 Task: Select traffic view around selected location Goliad State Park, Texas, United States and identify the nearest hotel to the peak traffic point
Action: Key pressed <Key.shift>Goliad<Key.space>state<Key.space>park,texas<Key.space>,<Key.space>unite<Key.space>d<Key.backspace><Key.backspace>d<Key.space>state
Screenshot: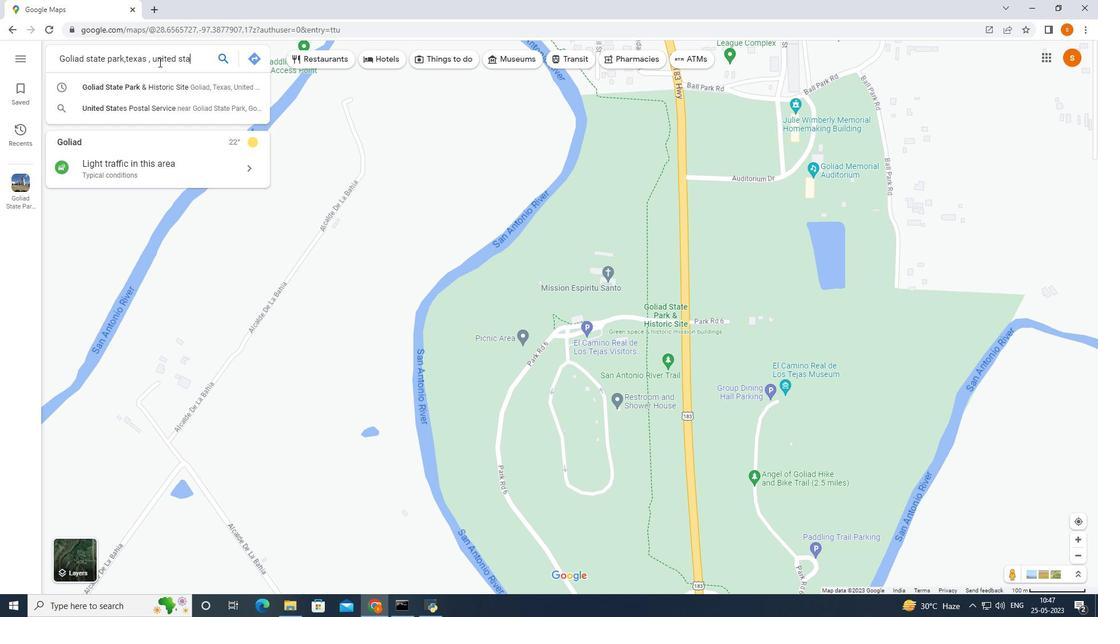 
Action: Mouse moved to (154, 67)
Screenshot: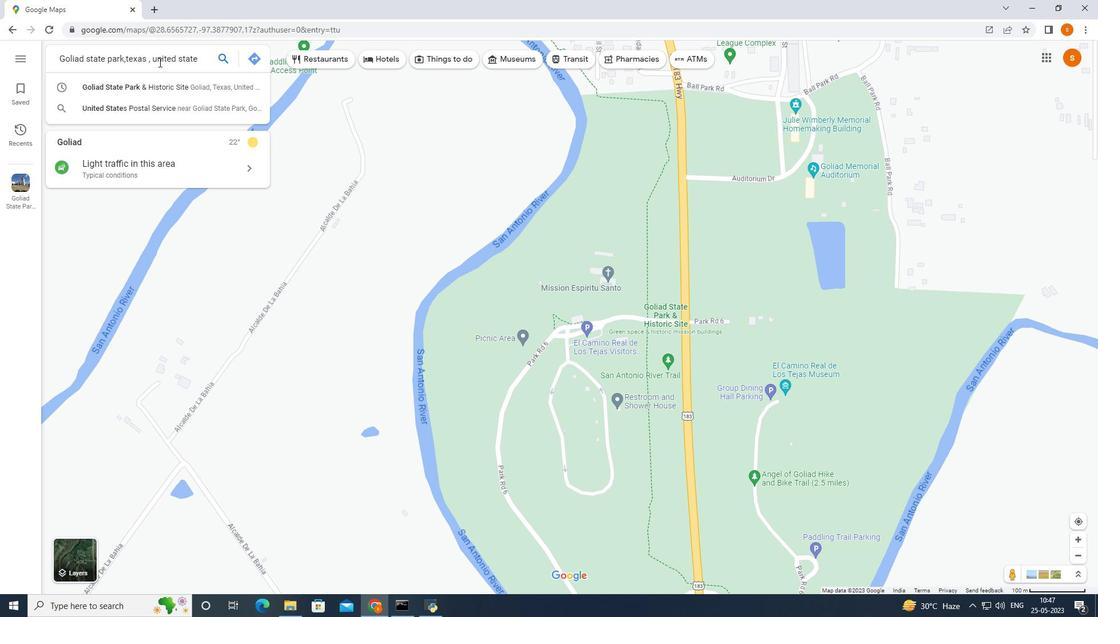 
Action: Key pressed <Key.enter>
Screenshot: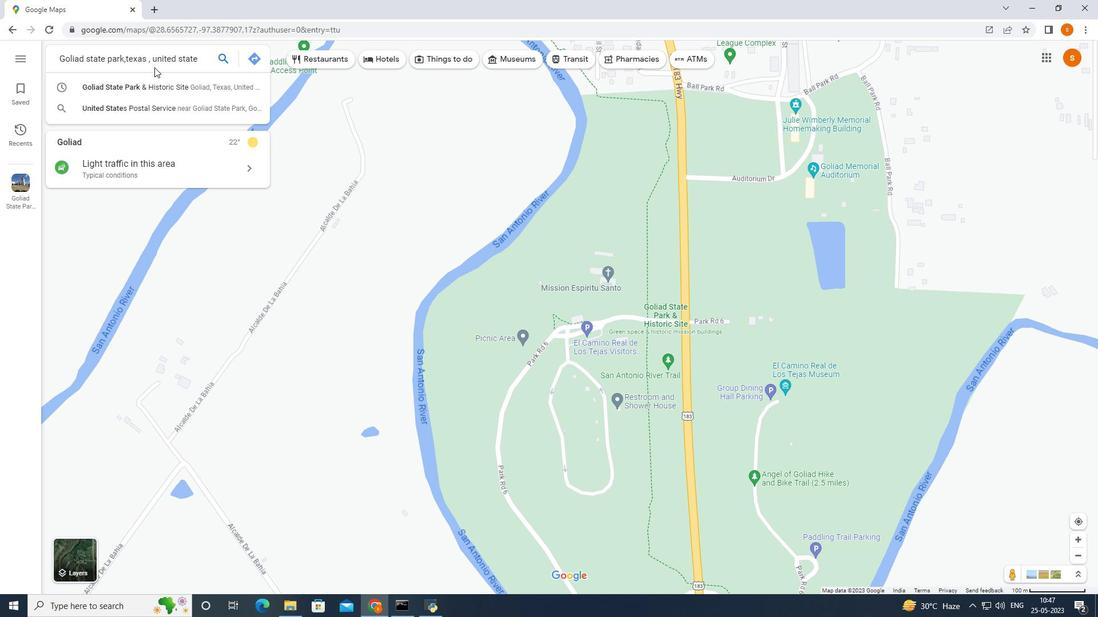 
Action: Mouse moved to (793, 358)
Screenshot: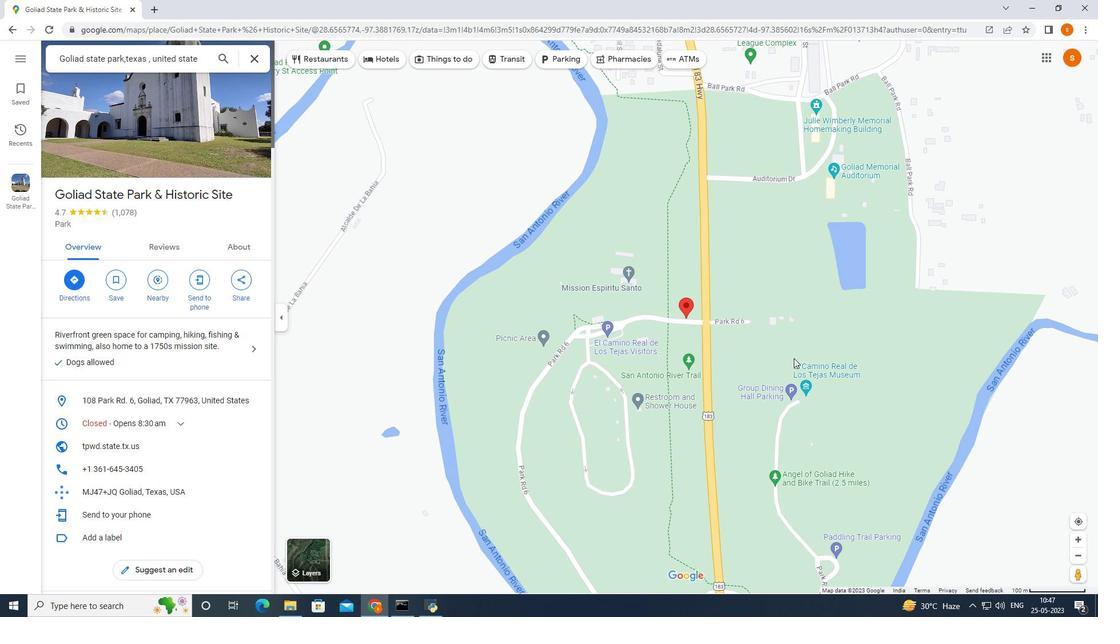 
Action: Mouse pressed left at (793, 358)
Screenshot: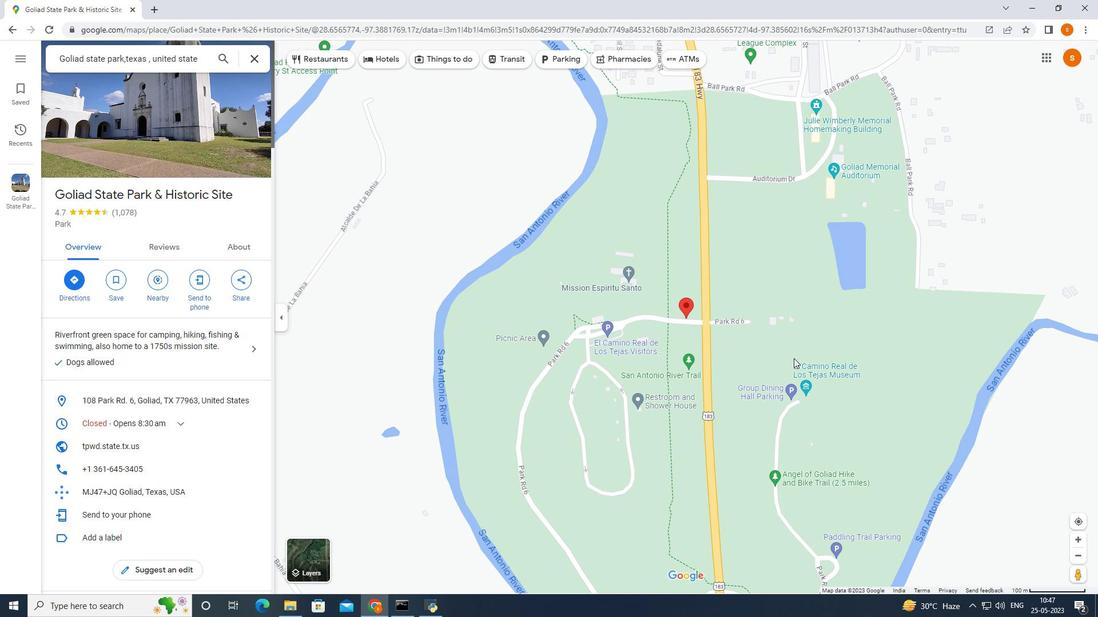 
Action: Mouse moved to (394, 570)
Screenshot: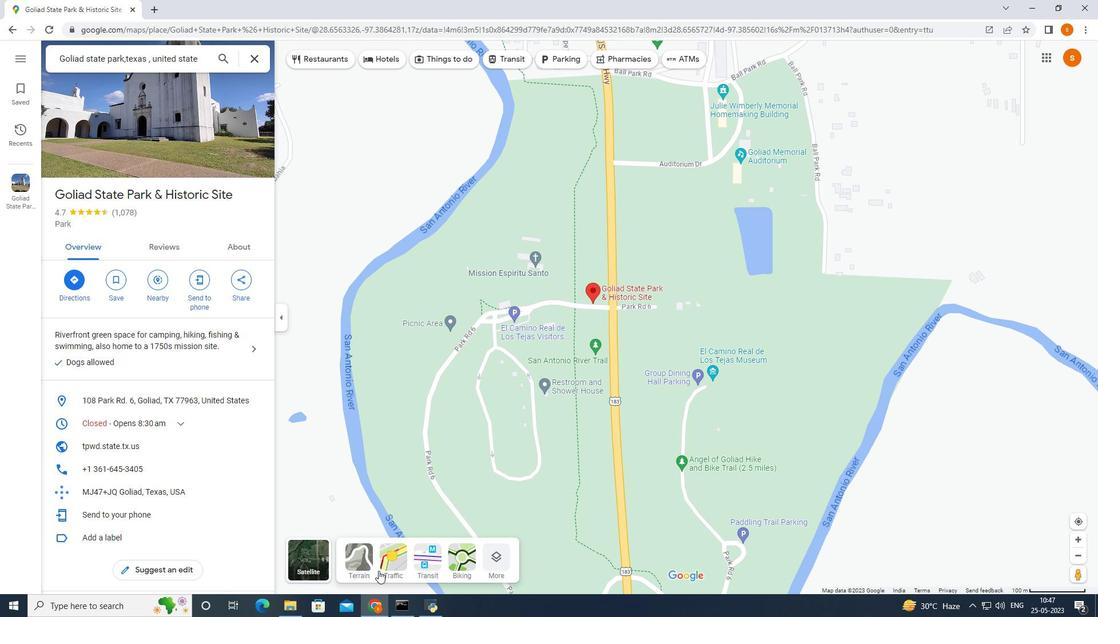 
Action: Mouse pressed left at (394, 570)
Screenshot: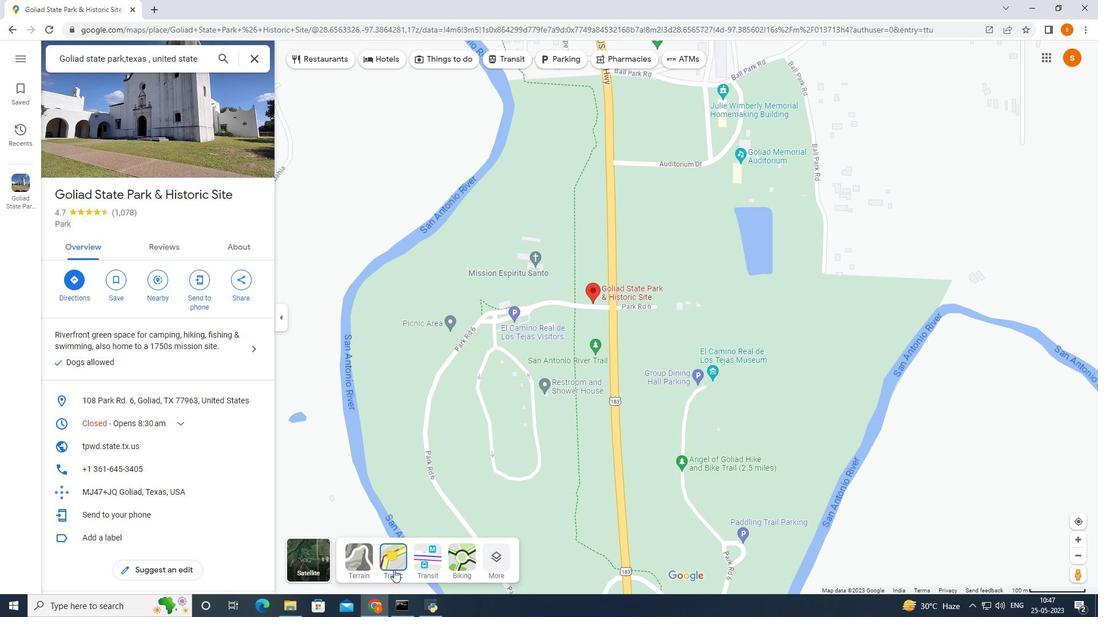 
Action: Mouse moved to (393, 569)
Screenshot: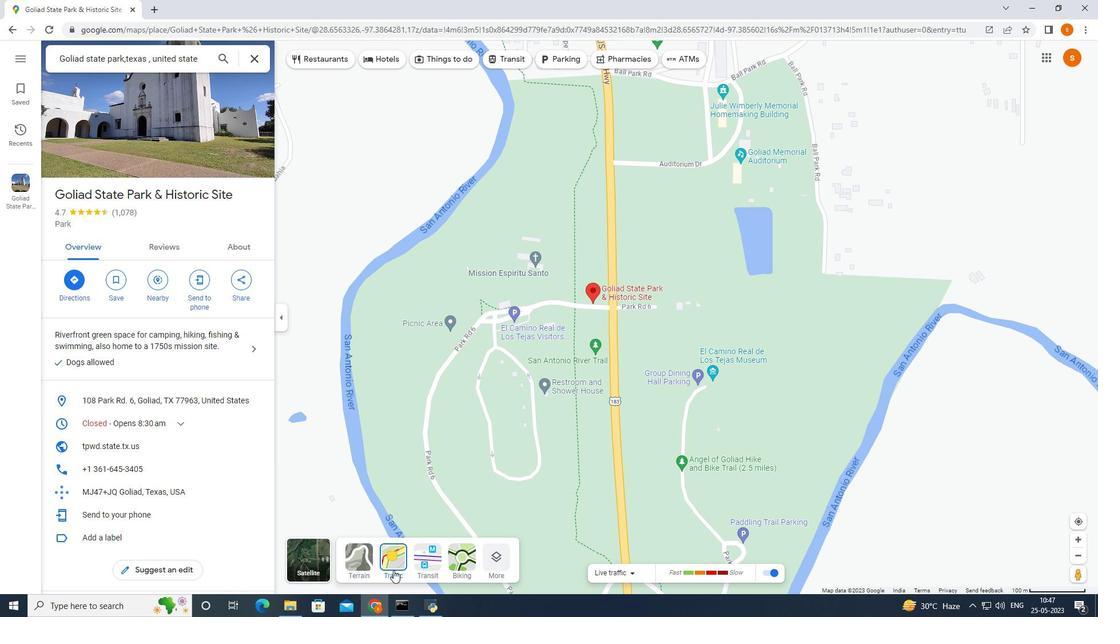 
Action: Mouse pressed left at (393, 569)
Screenshot: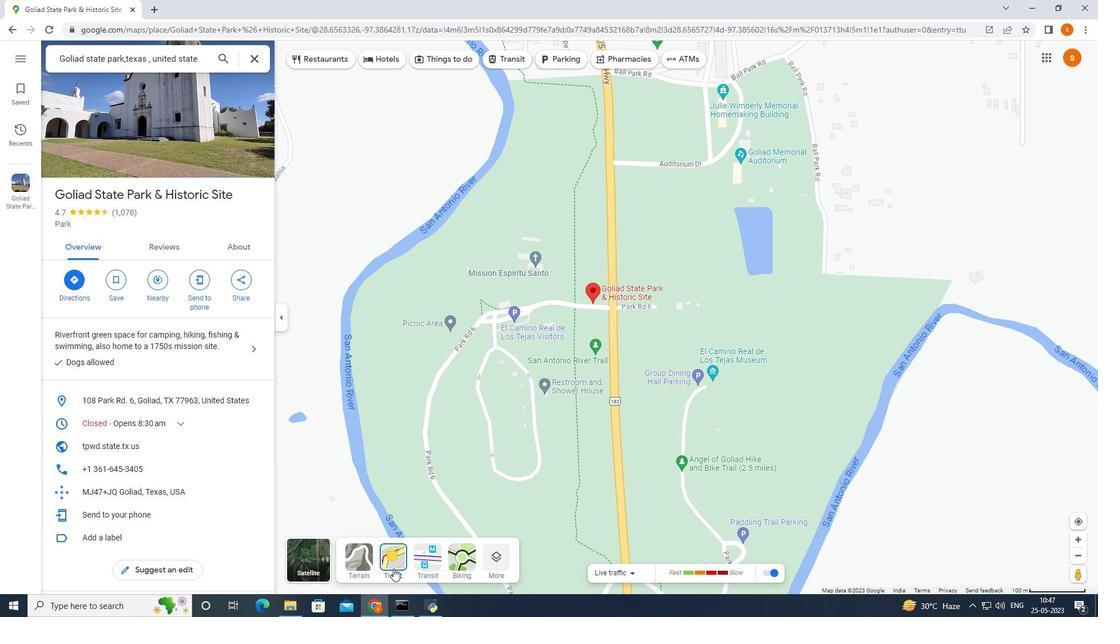 
Action: Mouse moved to (455, 428)
Screenshot: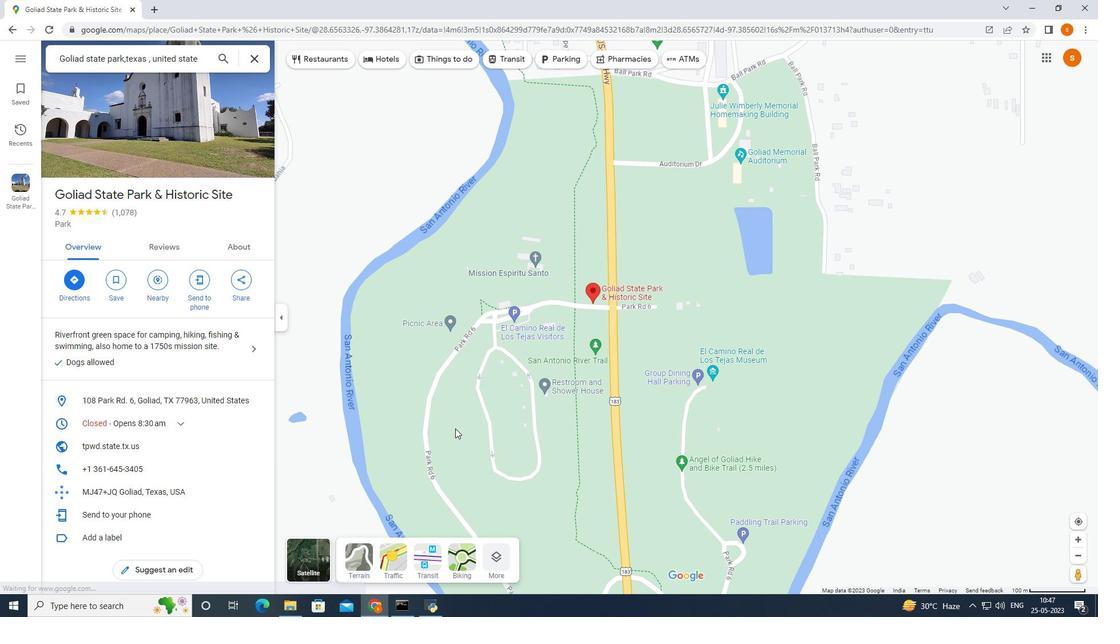 
Action: Mouse scrolled (455, 428) with delta (0, 0)
Screenshot: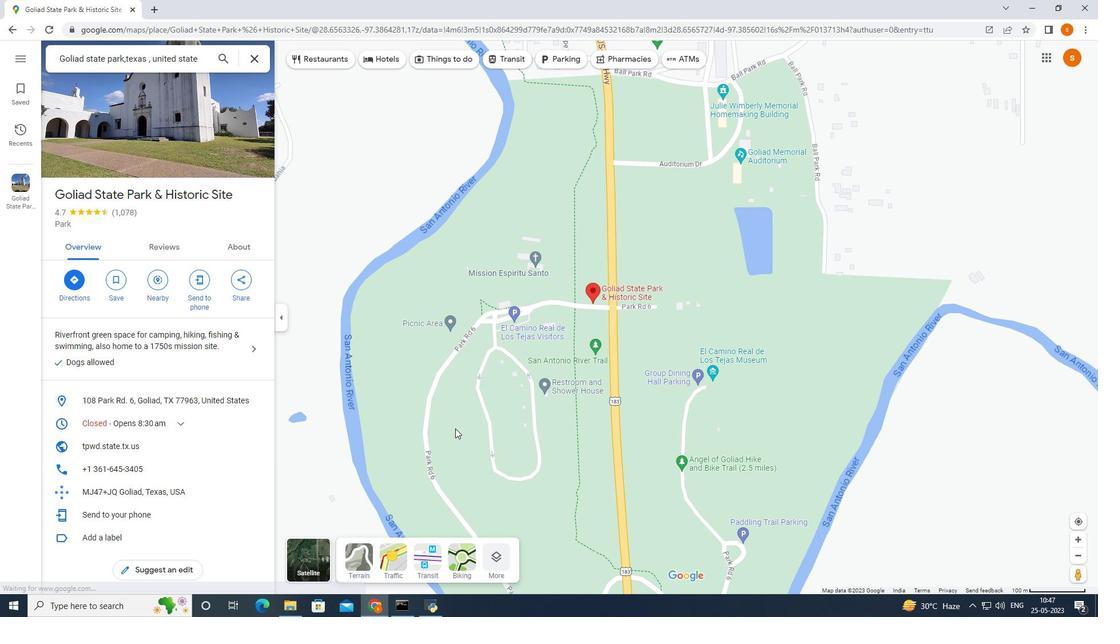 
Action: Mouse moved to (453, 431)
Screenshot: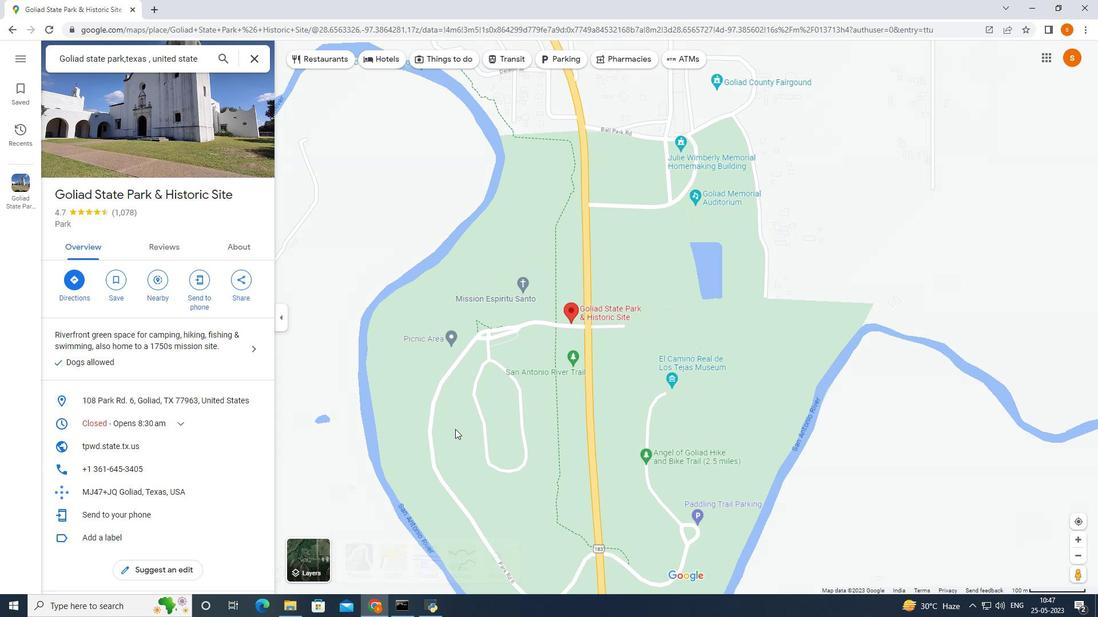 
Action: Mouse scrolled (454, 430) with delta (0, 0)
Screenshot: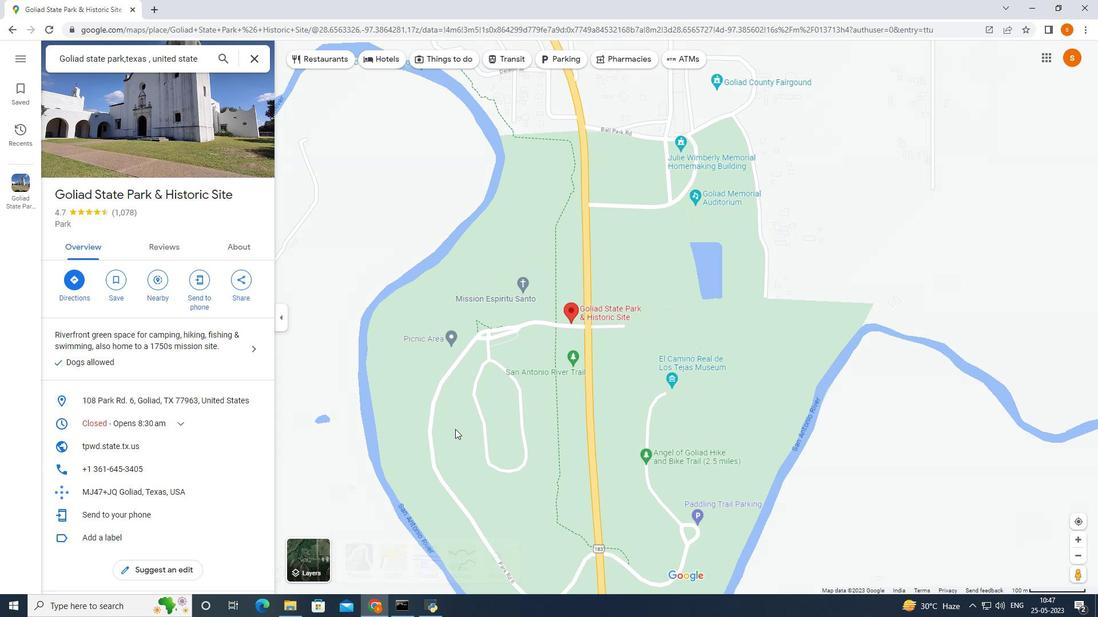 
Action: Mouse moved to (397, 567)
Screenshot: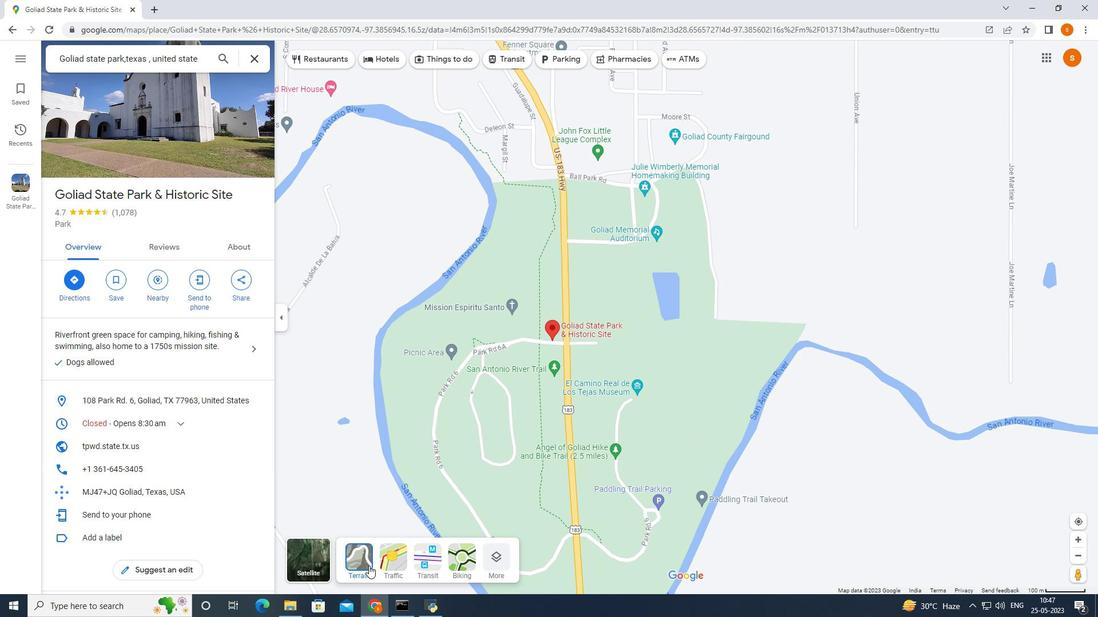
Action: Mouse pressed left at (397, 567)
Screenshot: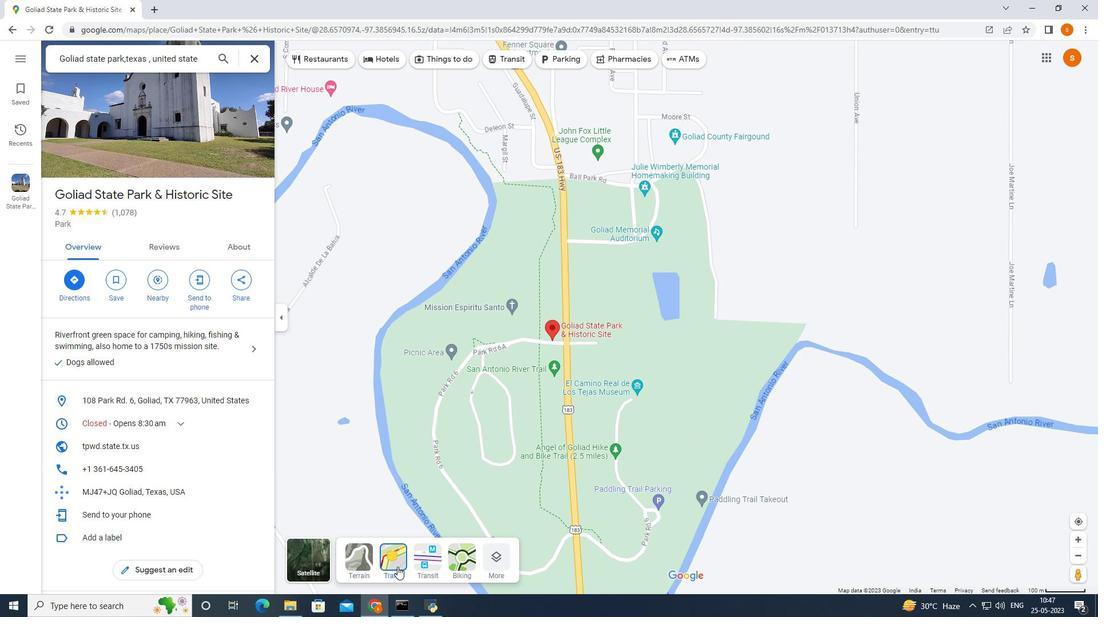 
Action: Mouse moved to (542, 464)
Screenshot: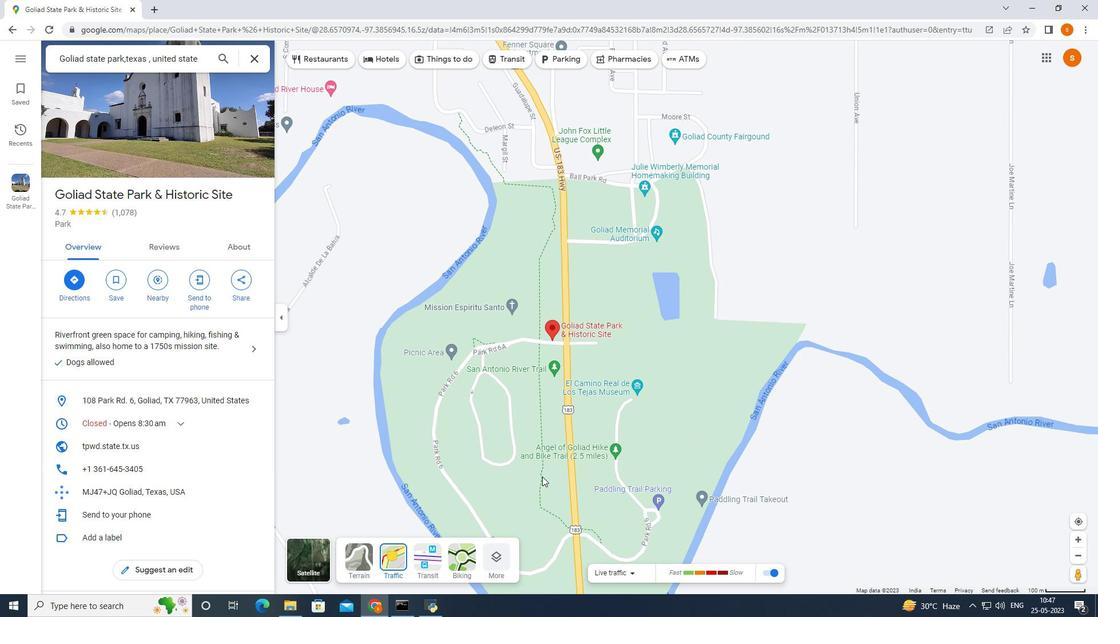 
Action: Mouse scrolled (542, 464) with delta (0, 0)
Screenshot: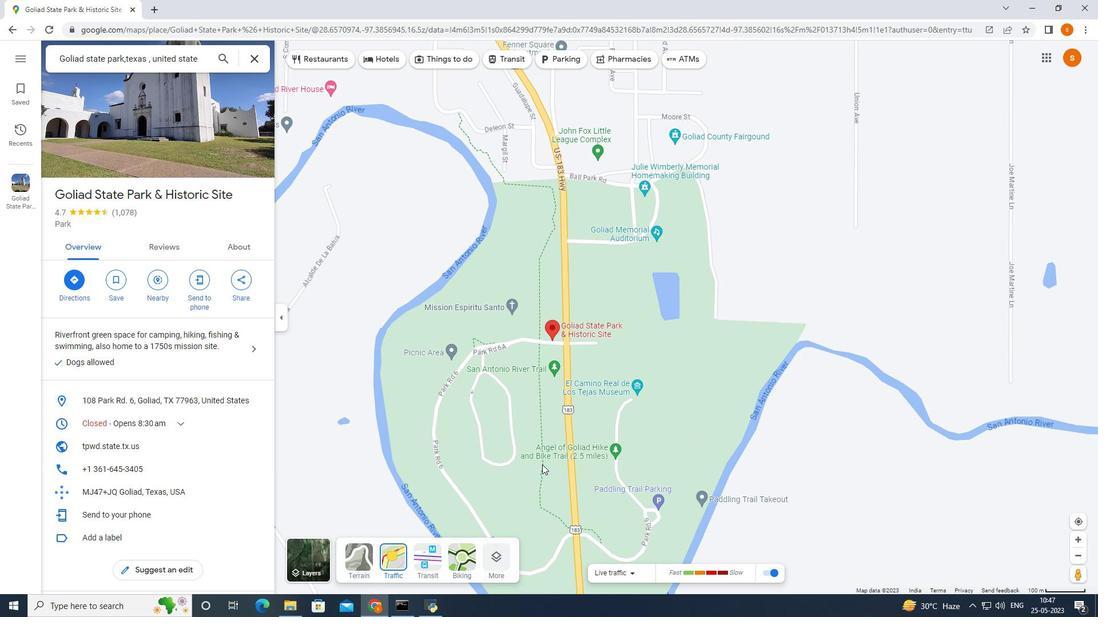 
Action: Mouse moved to (542, 464)
Screenshot: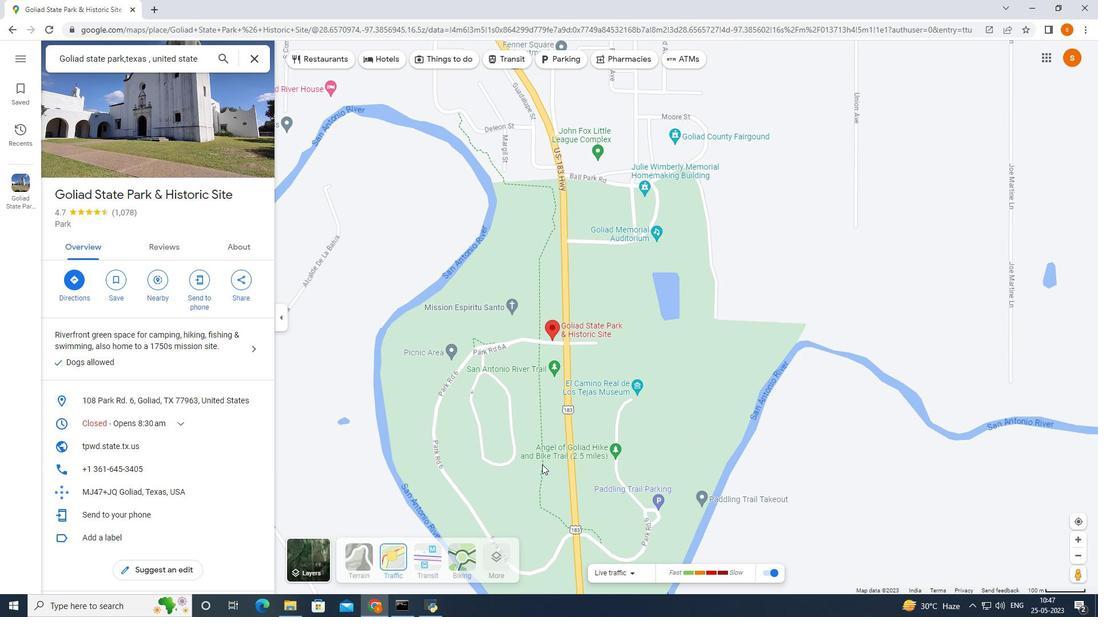 
Action: Mouse scrolled (542, 464) with delta (0, 0)
Screenshot: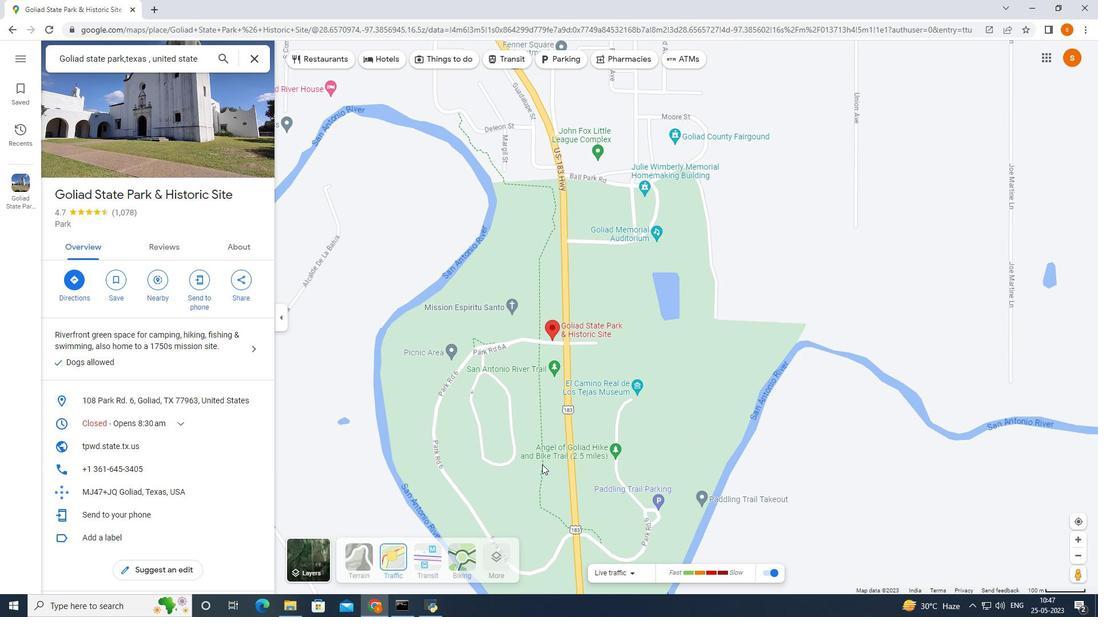 
Action: Mouse moved to (542, 465)
Screenshot: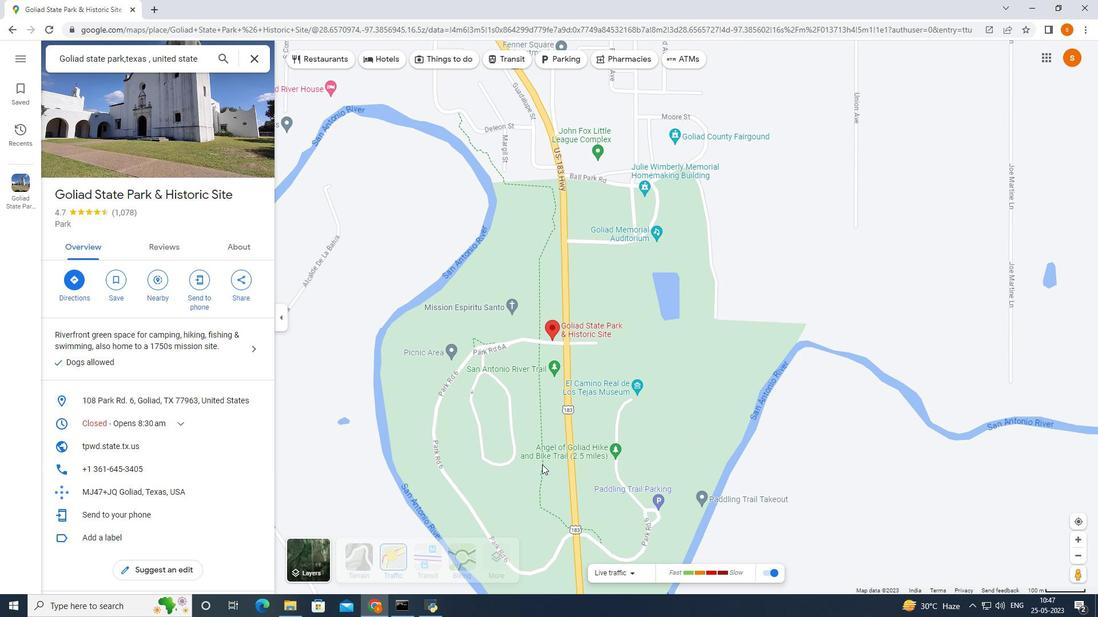 
Action: Mouse scrolled (542, 464) with delta (0, 0)
Screenshot: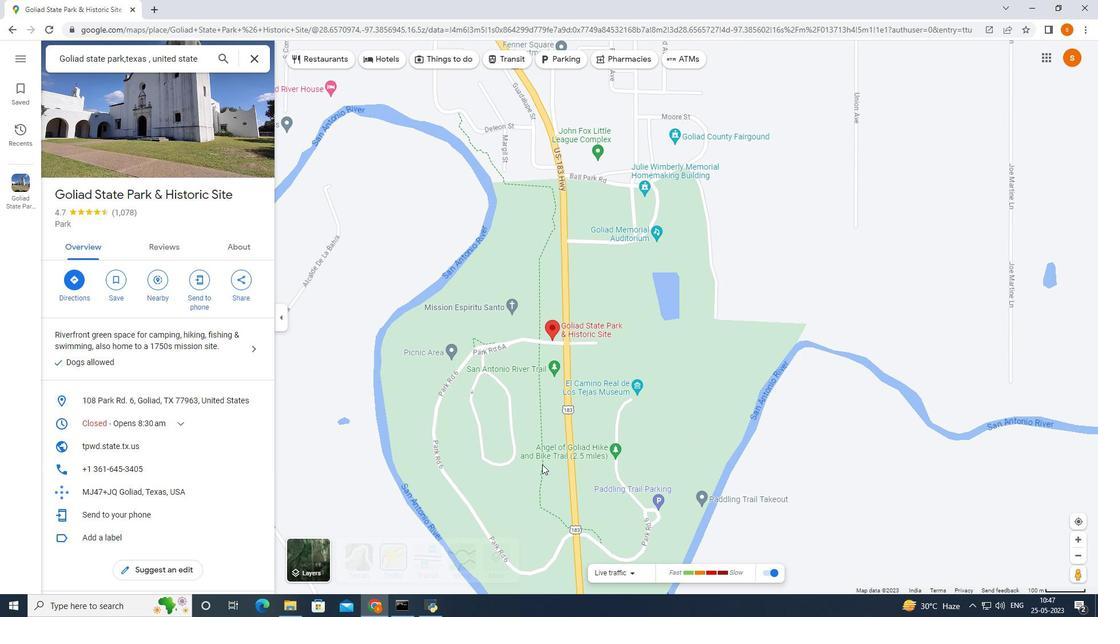 
Action: Mouse scrolled (542, 464) with delta (0, 0)
Screenshot: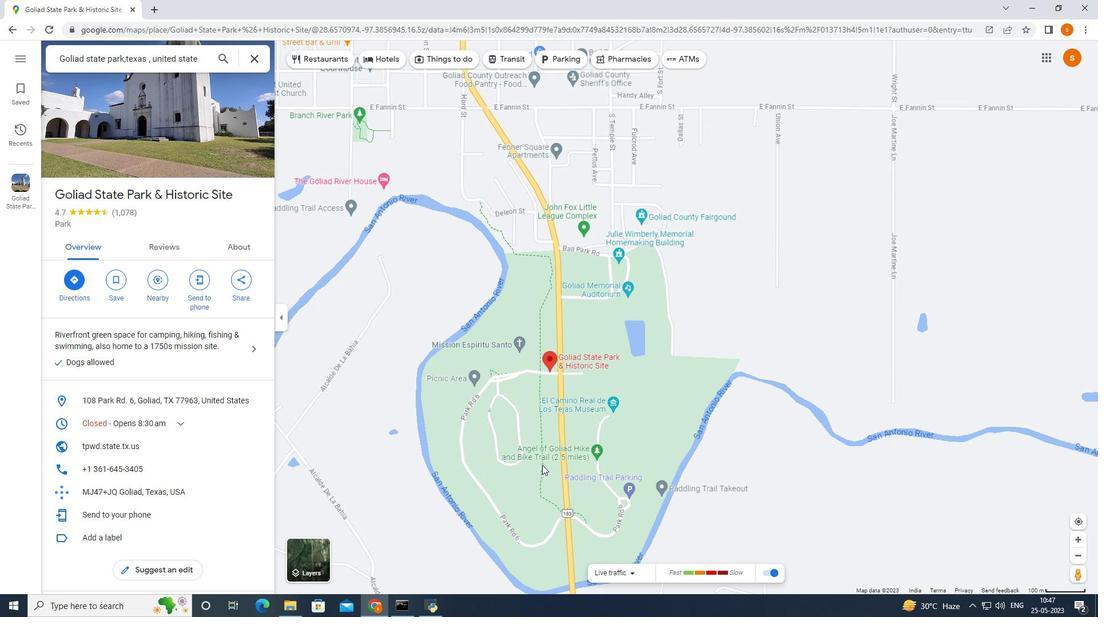 
Action: Mouse moved to (539, 469)
Screenshot: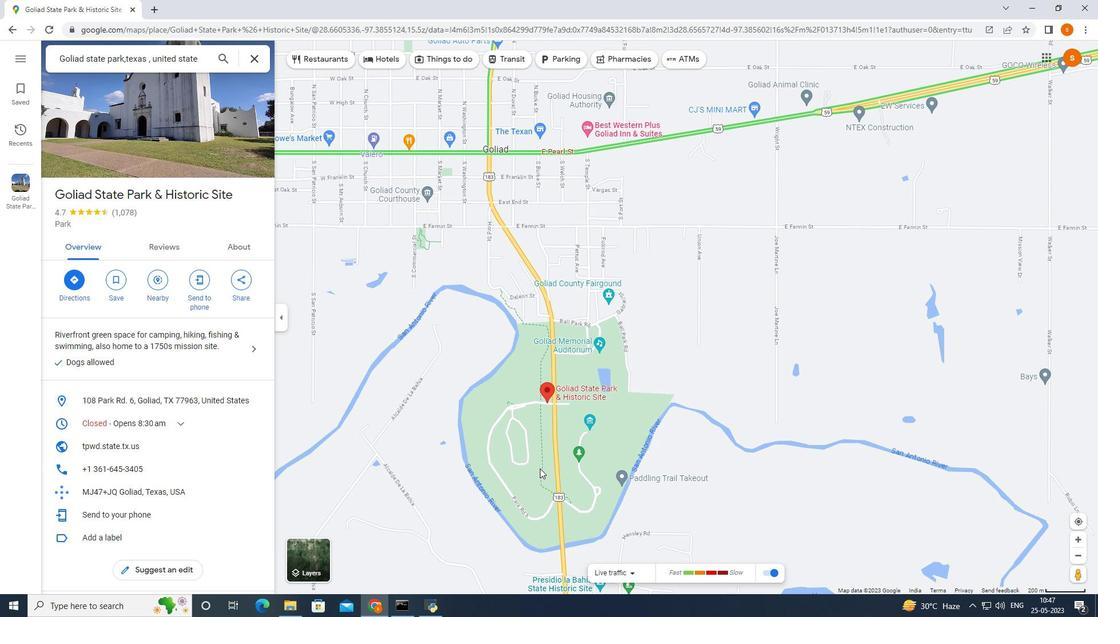 
Action: Mouse scrolled (539, 468) with delta (0, 0)
Screenshot: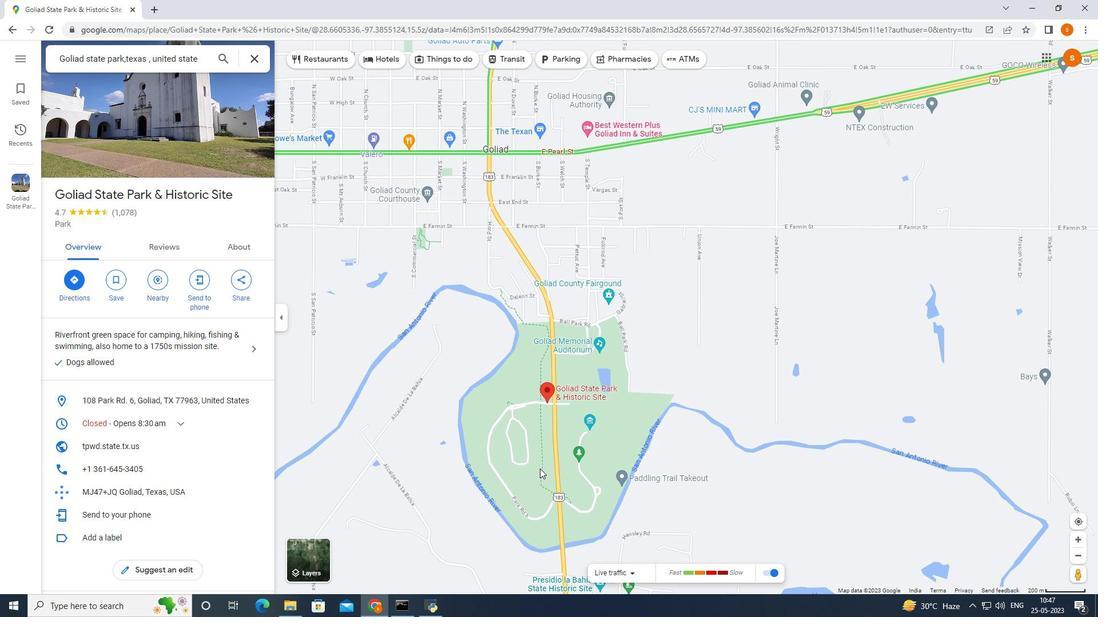 
Action: Mouse moved to (491, 497)
Screenshot: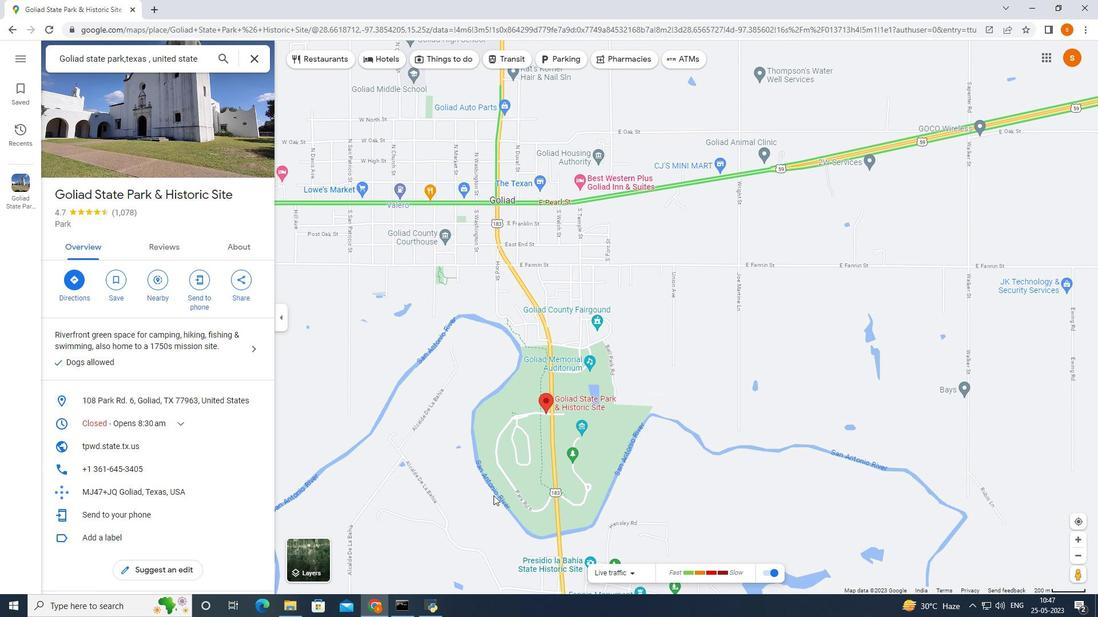 
Action: Mouse pressed left at (491, 497)
Screenshot: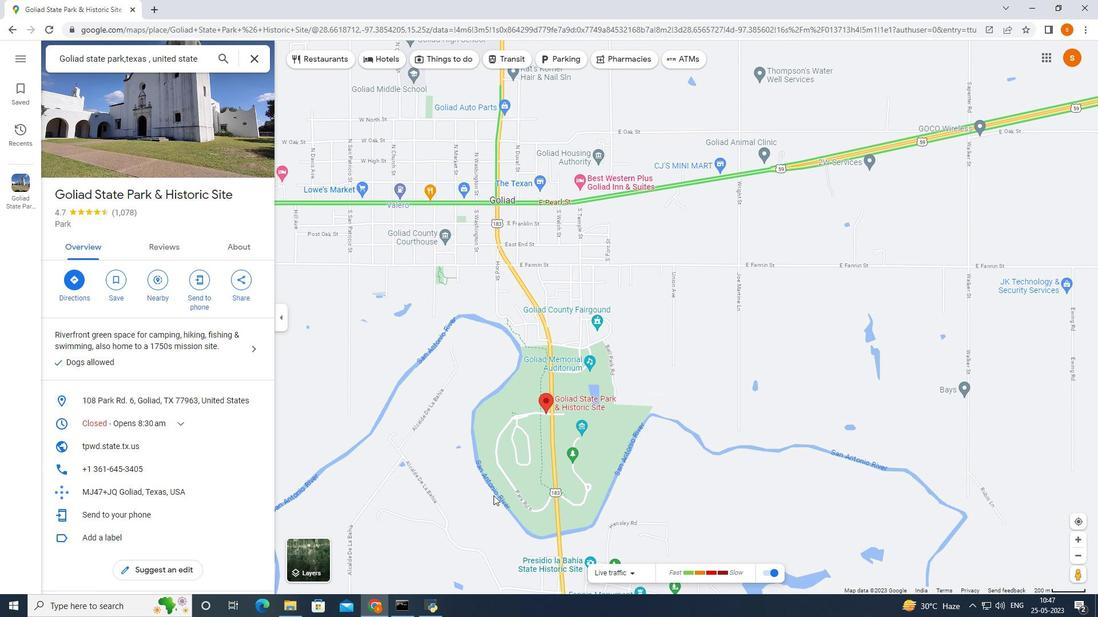 
Action: Mouse moved to (578, 436)
Screenshot: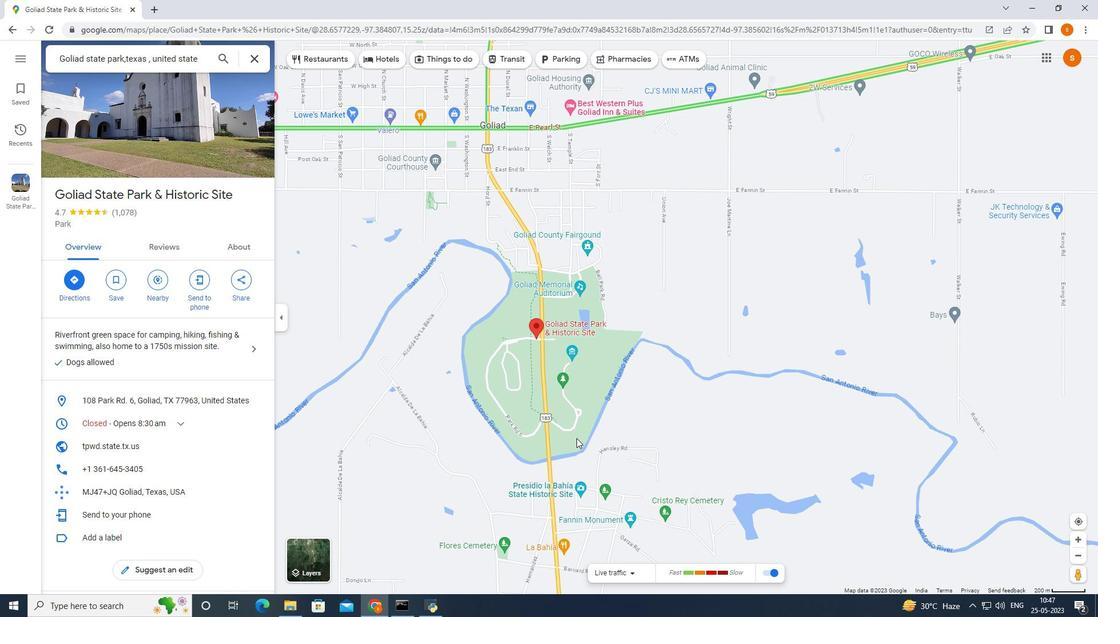 
Action: Mouse scrolled (578, 436) with delta (0, 0)
Screenshot: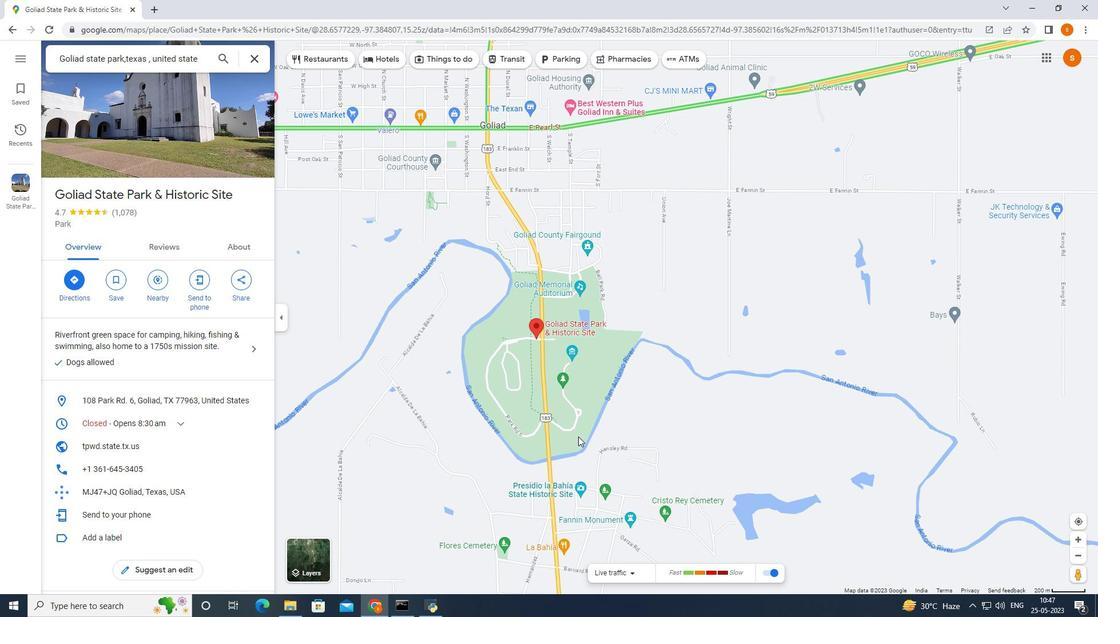 
Action: Mouse moved to (578, 437)
Screenshot: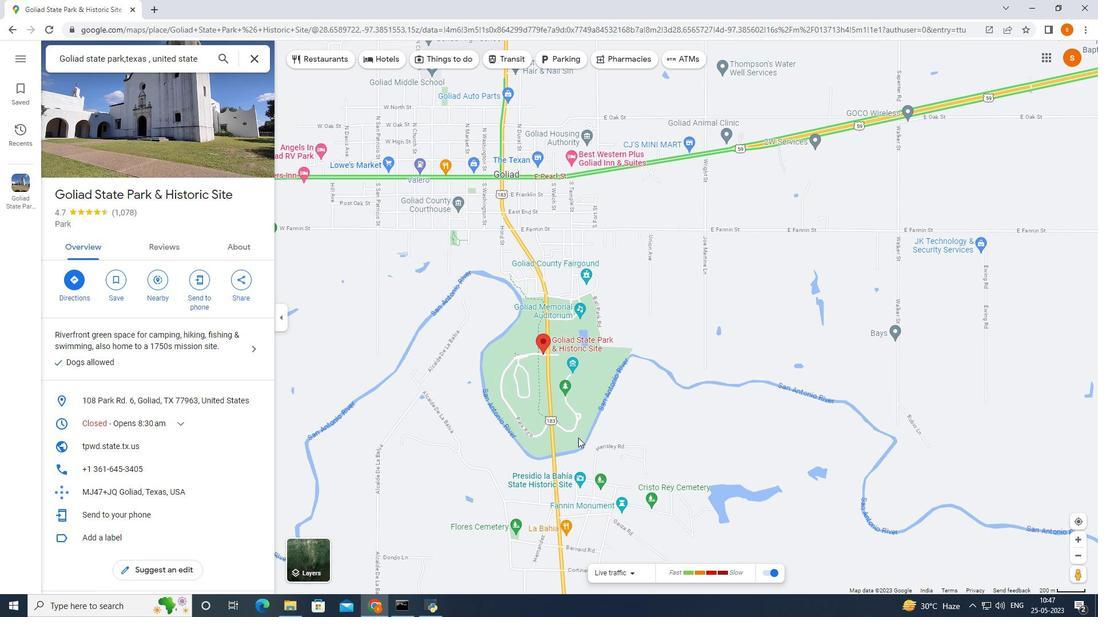
Action: Mouse scrolled (578, 438) with delta (0, 0)
Screenshot: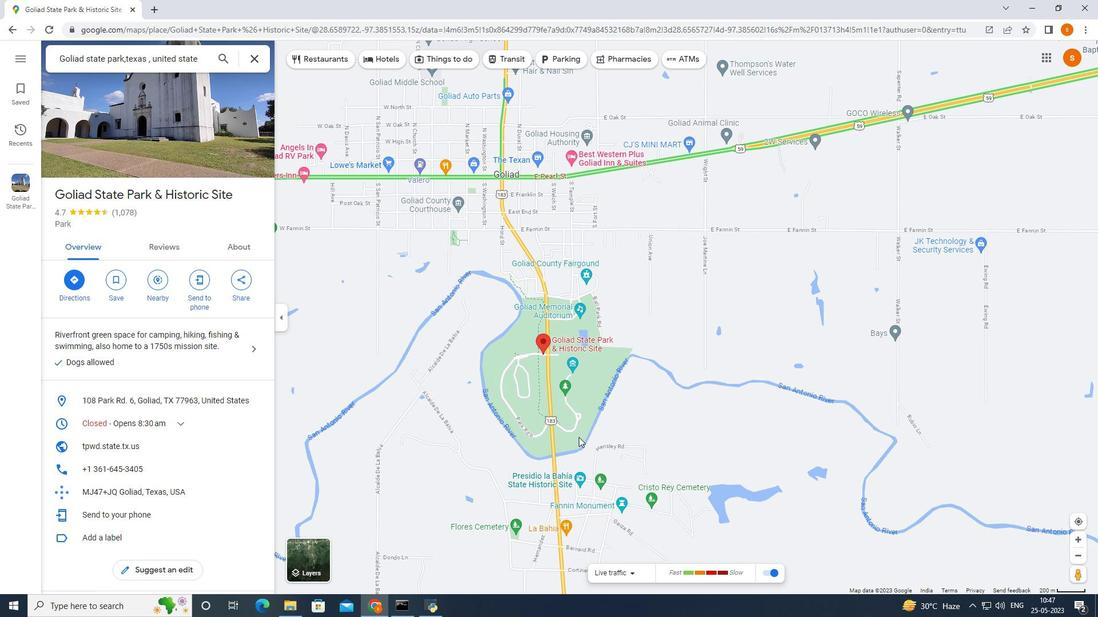 
Action: Mouse moved to (578, 437)
Screenshot: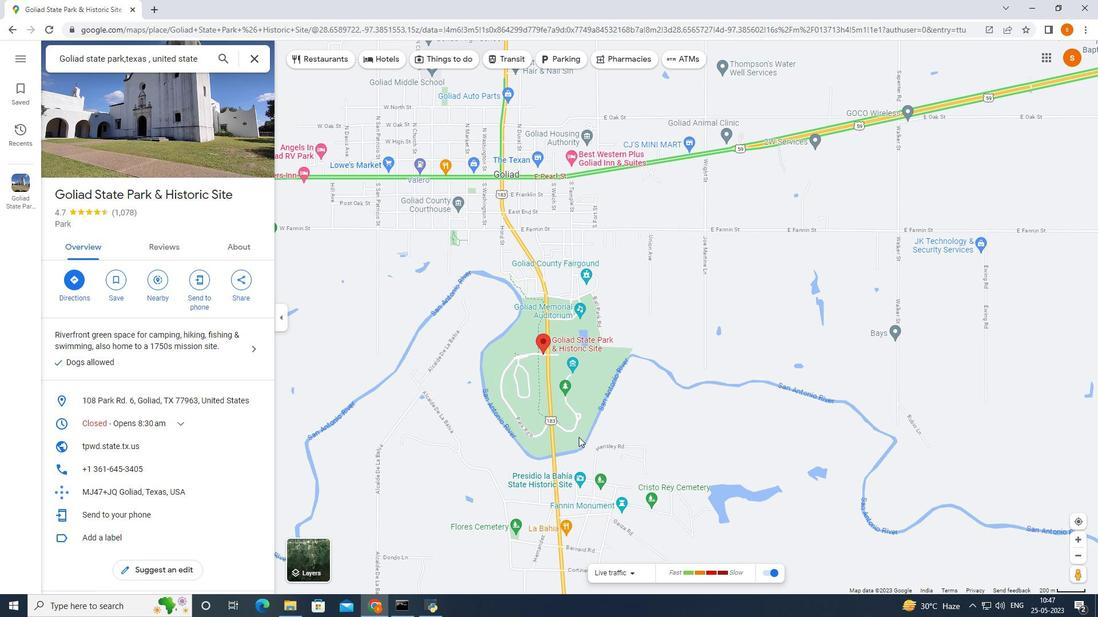 
Action: Mouse scrolled (578, 436) with delta (0, 0)
Screenshot: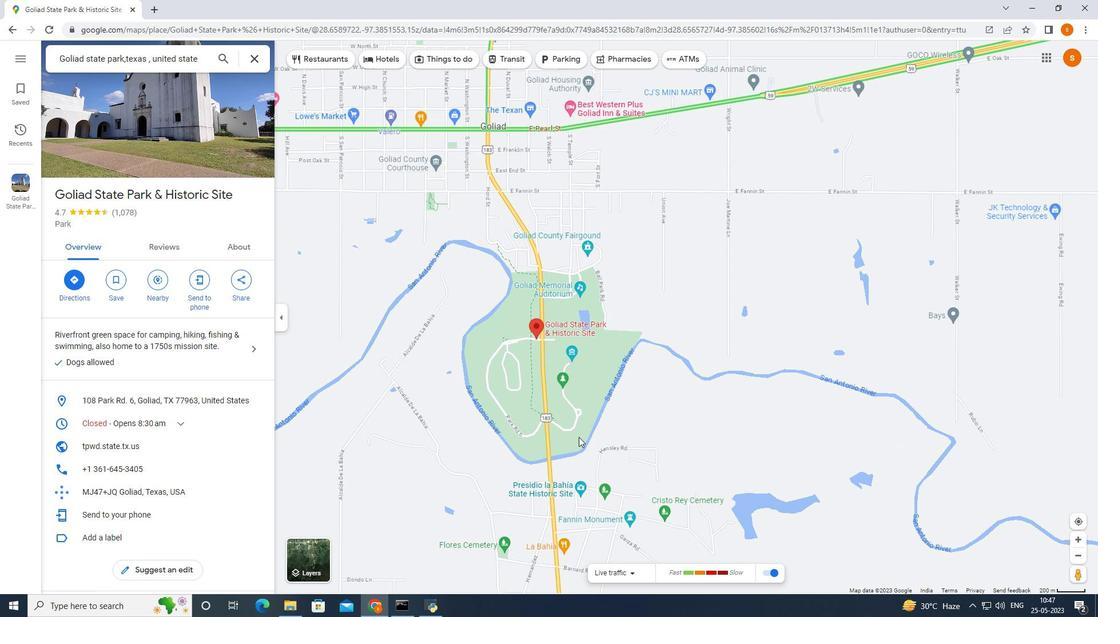 
Action: Mouse moved to (579, 436)
Screenshot: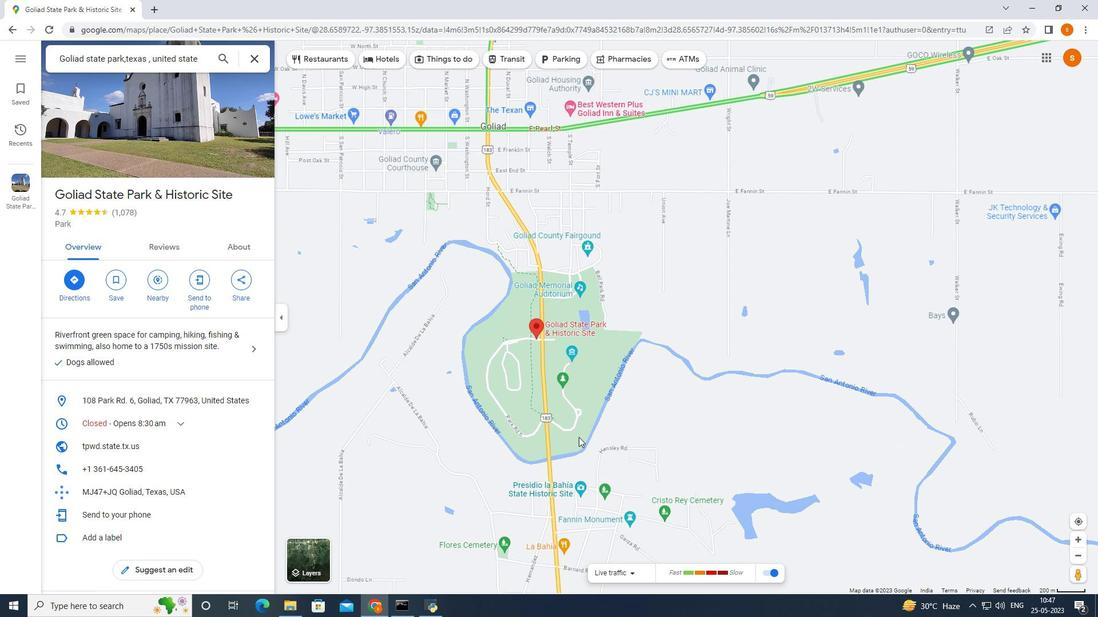 
Action: Mouse scrolled (579, 436) with delta (0, 0)
Screenshot: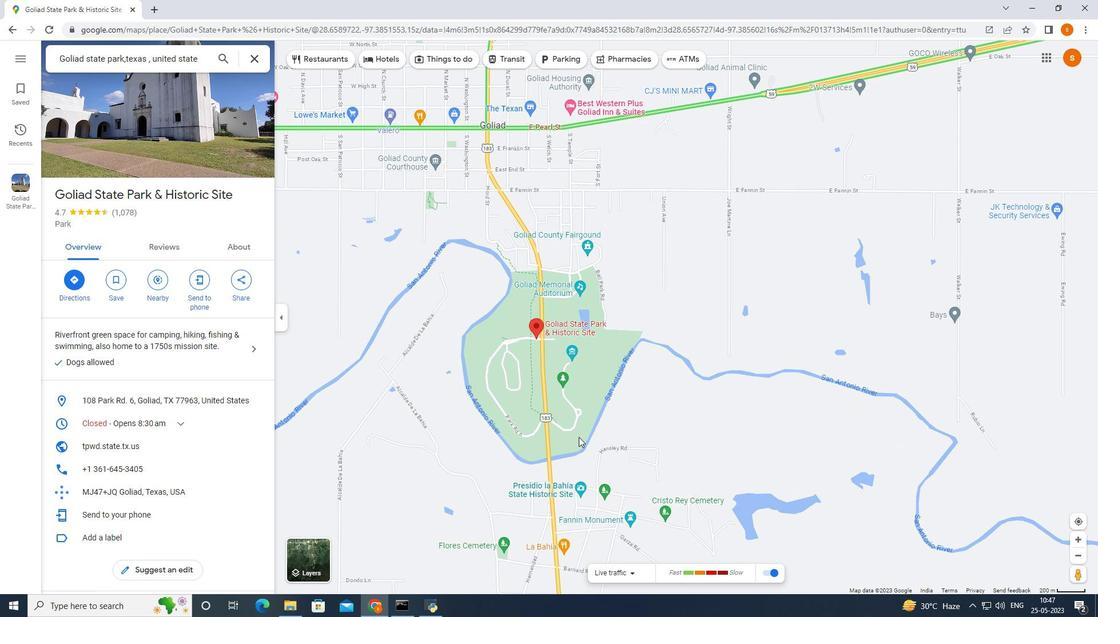 
Action: Mouse moved to (577, 439)
Screenshot: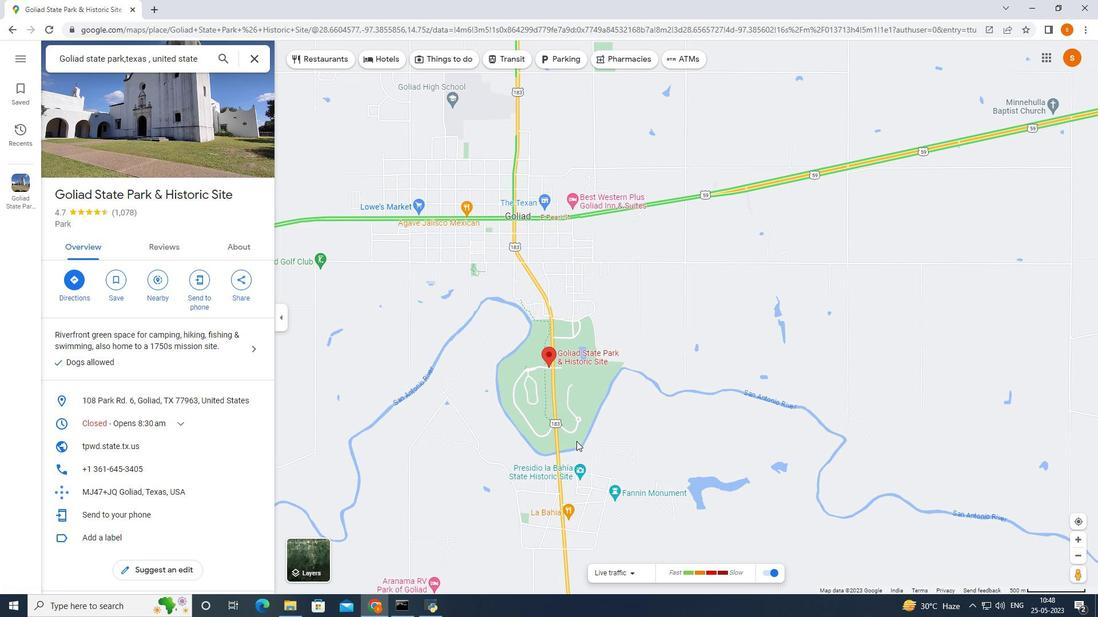 
Action: Mouse scrolled (577, 440) with delta (0, 0)
Screenshot: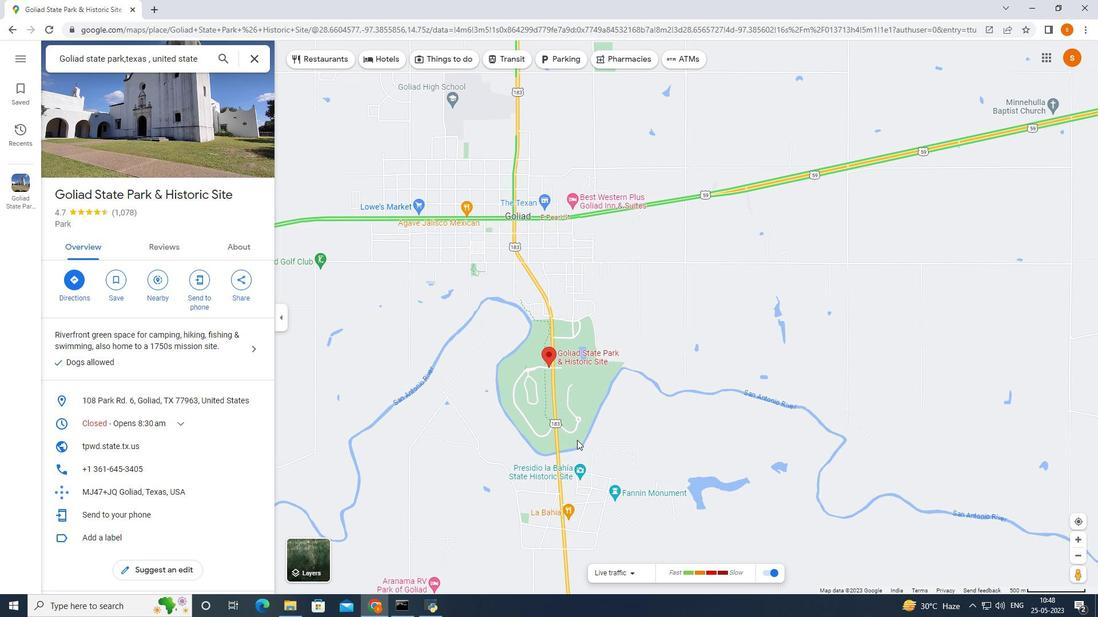 
Action: Mouse moved to (577, 438)
Screenshot: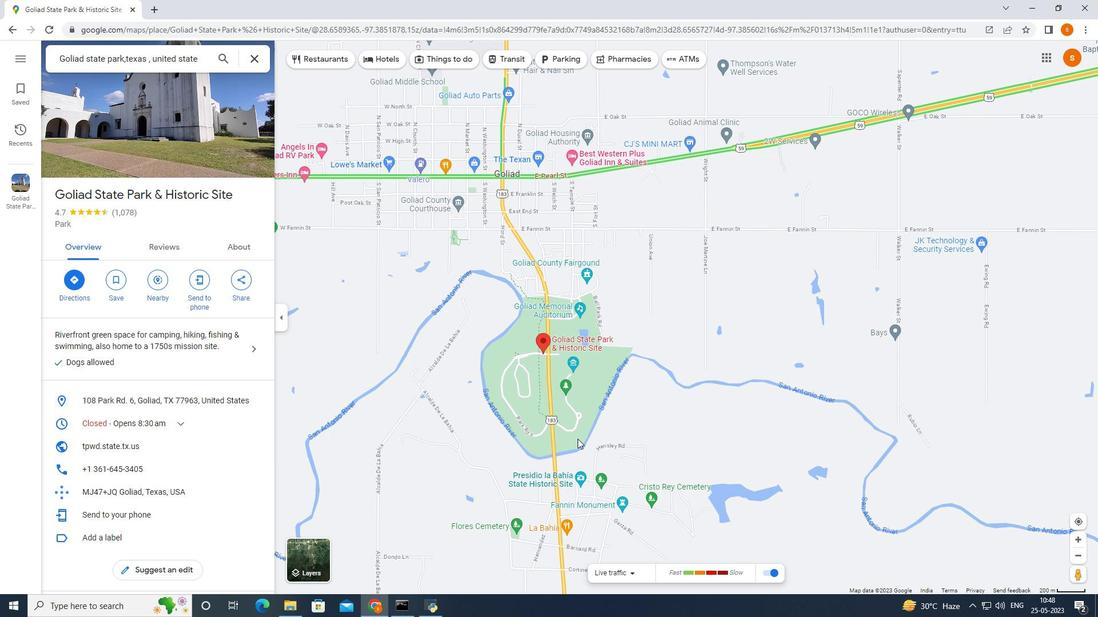 
Action: Mouse scrolled (577, 438) with delta (0, 0)
Screenshot: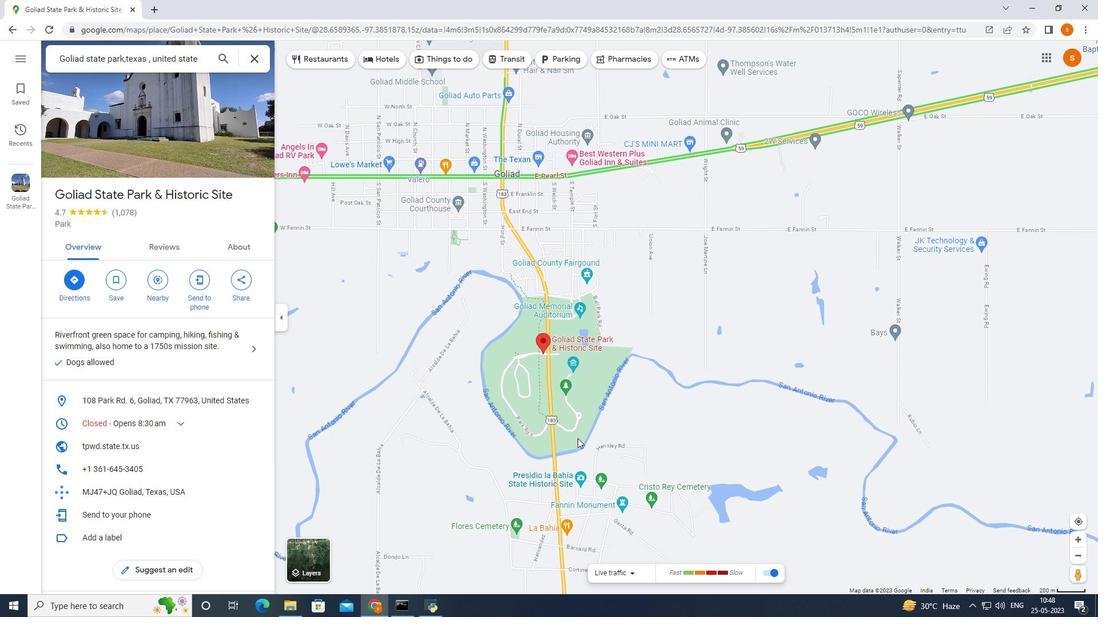 
Action: Mouse moved to (539, 462)
Screenshot: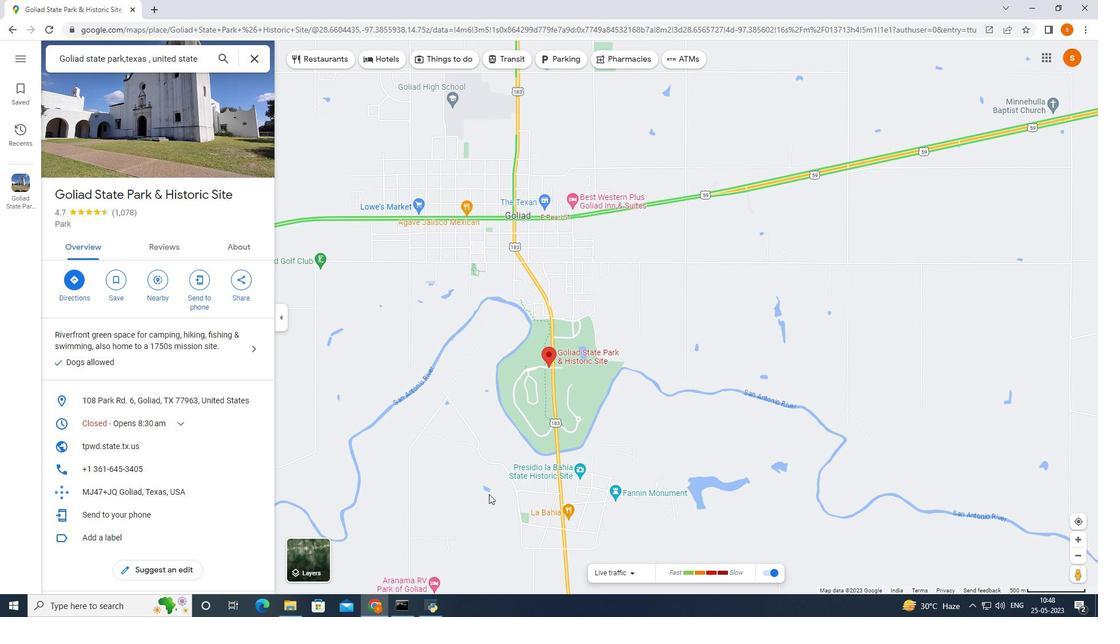 
Action: Mouse scrolled (539, 461) with delta (0, 0)
Screenshot: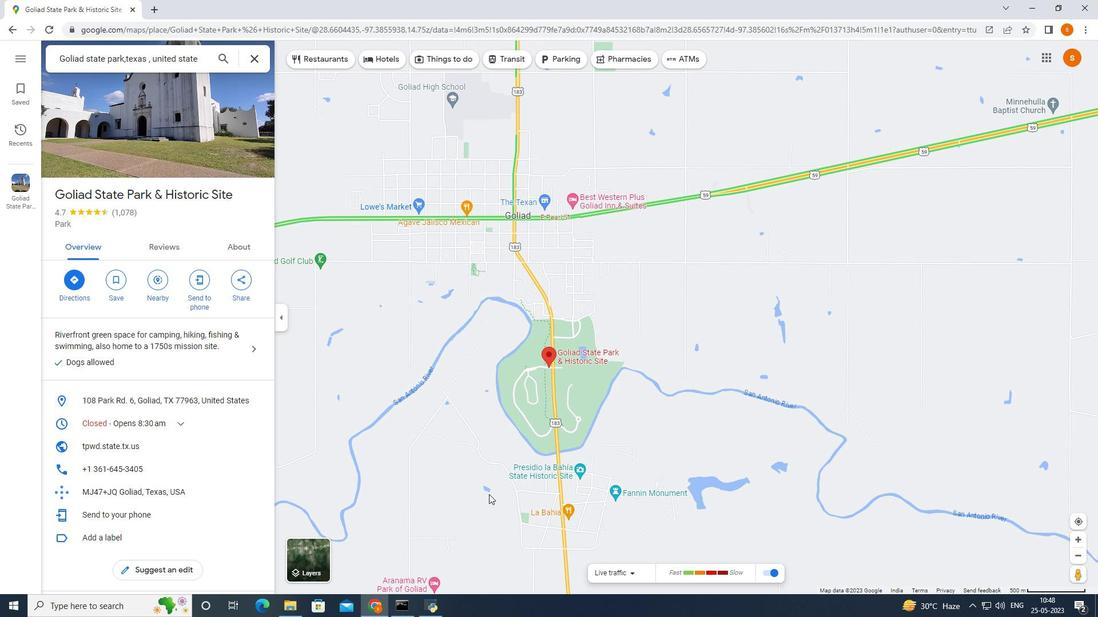 
Action: Mouse moved to (555, 458)
Screenshot: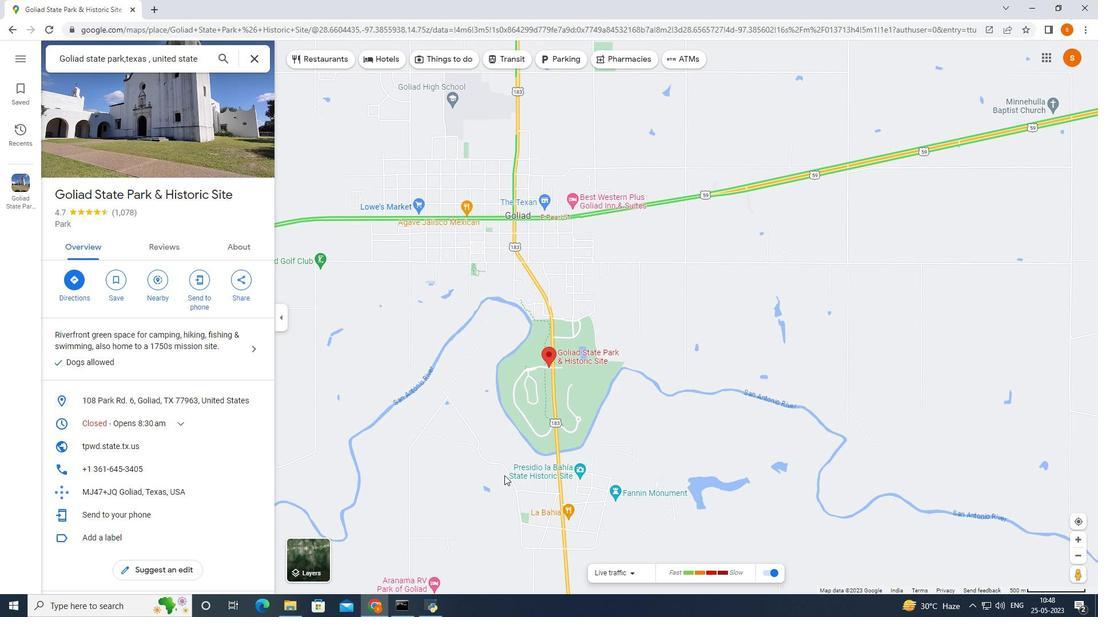 
Action: Mouse scrolled (555, 458) with delta (0, 0)
Screenshot: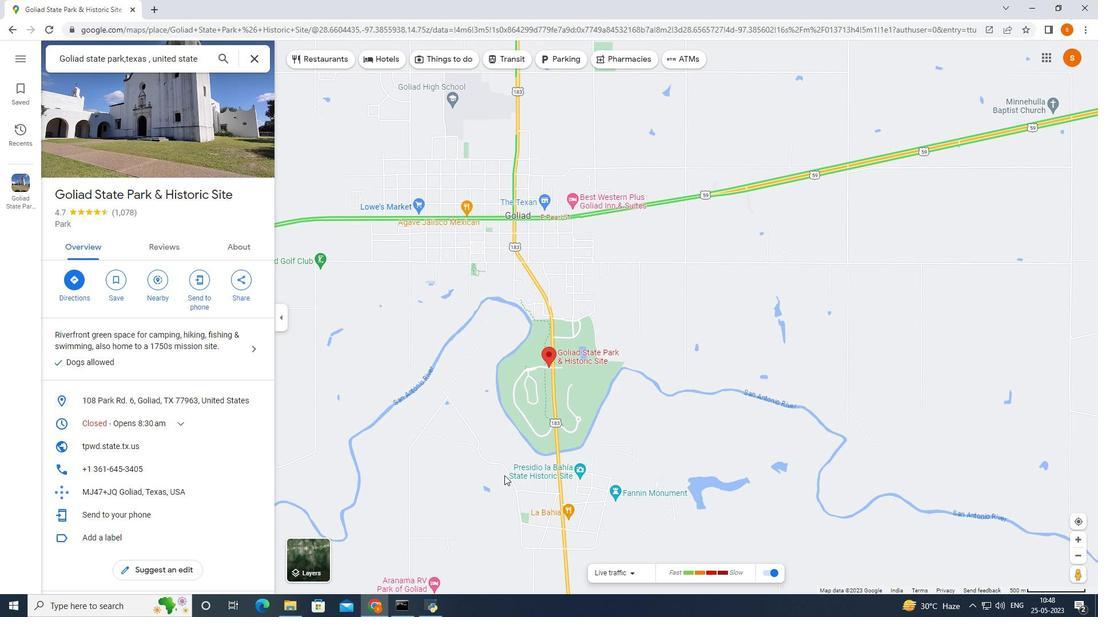 
Action: Mouse moved to (597, 418)
Screenshot: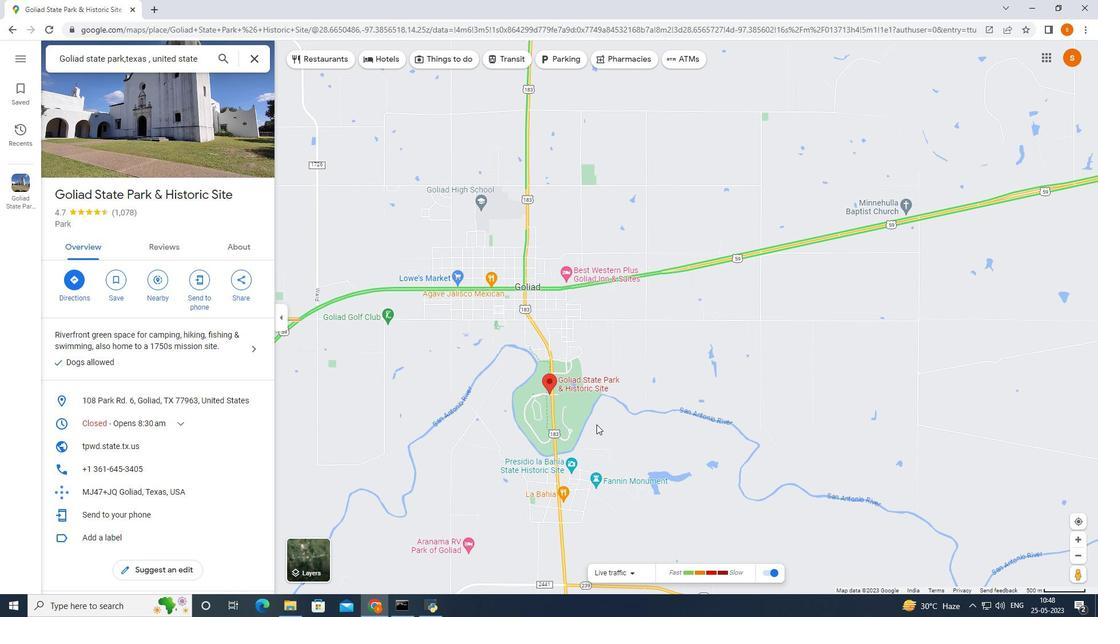 
Action: Mouse scrolled (597, 417) with delta (0, 0)
Screenshot: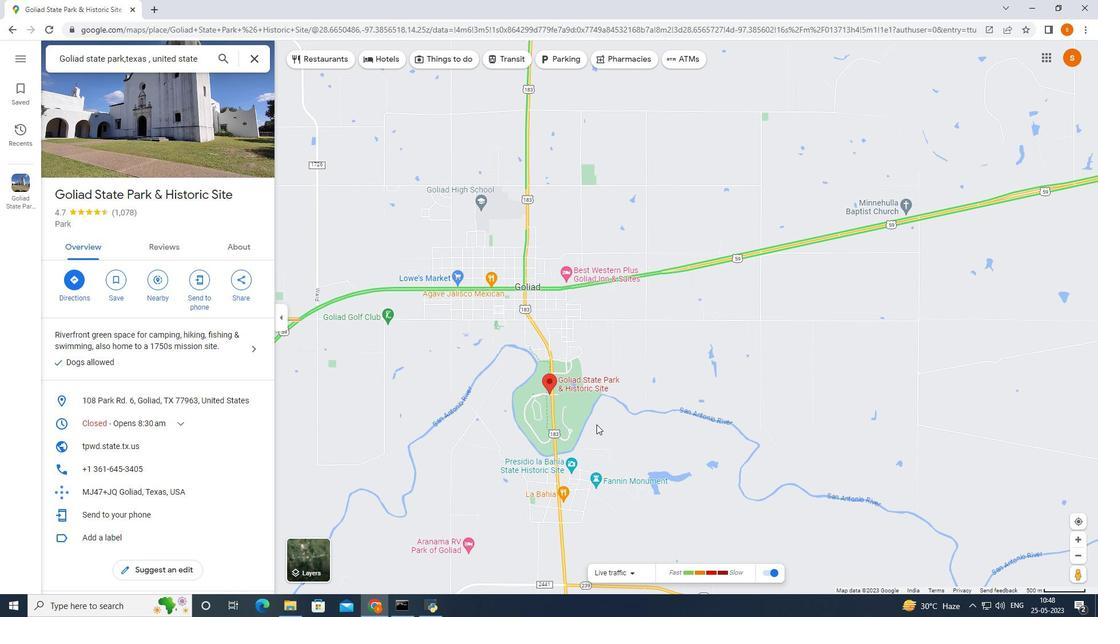 
Action: Mouse moved to (573, 295)
Screenshot: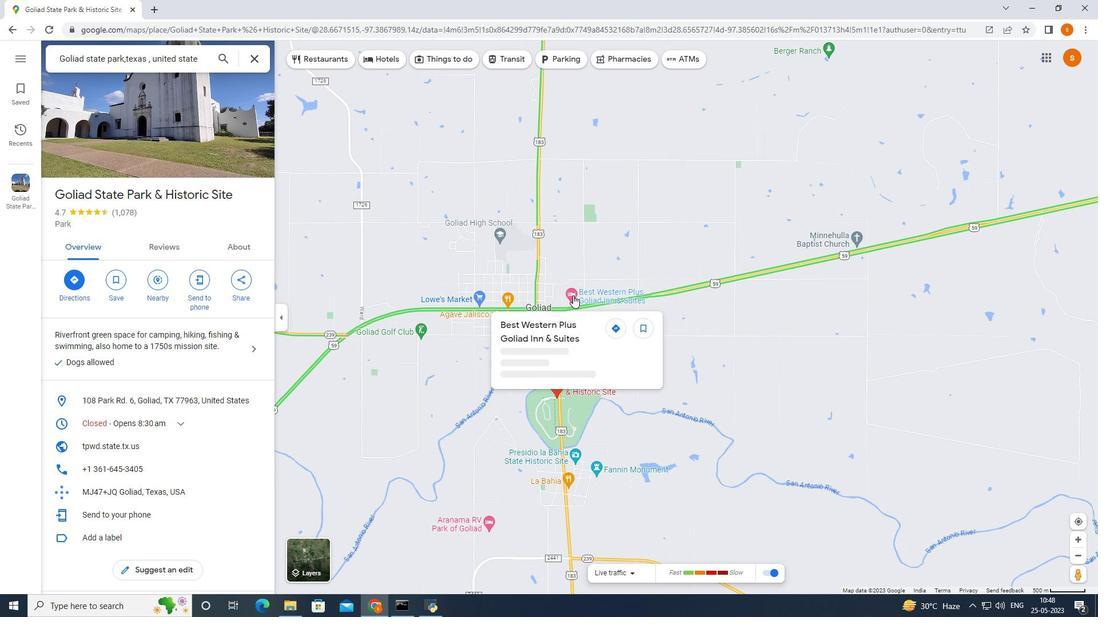 
Action: Mouse pressed left at (573, 295)
Screenshot: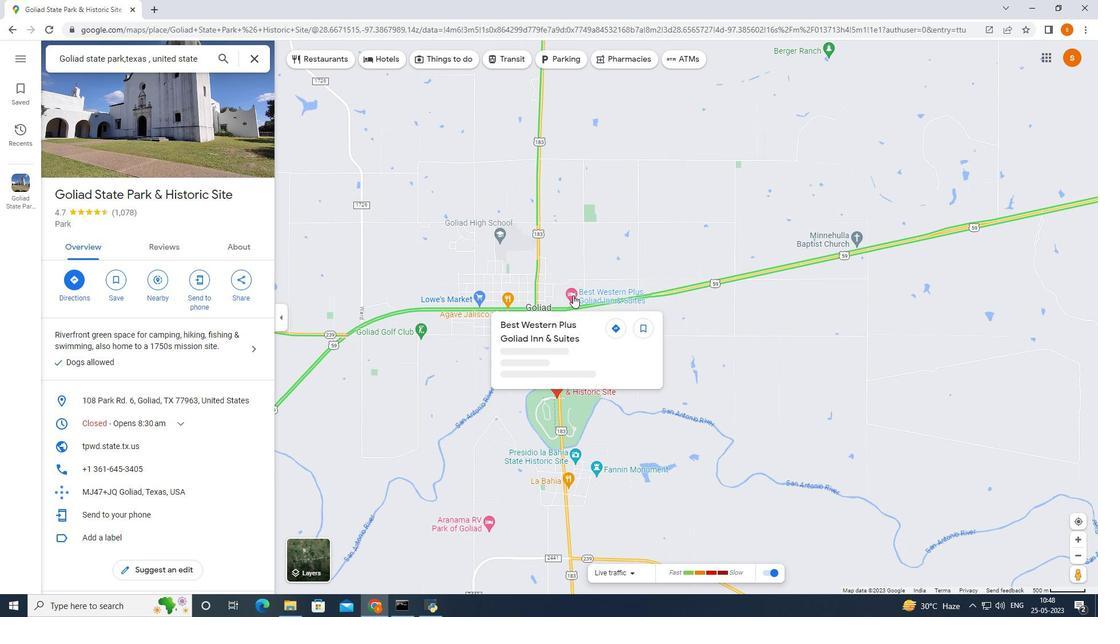 
Action: Mouse moved to (193, 430)
Screenshot: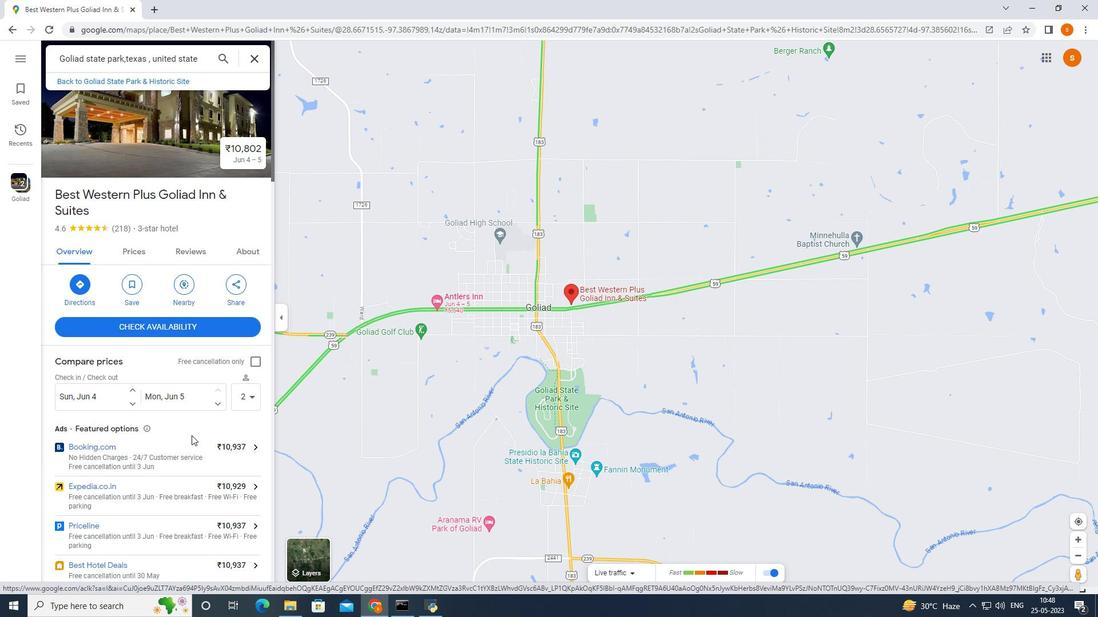 
Action: Mouse scrolled (193, 430) with delta (0, 0)
Screenshot: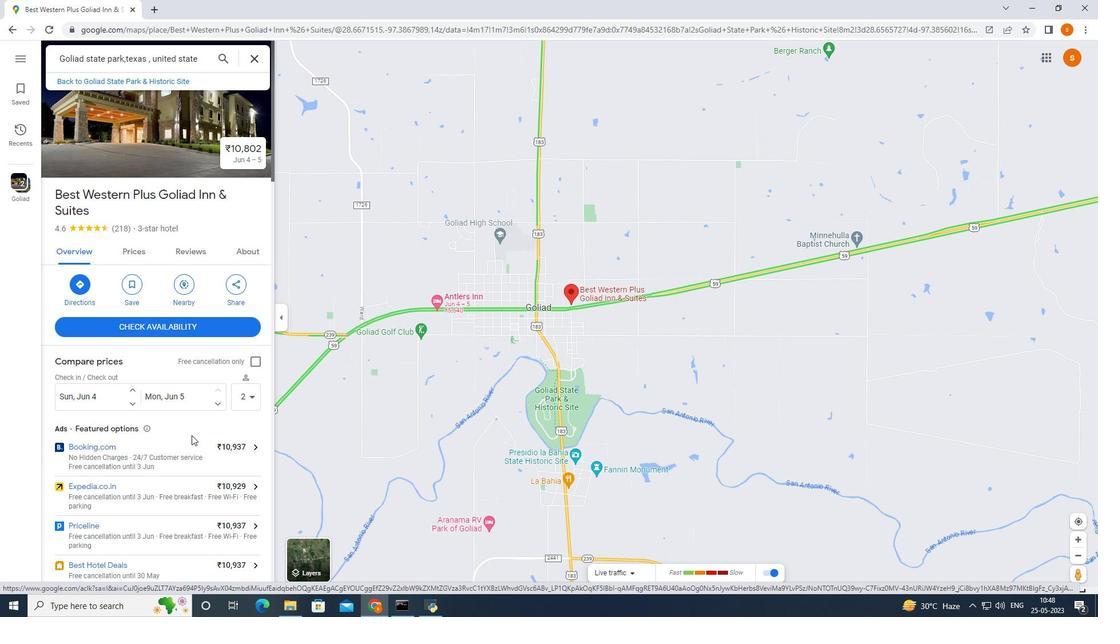 
Action: Mouse scrolled (193, 430) with delta (0, 0)
Screenshot: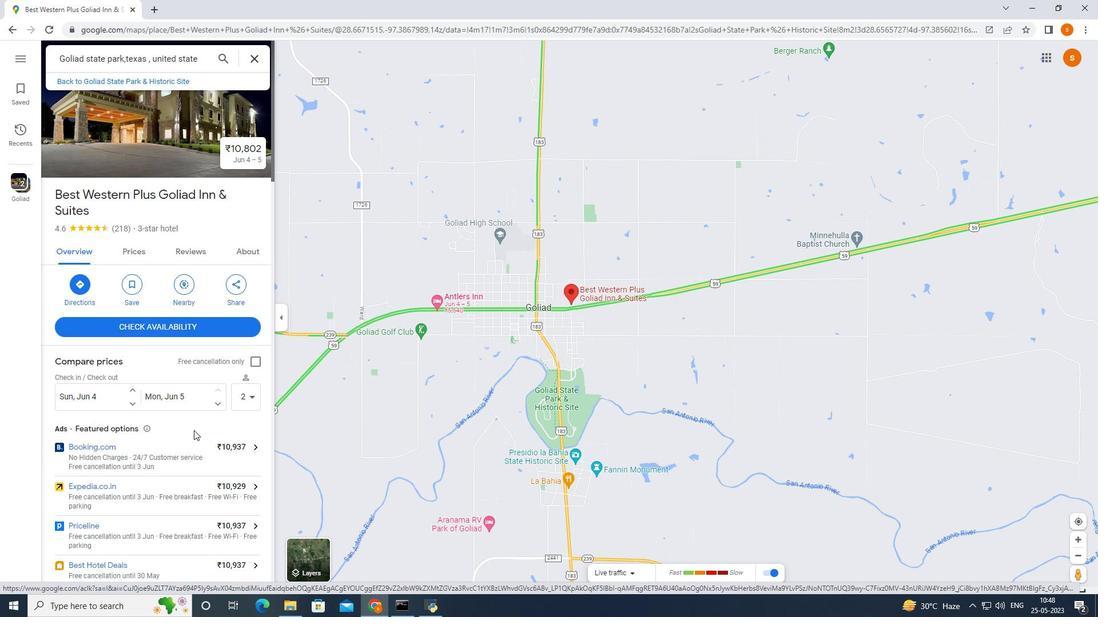 
Action: Mouse moved to (193, 430)
Screenshot: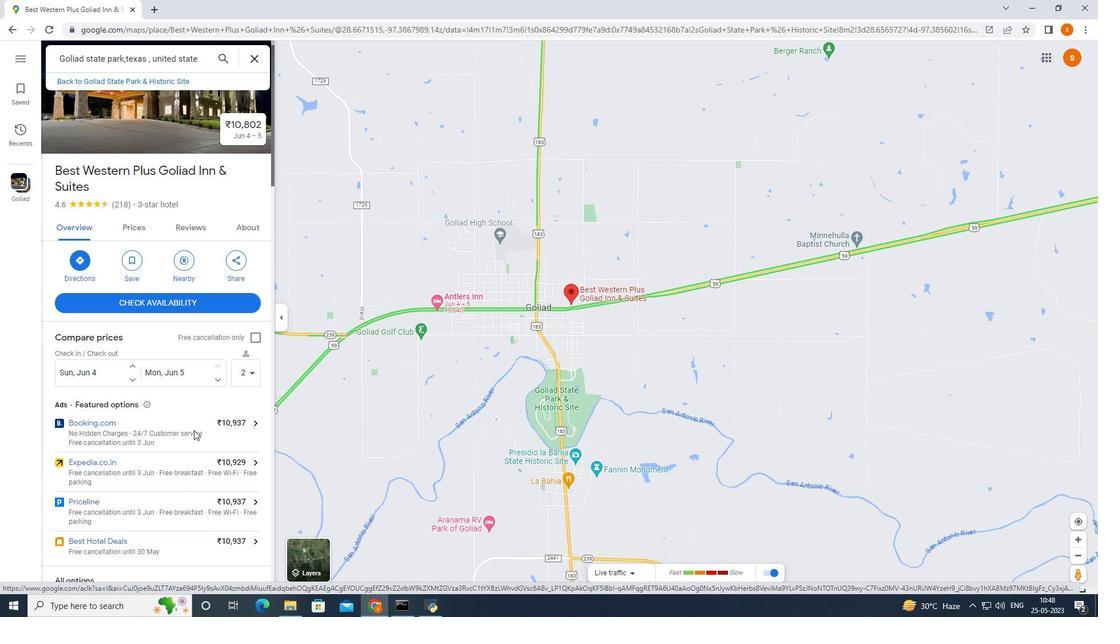 
Action: Mouse scrolled (193, 430) with delta (0, 0)
Screenshot: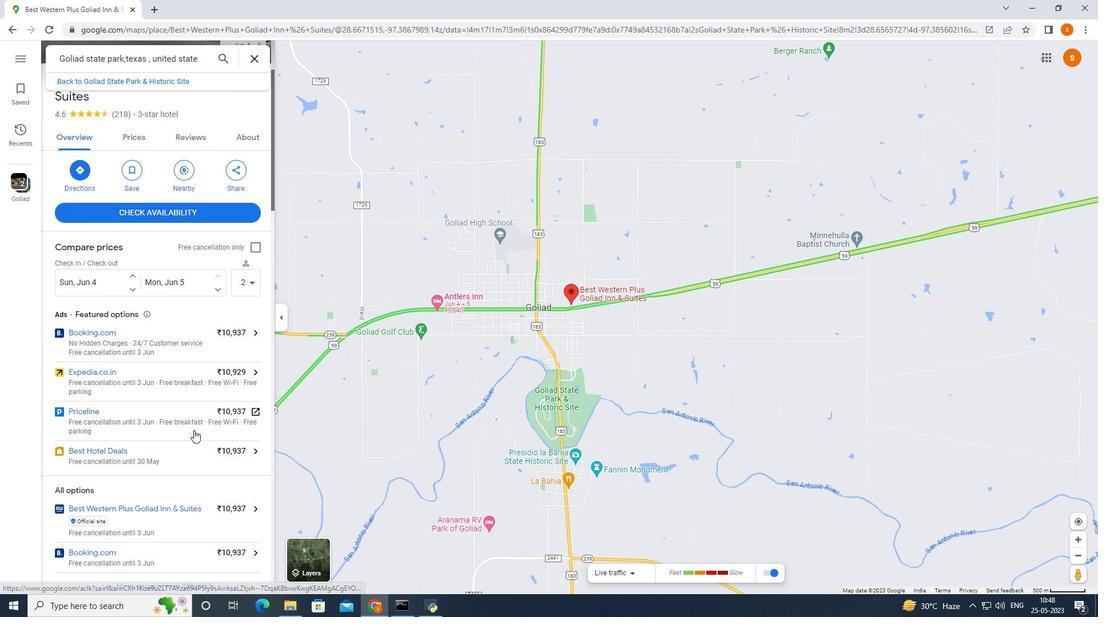 
Action: Mouse moved to (193, 430)
Screenshot: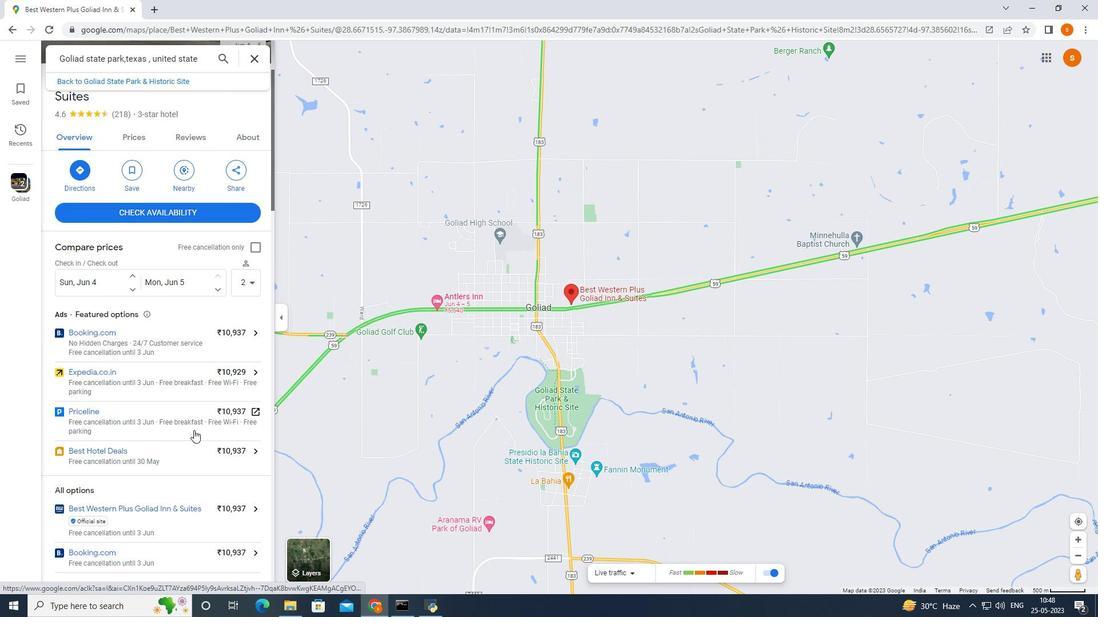 
Action: Mouse scrolled (193, 431) with delta (0, 0)
Screenshot: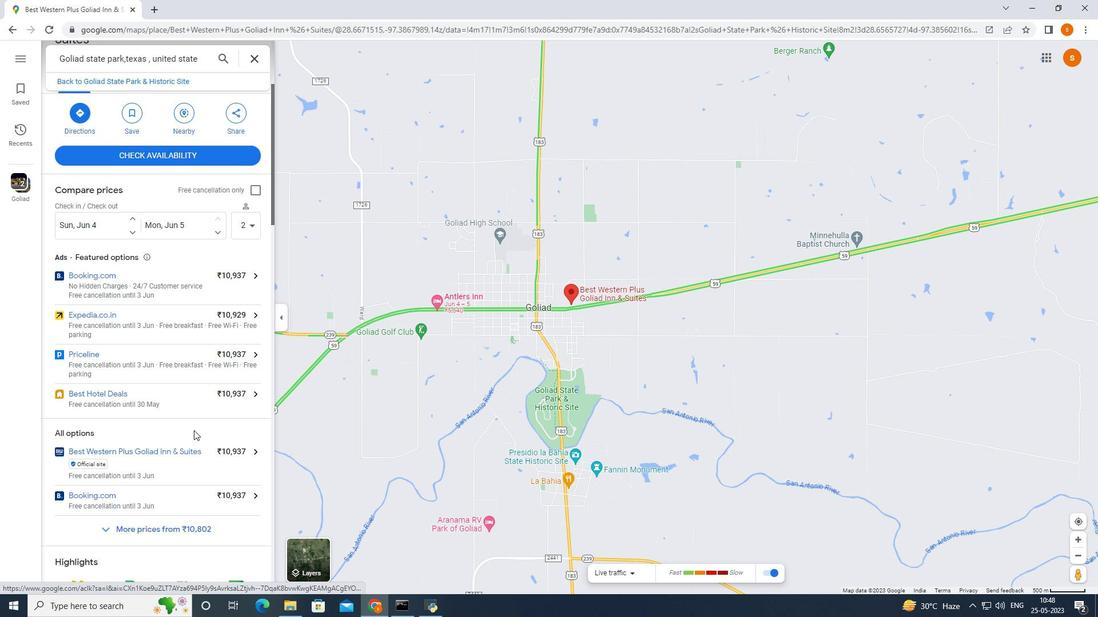 
Action: Mouse moved to (193, 430)
Screenshot: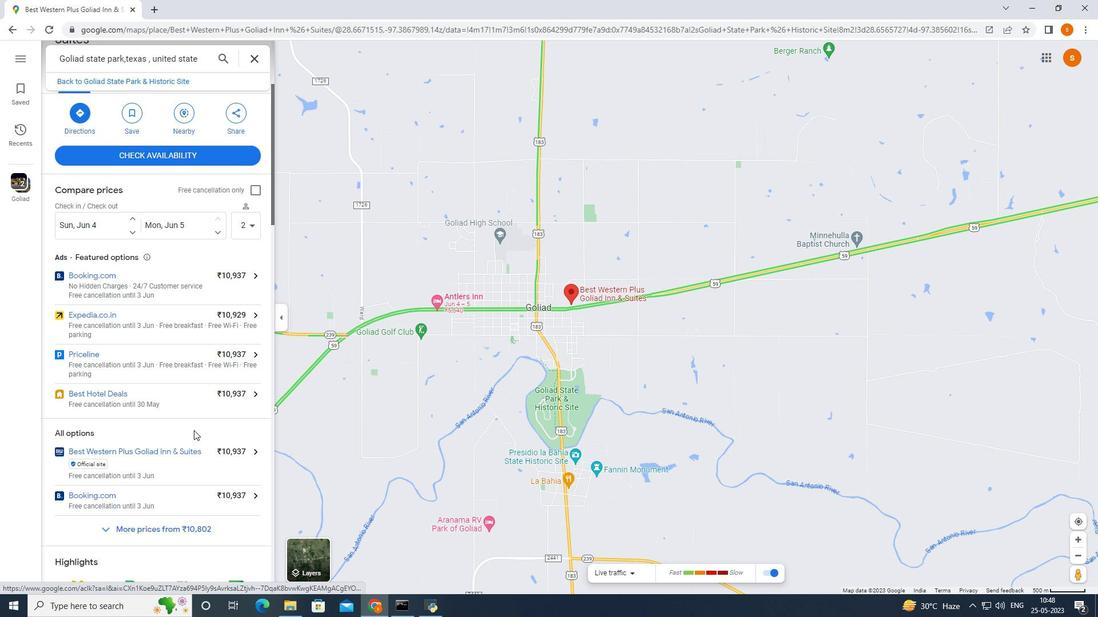
Action: Mouse scrolled (193, 431) with delta (0, 0)
Screenshot: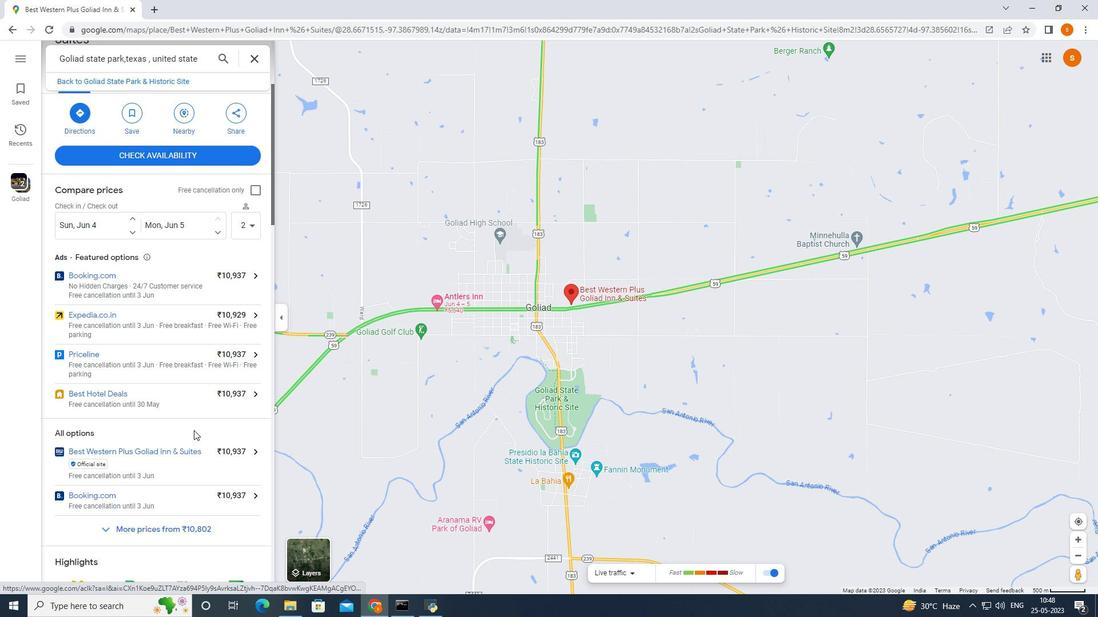 
Action: Mouse moved to (193, 430)
Screenshot: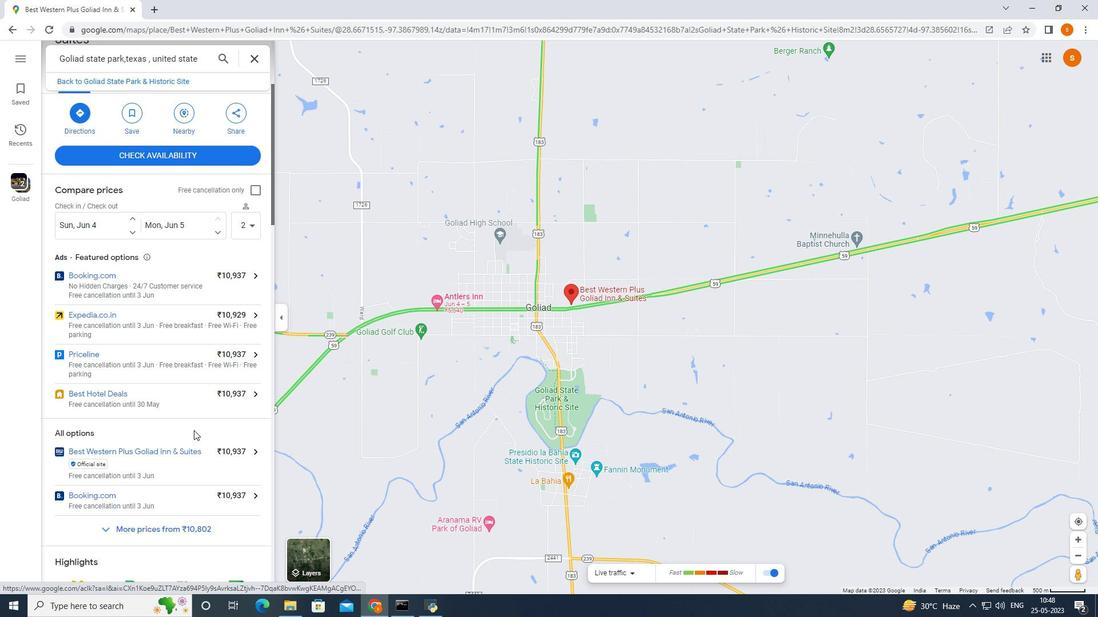 
Action: Mouse scrolled (193, 431) with delta (0, 0)
Screenshot: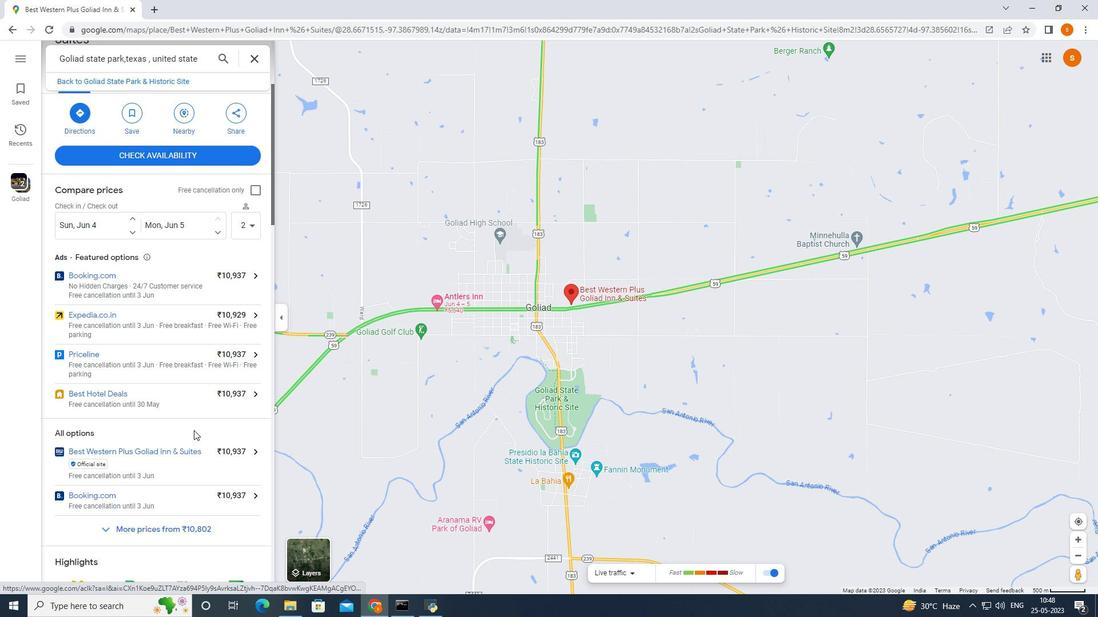 
Action: Mouse moved to (192, 423)
Screenshot: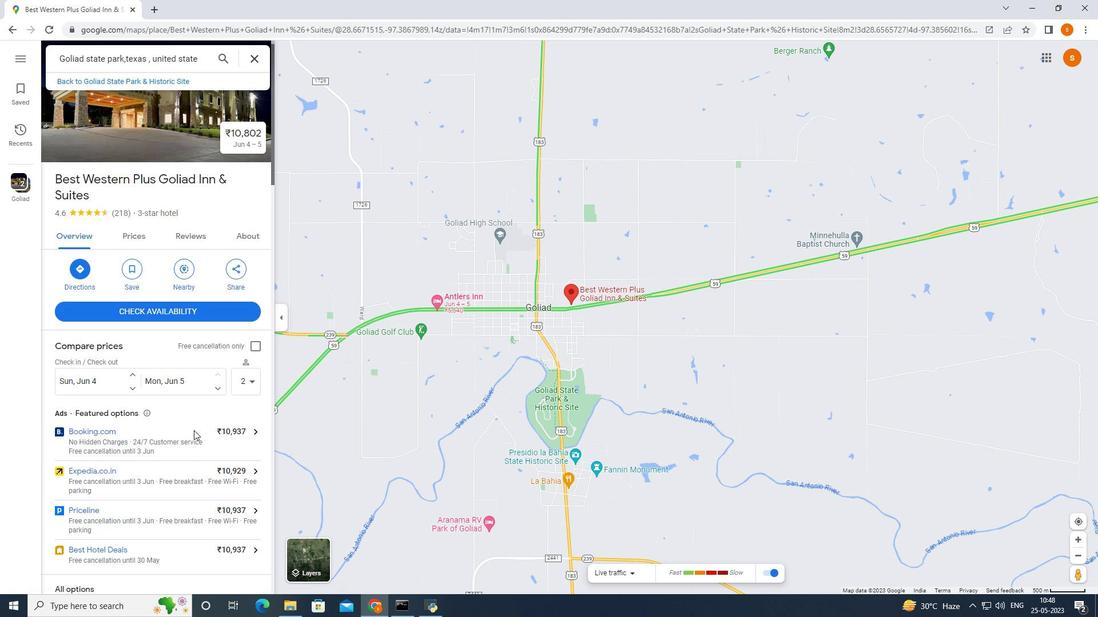 
Action: Mouse scrolled (192, 424) with delta (0, 0)
Screenshot: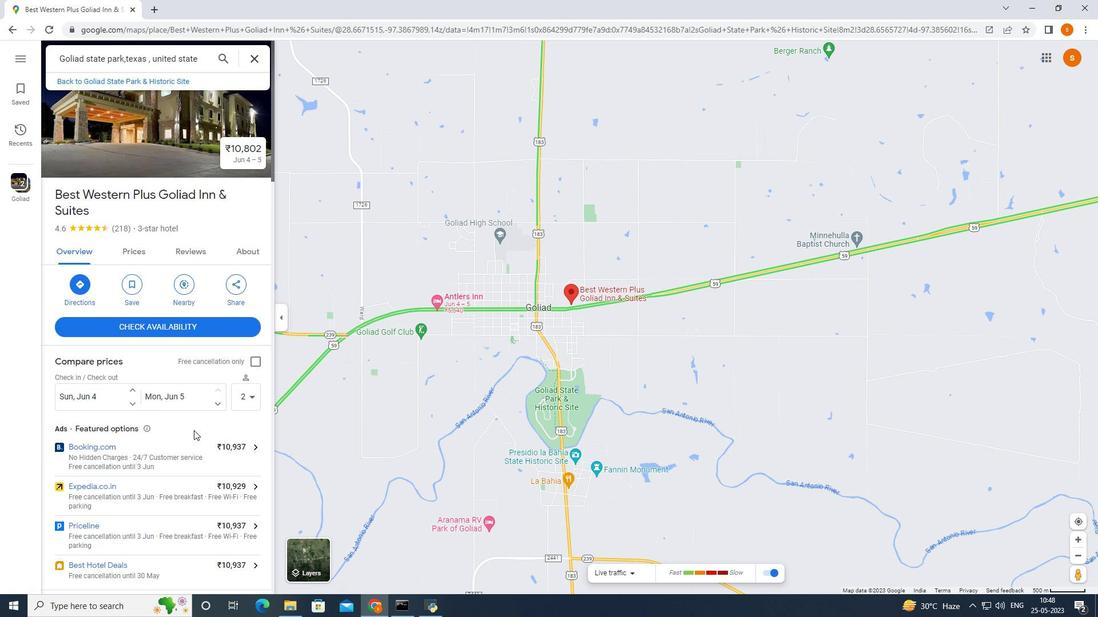 
Action: Mouse moved to (192, 422)
Screenshot: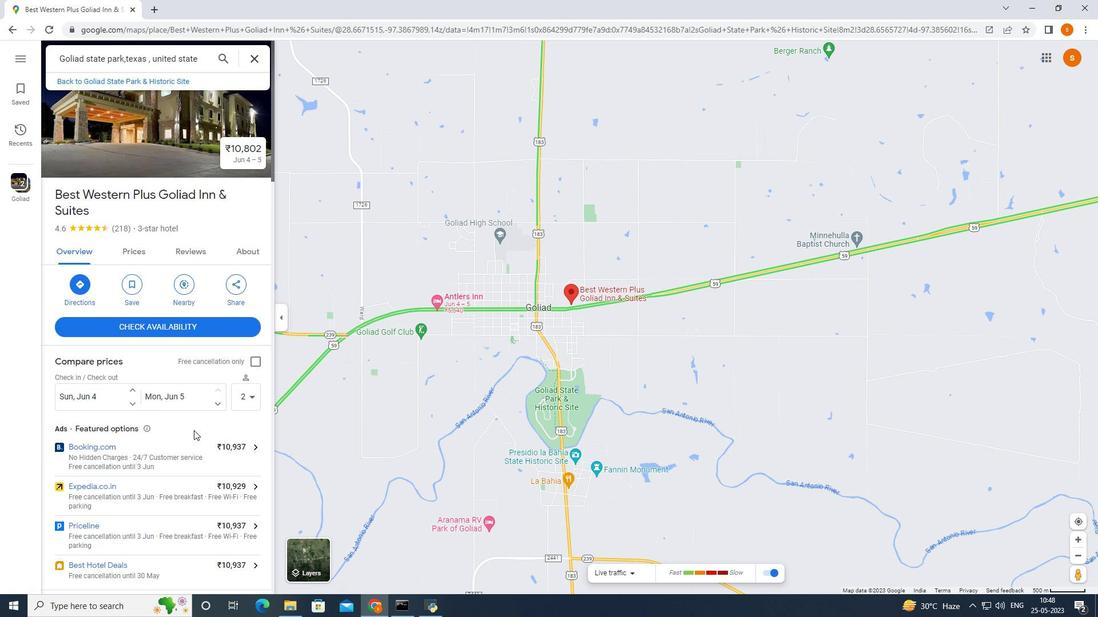 
Action: Mouse scrolled (192, 423) with delta (0, 0)
Screenshot: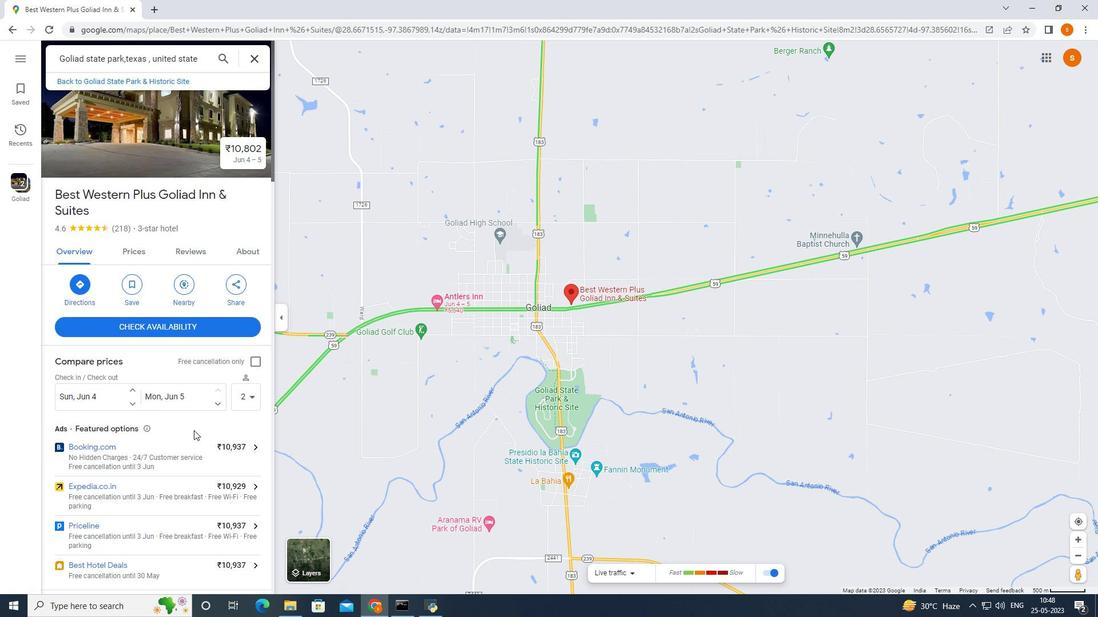 
Action: Mouse moved to (191, 420)
Screenshot: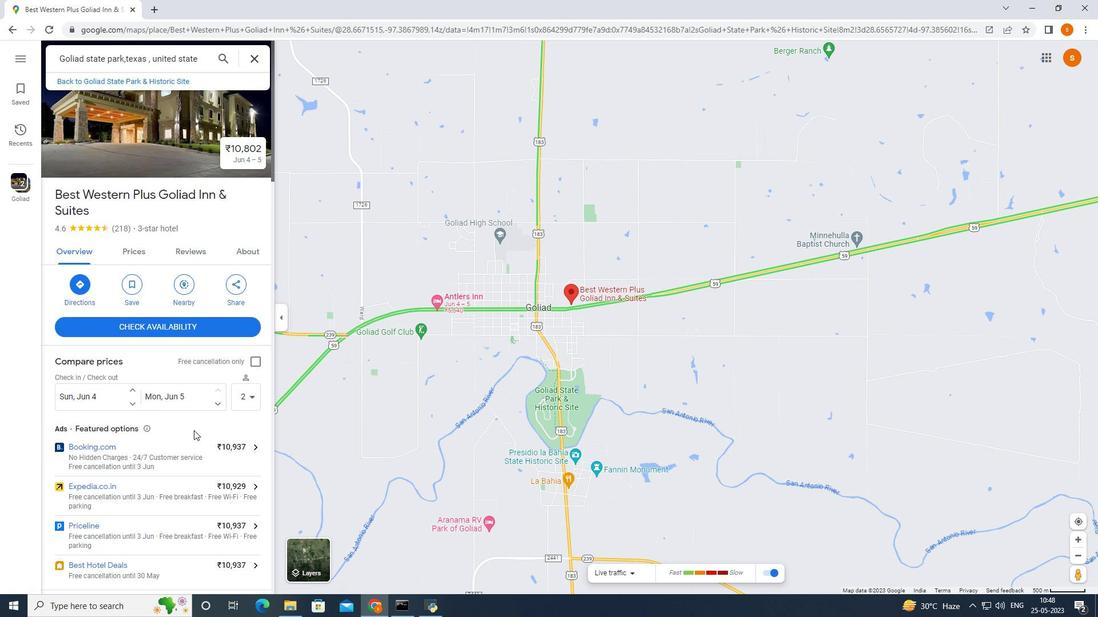 
Action: Mouse scrolled (191, 421) with delta (0, 0)
Screenshot: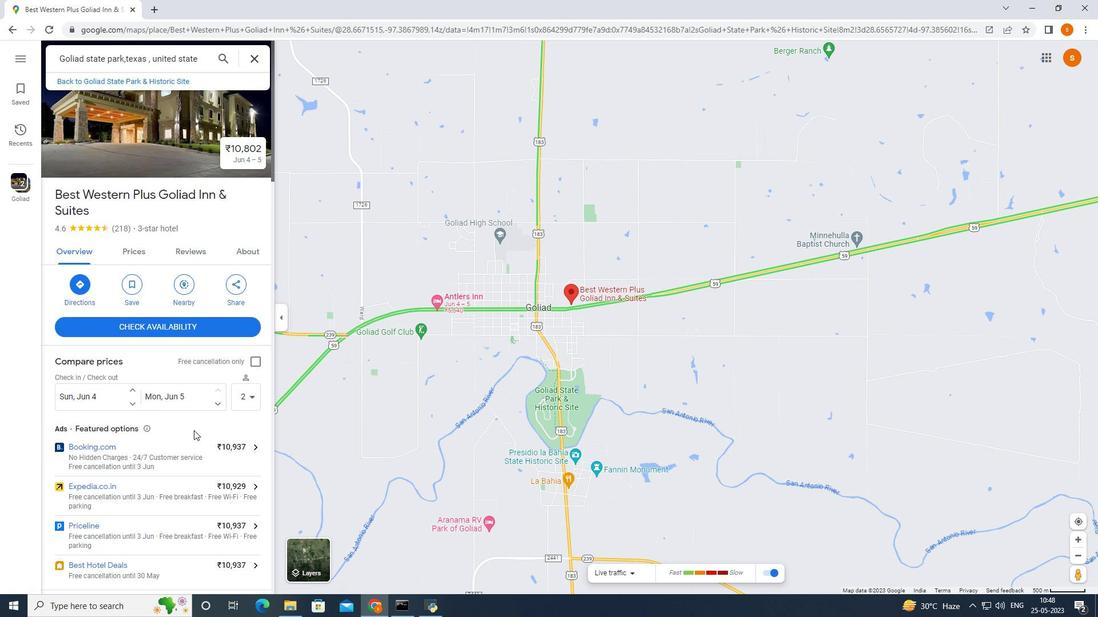 
Action: Mouse moved to (561, 362)
Screenshot: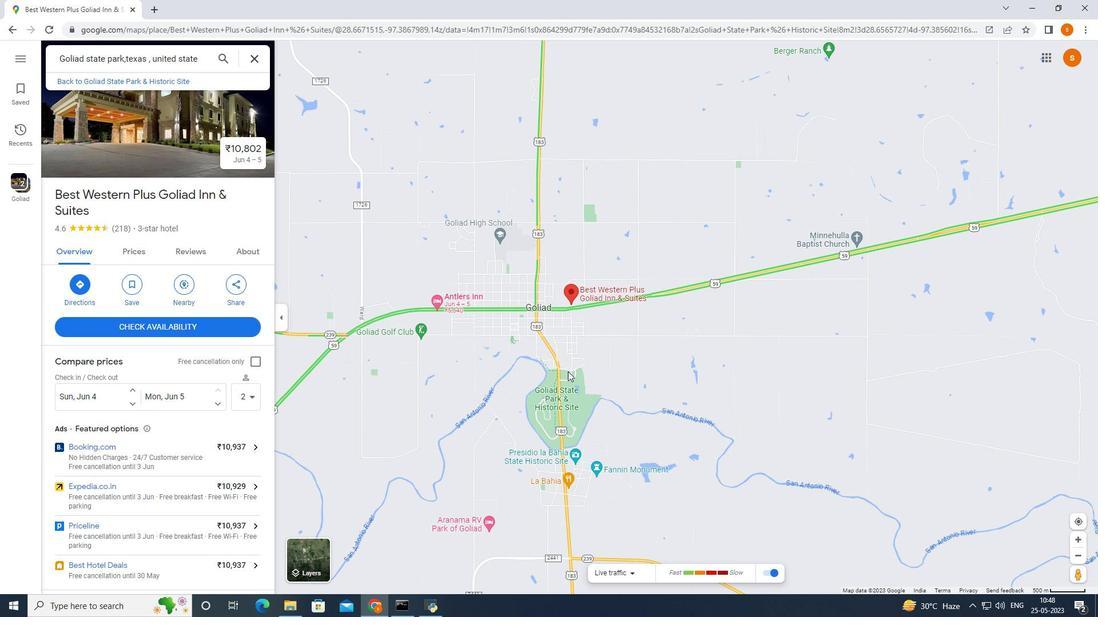 
Action: Mouse scrolled (561, 362) with delta (0, 0)
Screenshot: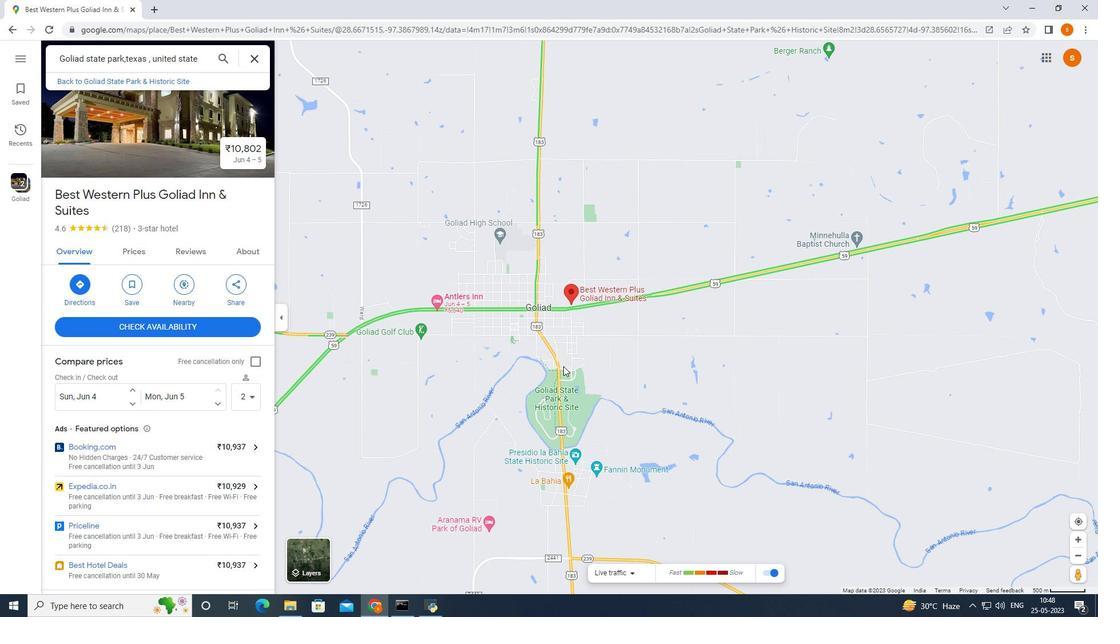 
Action: Mouse moved to (561, 361)
Screenshot: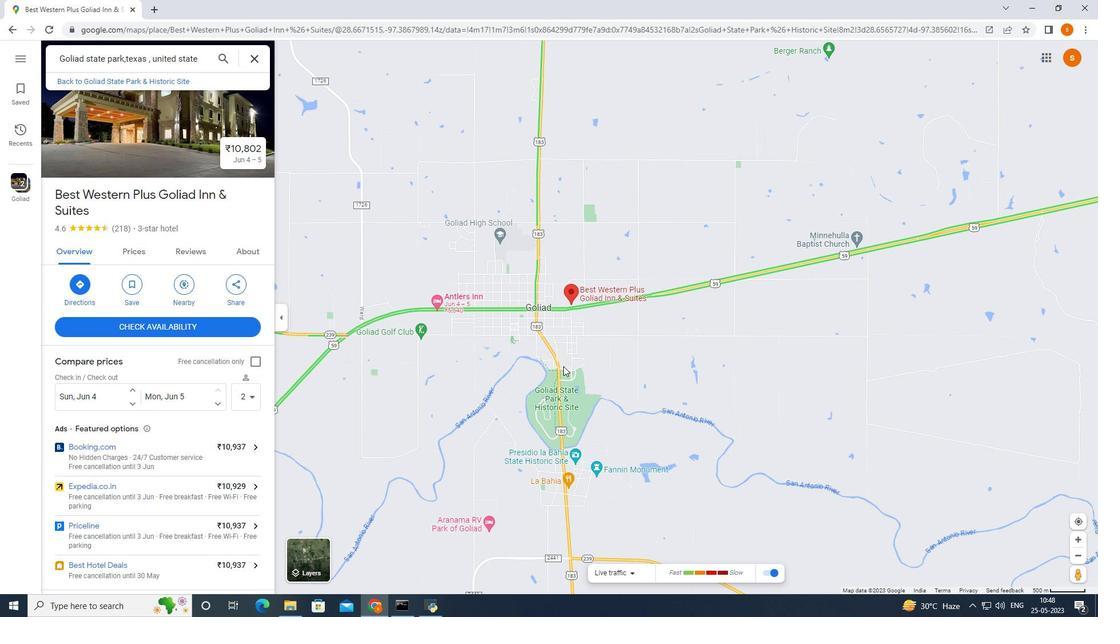 
Action: Mouse scrolled (561, 362) with delta (0, 0)
Screenshot: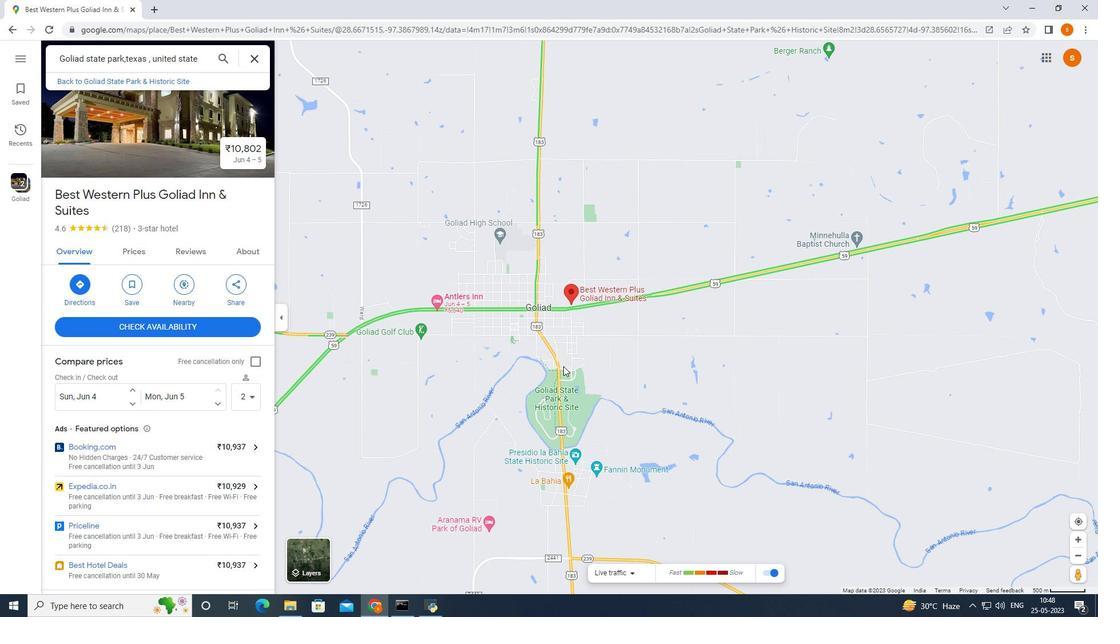
Action: Mouse scrolled (561, 362) with delta (0, 0)
Screenshot: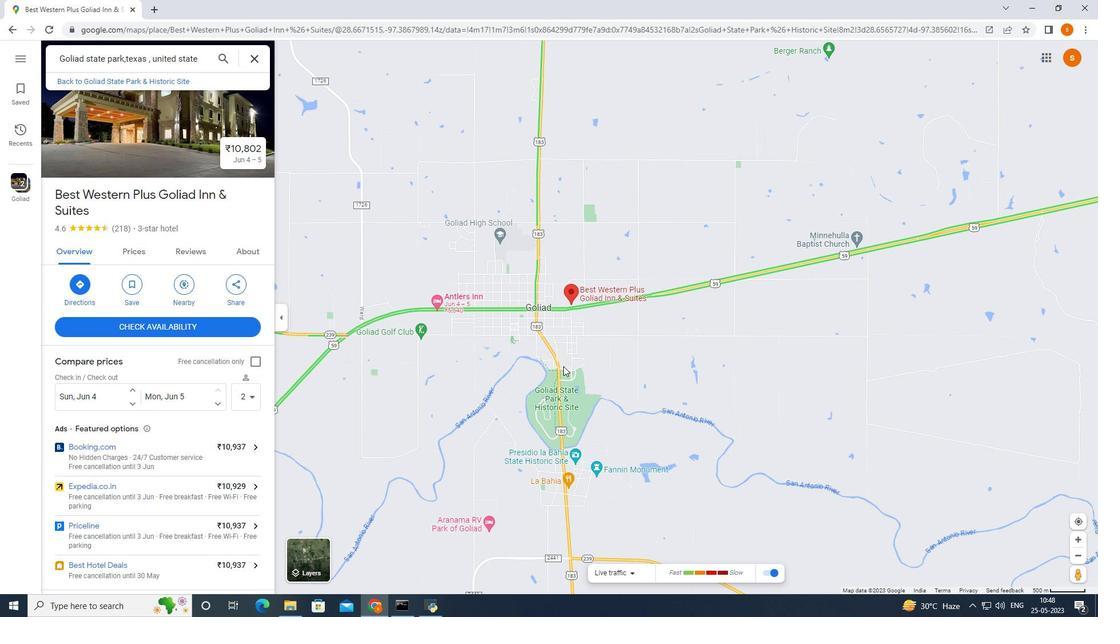 
Action: Mouse moved to (561, 360)
Screenshot: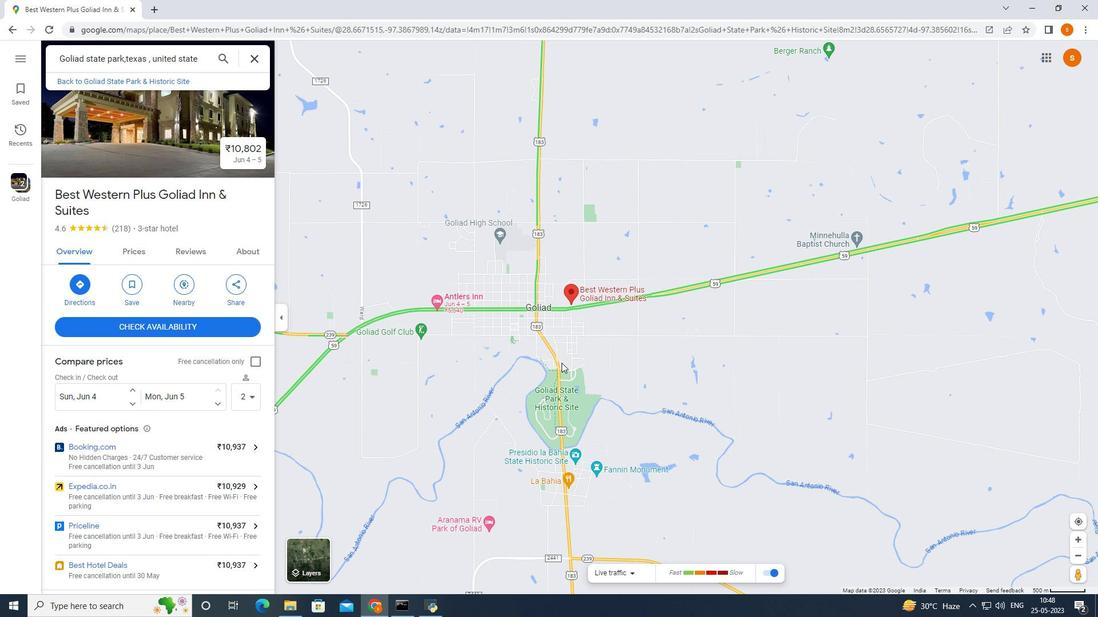 
Action: Mouse scrolled (561, 360) with delta (0, 0)
Screenshot: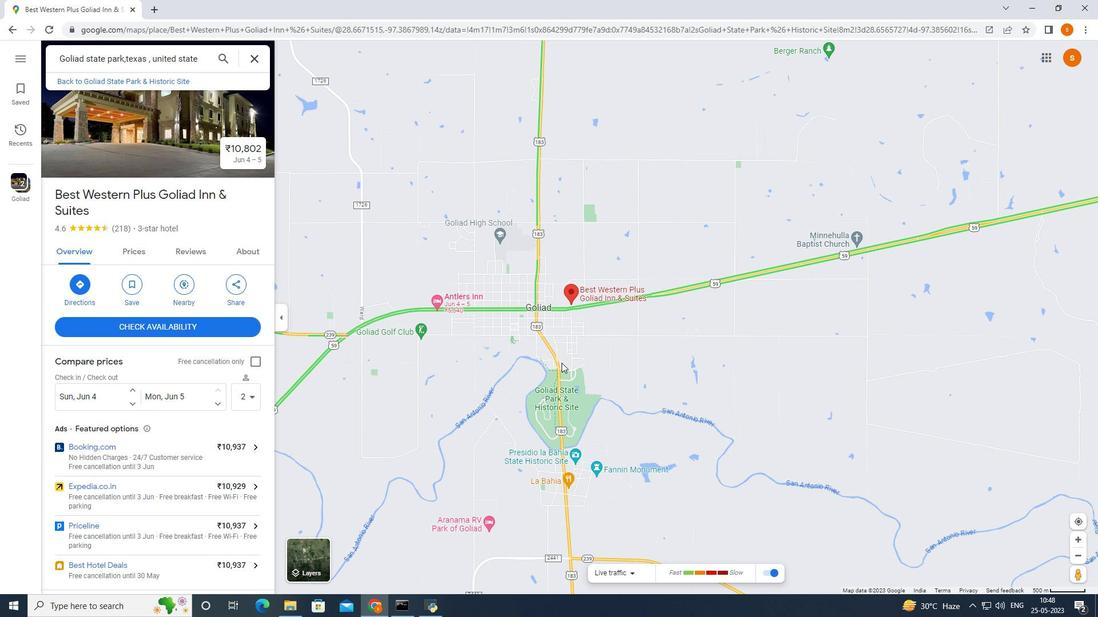 
Action: Mouse moved to (561, 354)
Screenshot: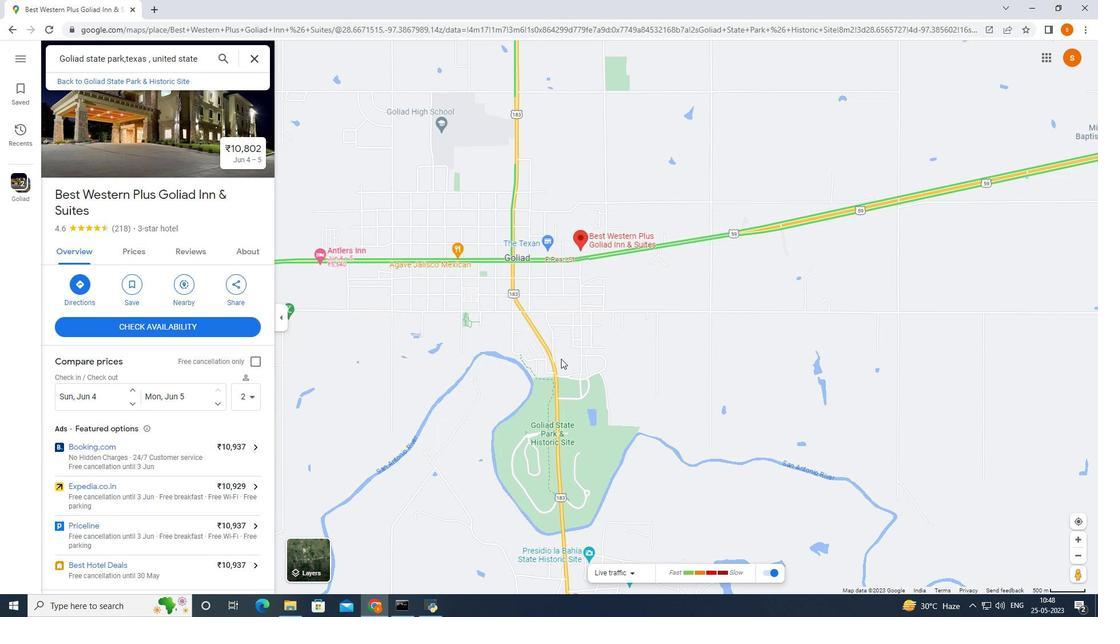 
Action: Mouse scrolled (561, 354) with delta (0, 0)
Screenshot: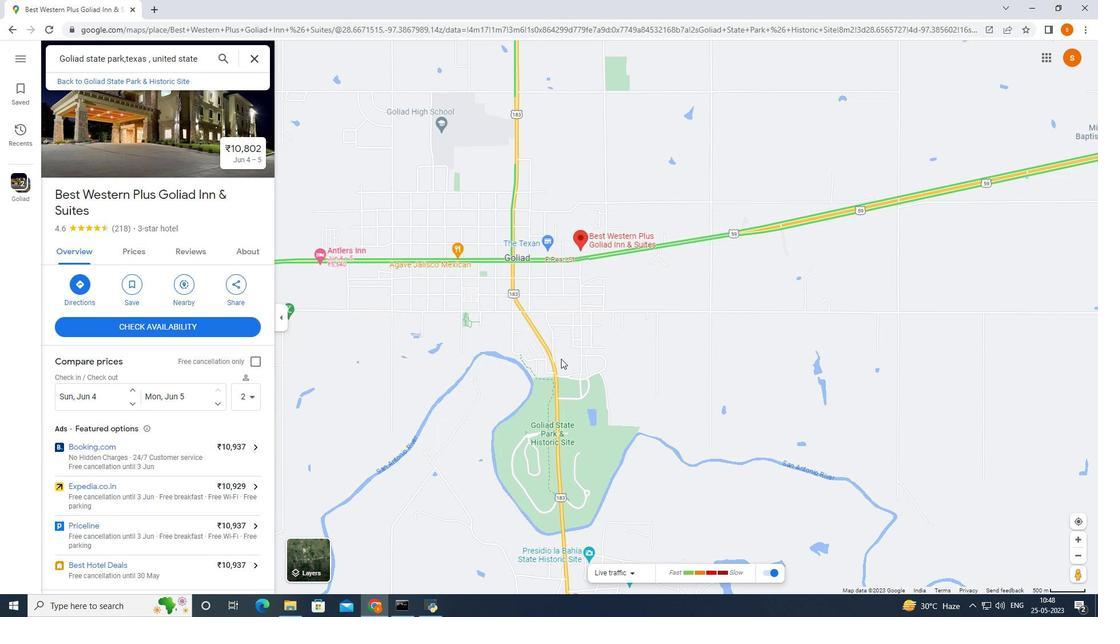 
Action: Mouse moved to (561, 354)
Screenshot: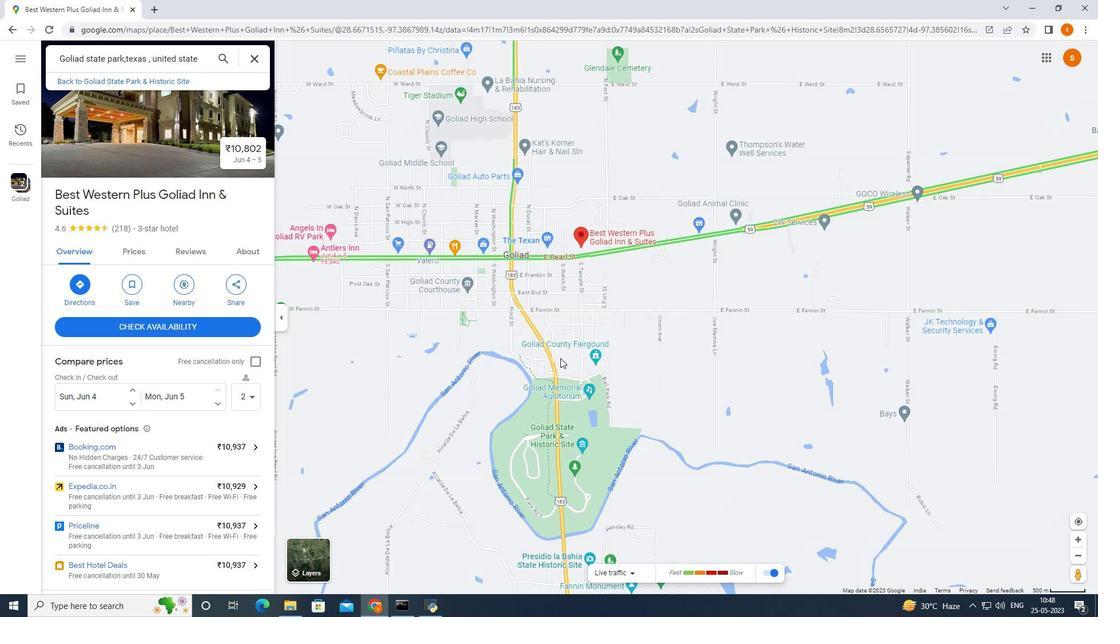 
Action: Mouse scrolled (561, 354) with delta (0, 0)
Screenshot: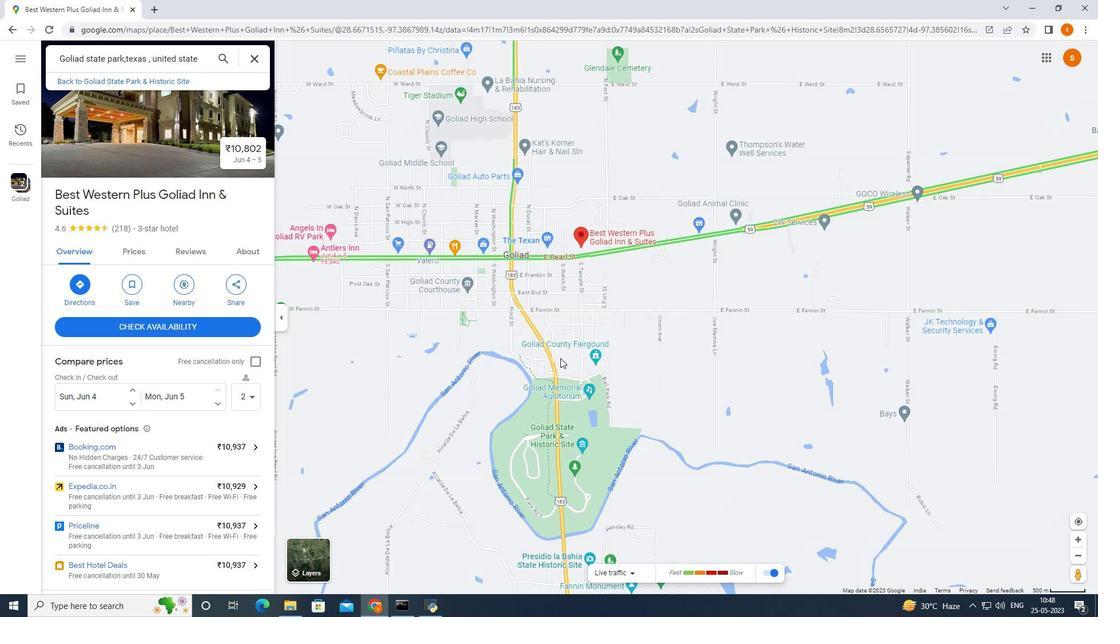 
Action: Mouse moved to (561, 353)
Screenshot: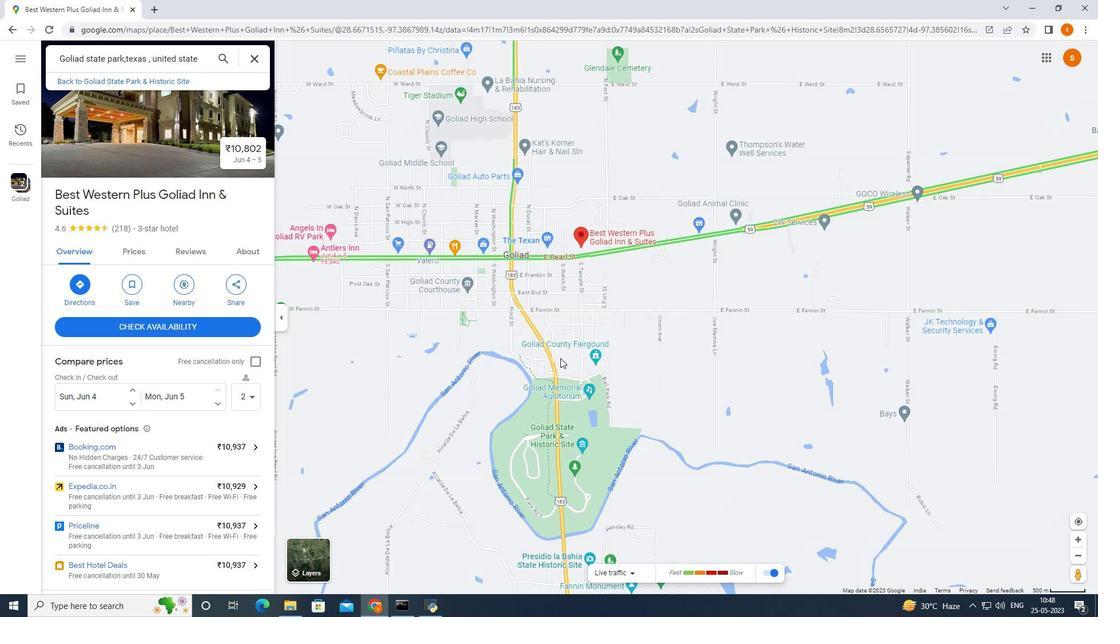 
Action: Mouse scrolled (561, 354) with delta (0, 0)
Screenshot: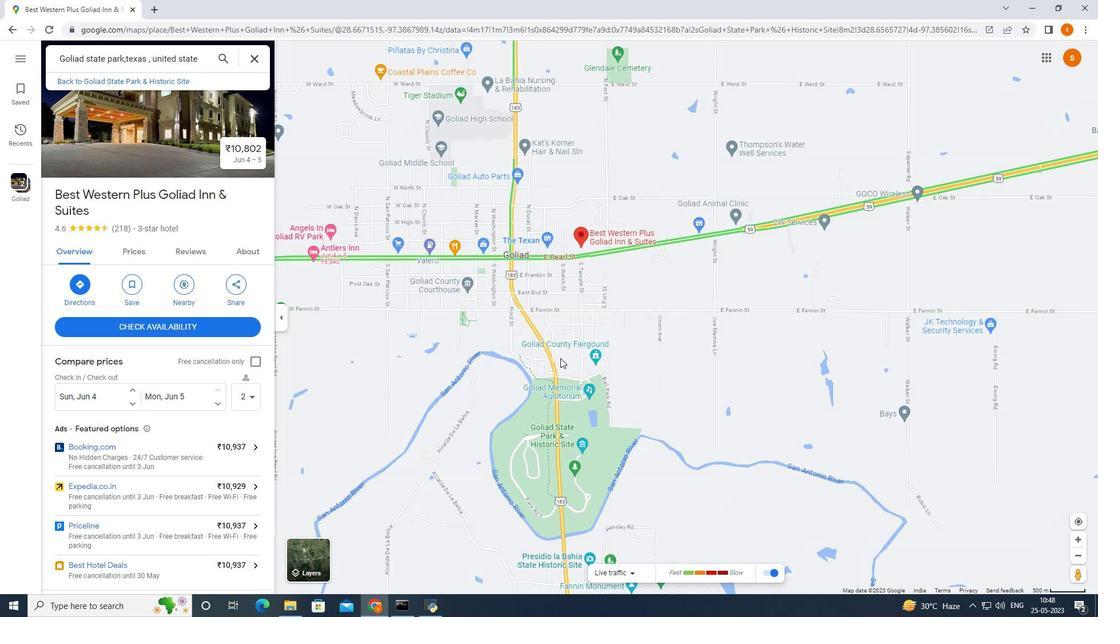 
Action: Mouse moved to (561, 351)
Screenshot: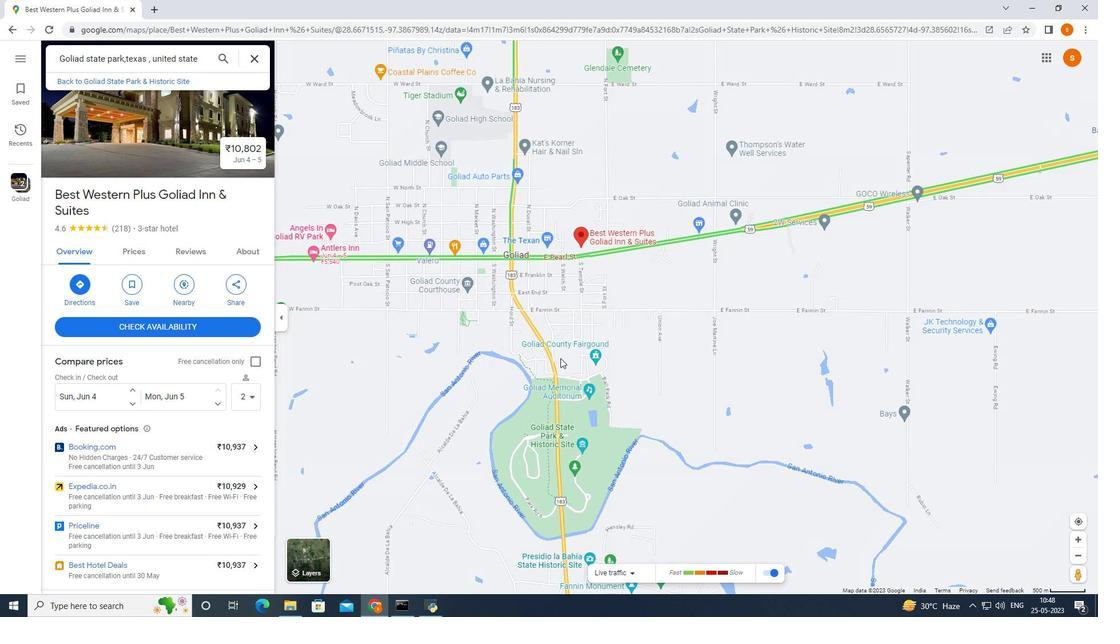 
Action: Mouse scrolled (561, 352) with delta (0, 0)
Screenshot: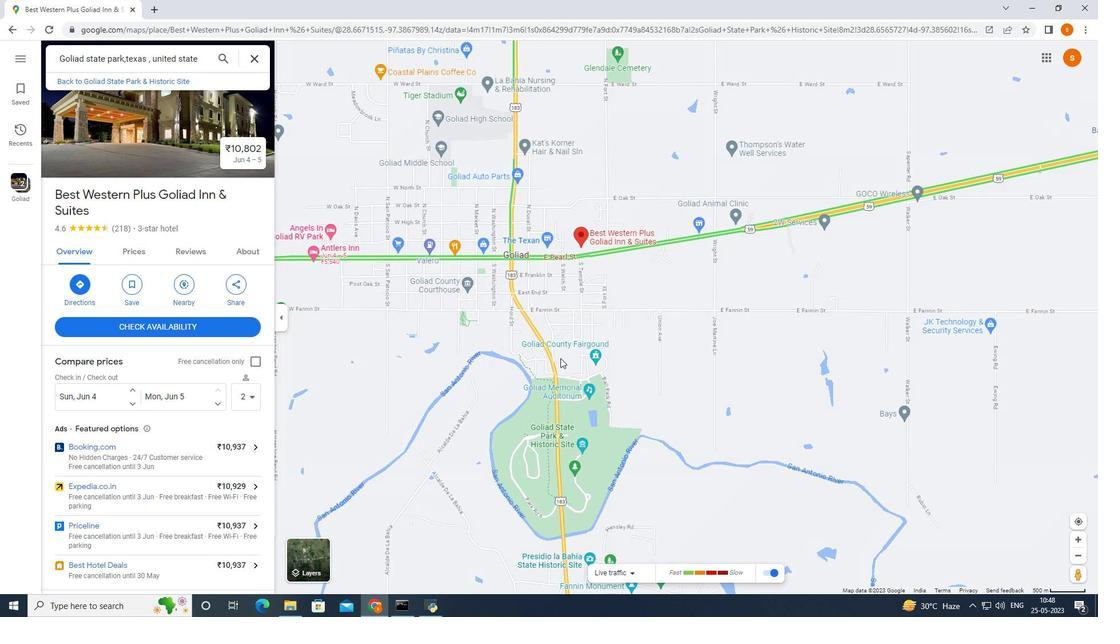 
Action: Mouse moved to (561, 348)
Screenshot: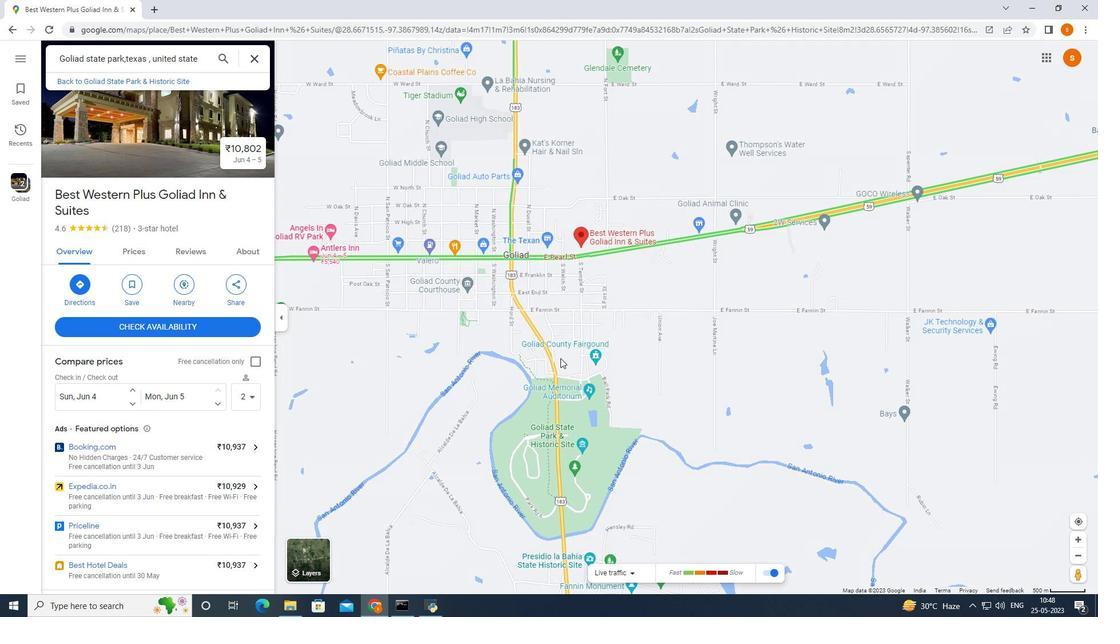 
Action: Mouse scrolled (561, 350) with delta (0, 0)
Screenshot: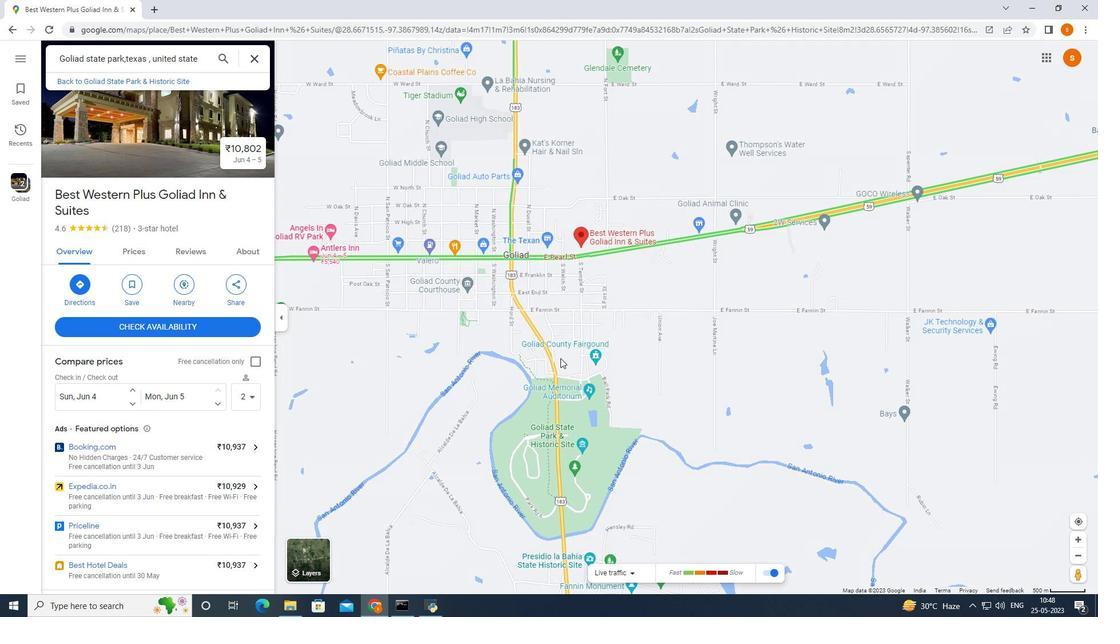 
Action: Mouse moved to (632, 575)
Screenshot: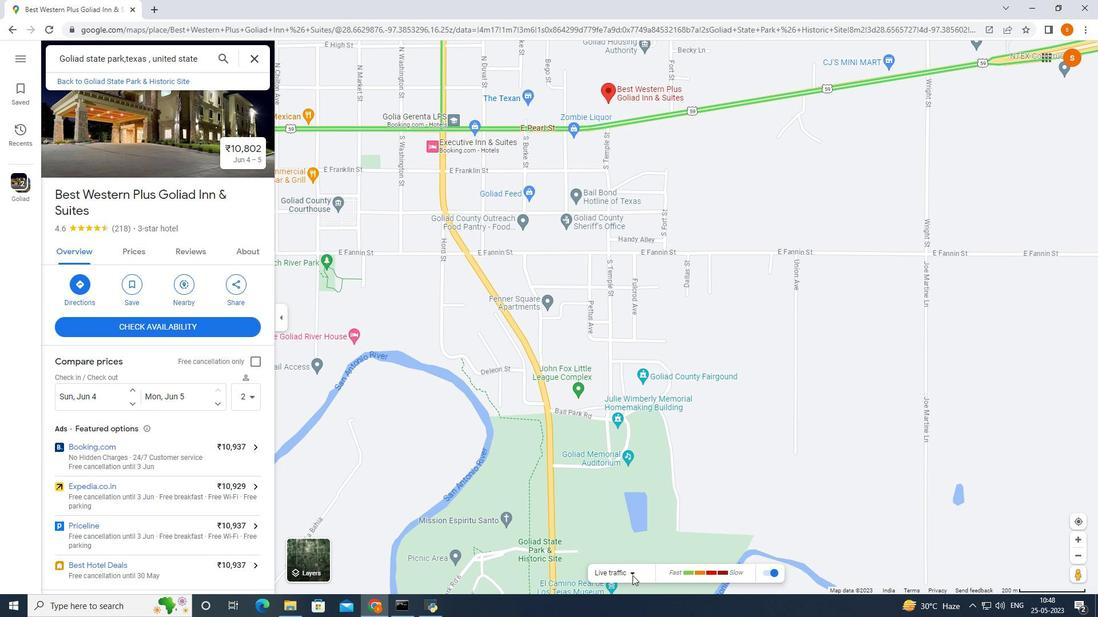 
Action: Mouse pressed left at (632, 575)
Screenshot: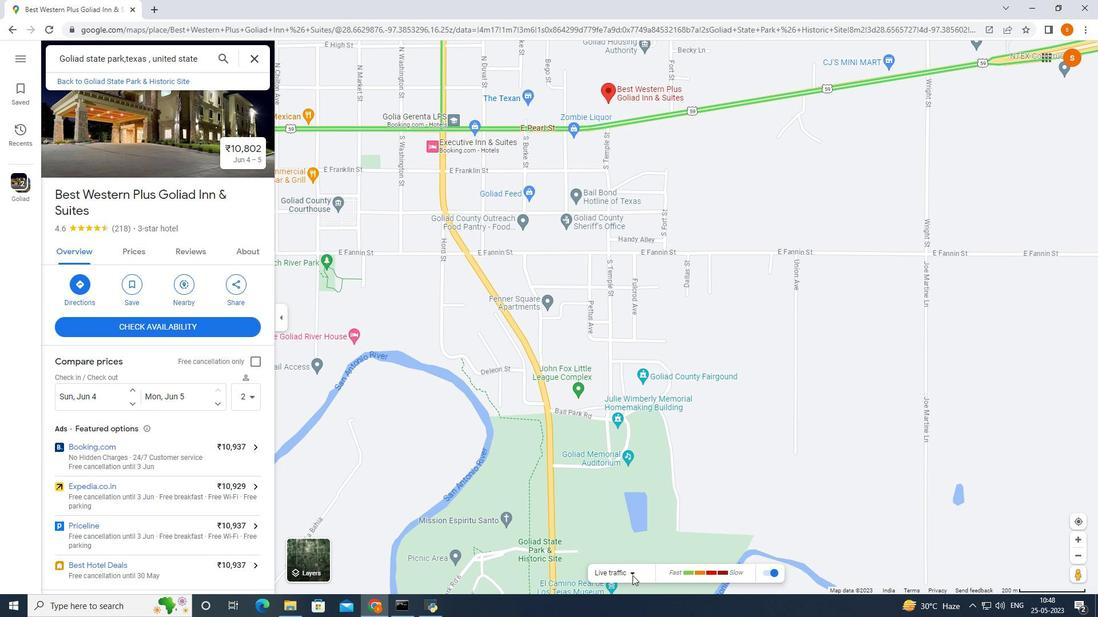 
Action: Mouse moved to (605, 122)
Screenshot: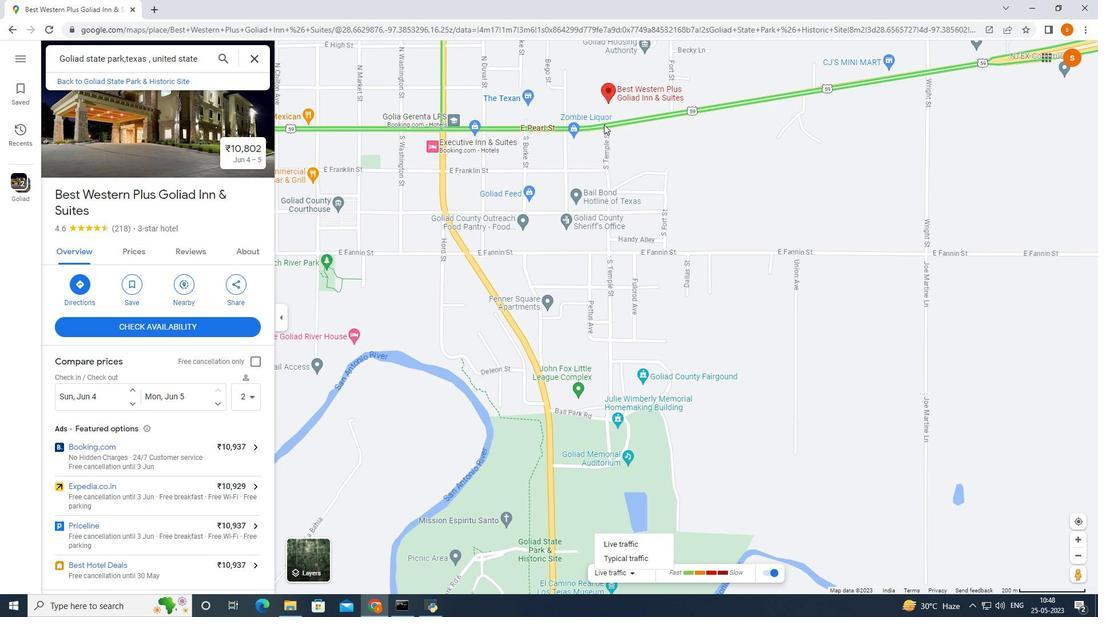 
Action: Mouse pressed left at (605, 122)
Screenshot: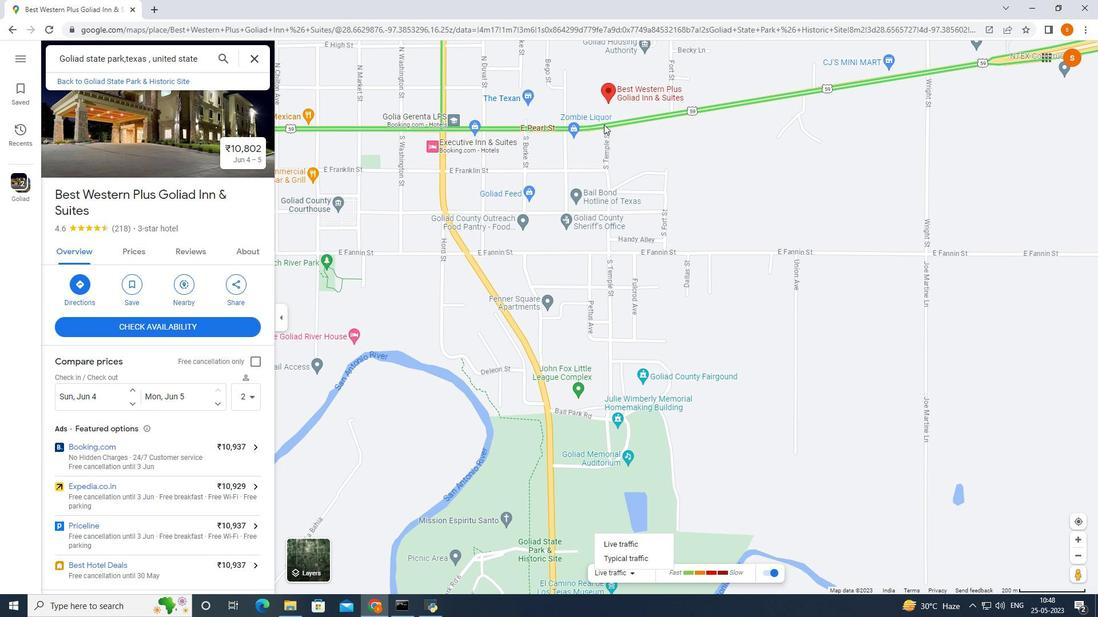 
Action: Mouse moved to (481, 320)
Screenshot: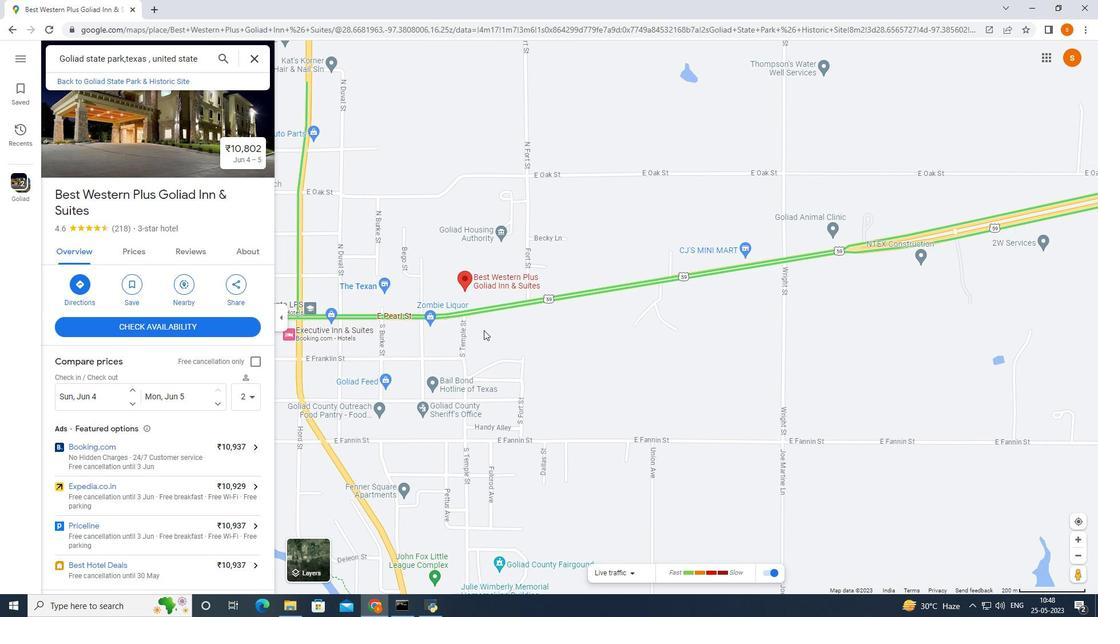 
Action: Mouse scrolled (481, 321) with delta (0, 0)
Screenshot: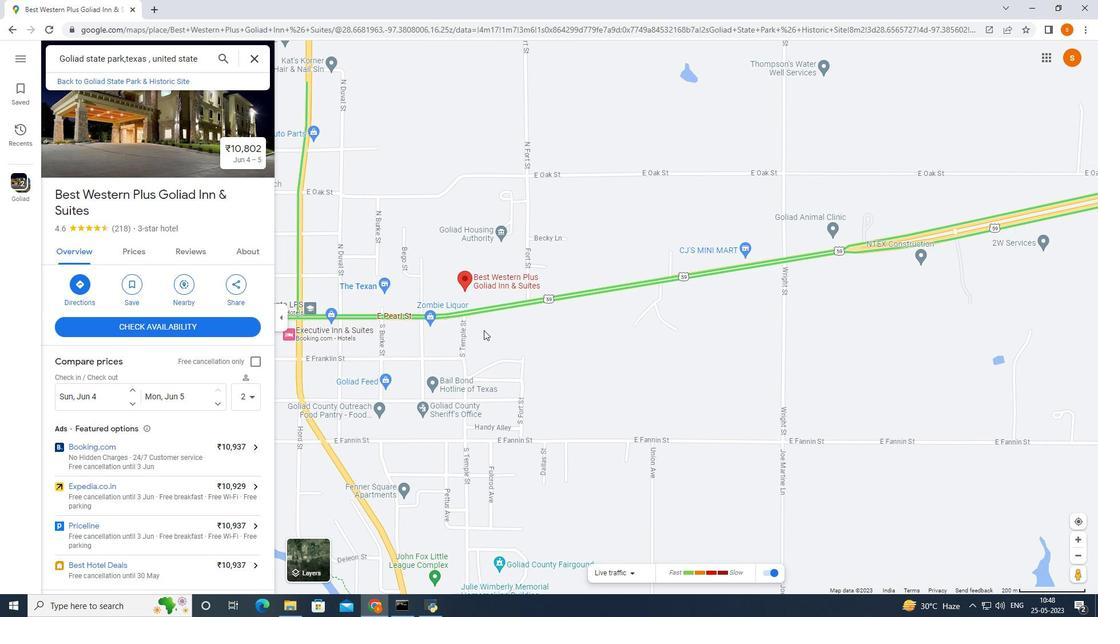 
Action: Mouse moved to (480, 317)
Screenshot: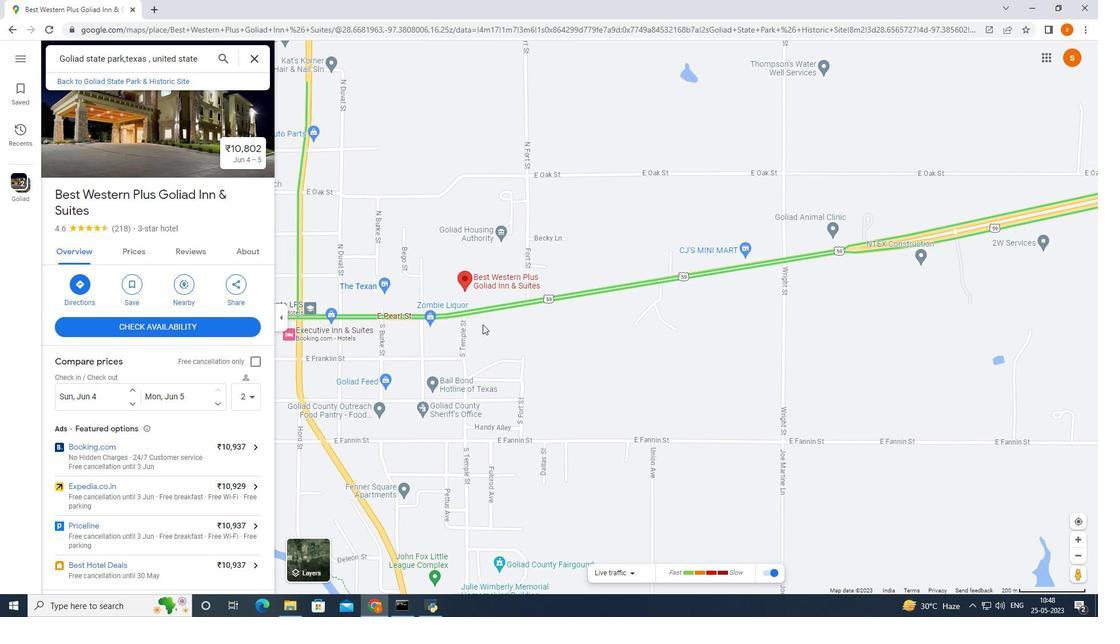 
Action: Mouse scrolled (480, 317) with delta (0, 0)
Screenshot: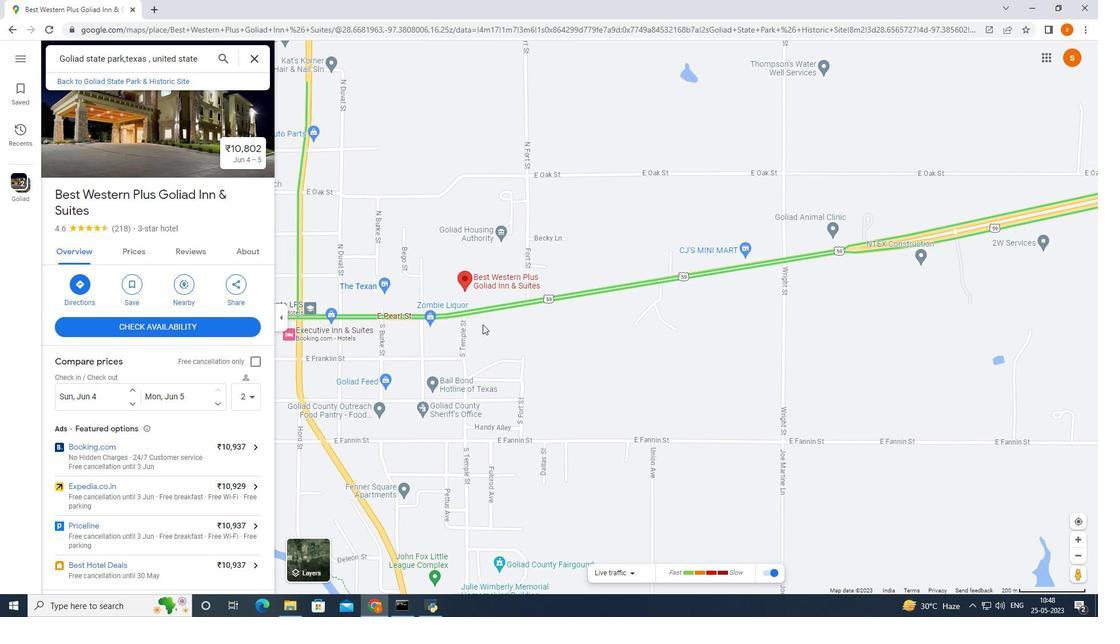 
Action: Mouse moved to (480, 315)
Screenshot: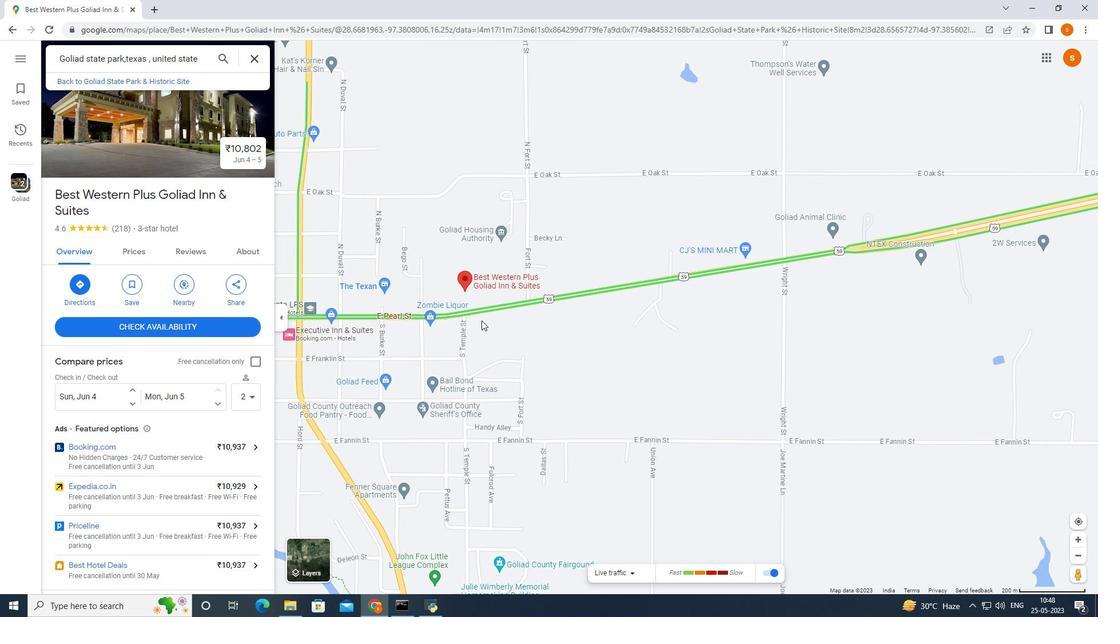 
Action: Mouse scrolled (480, 316) with delta (0, 0)
Screenshot: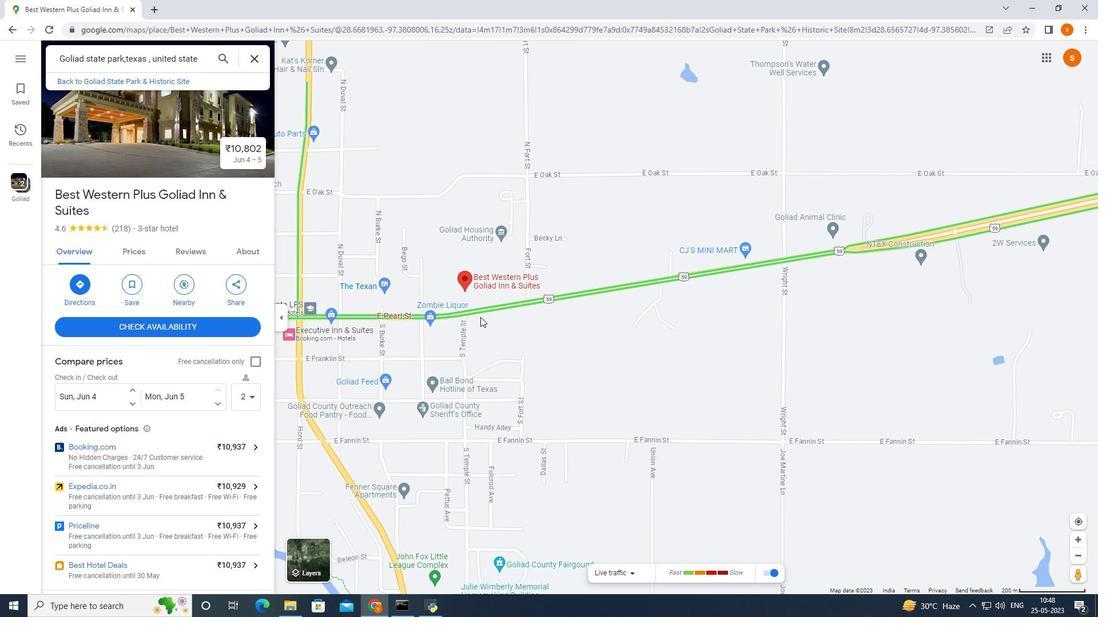 
Action: Mouse scrolled (480, 316) with delta (0, 0)
Screenshot: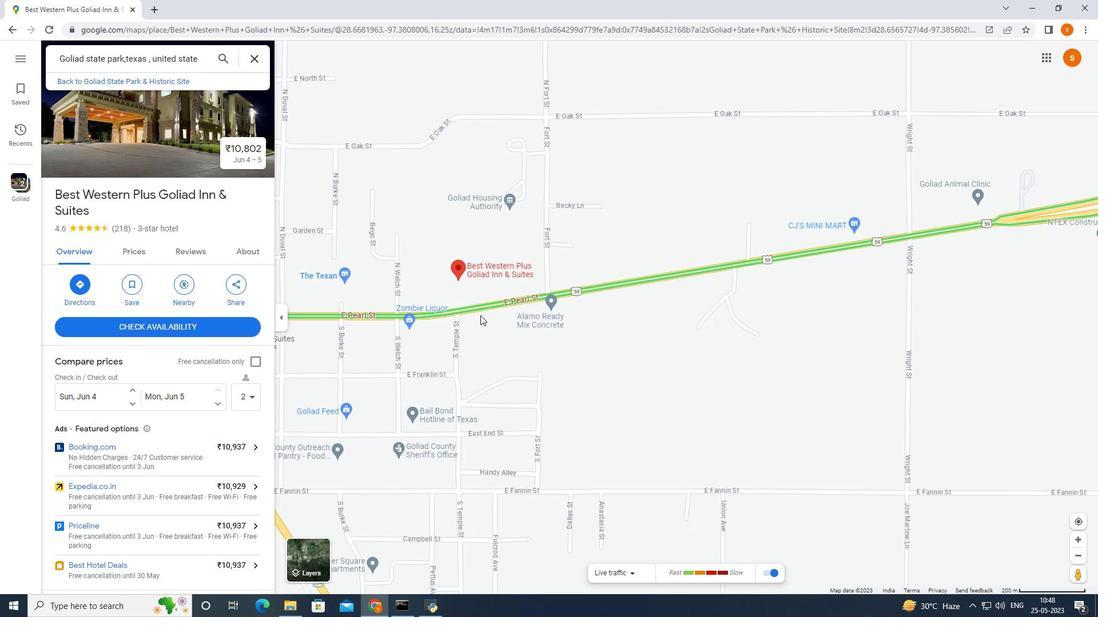 
Action: Mouse moved to (190, 456)
Screenshot: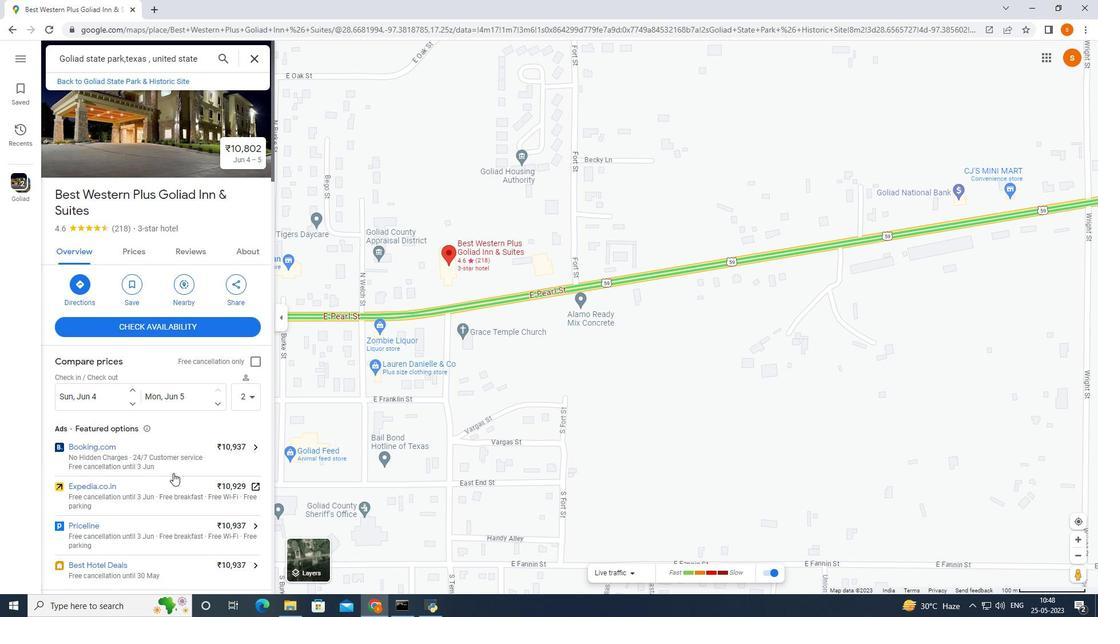 
Action: Mouse scrolled (190, 456) with delta (0, 0)
Screenshot: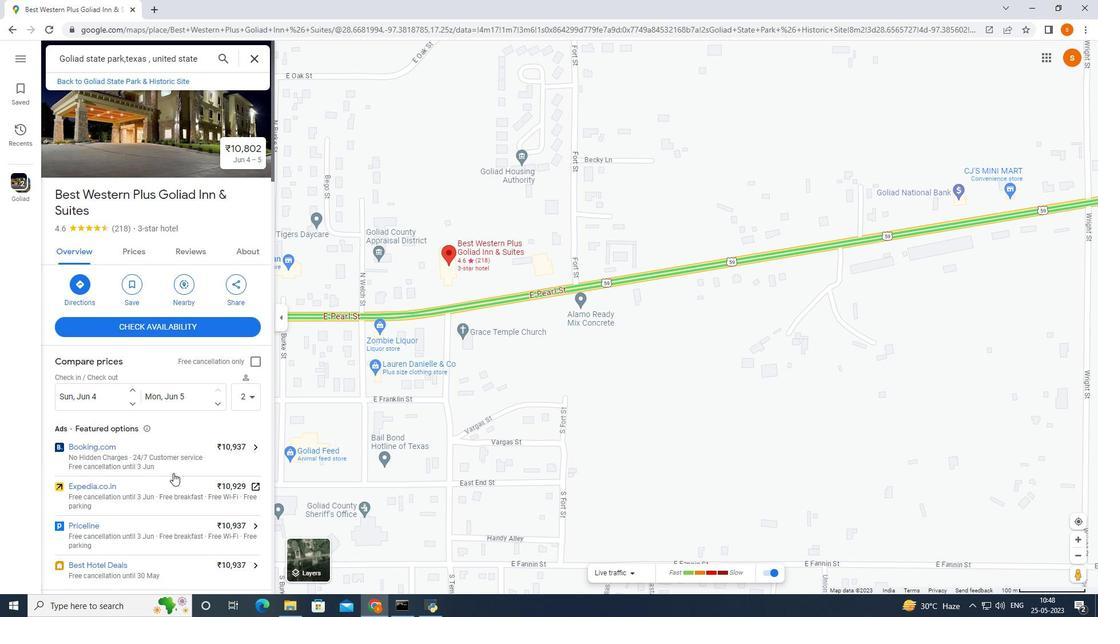
Action: Mouse moved to (191, 455)
Screenshot: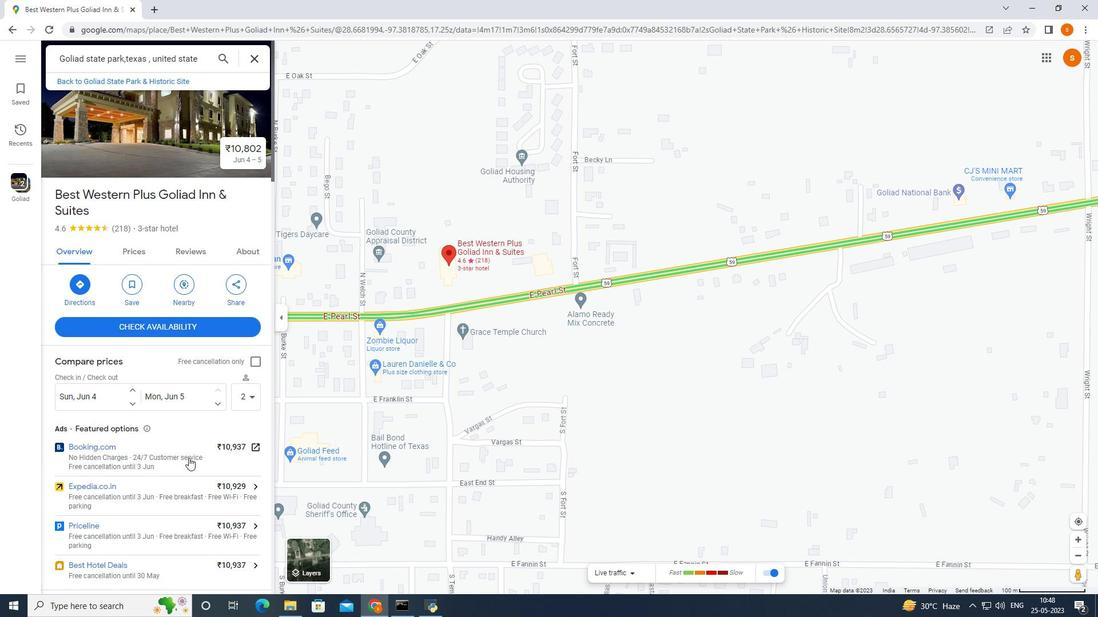 
Action: Mouse scrolled (191, 454) with delta (0, 0)
Screenshot: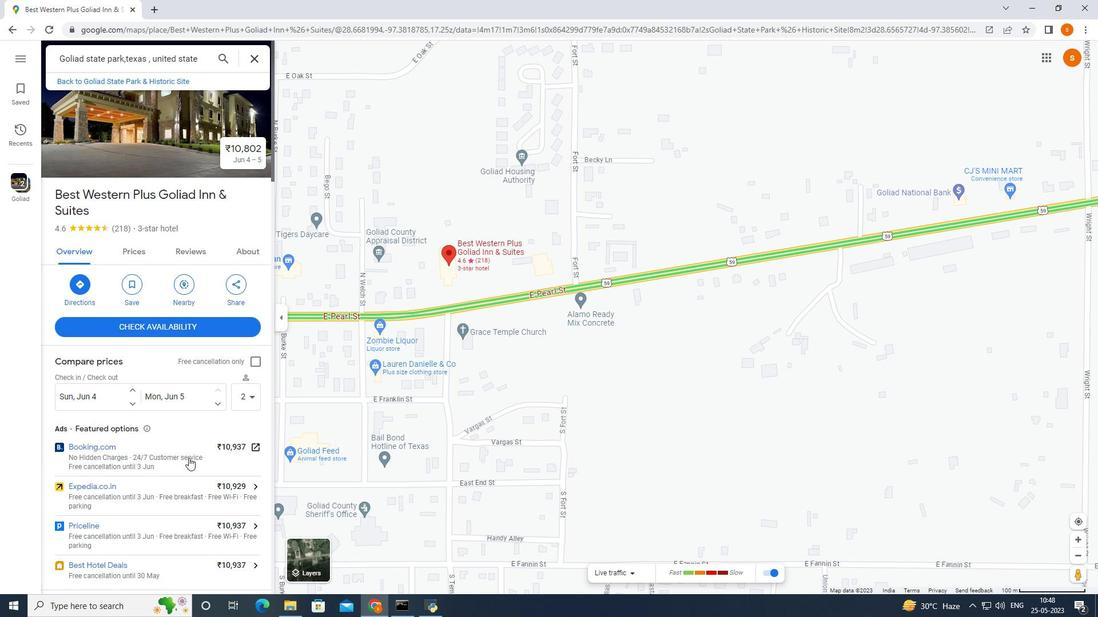 
Action: Mouse moved to (192, 455)
Screenshot: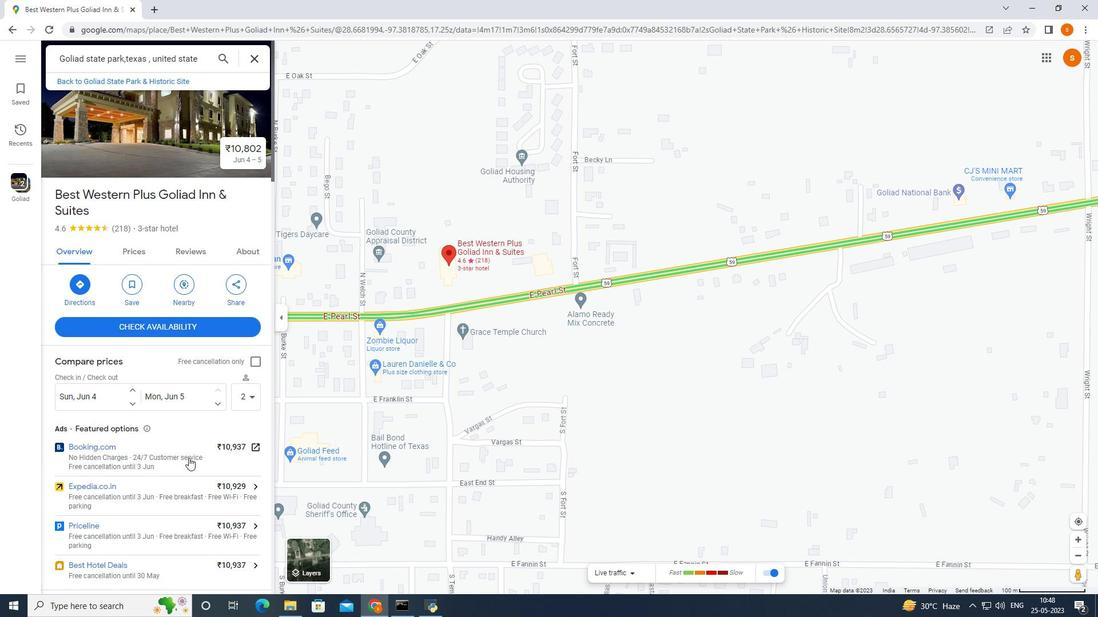 
Action: Mouse scrolled (192, 454) with delta (0, 0)
Screenshot: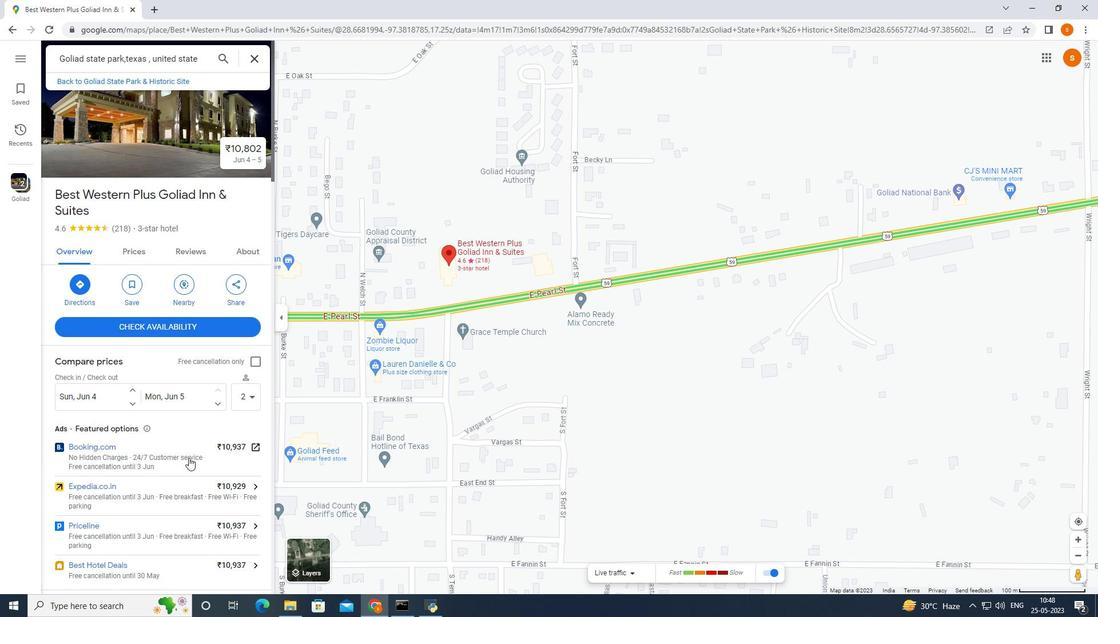 
Action: Mouse moved to (192, 455)
Screenshot: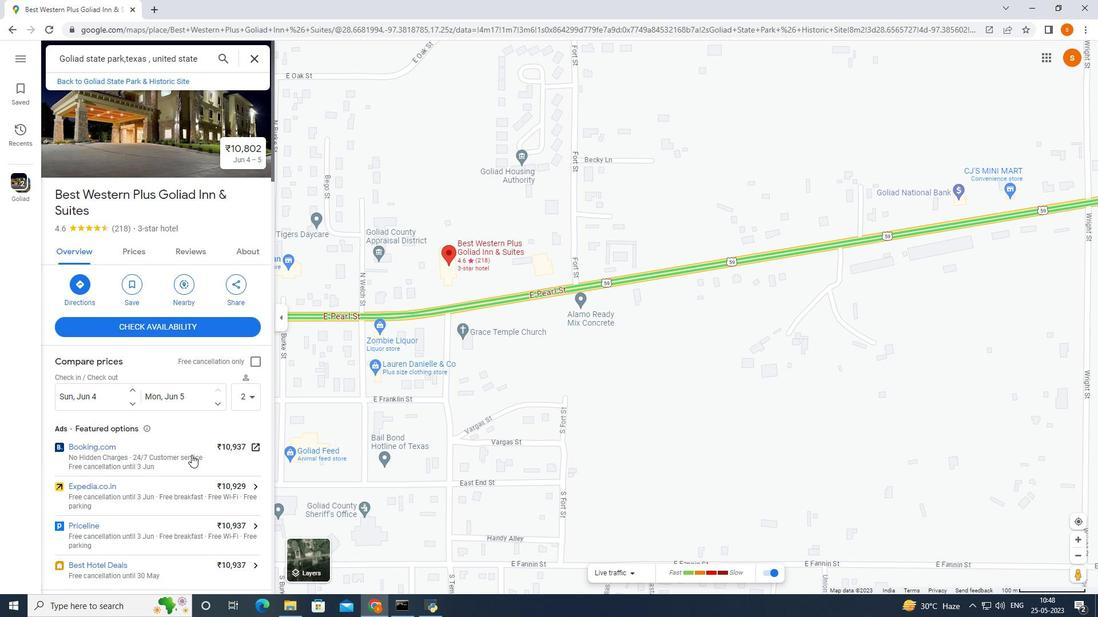 
Action: Mouse scrolled (192, 454) with delta (0, 0)
Screenshot: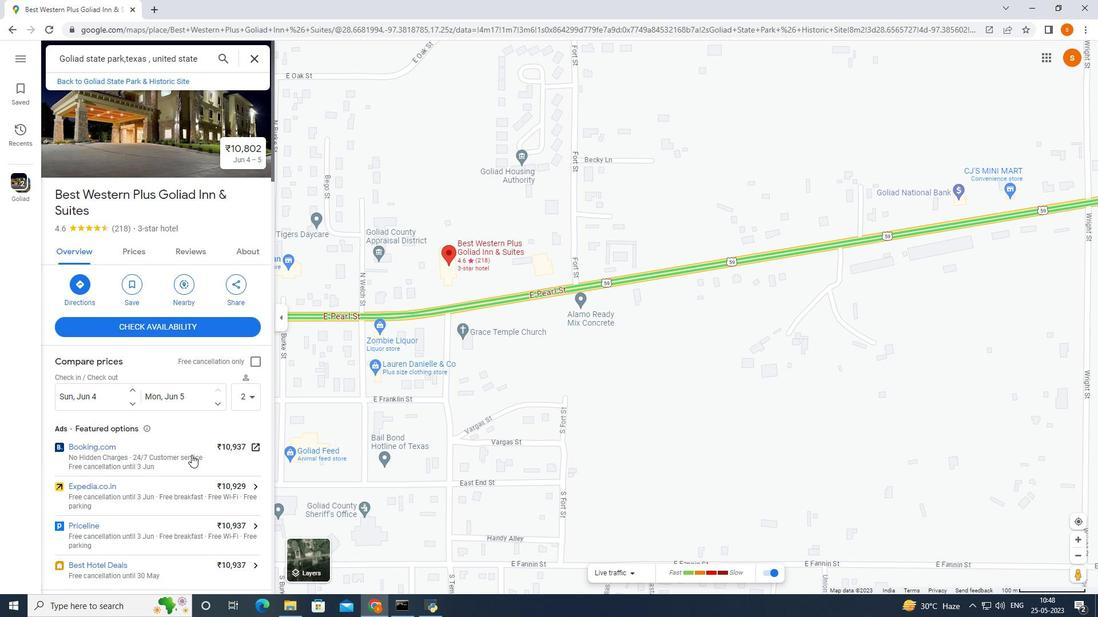 
Action: Mouse moved to (133, 470)
Screenshot: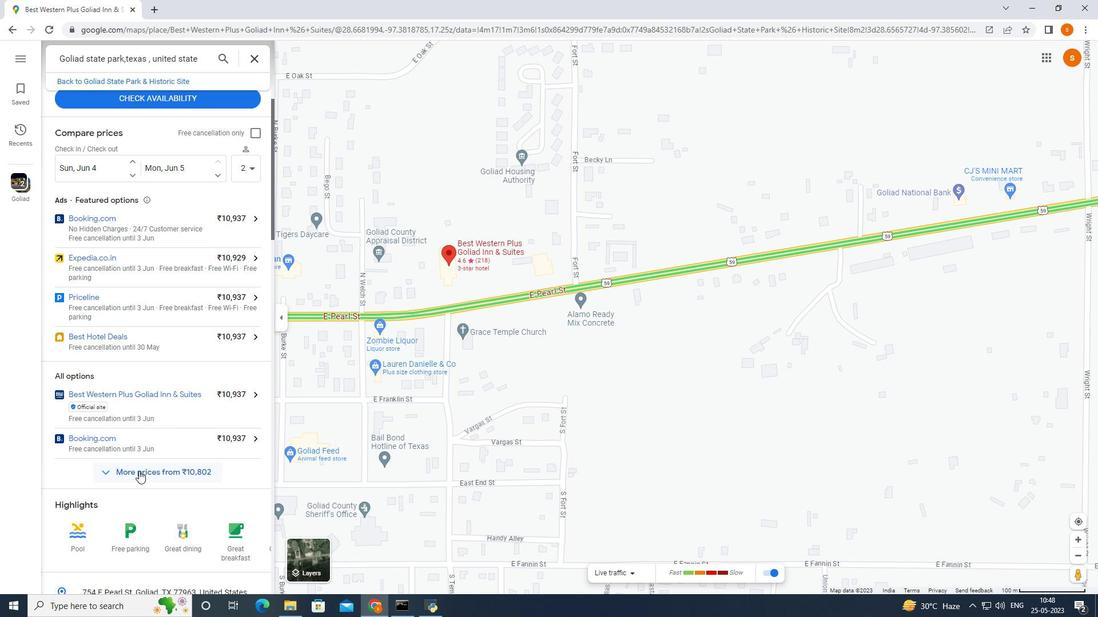 
Action: Mouse pressed left at (133, 470)
Screenshot: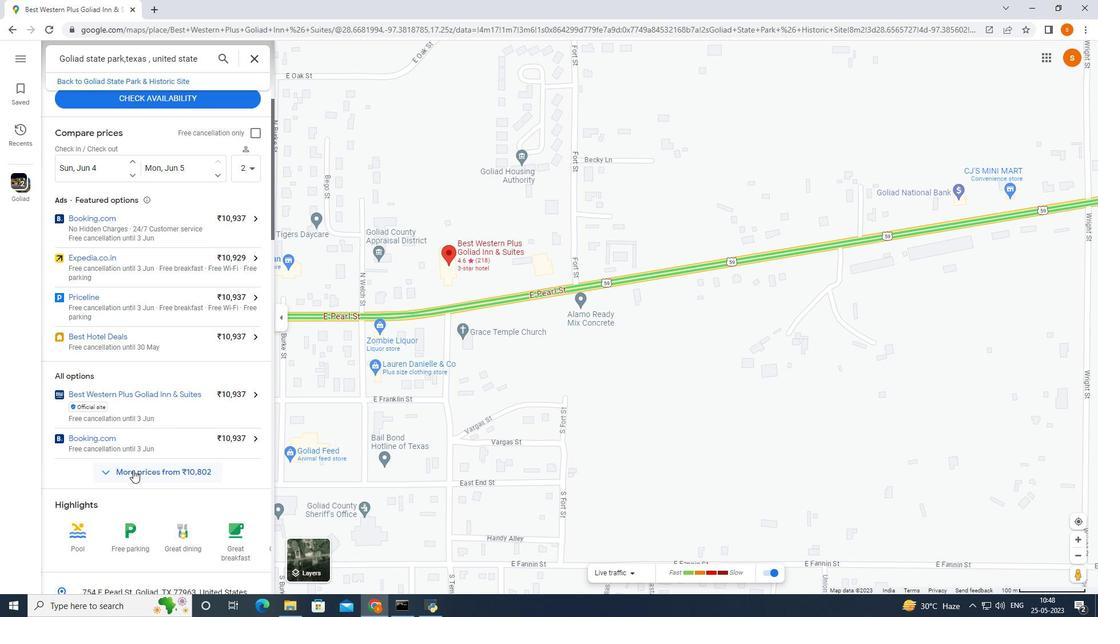 
Action: Mouse moved to (168, 457)
Screenshot: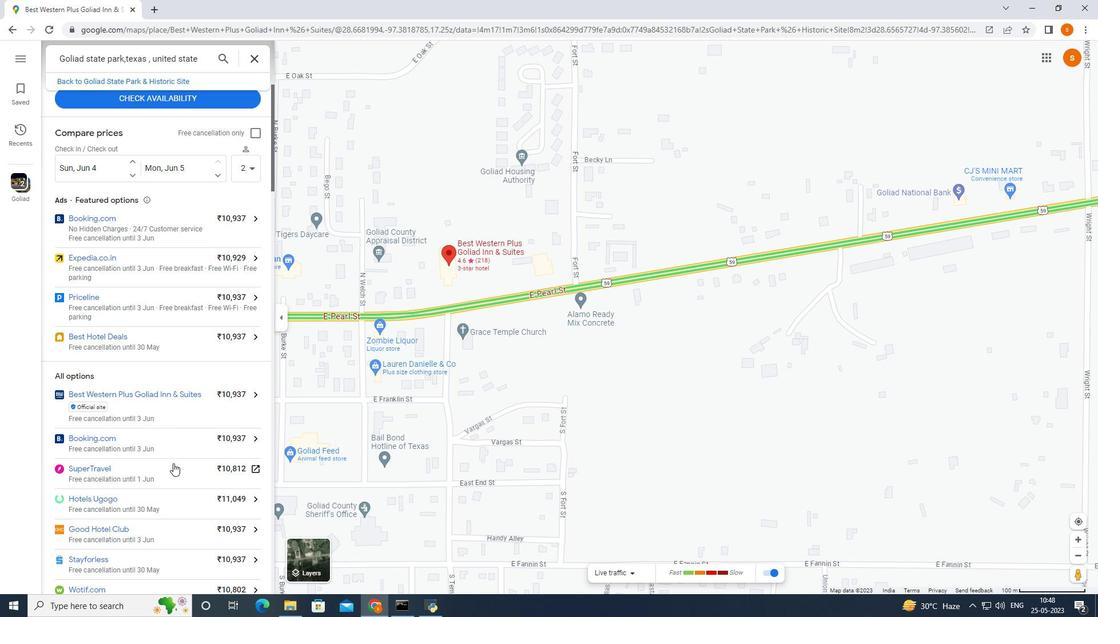 
Action: Mouse scrolled (168, 456) with delta (0, 0)
Screenshot: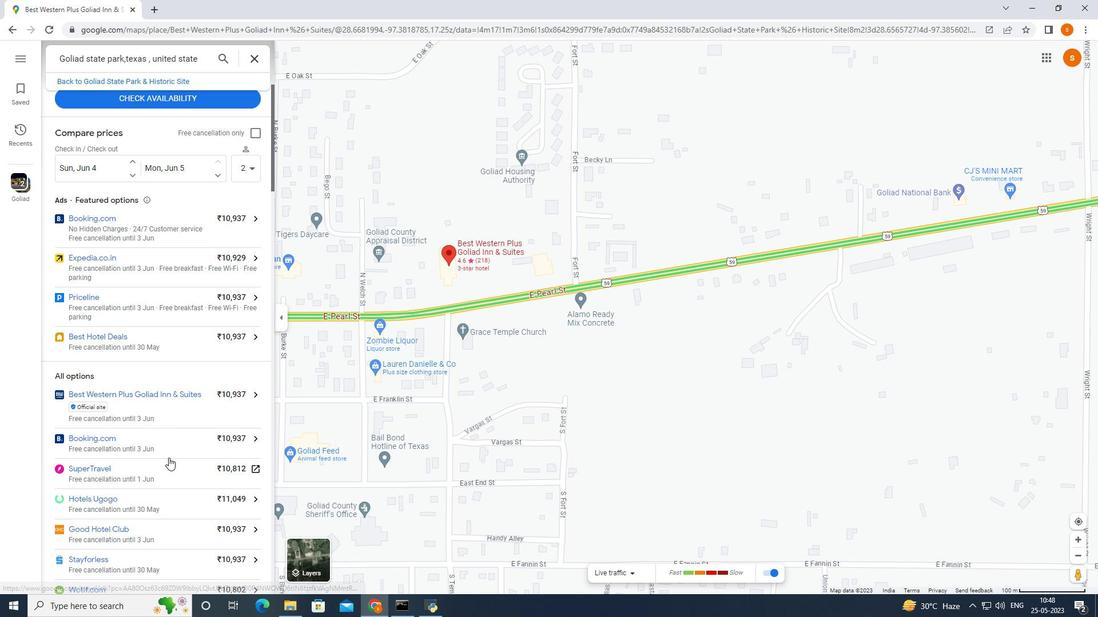 
Action: Mouse moved to (168, 458)
Screenshot: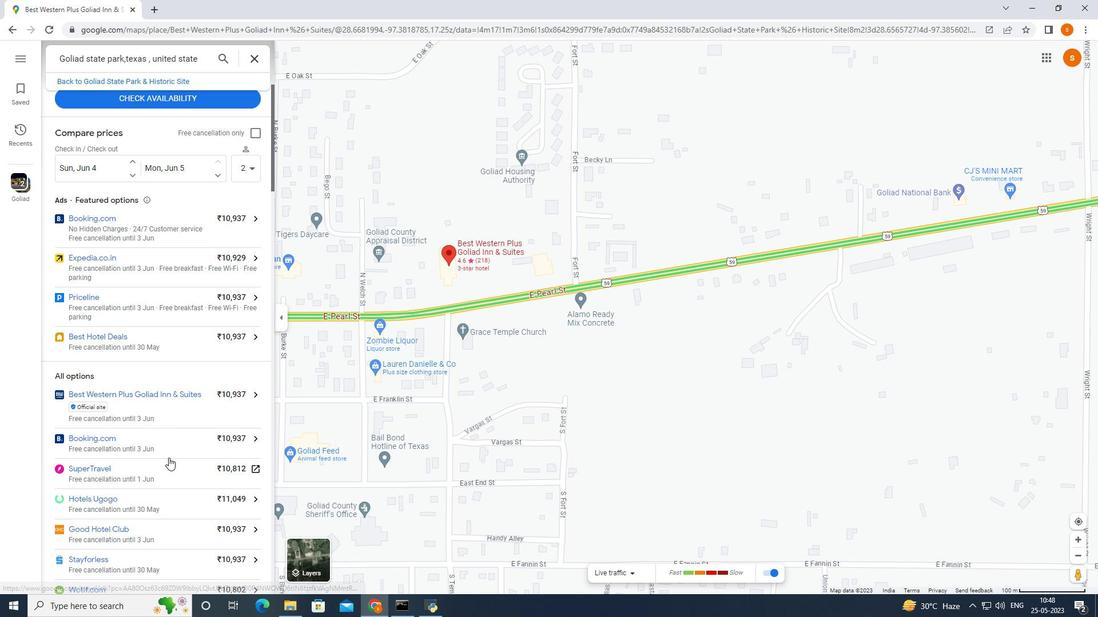 
Action: Mouse scrolled (168, 457) with delta (0, 0)
Screenshot: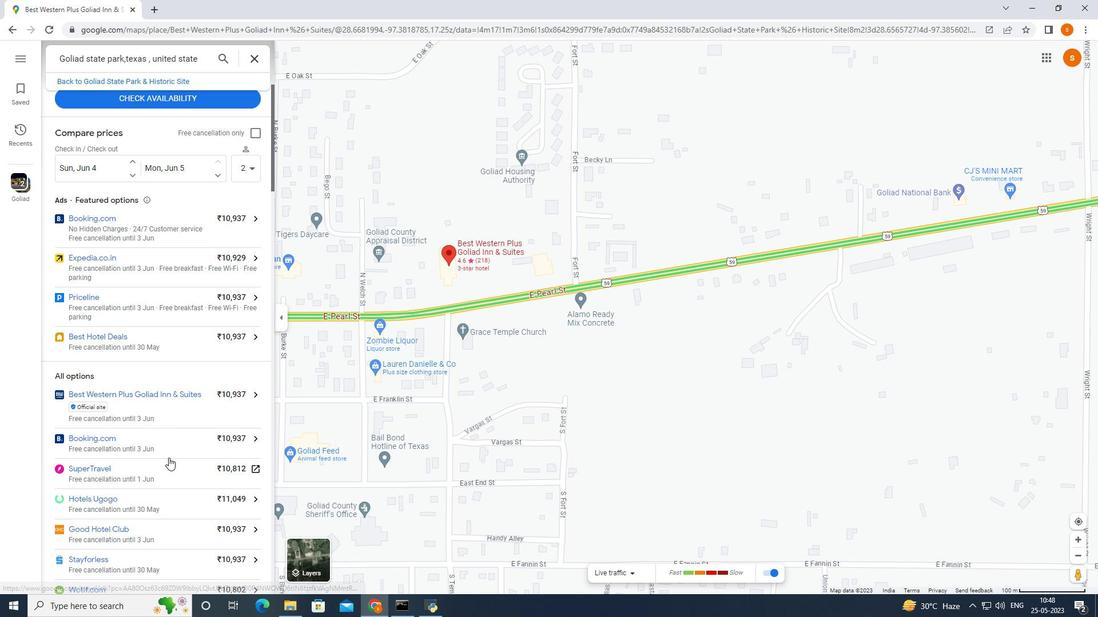 
Action: Mouse moved to (167, 458)
Screenshot: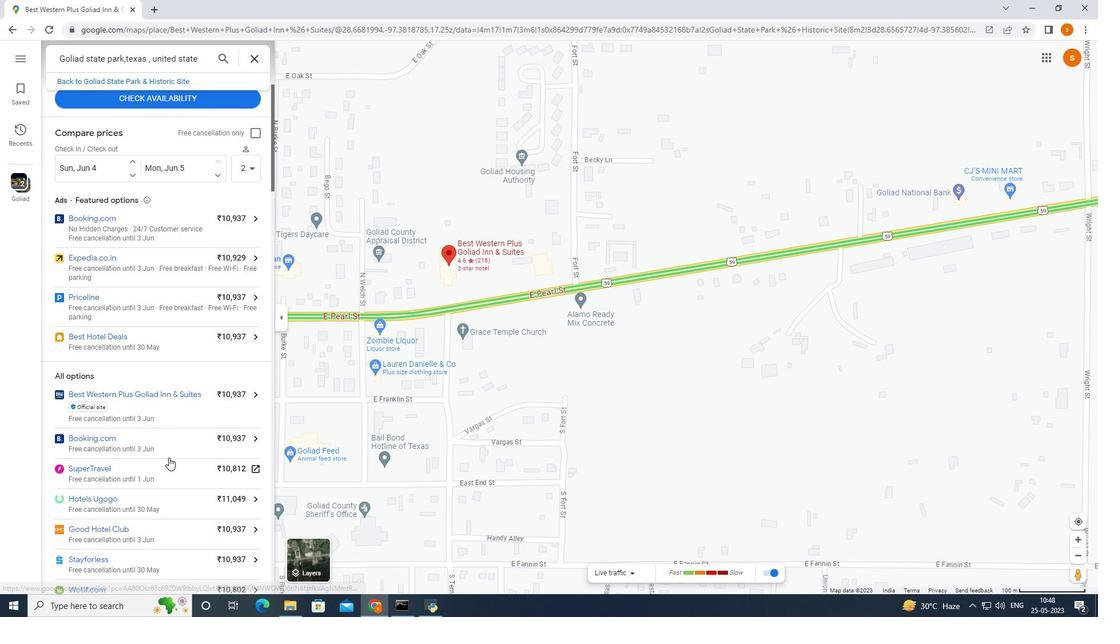 
Action: Mouse scrolled (167, 458) with delta (0, 0)
Screenshot: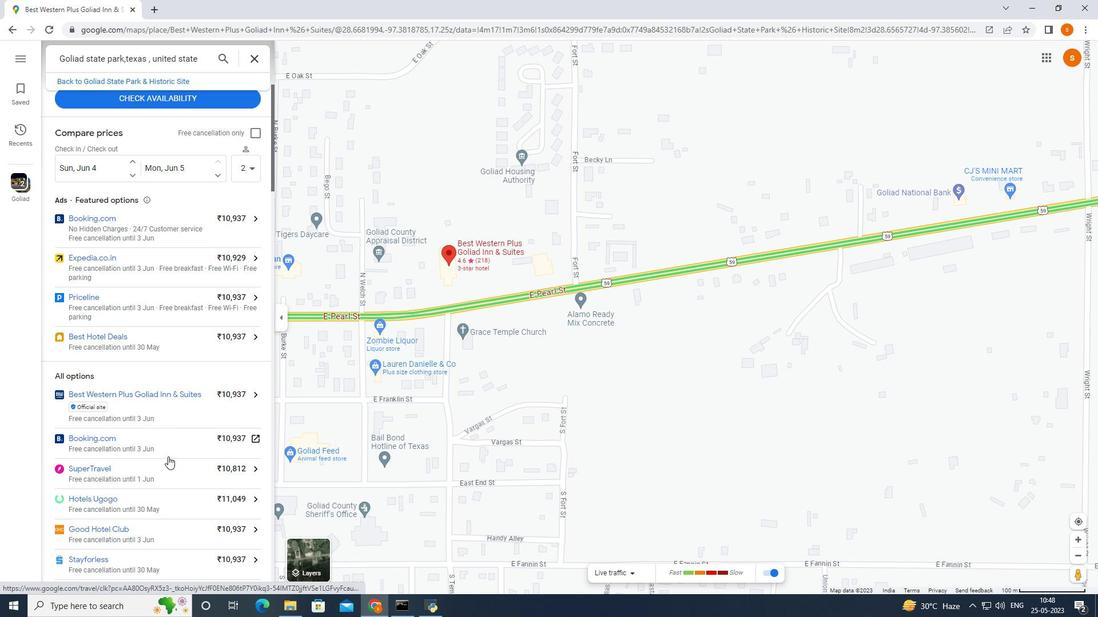 
Action: Mouse scrolled (167, 458) with delta (0, 0)
Screenshot: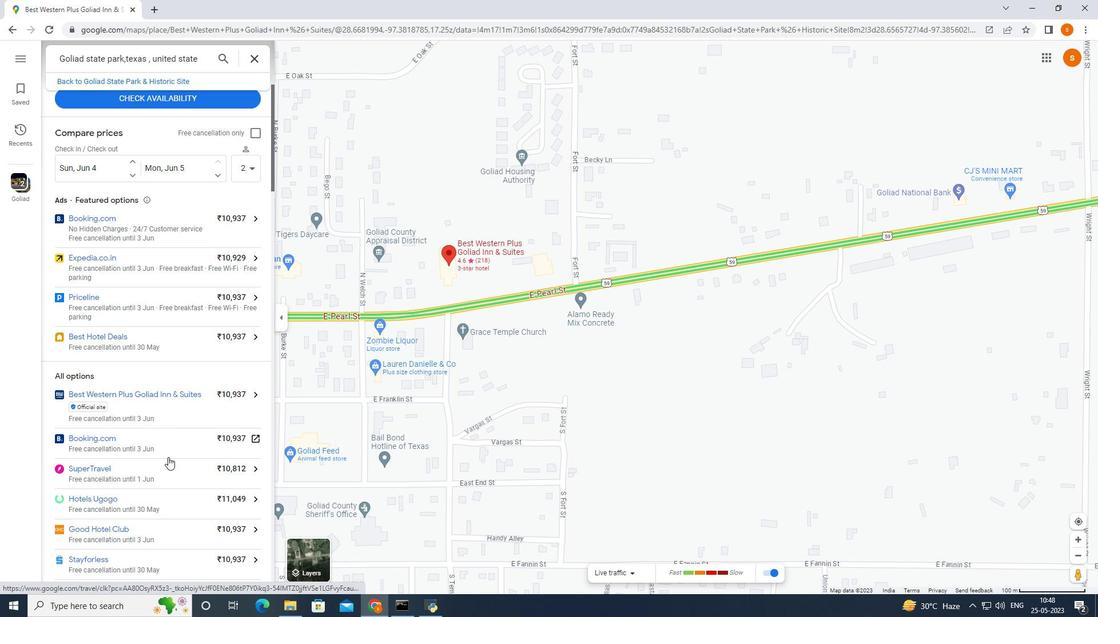 
Action: Mouse moved to (167, 458)
Screenshot: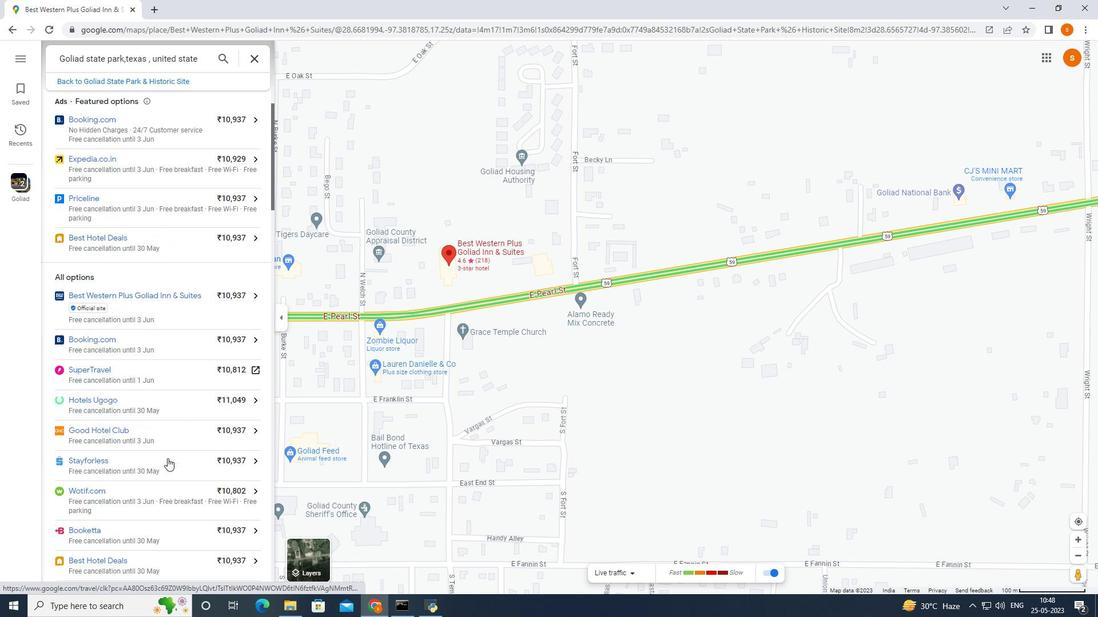 
Action: Mouse scrolled (167, 458) with delta (0, 0)
Screenshot: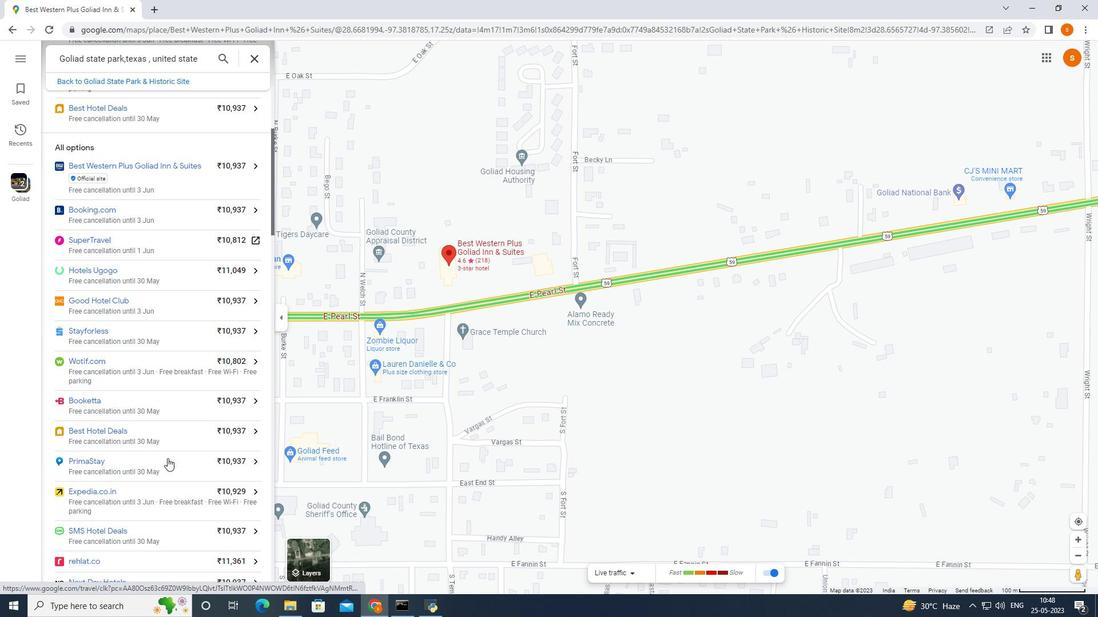
Action: Mouse moved to (167, 458)
Screenshot: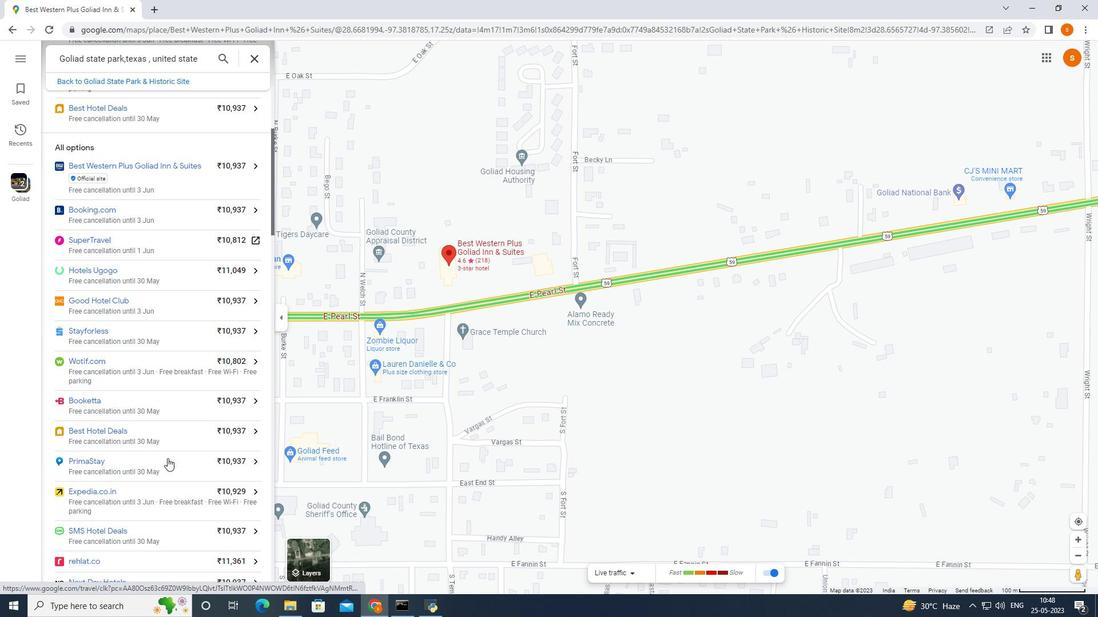 
Action: Mouse scrolled (167, 458) with delta (0, 0)
Screenshot: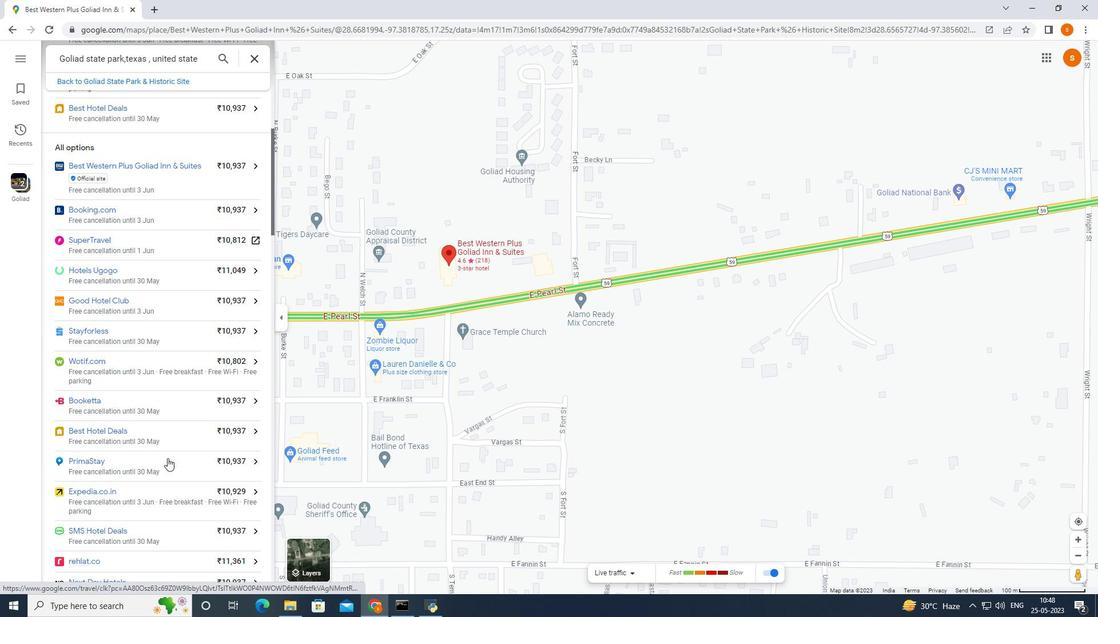 
Action: Mouse scrolled (167, 458) with delta (0, 0)
Screenshot: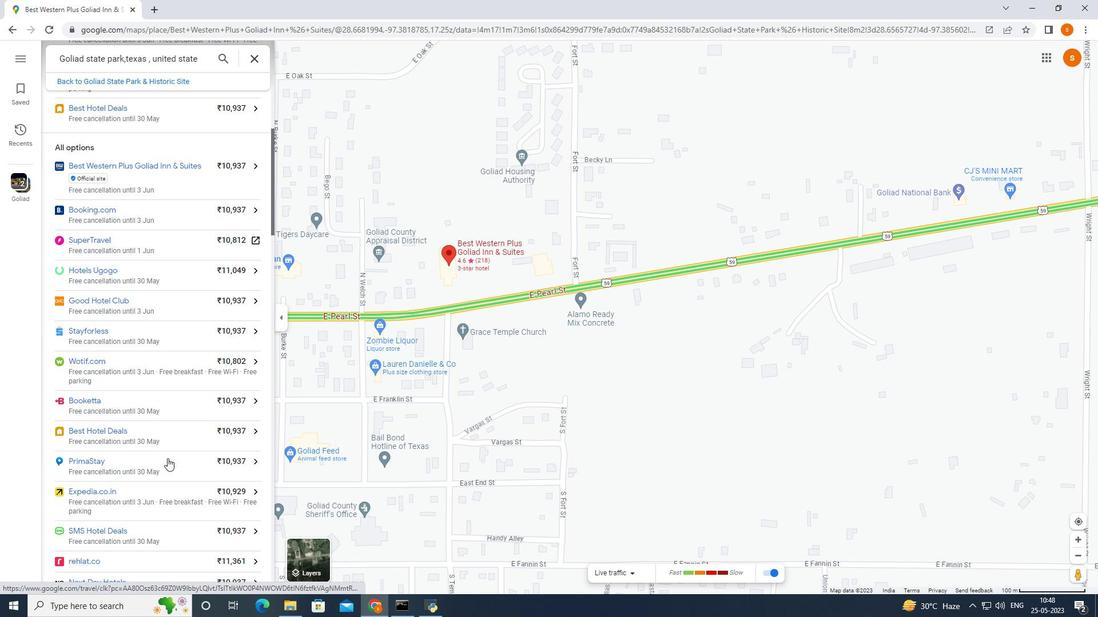 
Action: Mouse moved to (168, 457)
Screenshot: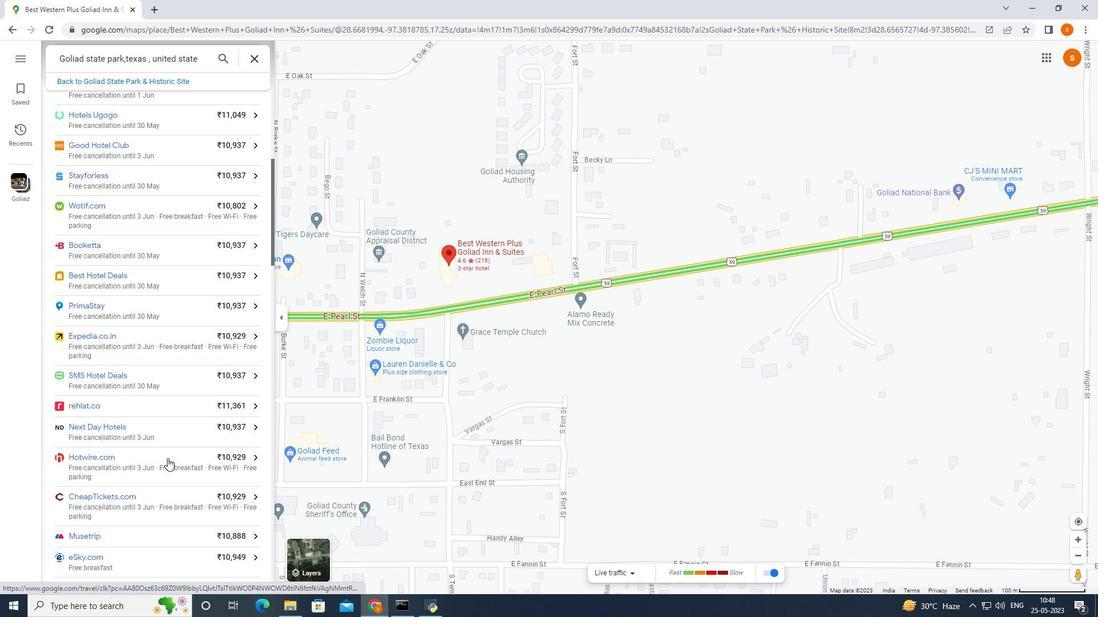
Action: Mouse scrolled (168, 456) with delta (0, 0)
Screenshot: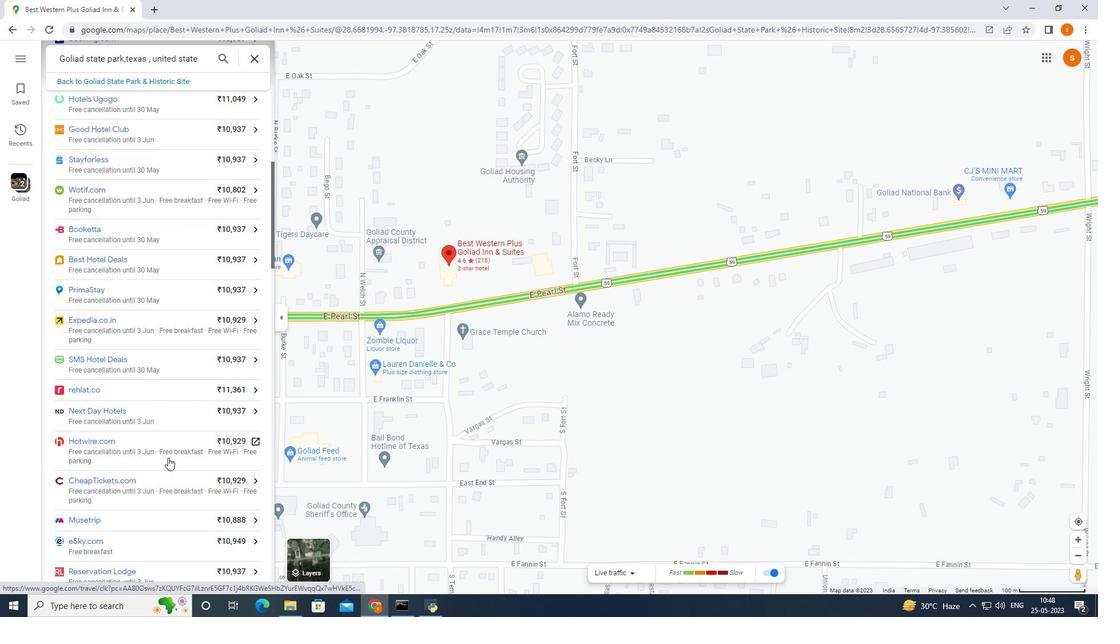 
Action: Mouse scrolled (168, 456) with delta (0, 0)
Screenshot: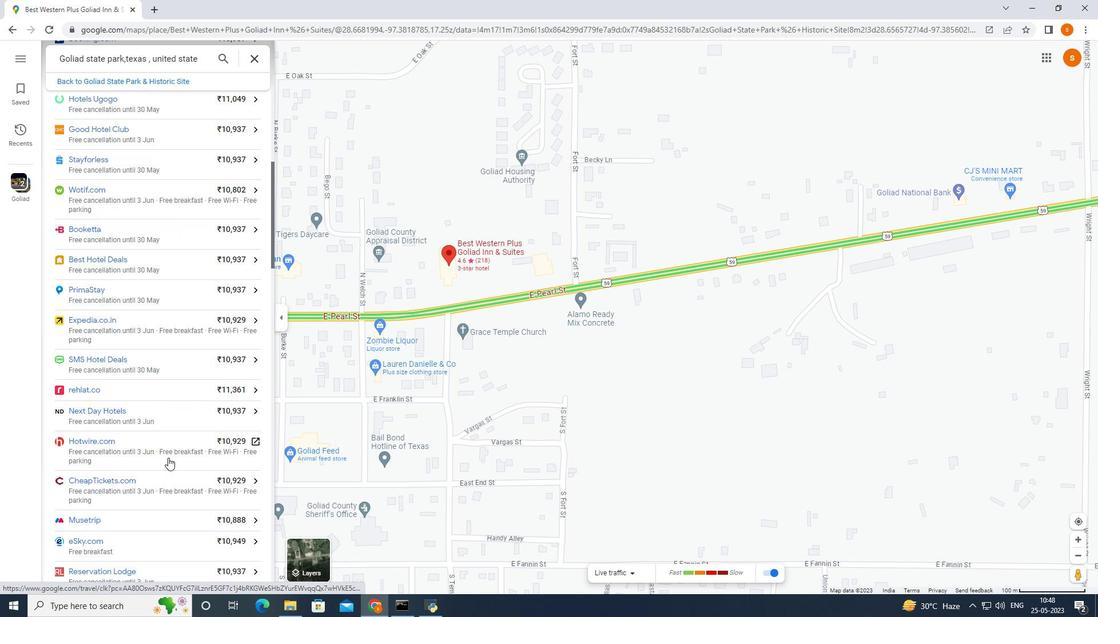 
Action: Mouse scrolled (168, 456) with delta (0, 0)
Screenshot: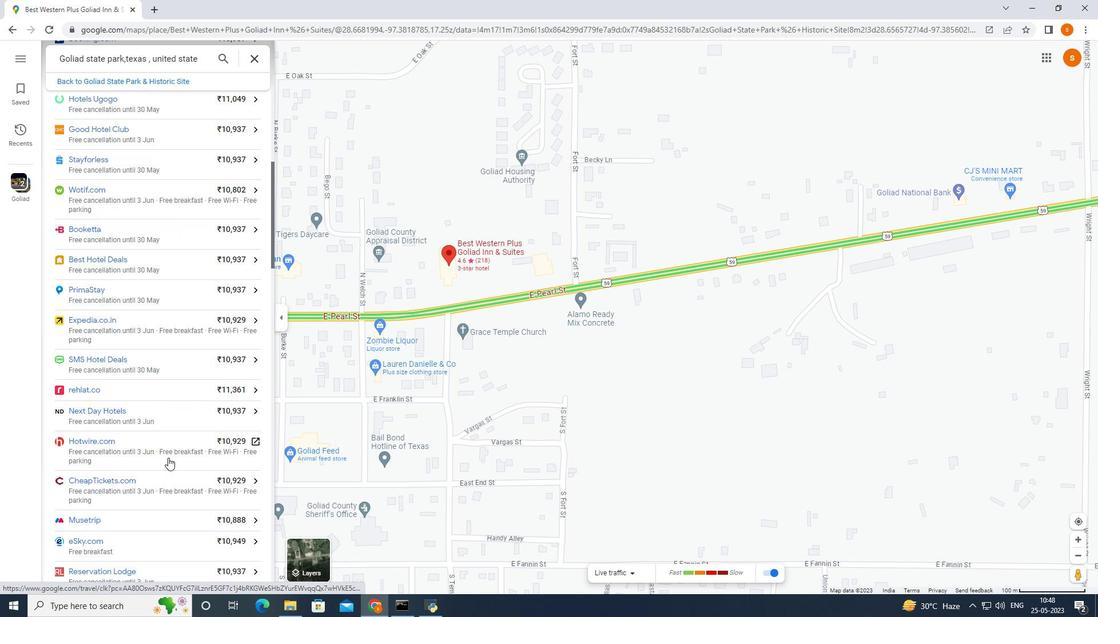 
Action: Mouse scrolled (168, 456) with delta (0, 0)
Screenshot: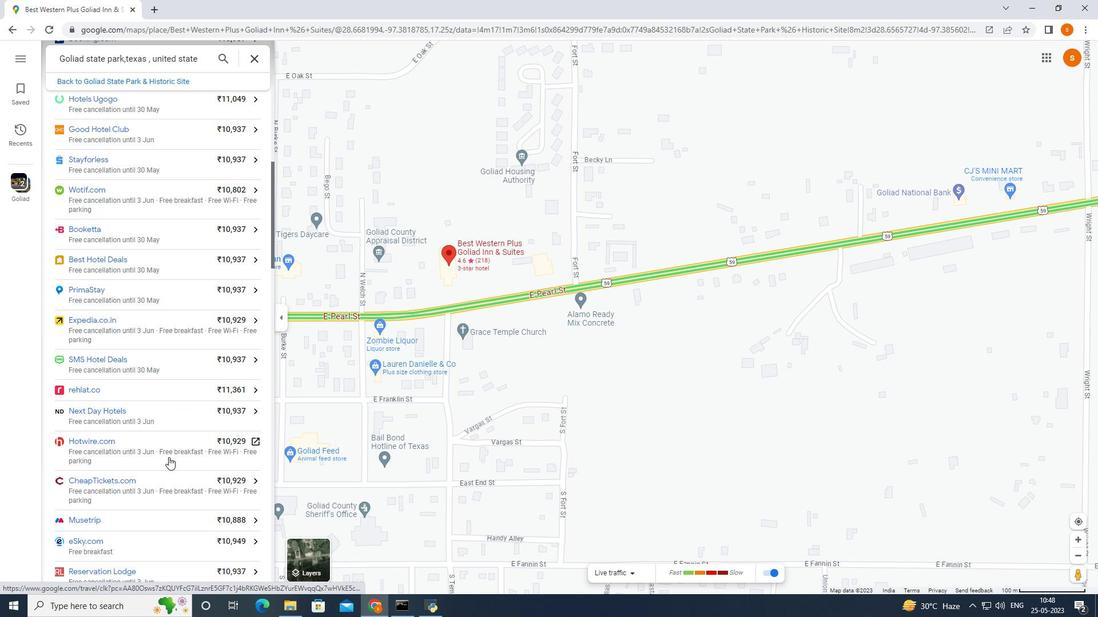 
Action: Mouse scrolled (168, 456) with delta (0, 0)
Screenshot: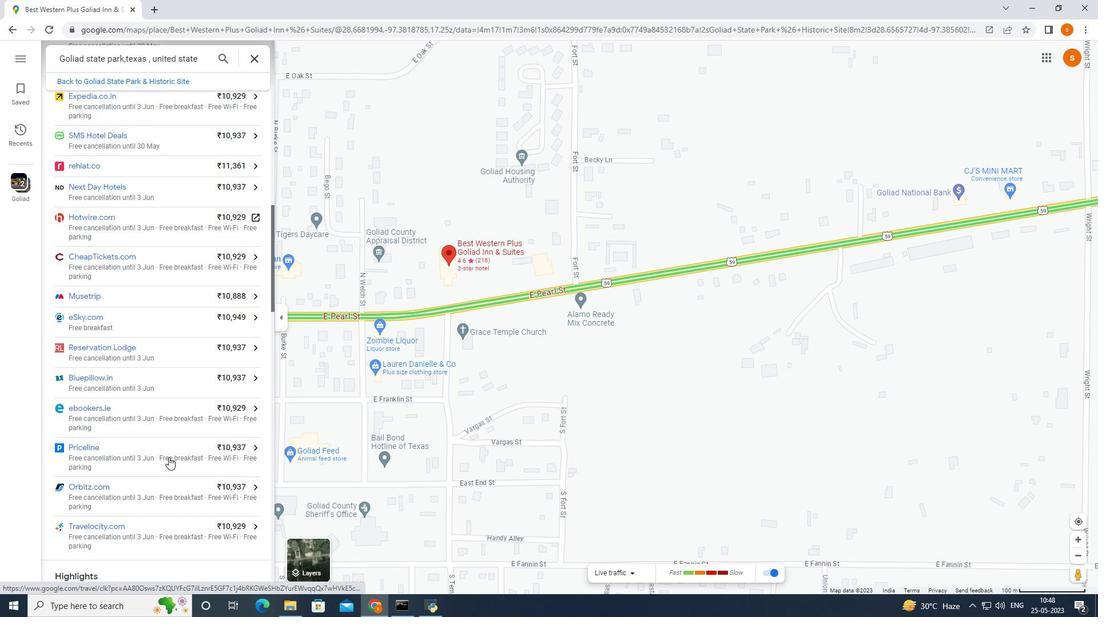 
Action: Mouse scrolled (168, 456) with delta (0, 0)
Screenshot: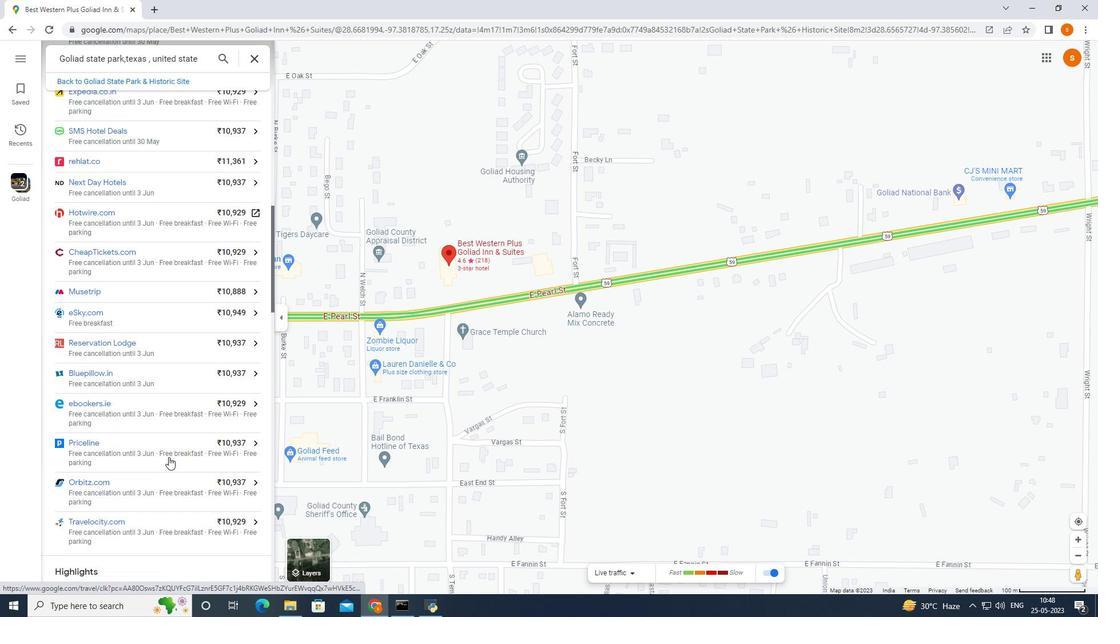 
Action: Mouse scrolled (168, 456) with delta (0, 0)
Screenshot: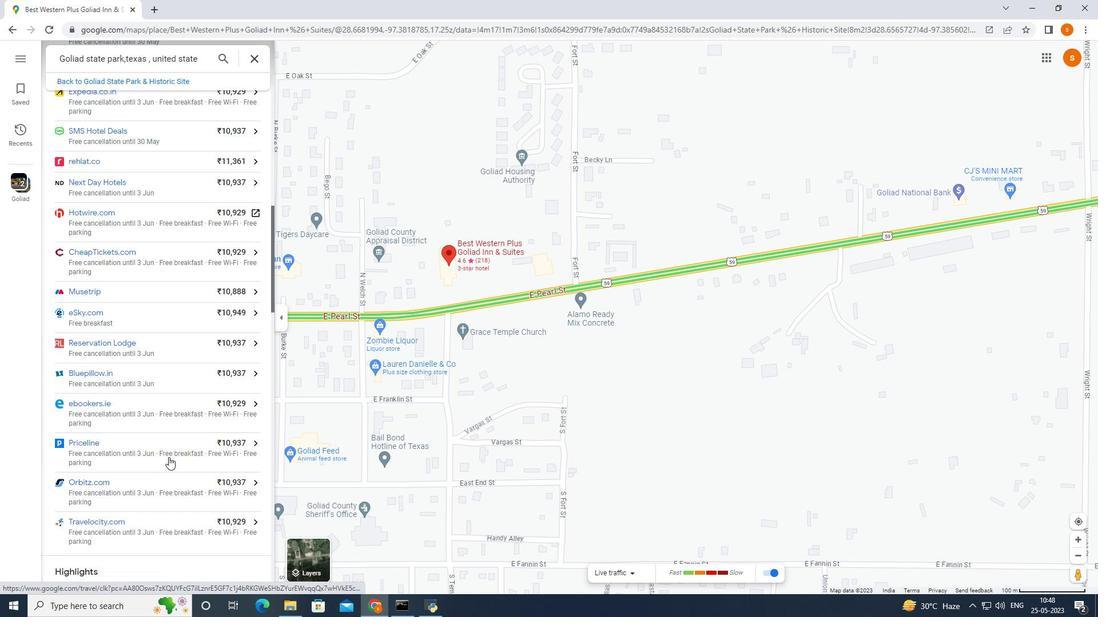 
Action: Mouse scrolled (168, 456) with delta (0, 0)
Screenshot: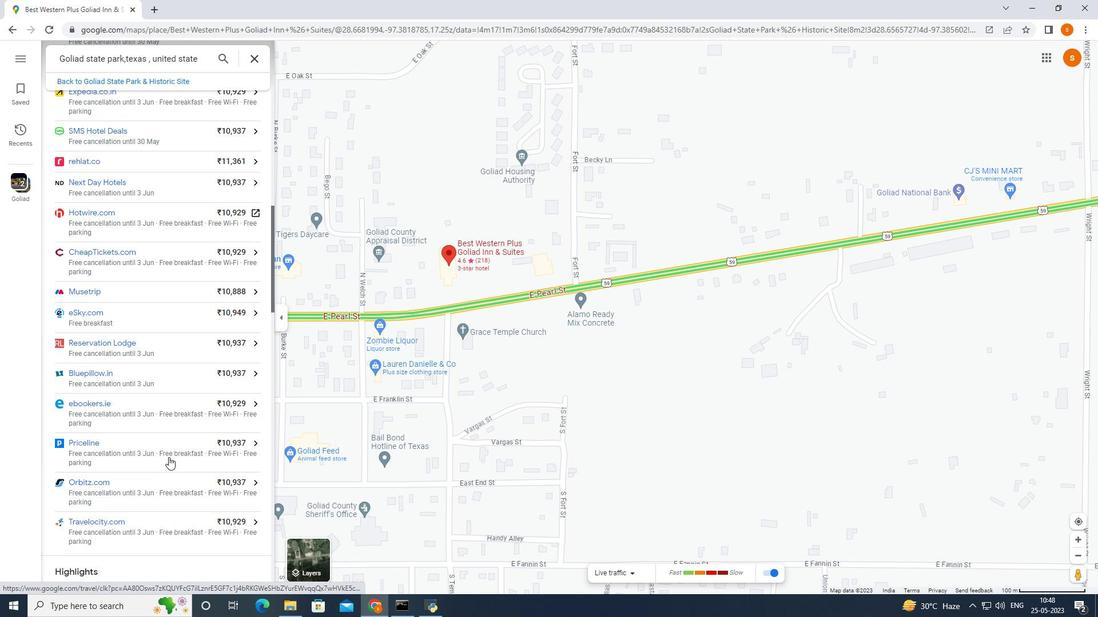 
Action: Mouse scrolled (168, 456) with delta (0, 0)
Screenshot: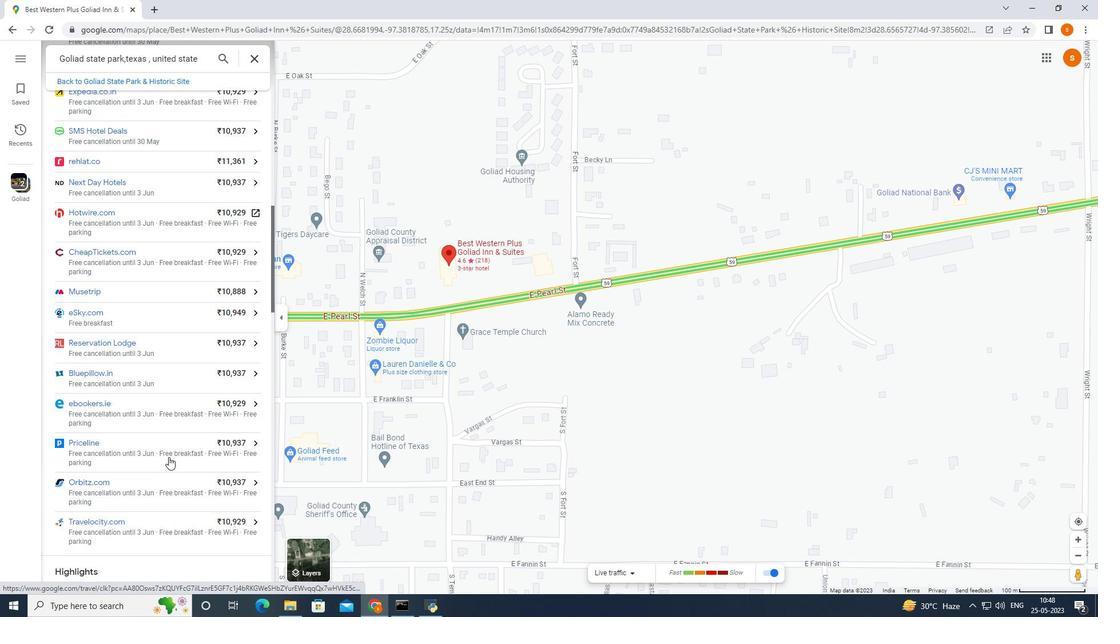 
Action: Mouse moved to (136, 429)
Screenshot: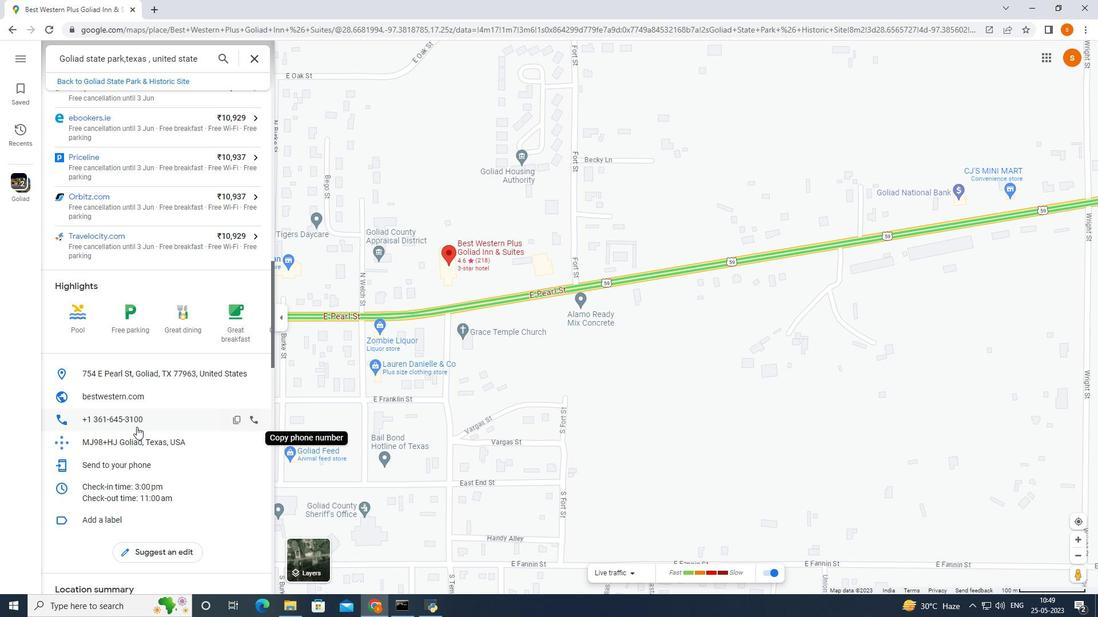 
Action: Mouse scrolled (136, 428) with delta (0, 0)
Screenshot: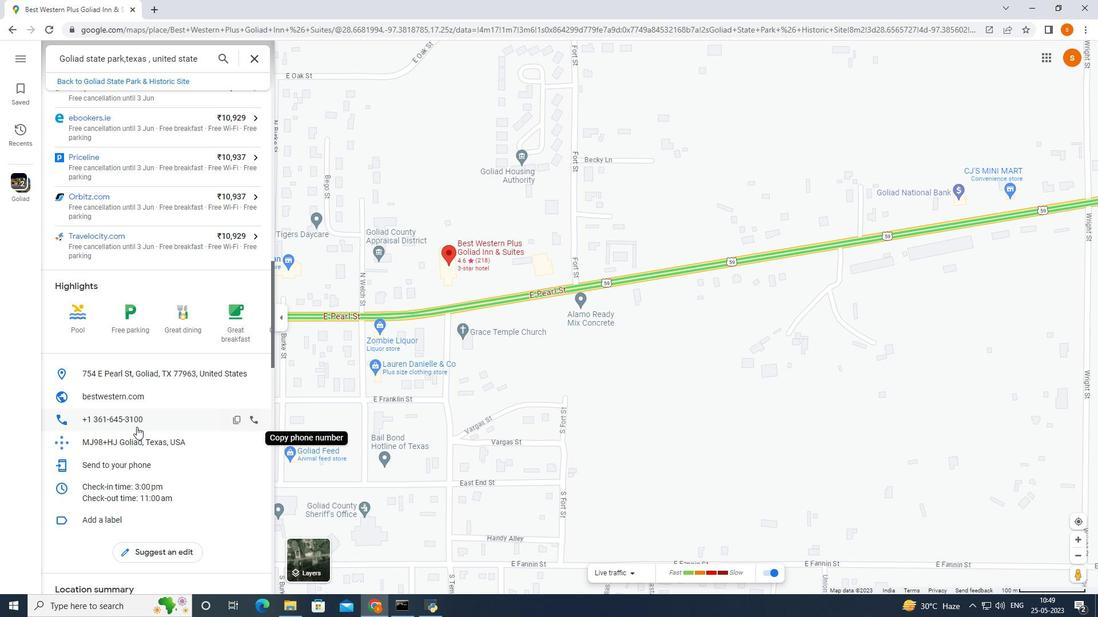 
Action: Mouse scrolled (136, 428) with delta (0, 0)
Screenshot: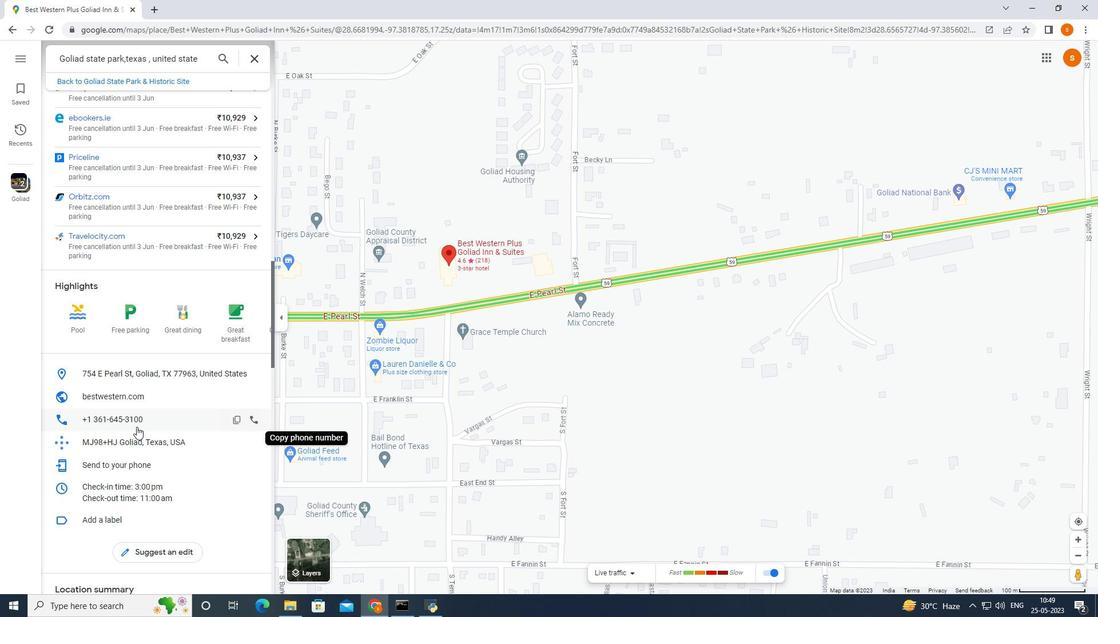 
Action: Mouse scrolled (136, 428) with delta (0, 0)
Screenshot: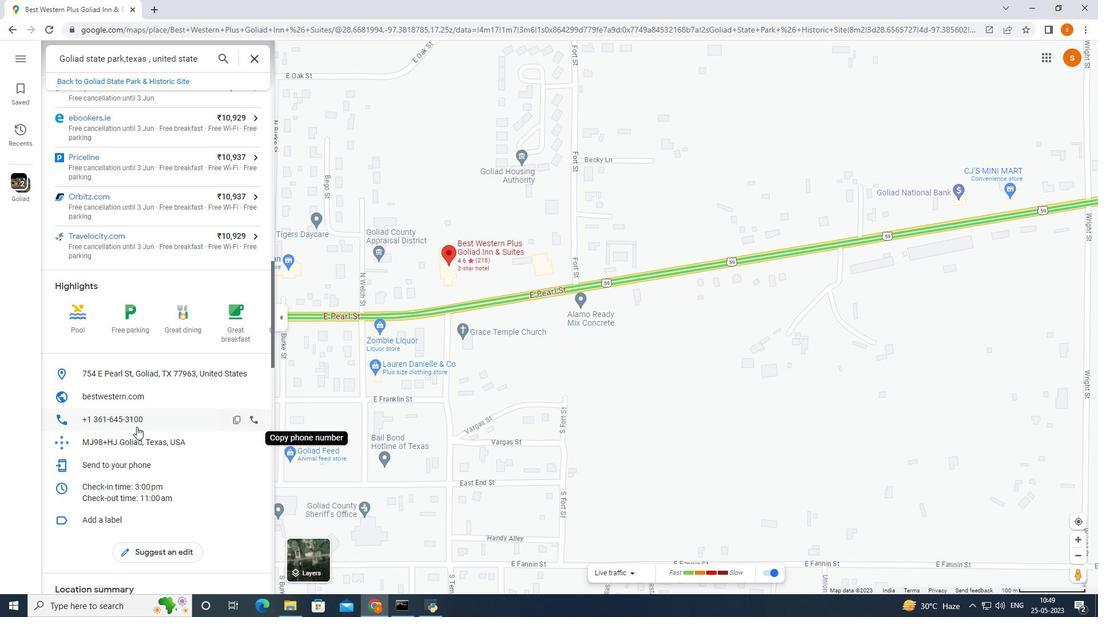 
Action: Mouse moved to (136, 430)
Screenshot: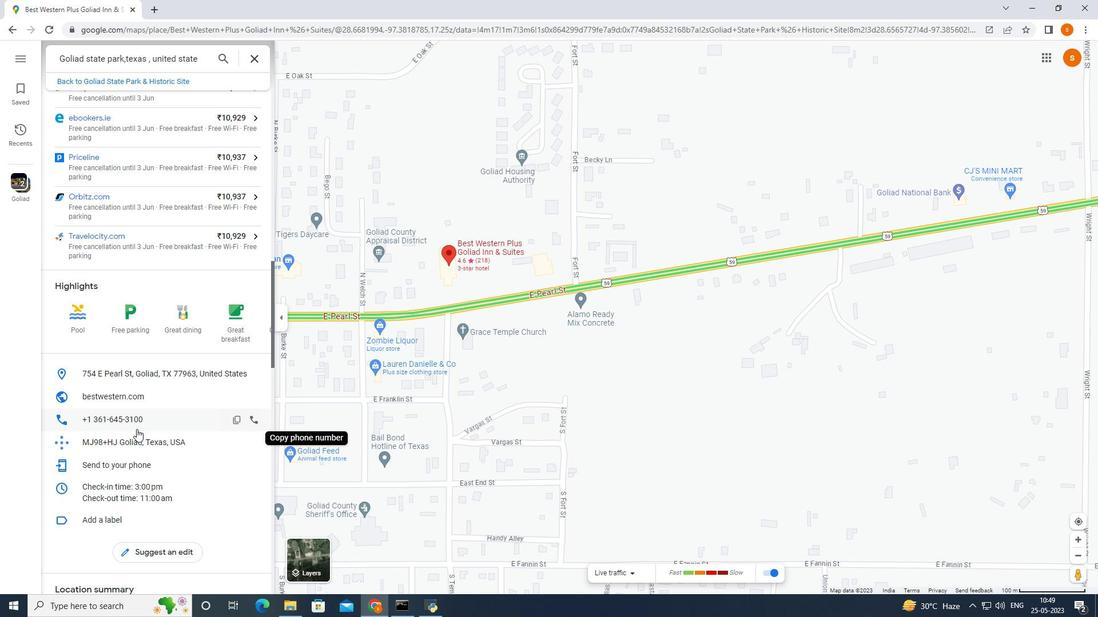 
Action: Mouse scrolled (136, 429) with delta (0, 0)
Screenshot: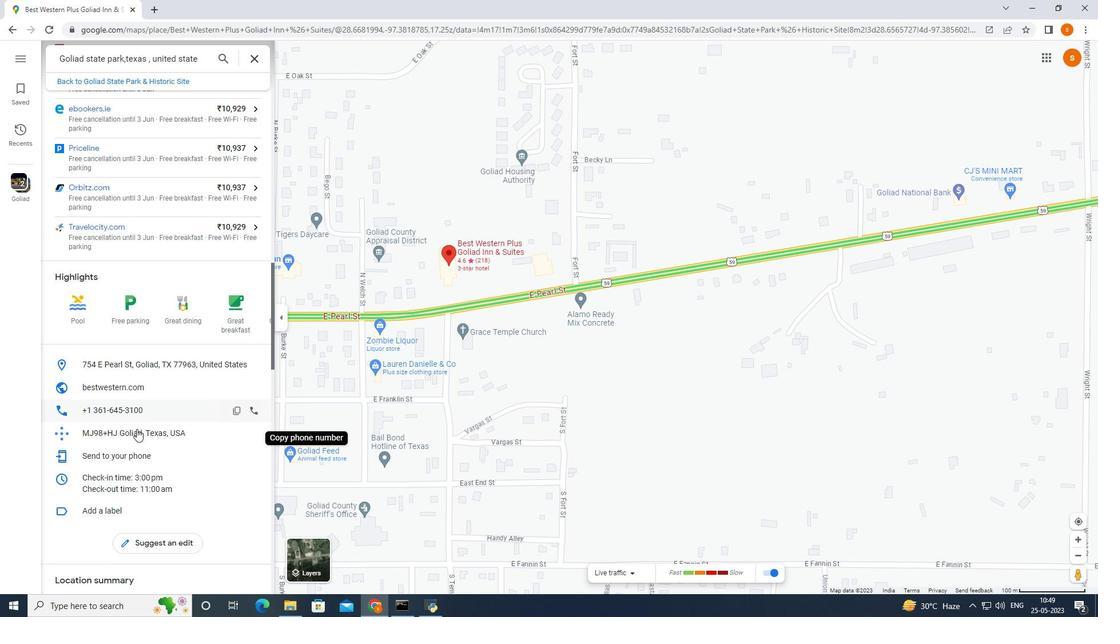 
Action: Mouse moved to (137, 430)
Screenshot: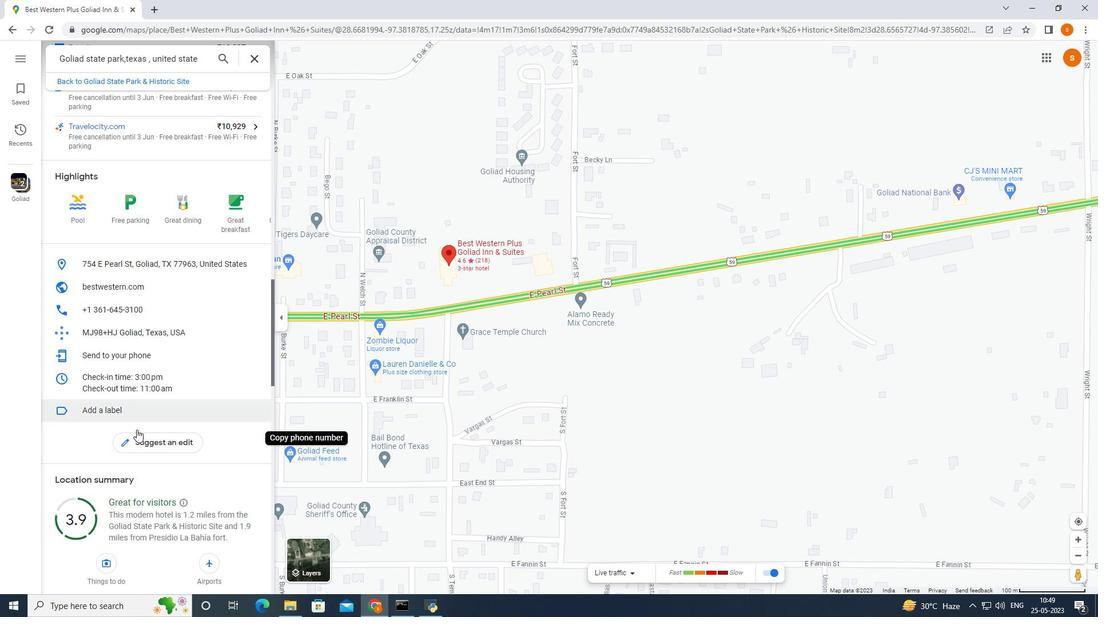 
Action: Mouse scrolled (137, 430) with delta (0, 0)
Screenshot: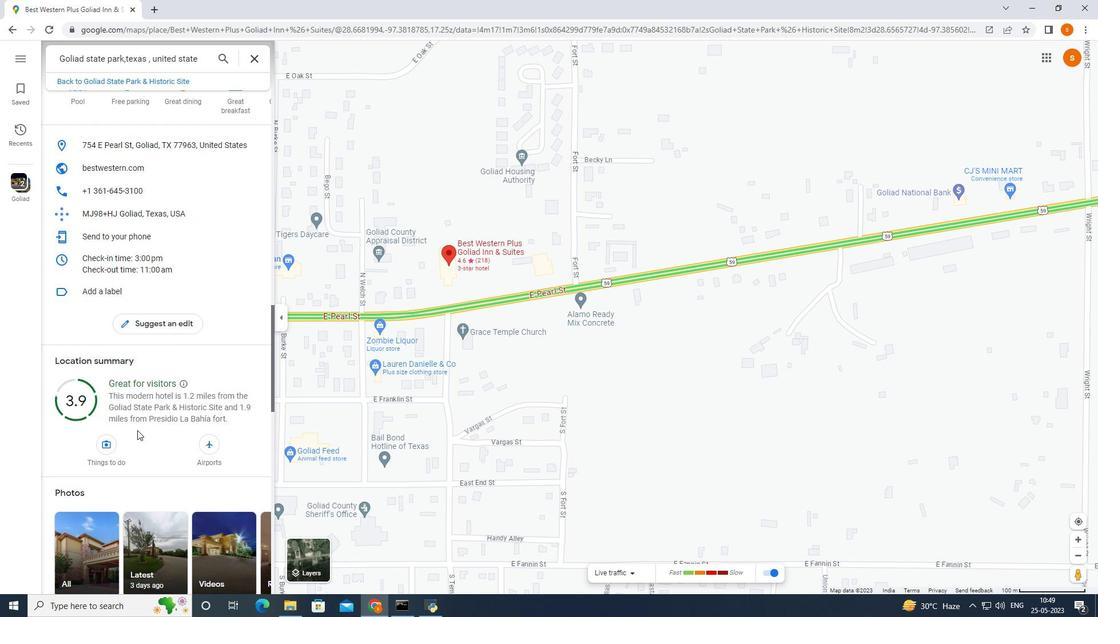 
Action: Mouse scrolled (137, 430) with delta (0, 0)
Screenshot: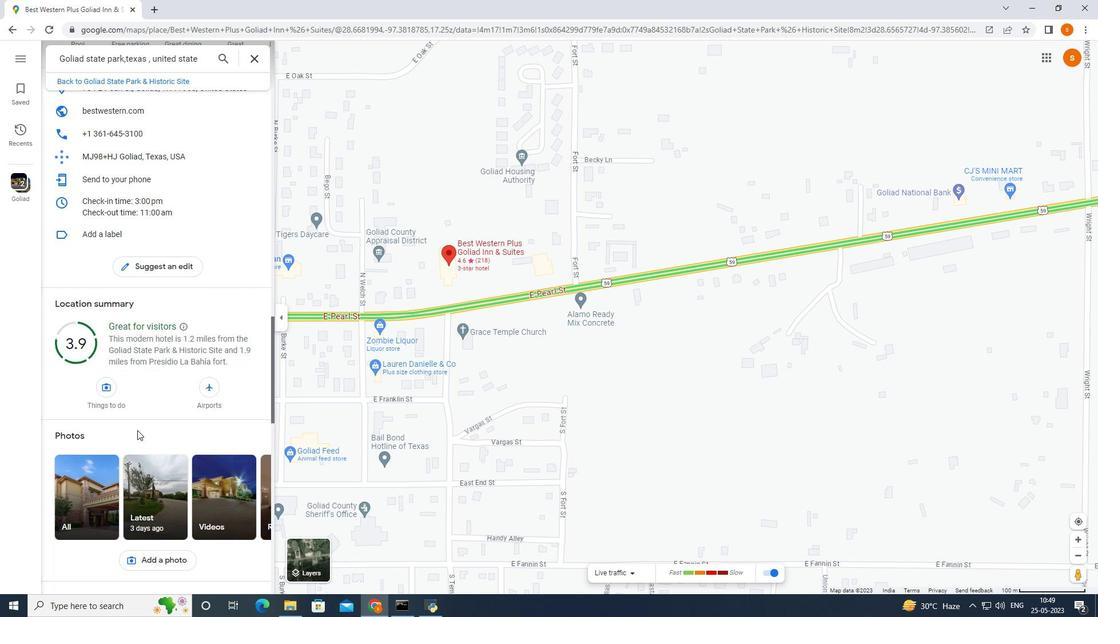 
Action: Mouse scrolled (137, 430) with delta (0, 0)
Screenshot: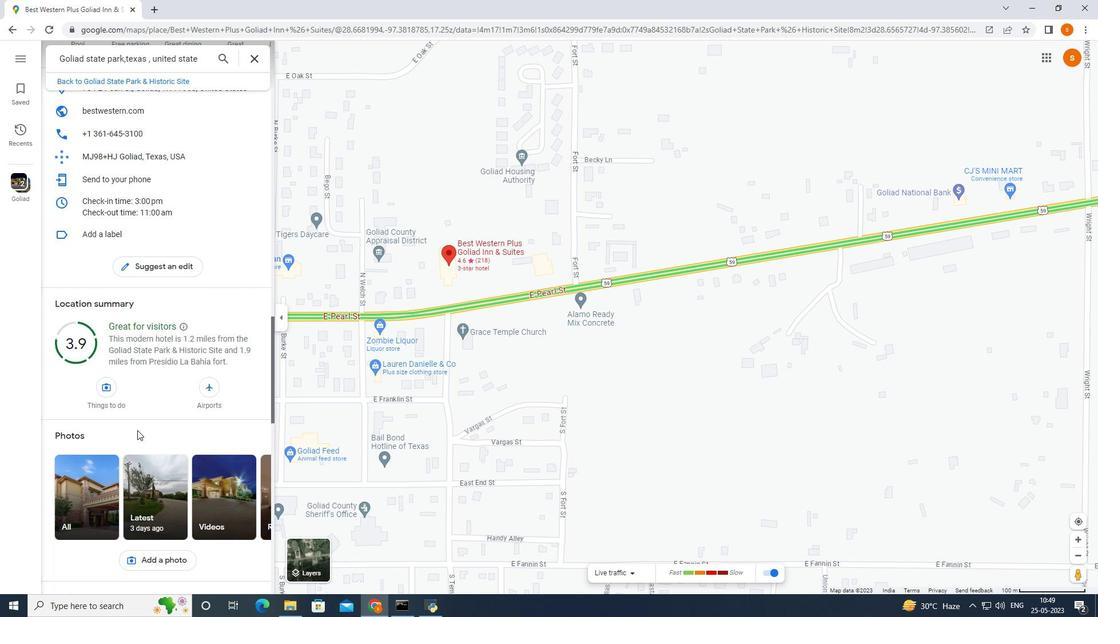 
Action: Mouse scrolled (137, 430) with delta (0, 0)
Screenshot: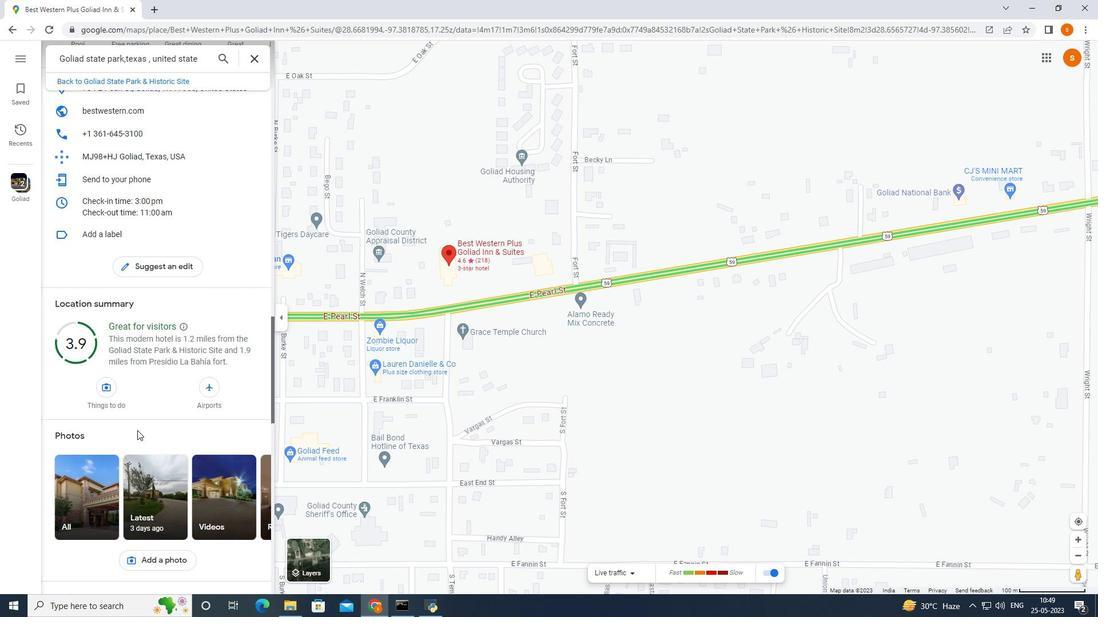 
Action: Mouse scrolled (137, 430) with delta (0, 0)
Screenshot: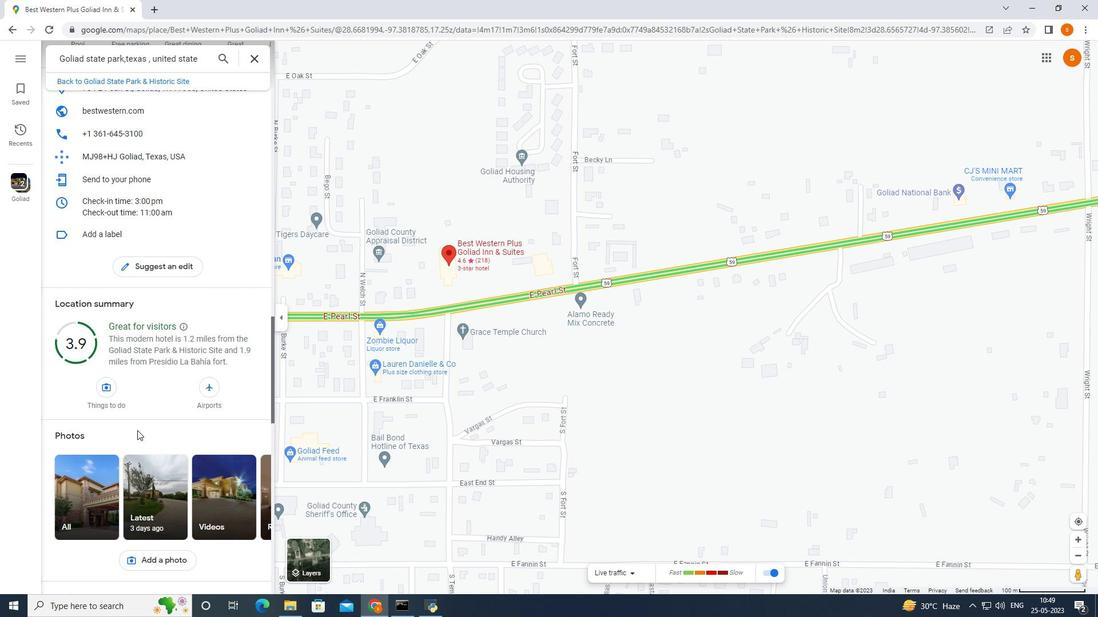 
Action: Mouse moved to (190, 455)
Screenshot: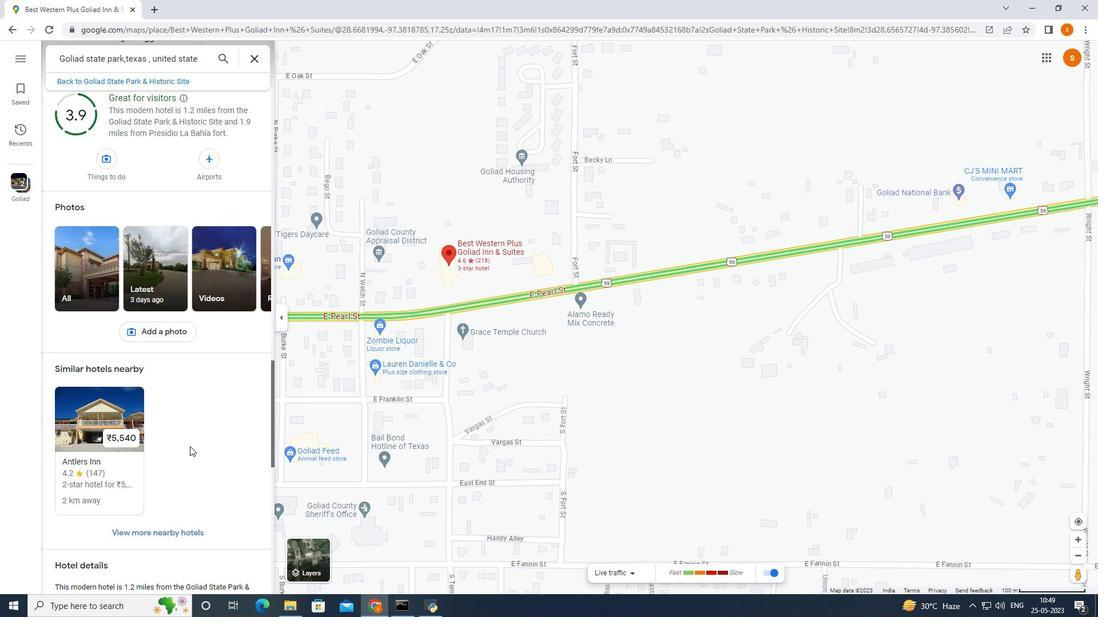 
Action: Mouse scrolled (190, 455) with delta (0, 0)
Screenshot: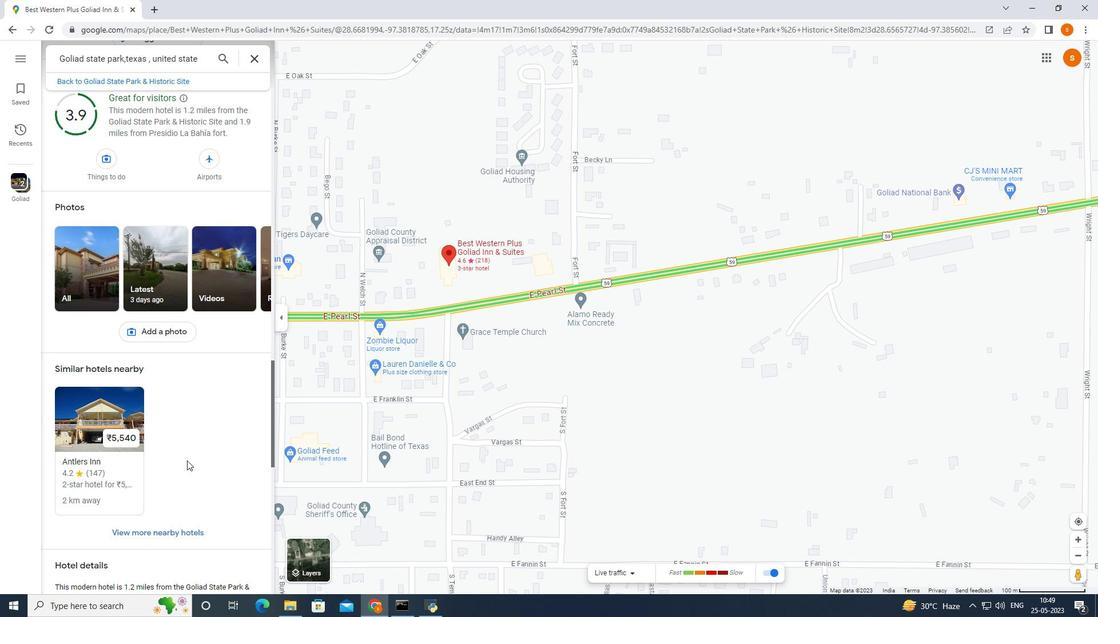 
Action: Mouse scrolled (190, 455) with delta (0, 0)
Screenshot: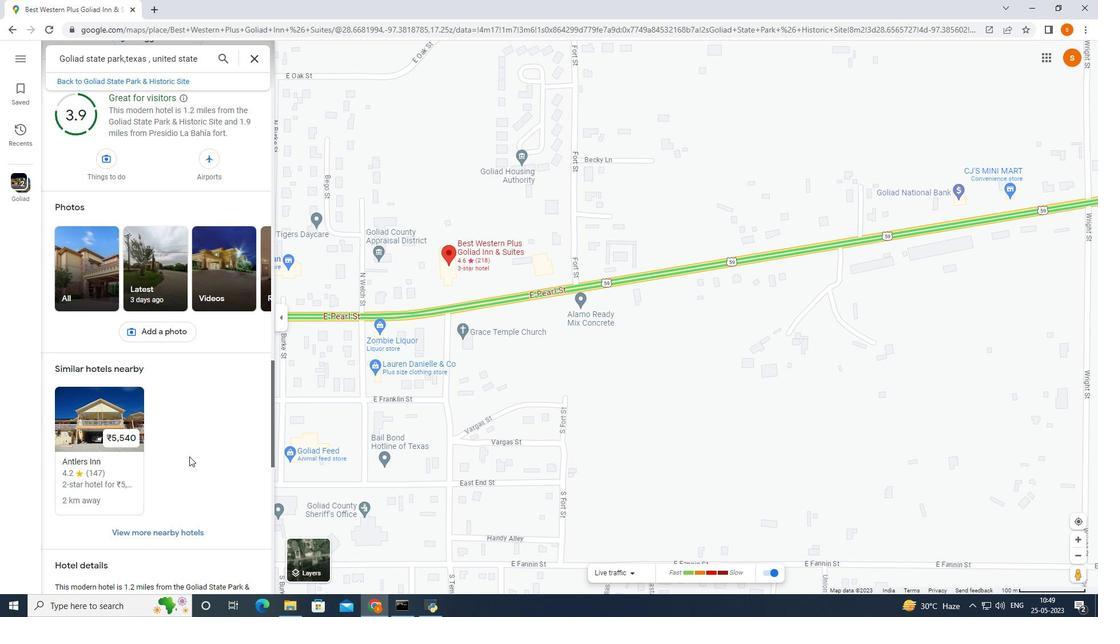 
Action: Mouse scrolled (190, 455) with delta (0, 0)
Screenshot: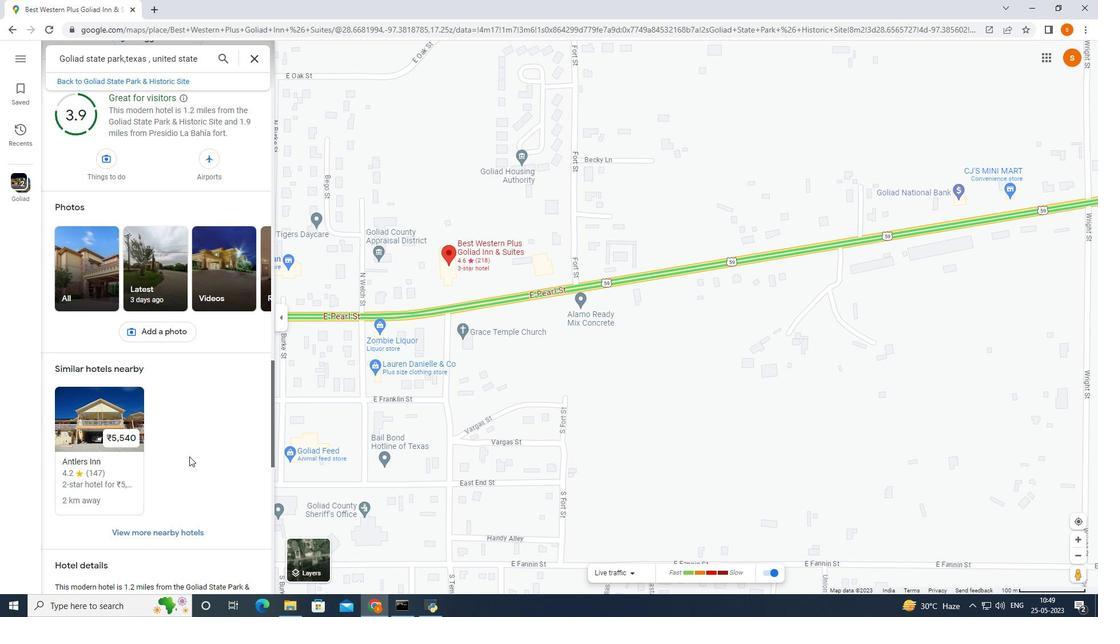 
Action: Mouse scrolled (190, 455) with delta (0, 0)
Screenshot: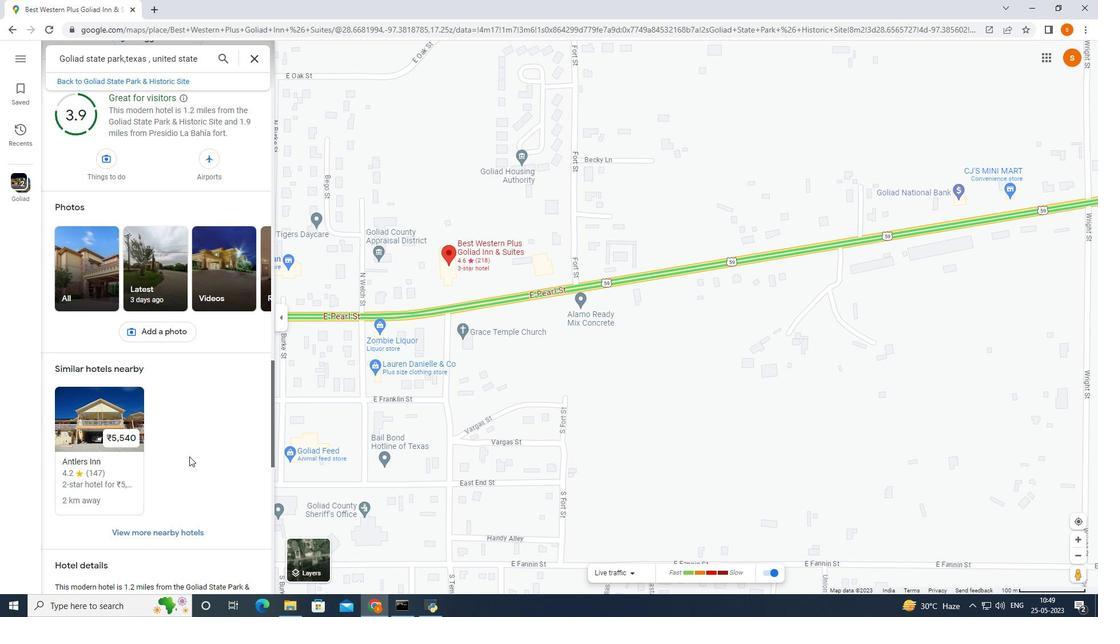 
Action: Mouse moved to (190, 455)
Screenshot: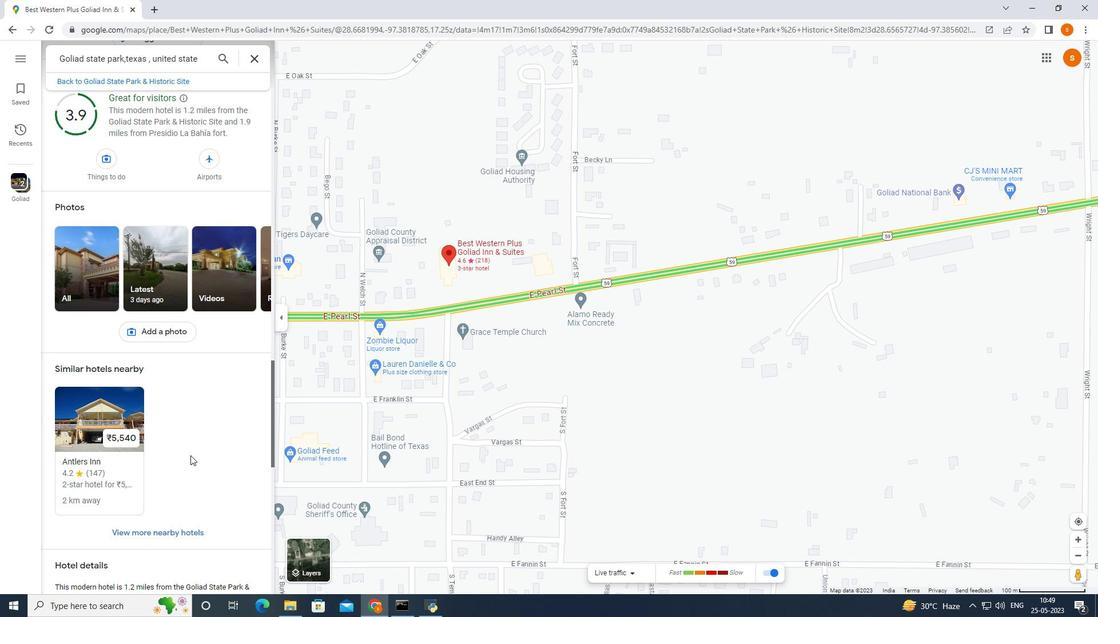 
Action: Mouse scrolled (190, 455) with delta (0, 0)
Screenshot: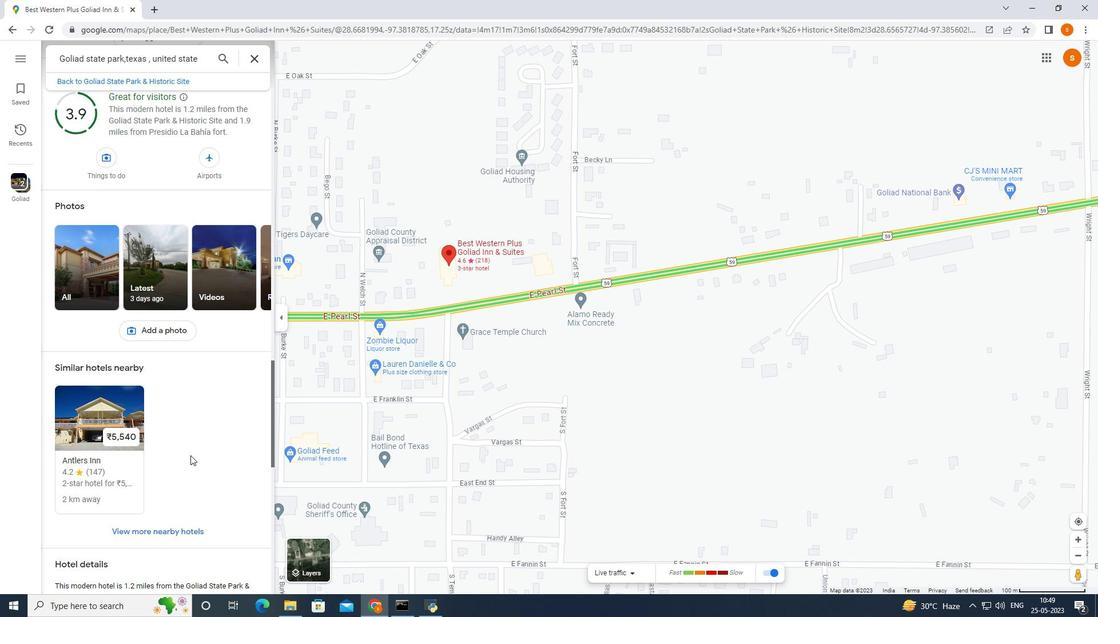 
Action: Mouse moved to (191, 452)
Screenshot: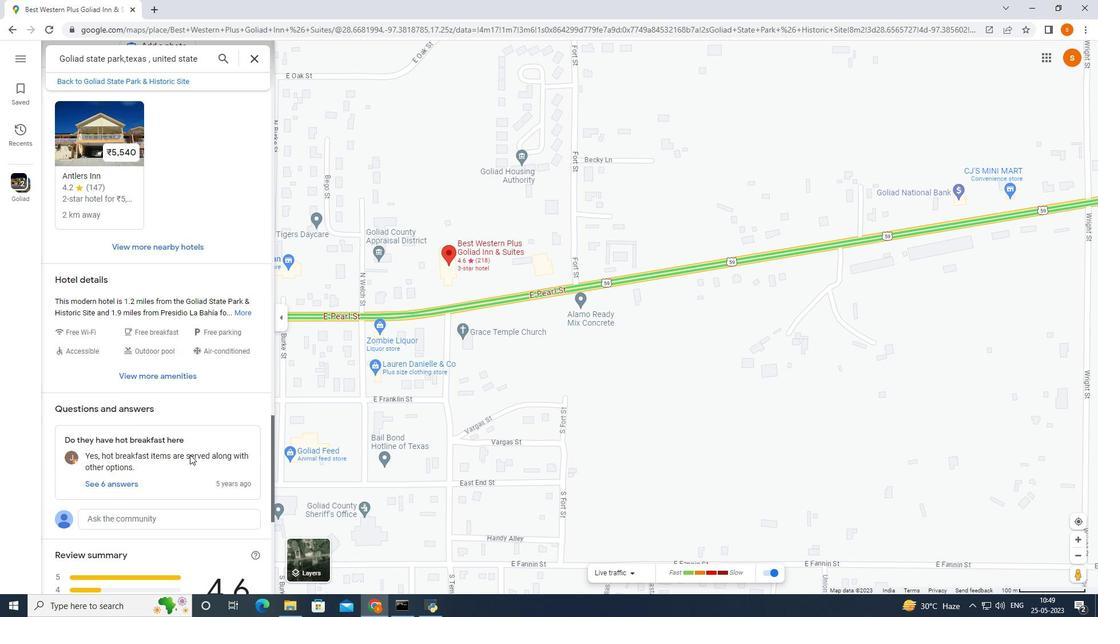 
Action: Mouse scrolled (191, 451) with delta (0, 0)
Screenshot: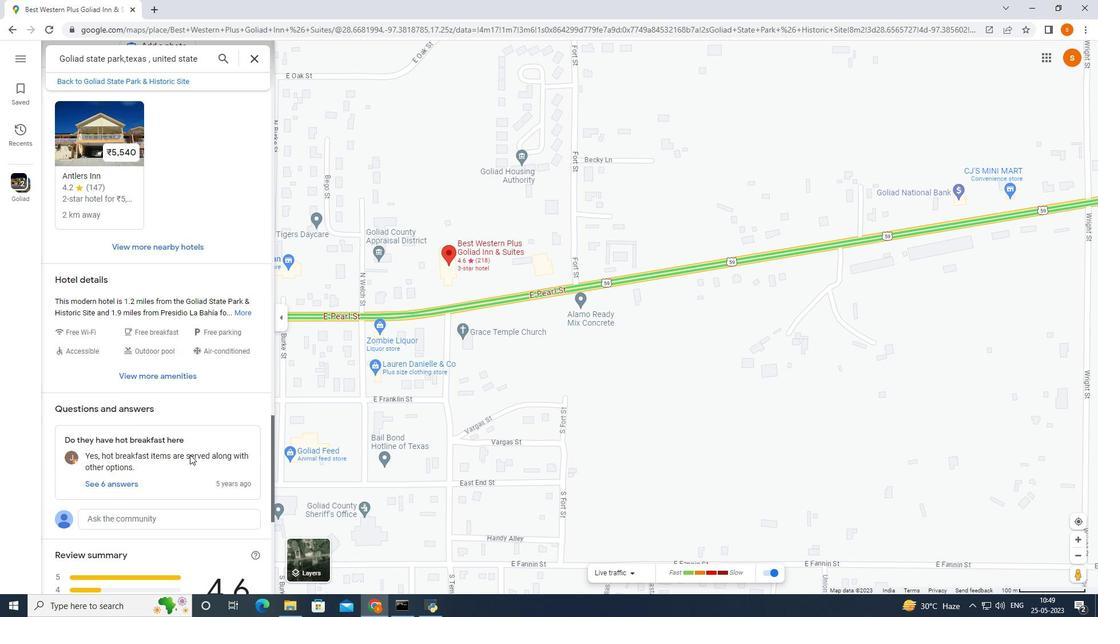
Action: Mouse scrolled (191, 451) with delta (0, 0)
Screenshot: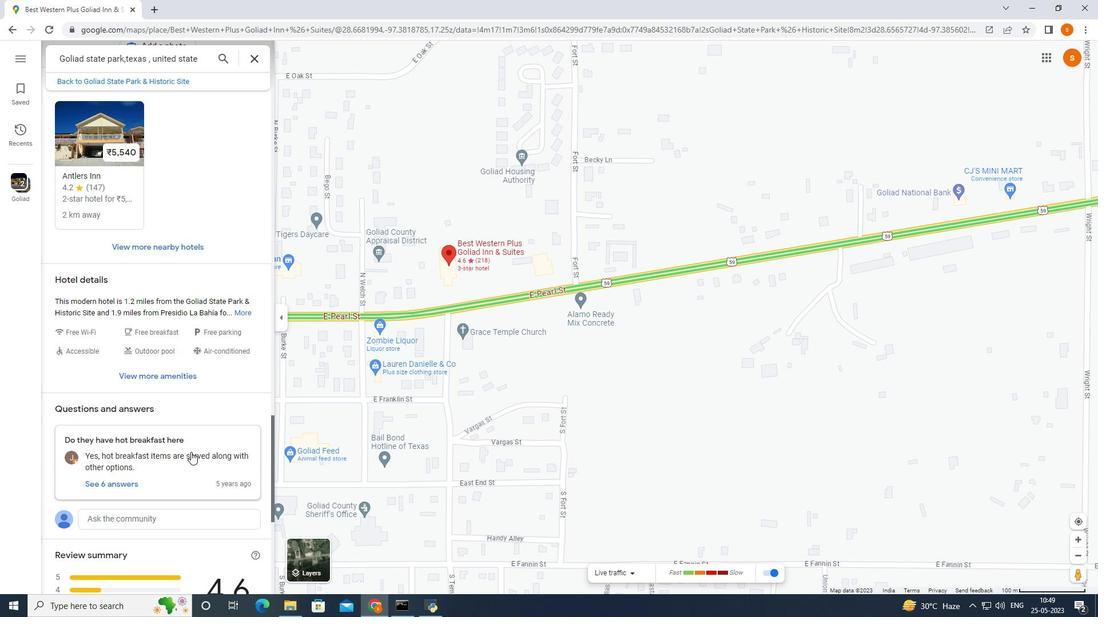 
Action: Mouse scrolled (191, 451) with delta (0, 0)
Screenshot: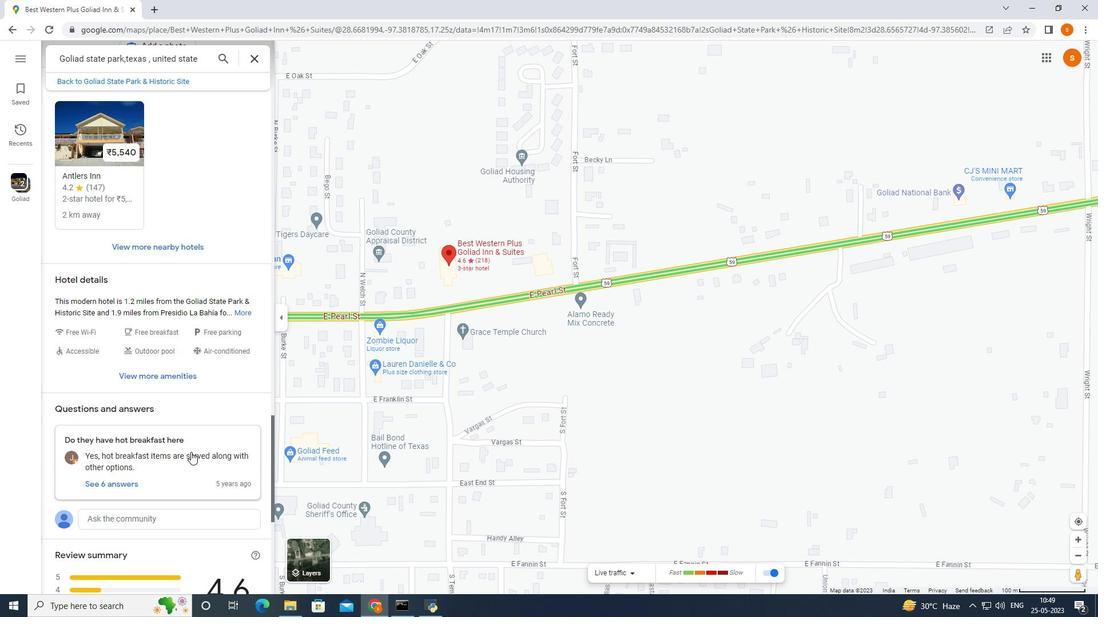 
Action: Mouse moved to (191, 452)
Screenshot: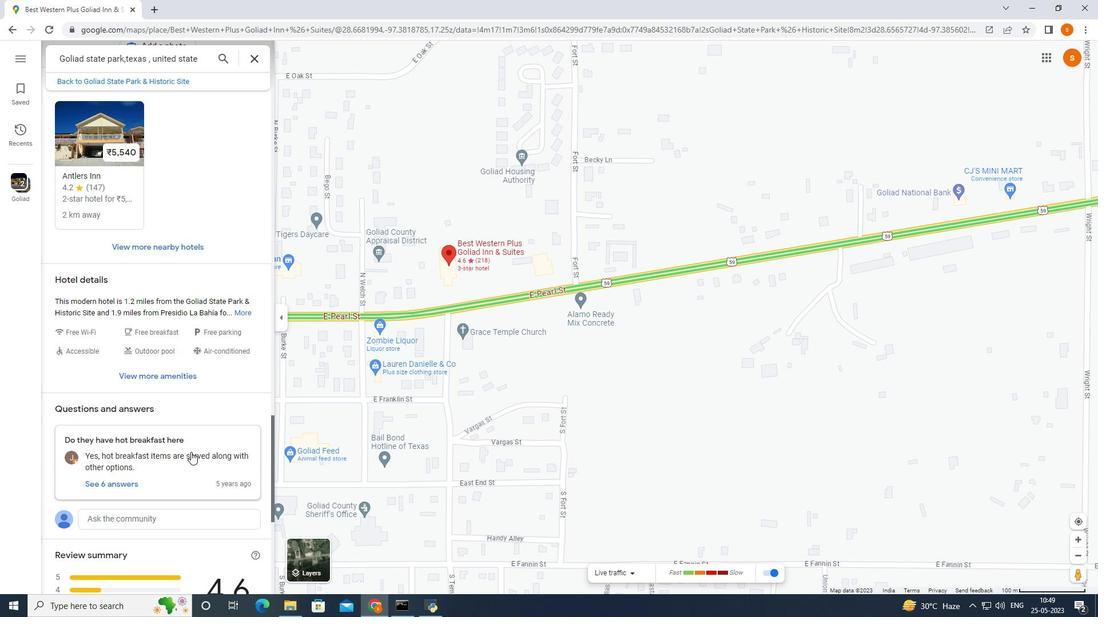 
Action: Mouse scrolled (191, 452) with delta (0, 0)
Screenshot: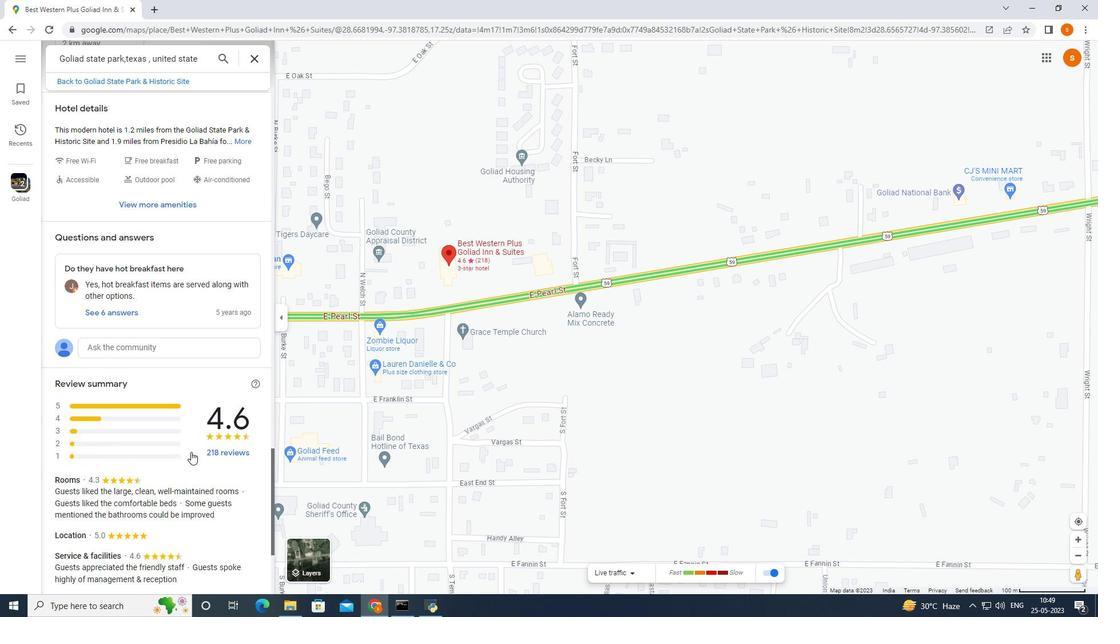 
Action: Mouse scrolled (191, 452) with delta (0, 0)
Screenshot: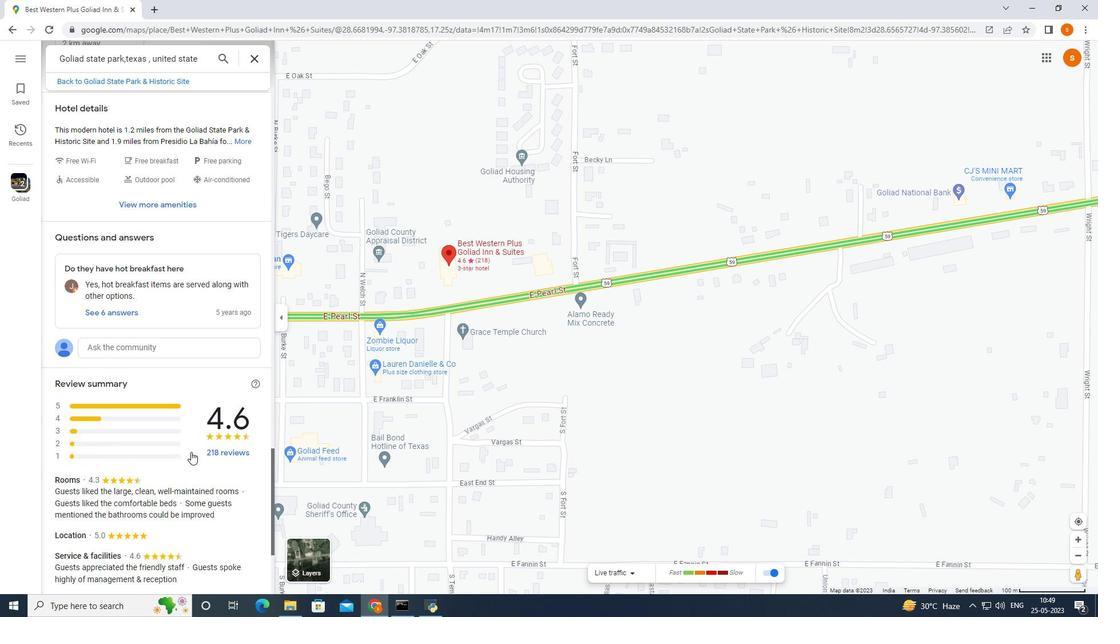 
Action: Mouse scrolled (191, 452) with delta (0, 0)
Screenshot: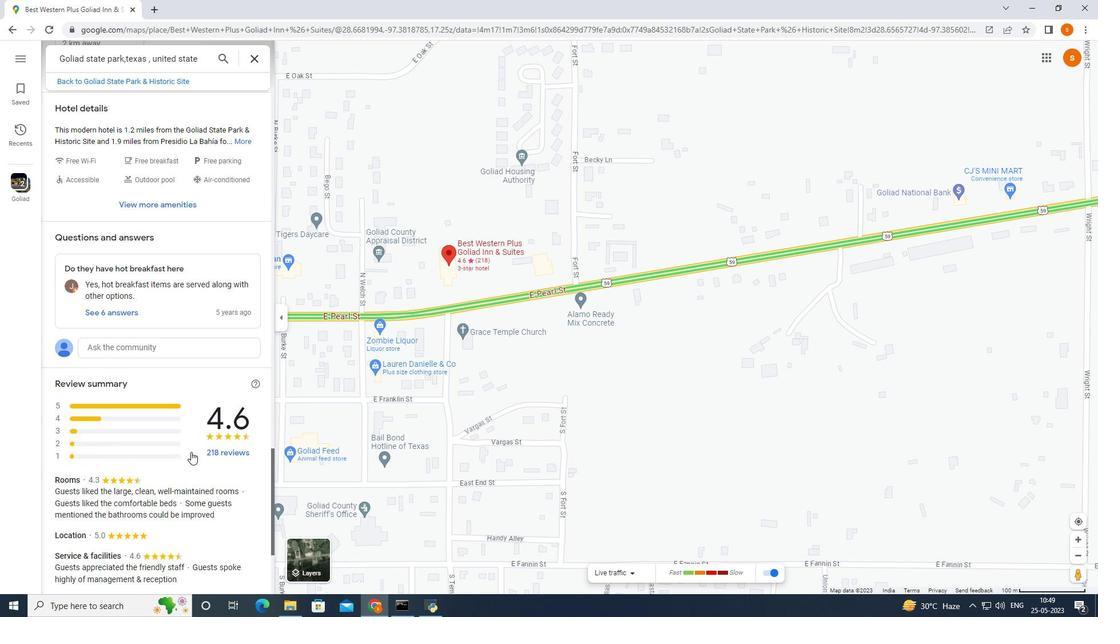 
Action: Mouse moved to (189, 432)
Screenshot: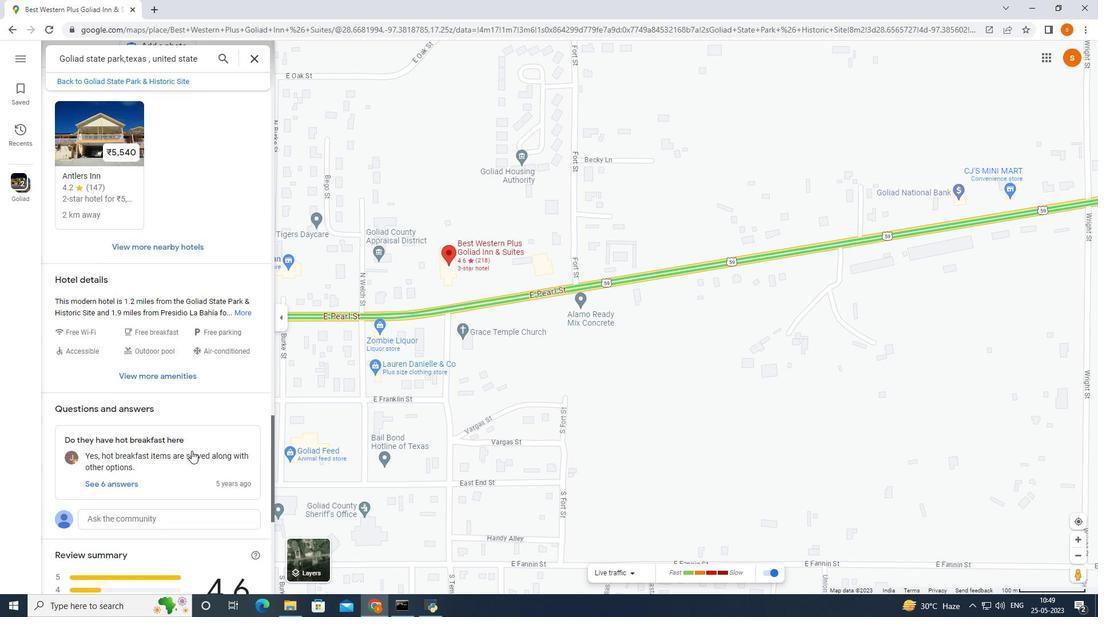 
Action: Mouse scrolled (189, 433) with delta (0, 0)
Screenshot: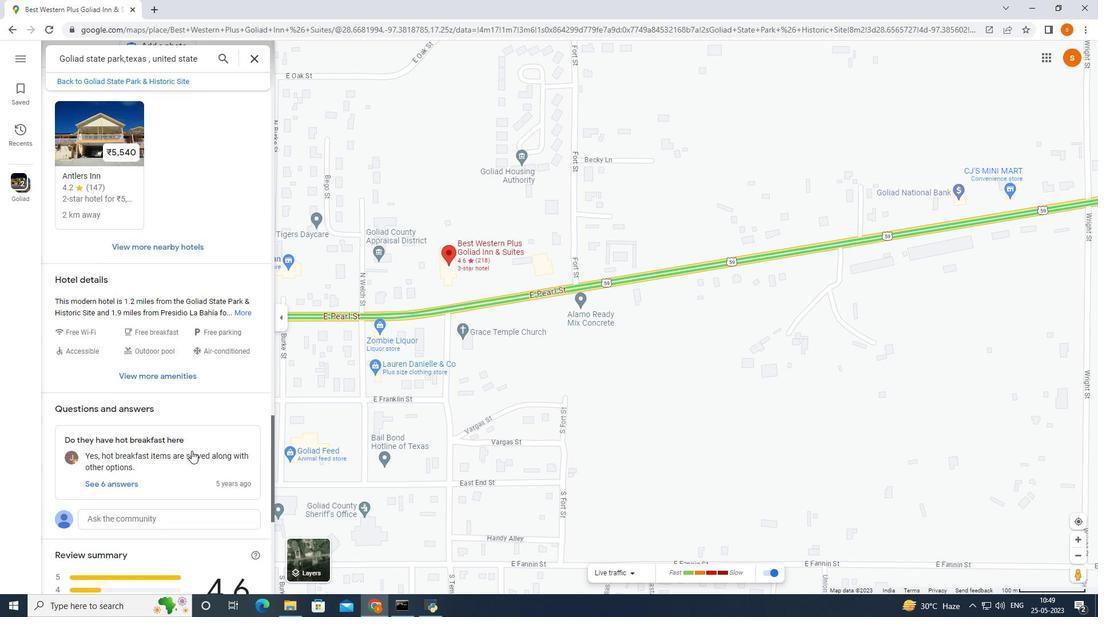 
Action: Mouse moved to (186, 422)
Screenshot: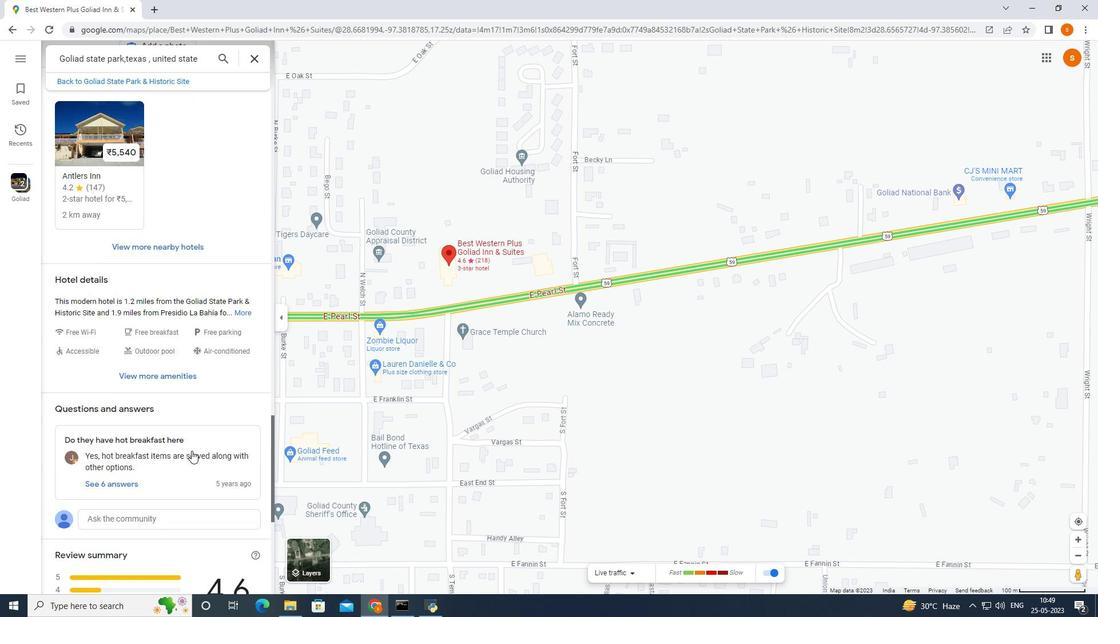 
Action: Mouse scrolled (186, 422) with delta (0, 0)
Screenshot: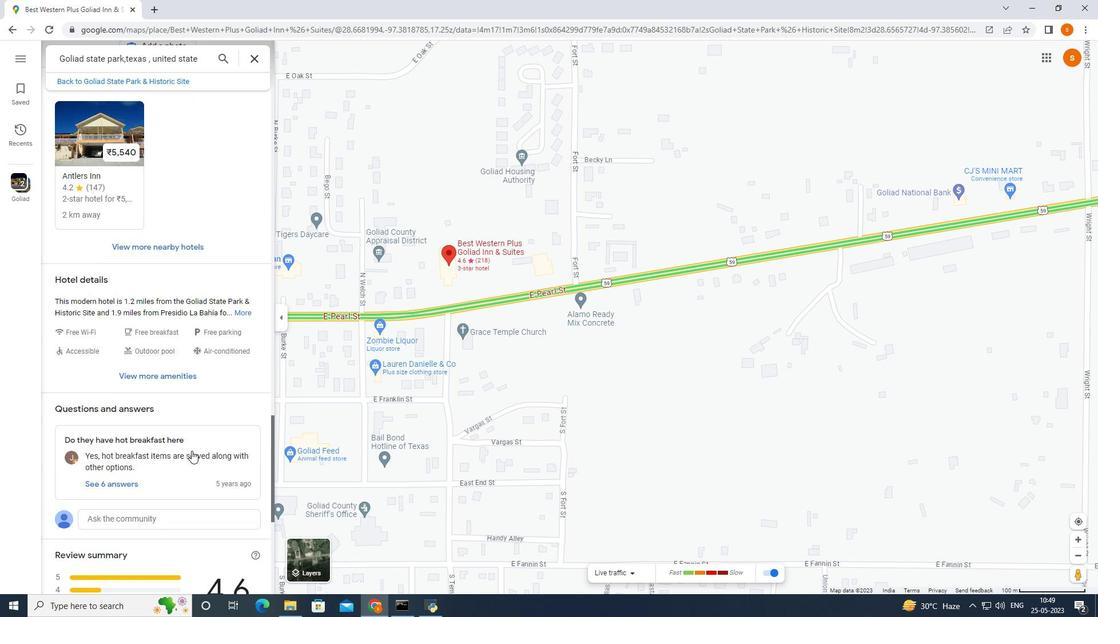 
Action: Mouse moved to (186, 419)
Screenshot: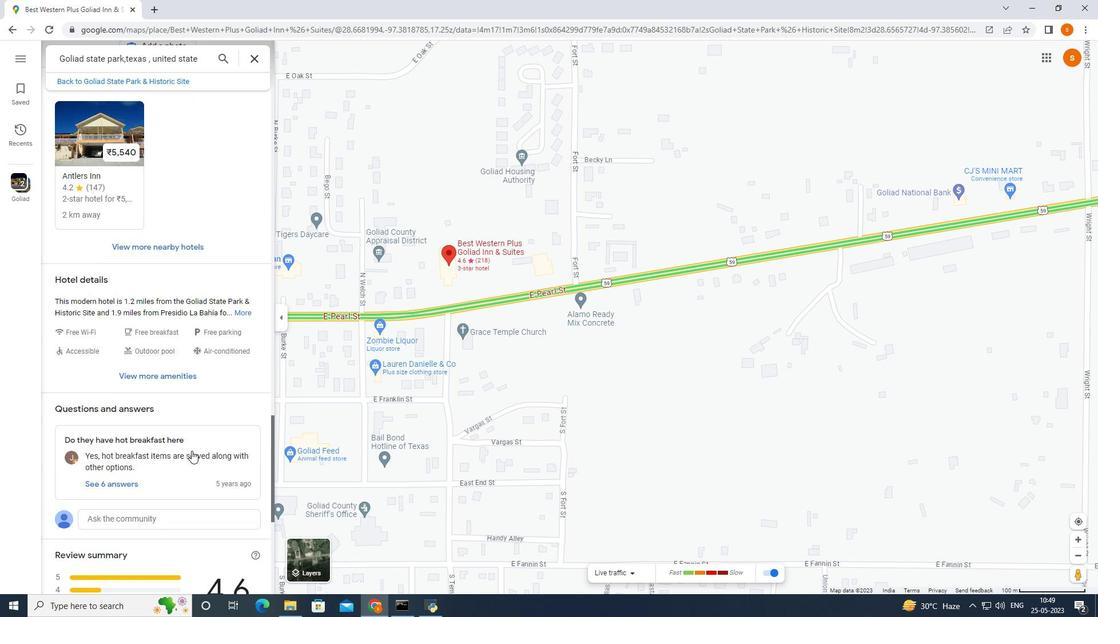 
Action: Mouse scrolled (186, 420) with delta (0, 0)
Screenshot: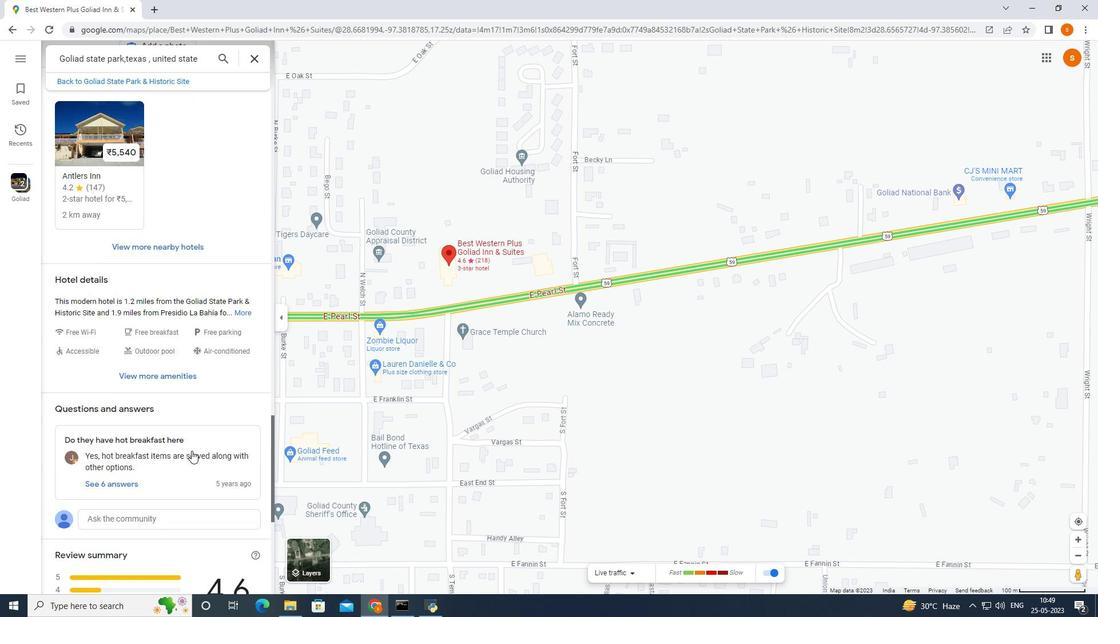 
Action: Mouse moved to (184, 416)
Screenshot: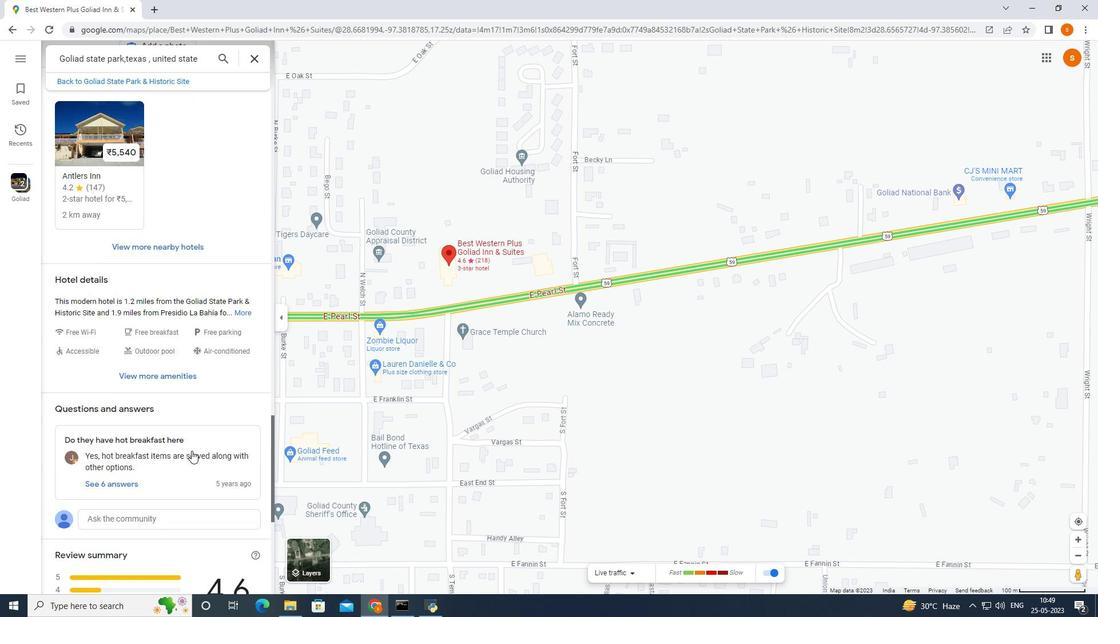 
Action: Mouse scrolled (184, 416) with delta (0, 0)
Screenshot: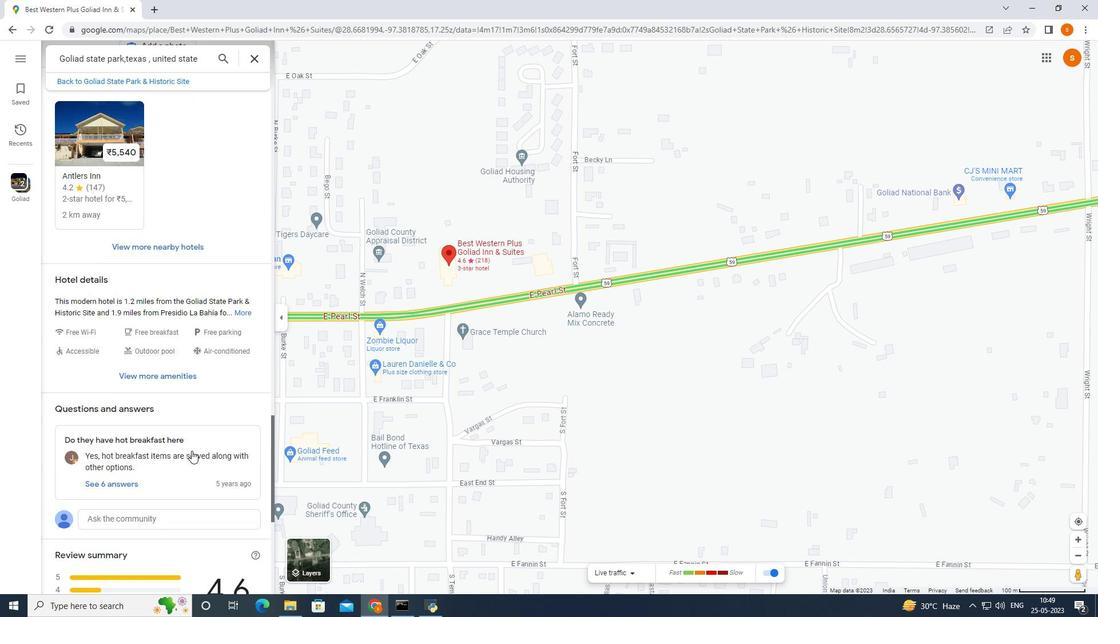 
Action: Mouse moved to (184, 414)
Screenshot: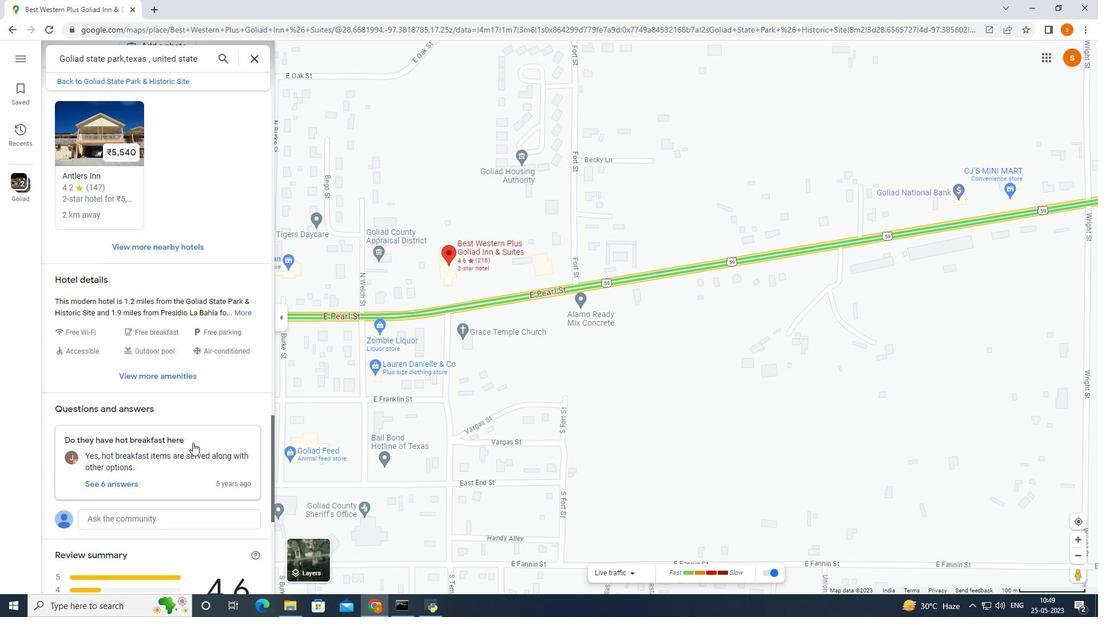 
Action: Mouse scrolled (184, 415) with delta (0, 0)
Screenshot: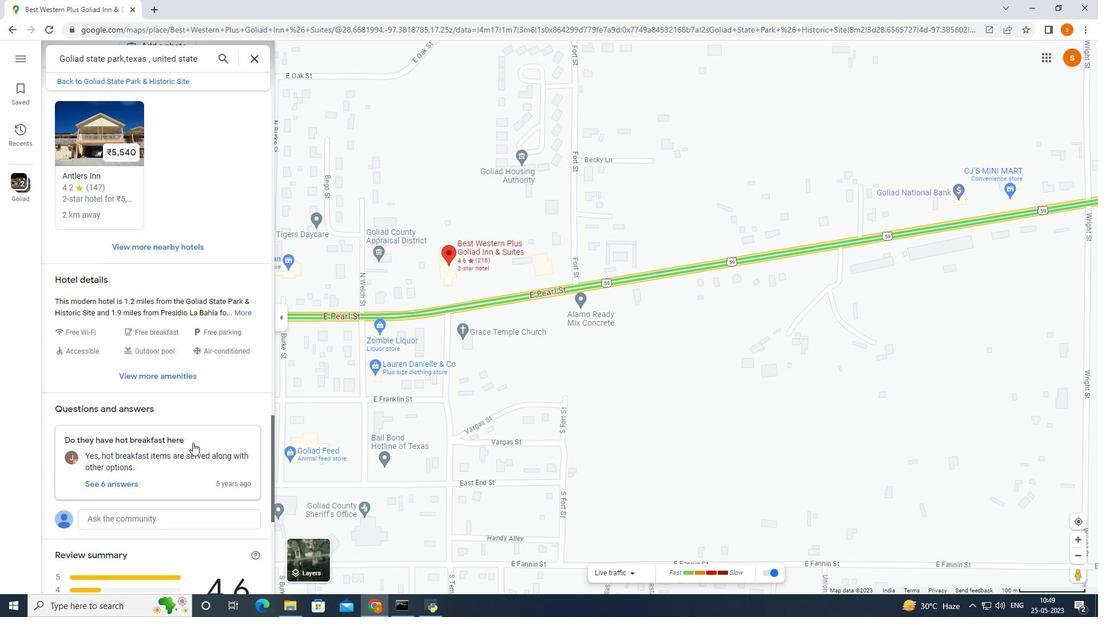 
Action: Mouse moved to (183, 413)
Screenshot: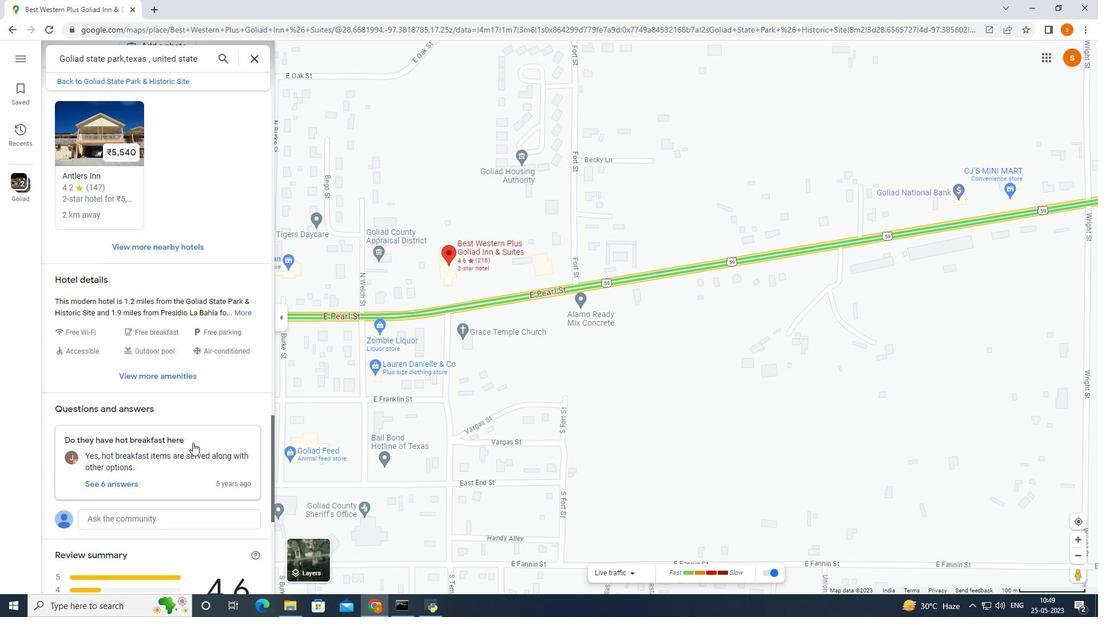 
Action: Mouse scrolled (183, 414) with delta (0, 0)
Screenshot: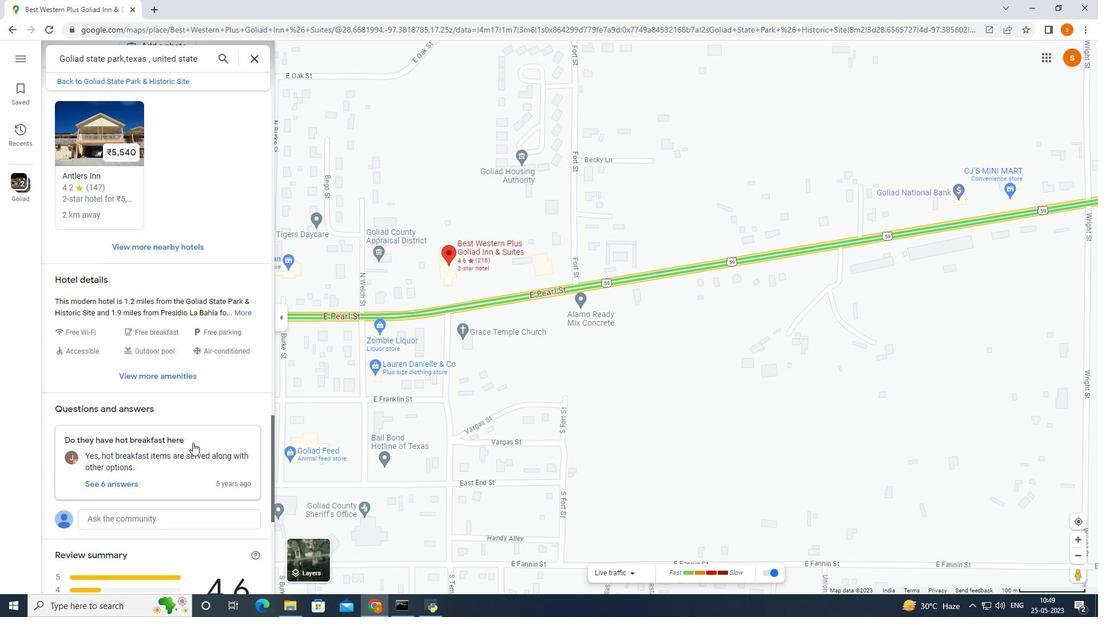 
Action: Mouse moved to (166, 379)
Screenshot: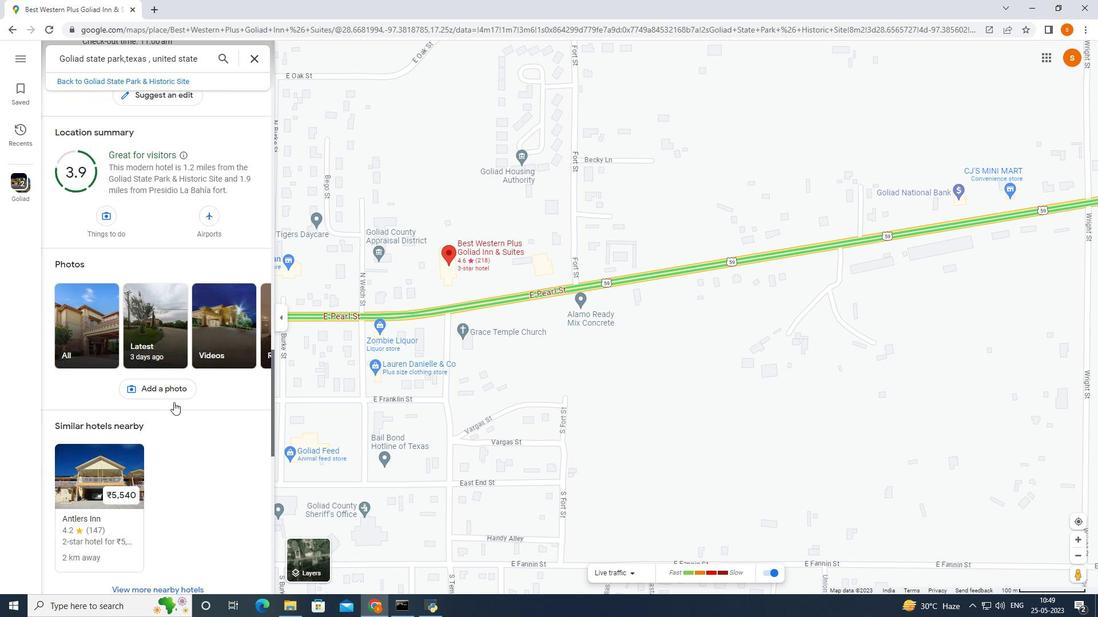 
Action: Mouse scrolled (166, 379) with delta (0, 0)
Screenshot: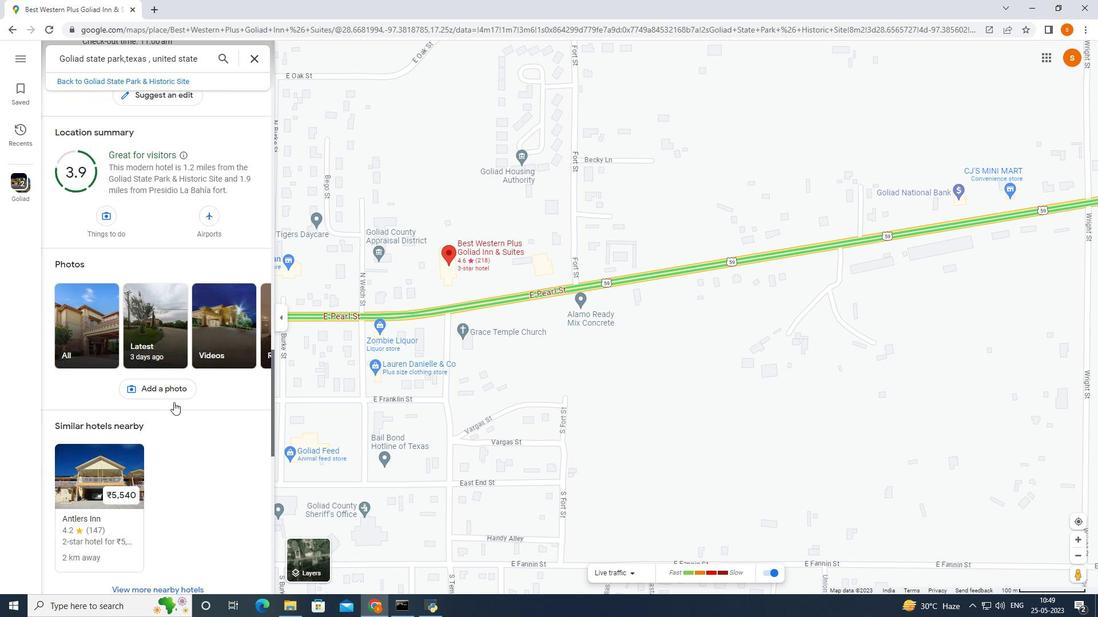 
Action: Mouse moved to (166, 378)
Screenshot: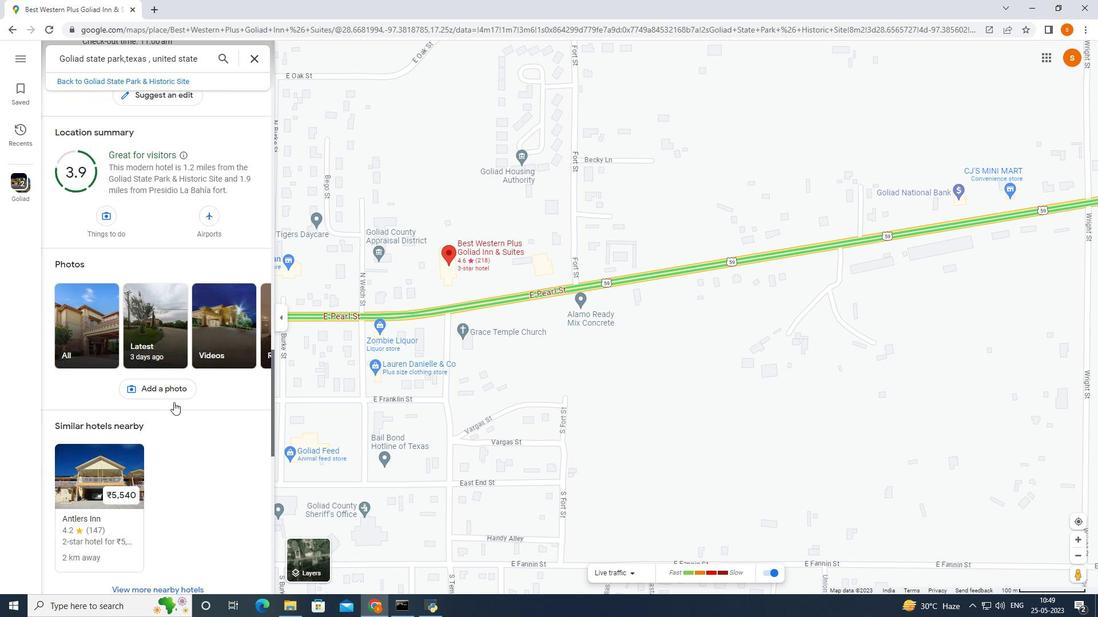 
Action: Mouse scrolled (166, 379) with delta (0, 0)
Screenshot: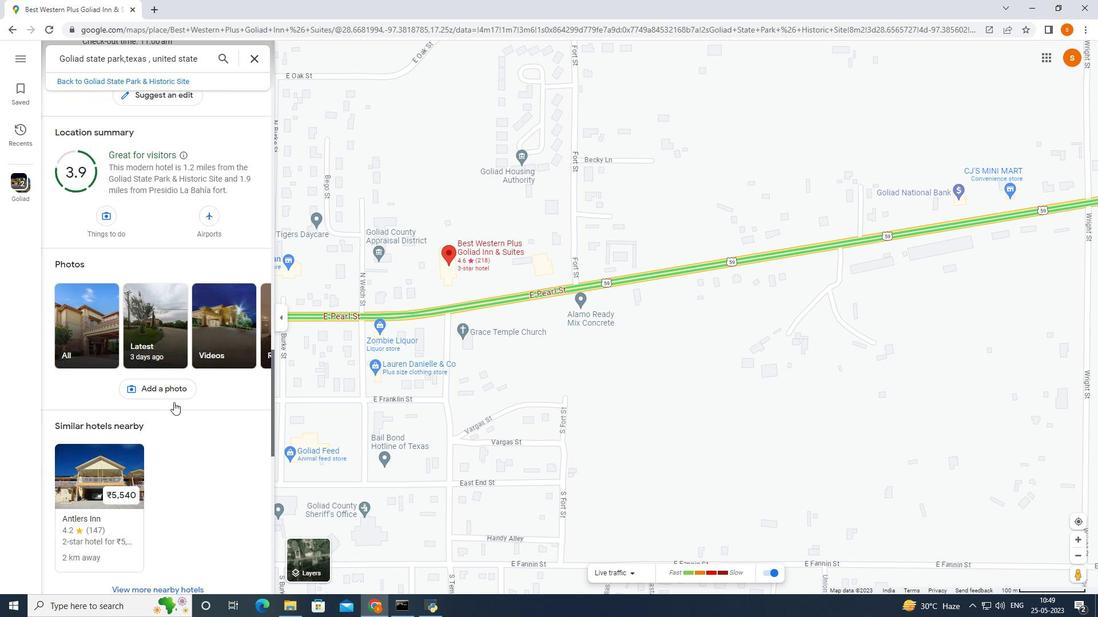
Action: Mouse moved to (166, 378)
Screenshot: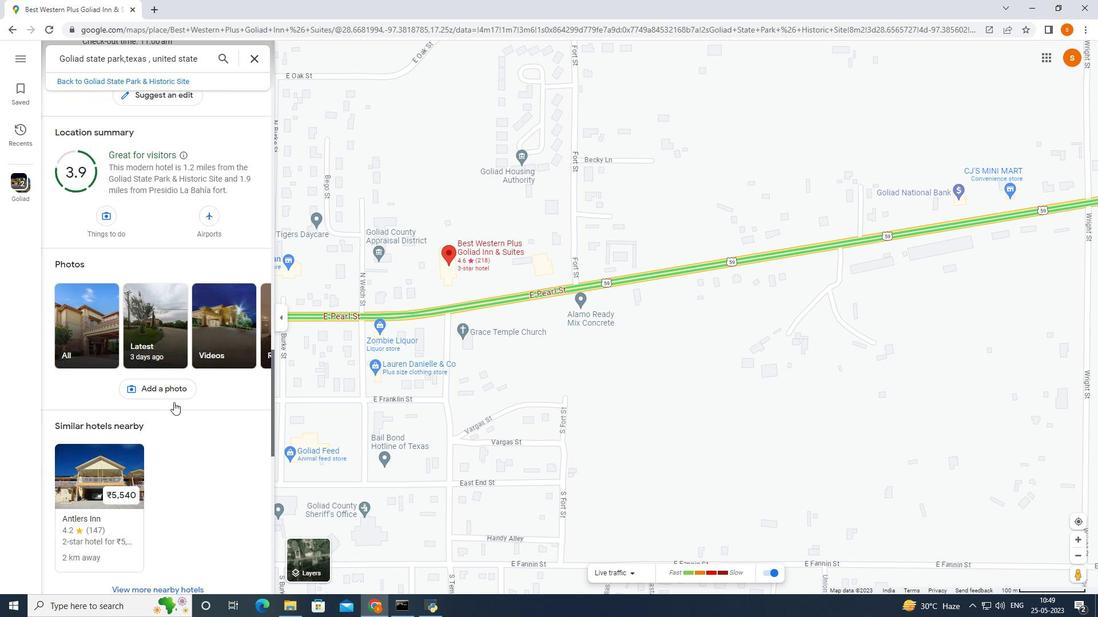 
Action: Mouse scrolled (166, 378) with delta (0, 0)
Screenshot: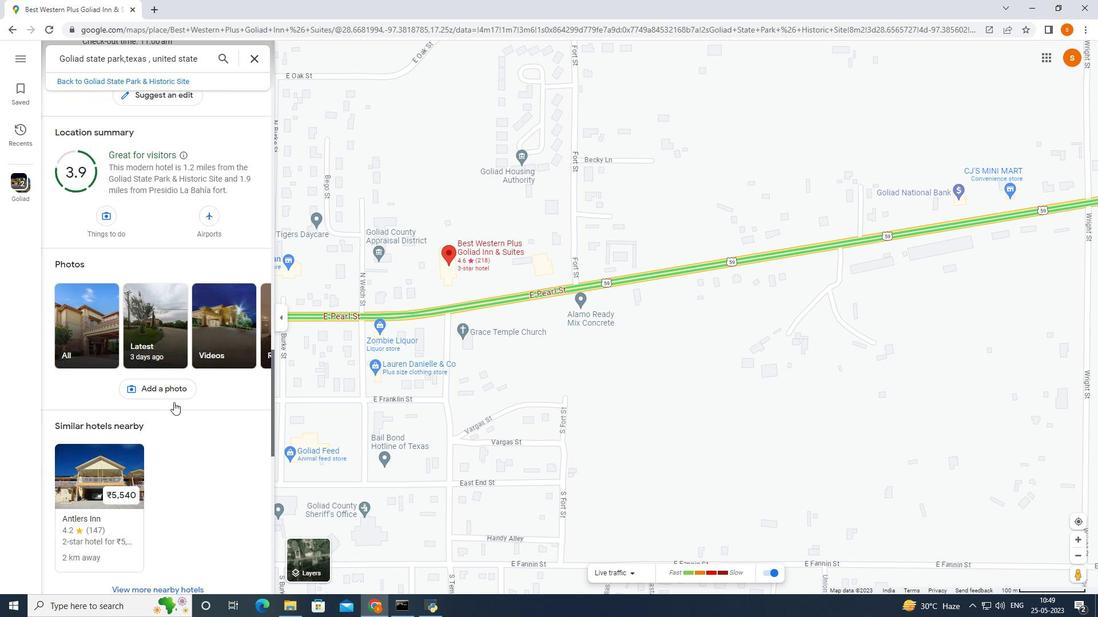 
Action: Mouse scrolled (166, 378) with delta (0, 0)
Screenshot: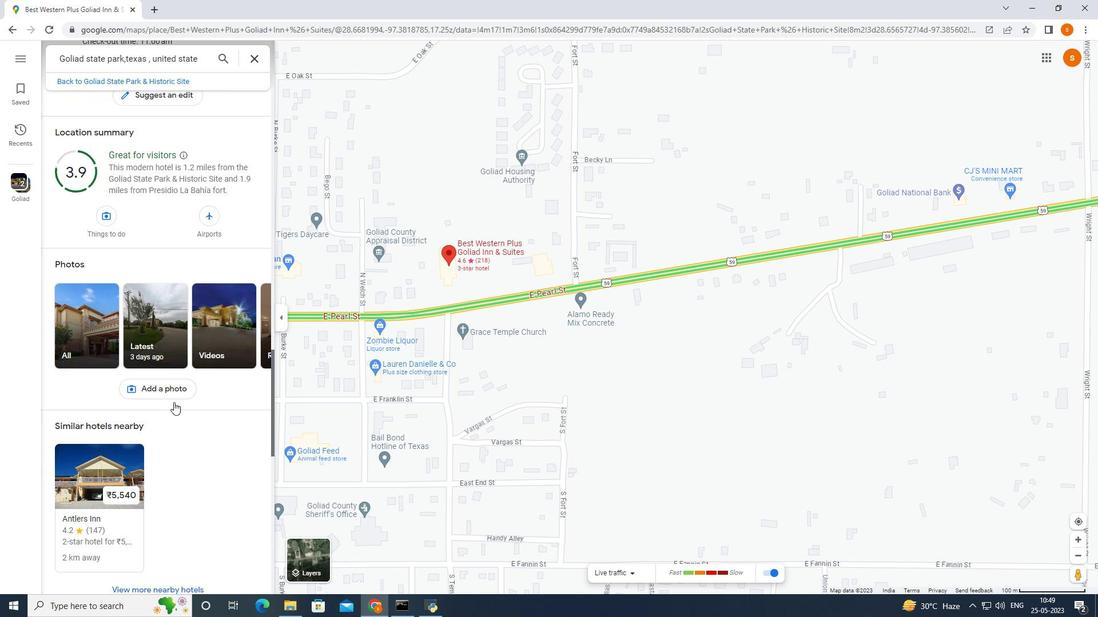 
Action: Mouse moved to (166, 378)
Screenshot: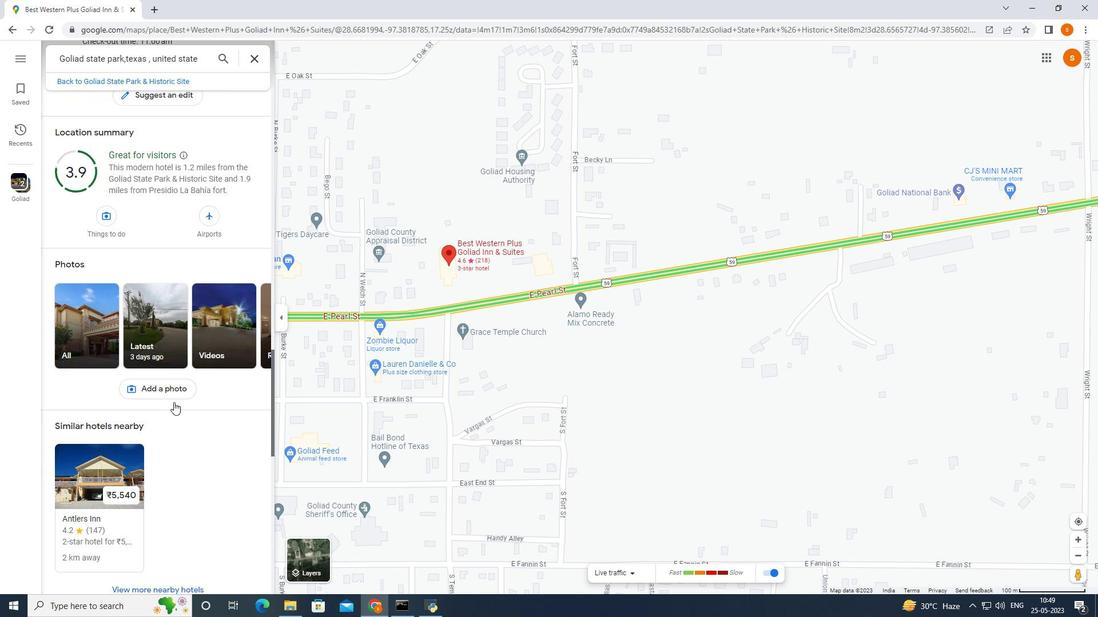 
Action: Mouse scrolled (166, 378) with delta (0, 0)
Screenshot: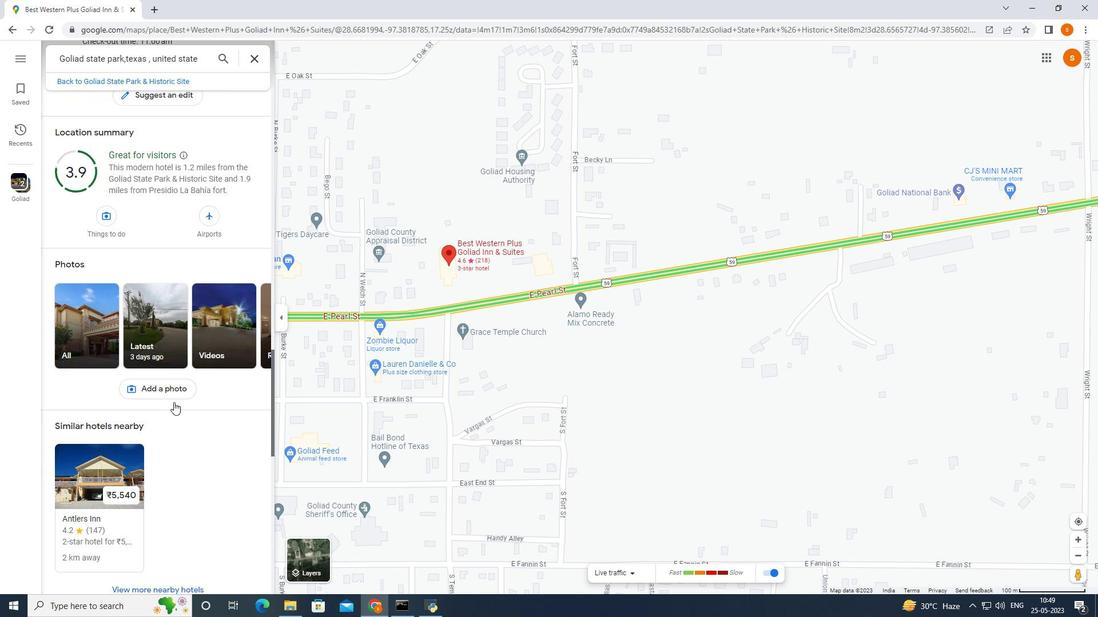 
Action: Mouse moved to (164, 376)
Screenshot: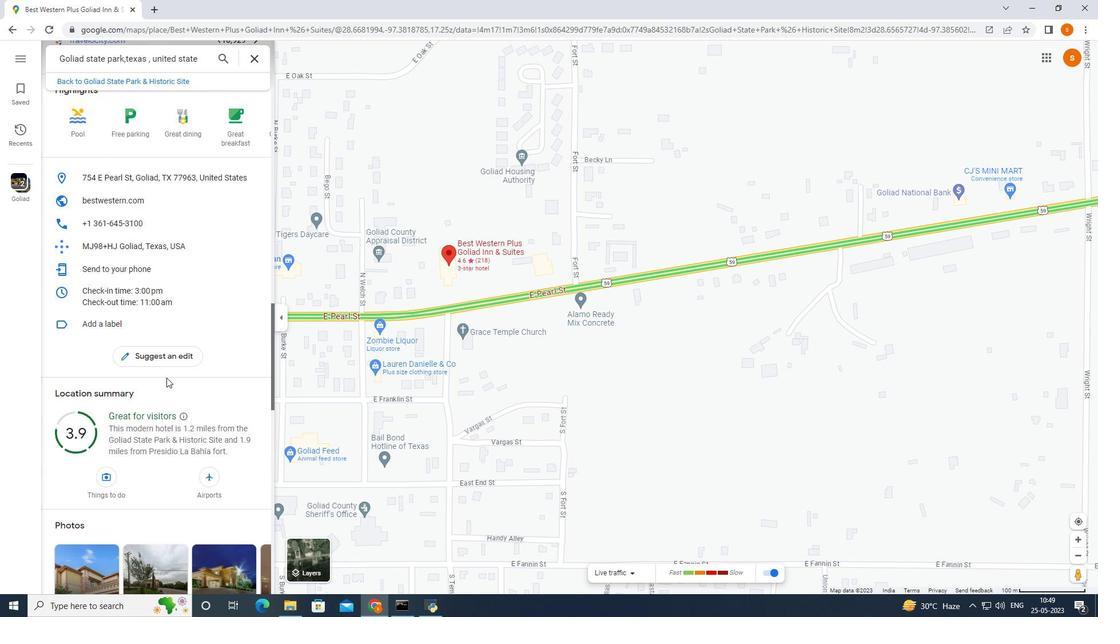 
Action: Mouse scrolled (164, 376) with delta (0, 0)
Screenshot: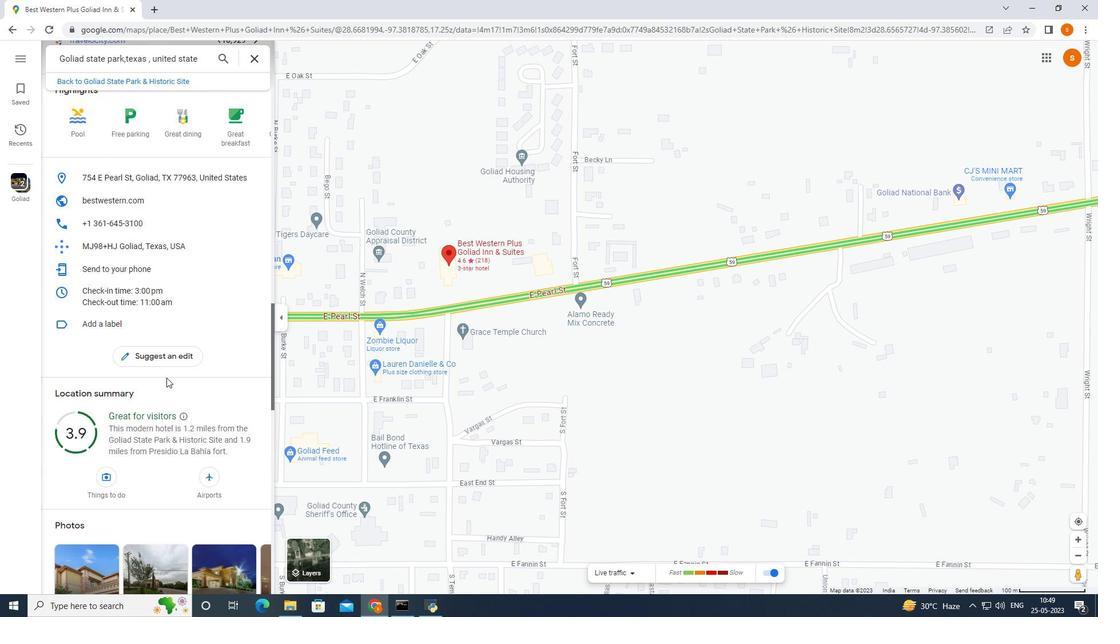 
Action: Mouse moved to (164, 376)
Screenshot: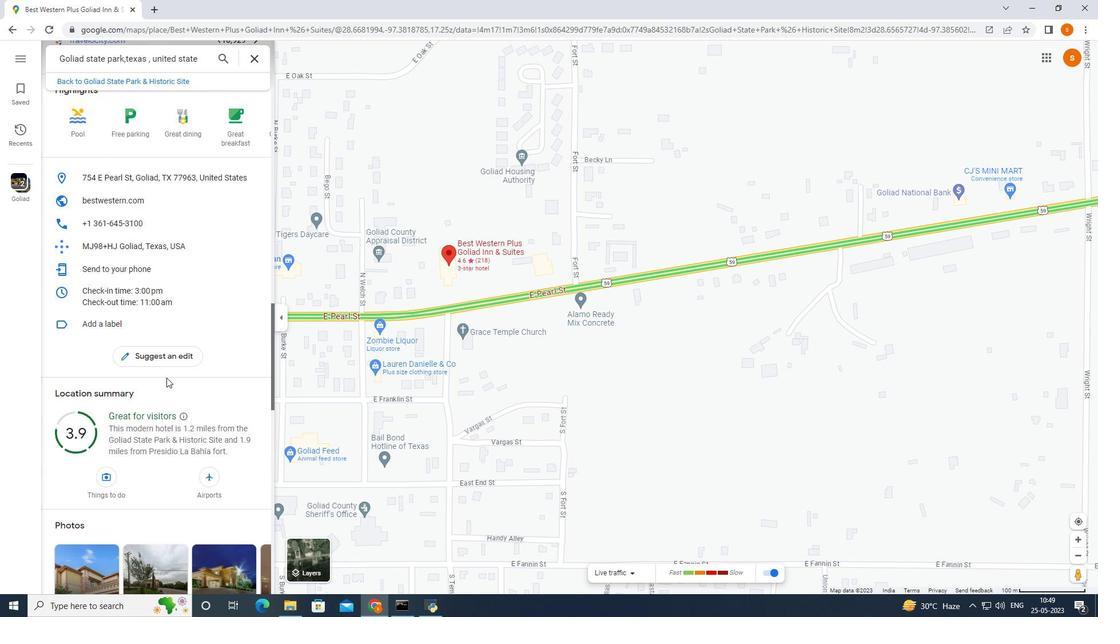 
Action: Mouse scrolled (164, 376) with delta (0, 0)
Screenshot: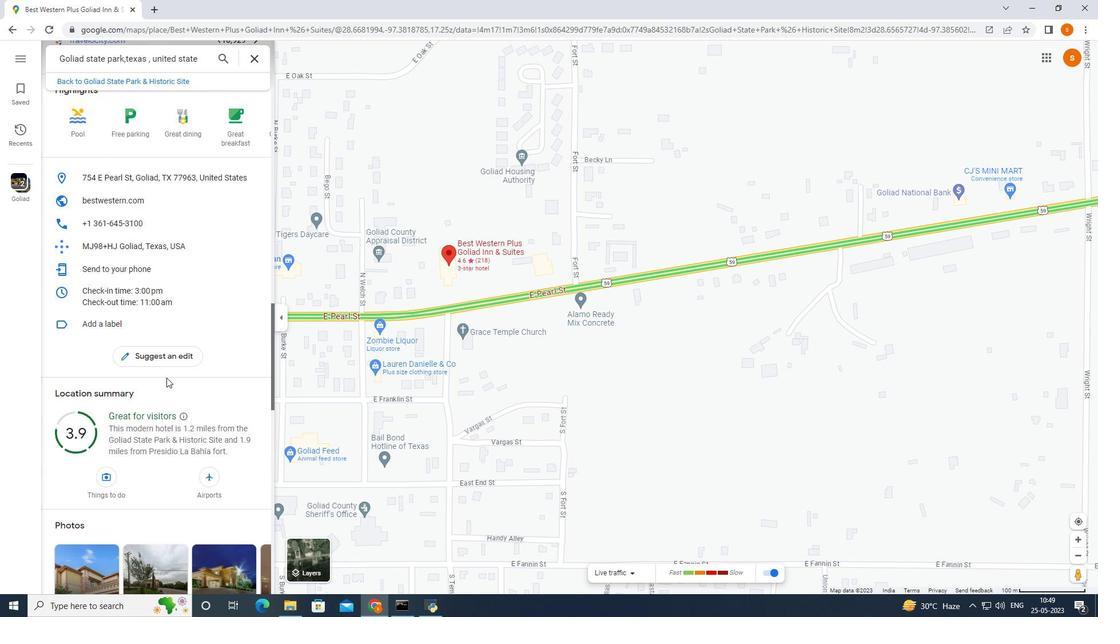 
Action: Mouse moved to (164, 375)
Screenshot: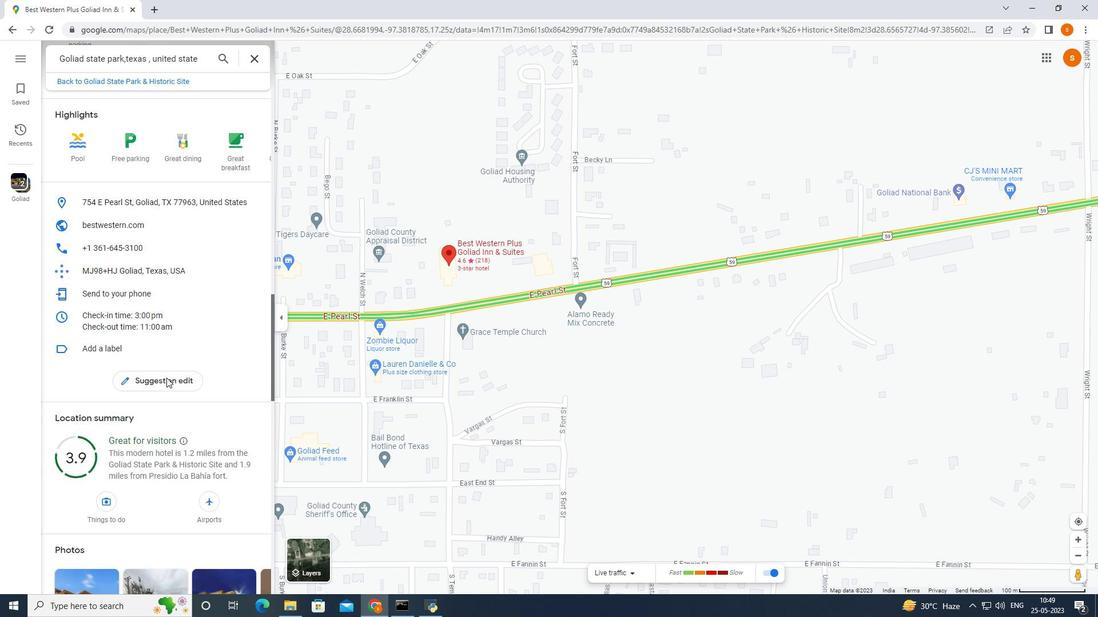 
Action: Mouse scrolled (164, 376) with delta (0, 0)
Screenshot: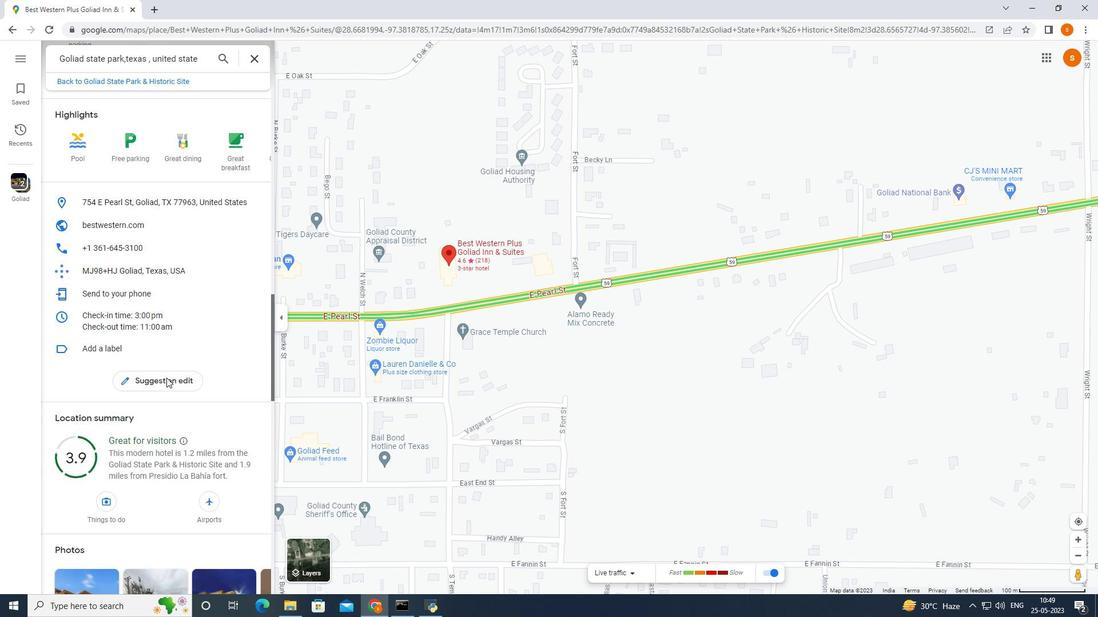 
Action: Mouse scrolled (164, 376) with delta (0, 0)
Screenshot: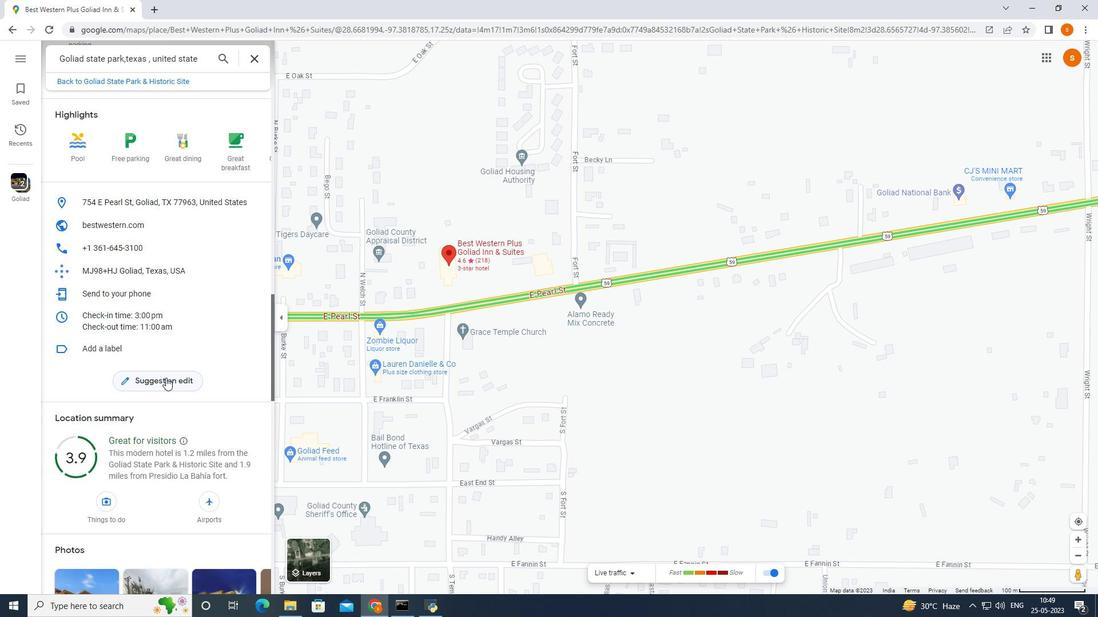 
Action: Mouse moved to (164, 375)
Screenshot: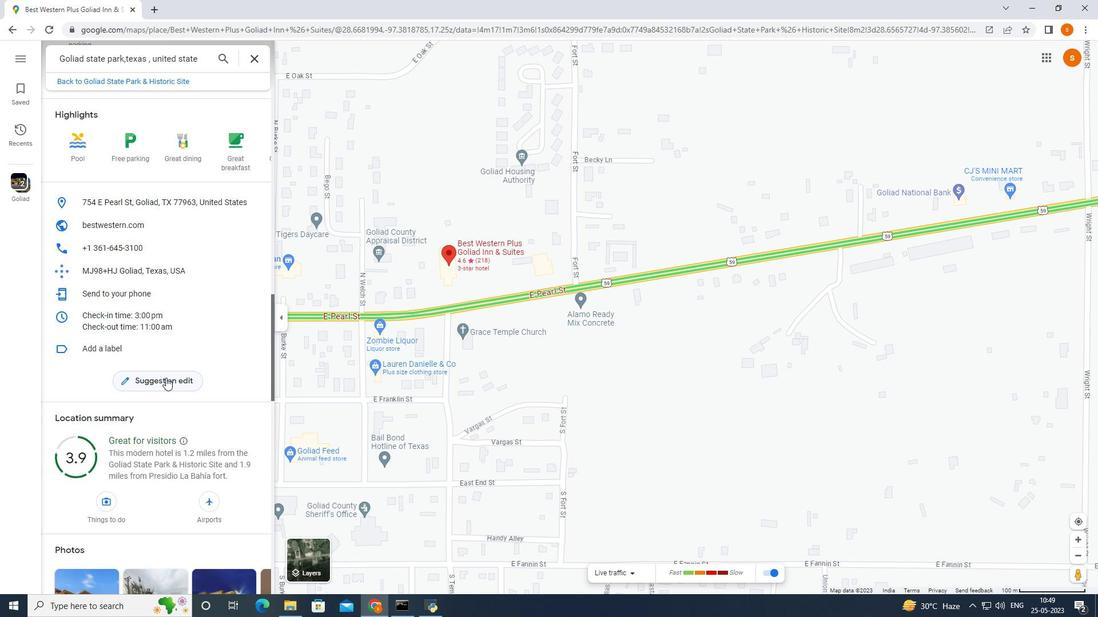 
Action: Mouse scrolled (164, 376) with delta (0, 0)
Screenshot: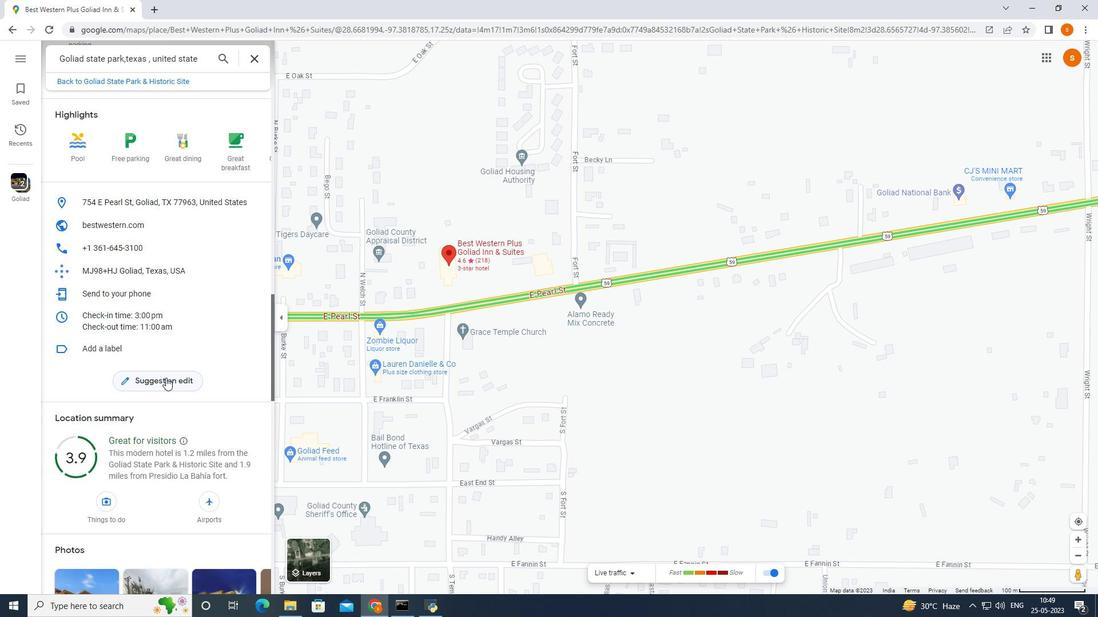 
Action: Mouse moved to (161, 365)
Screenshot: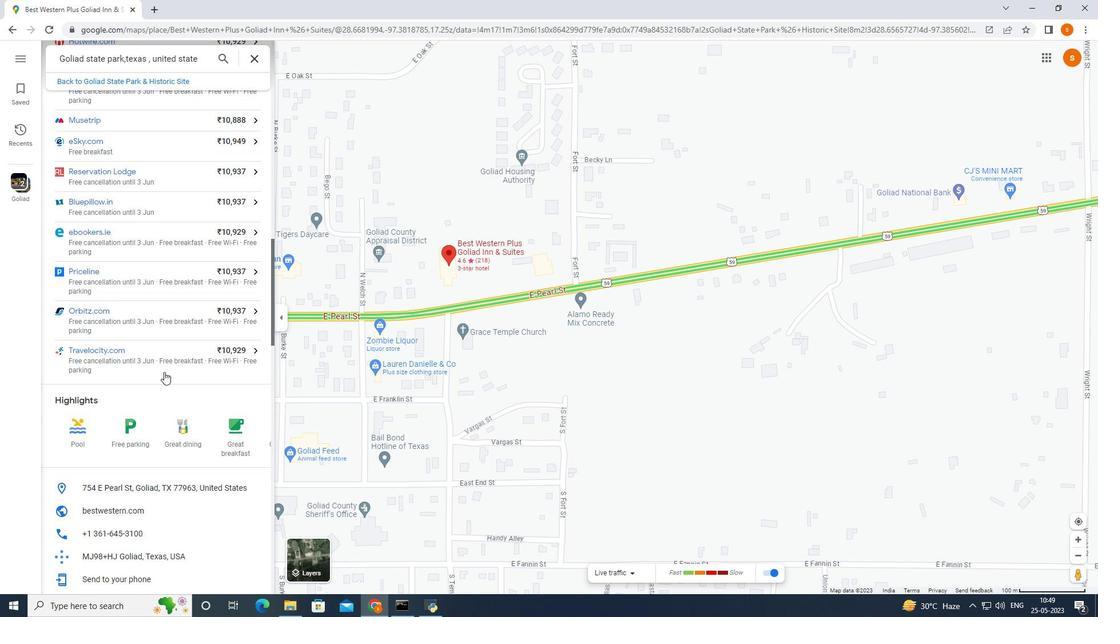 
Action: Mouse scrolled (161, 366) with delta (0, 0)
Screenshot: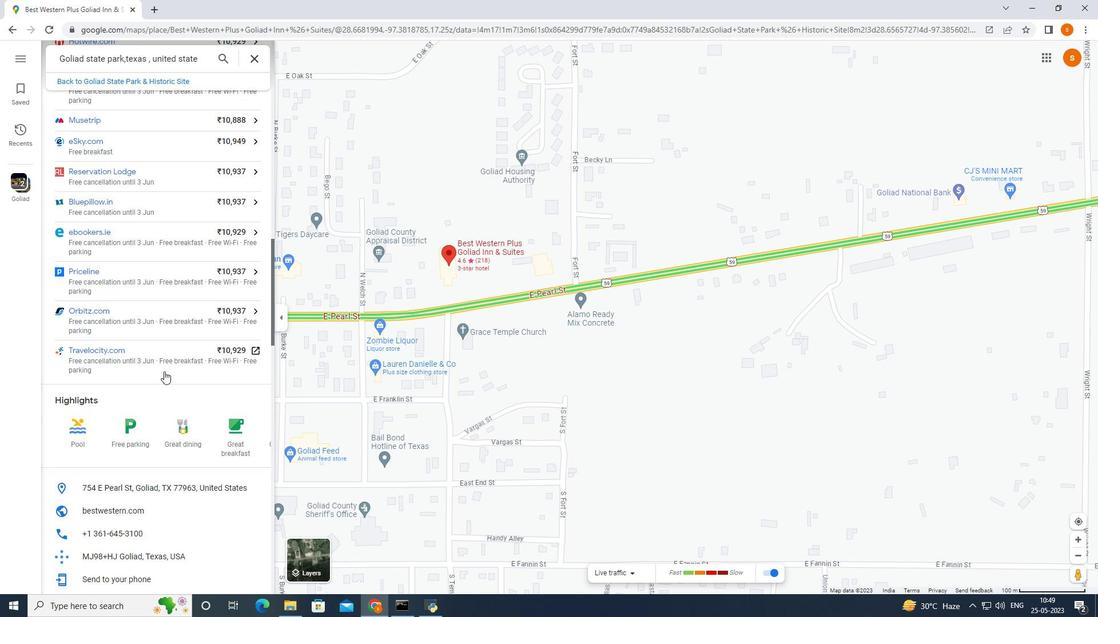 
Action: Mouse moved to (161, 363)
Screenshot: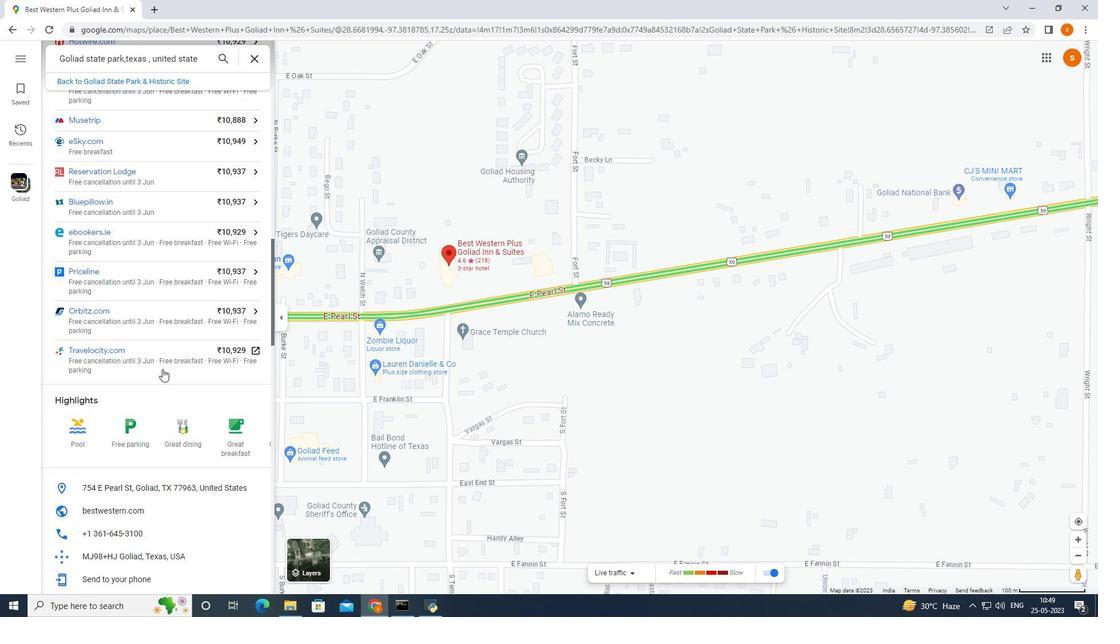
Action: Mouse scrolled (161, 364) with delta (0, 0)
Screenshot: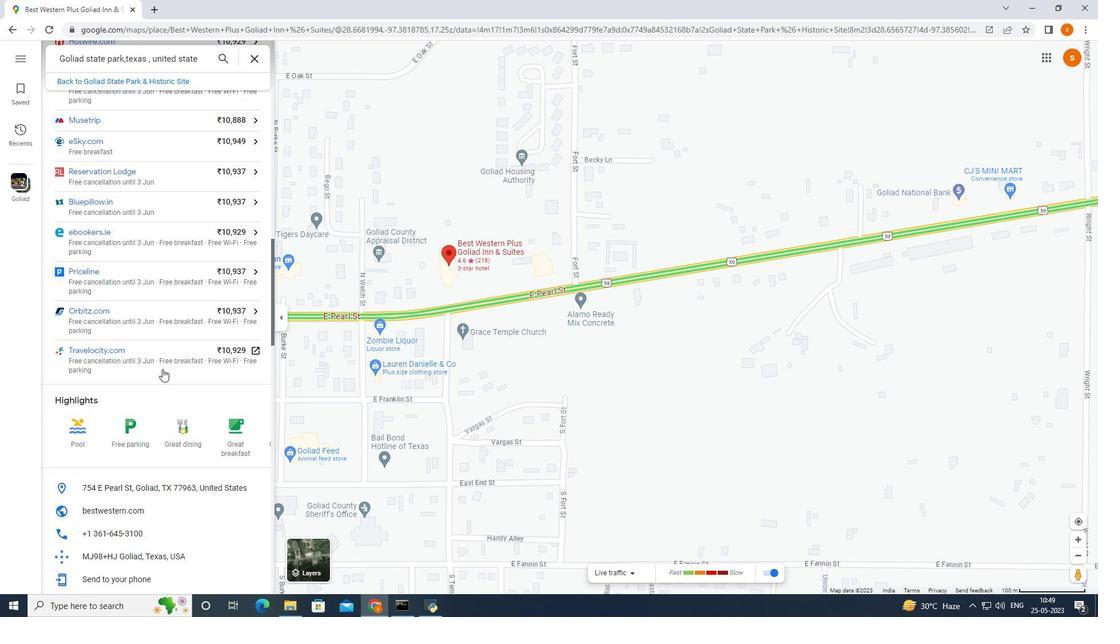 
Action: Mouse moved to (161, 362)
Screenshot: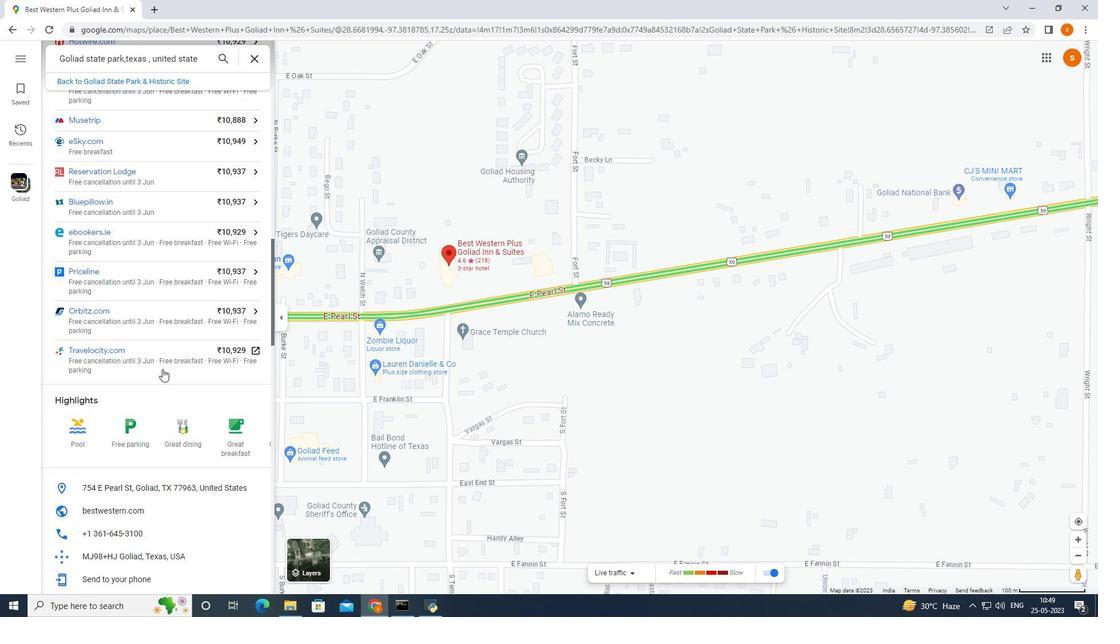 
Action: Mouse scrolled (161, 363) with delta (0, 0)
Screenshot: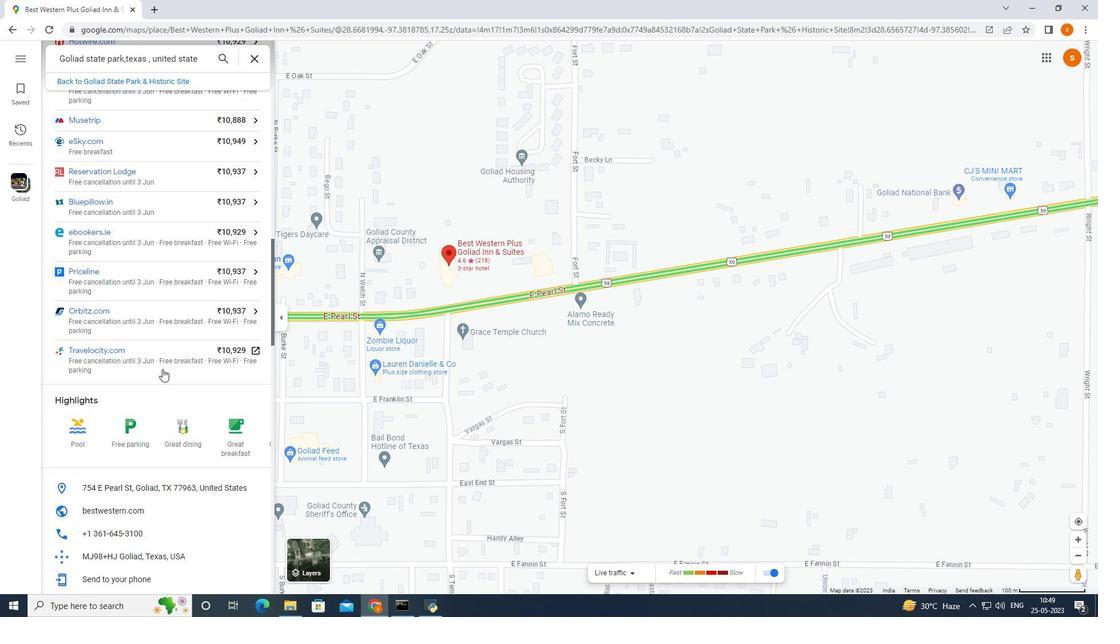 
Action: Mouse moved to (159, 360)
Screenshot: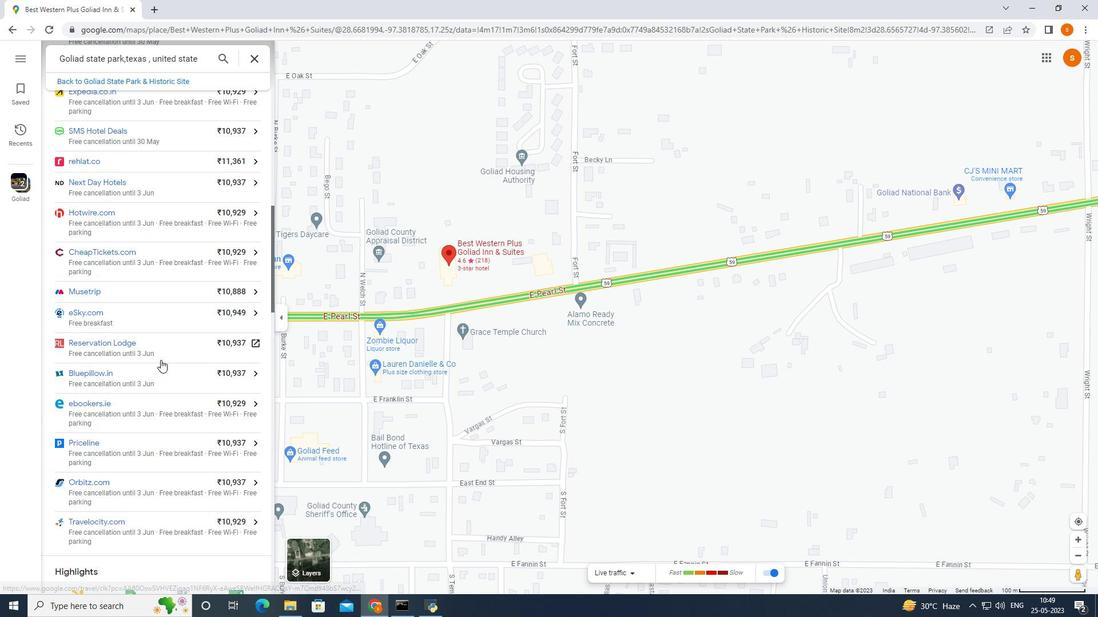 
Action: Mouse scrolled (159, 361) with delta (0, 0)
Screenshot: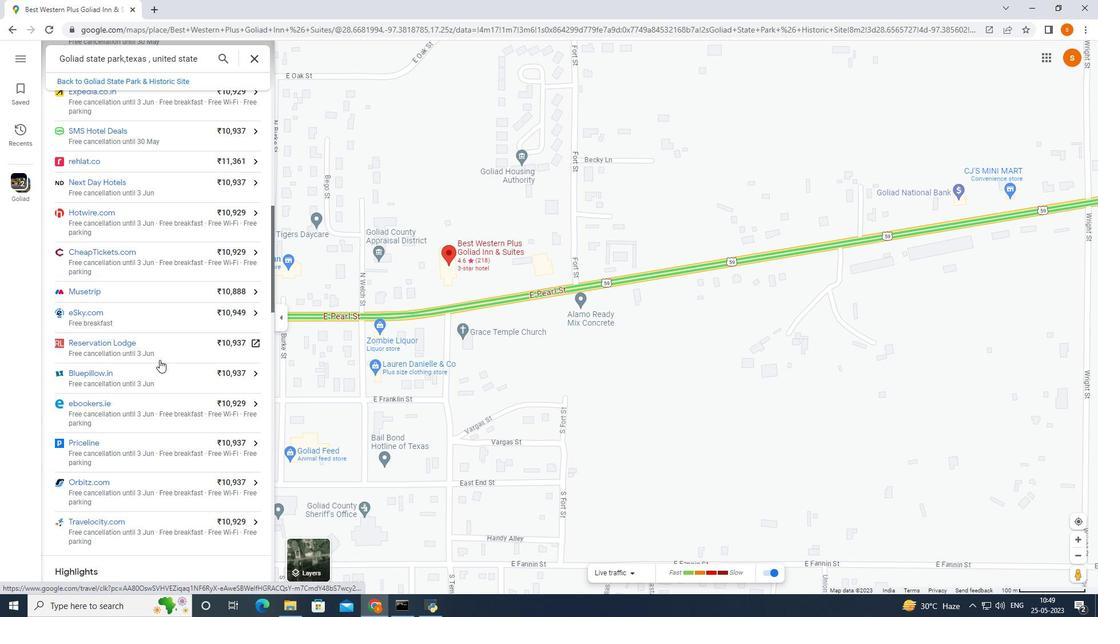 
Action: Mouse moved to (159, 360)
Screenshot: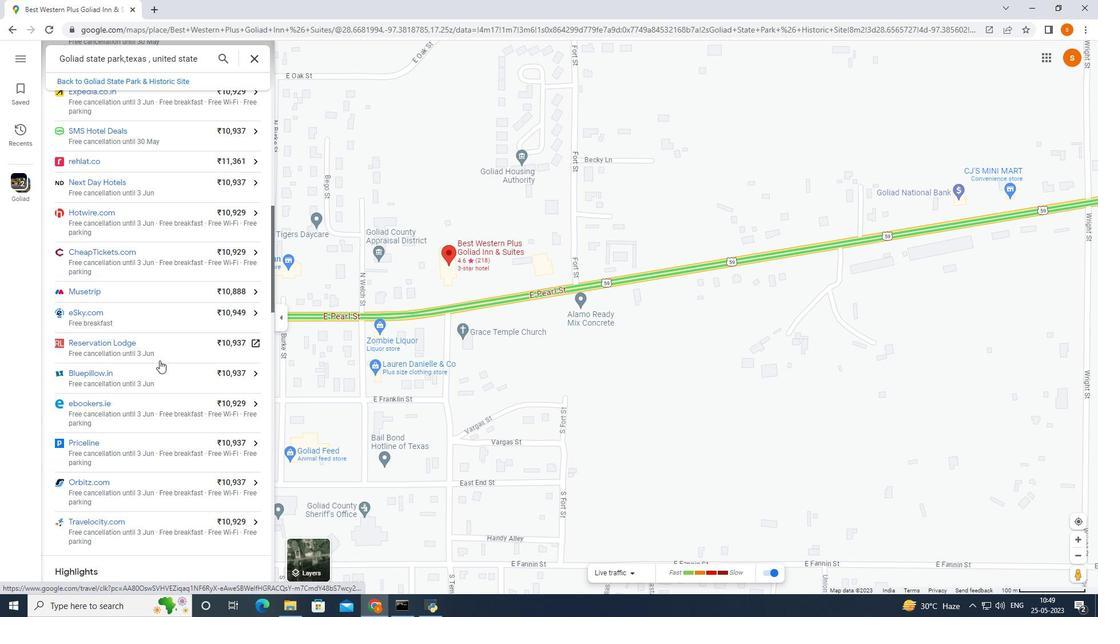 
Action: Mouse scrolled (159, 361) with delta (0, 0)
Screenshot: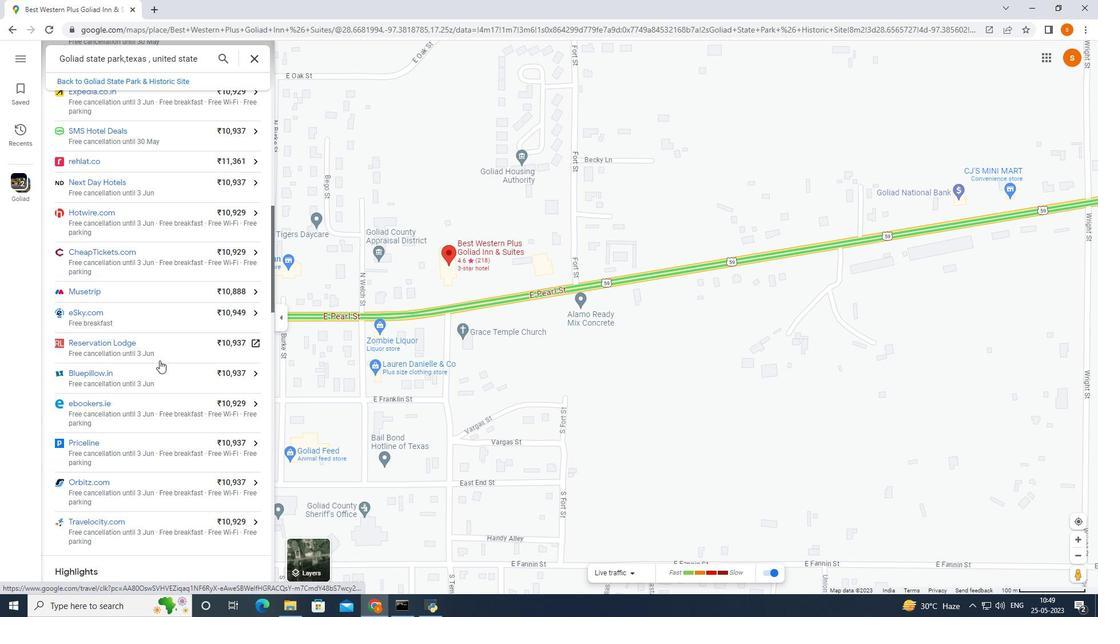 
Action: Mouse moved to (159, 360)
Screenshot: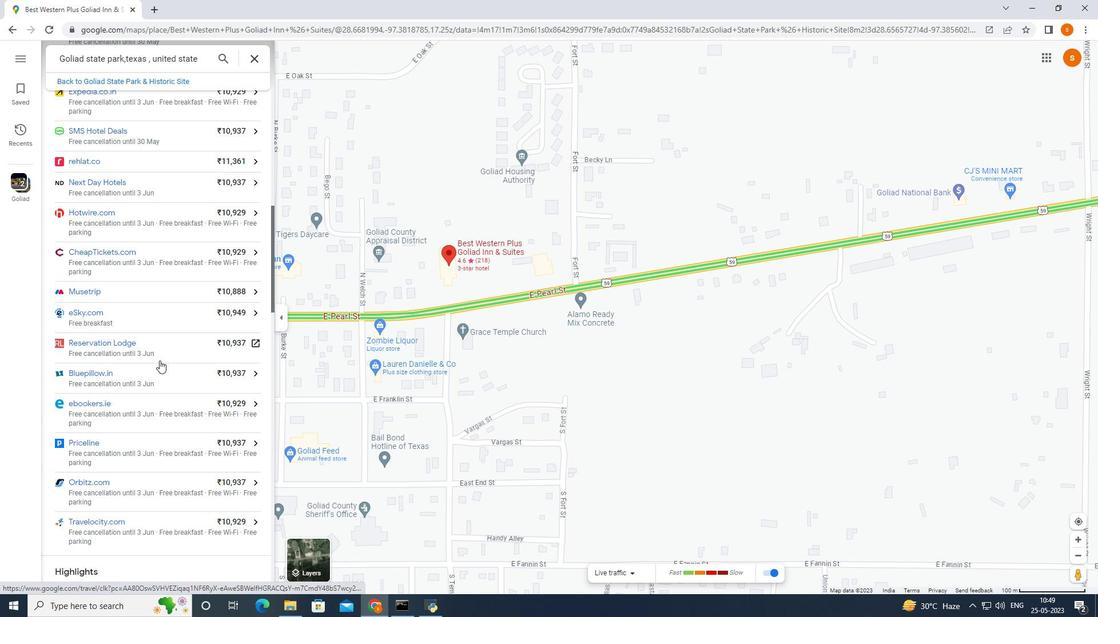 
Action: Mouse scrolled (159, 361) with delta (0, 0)
Screenshot: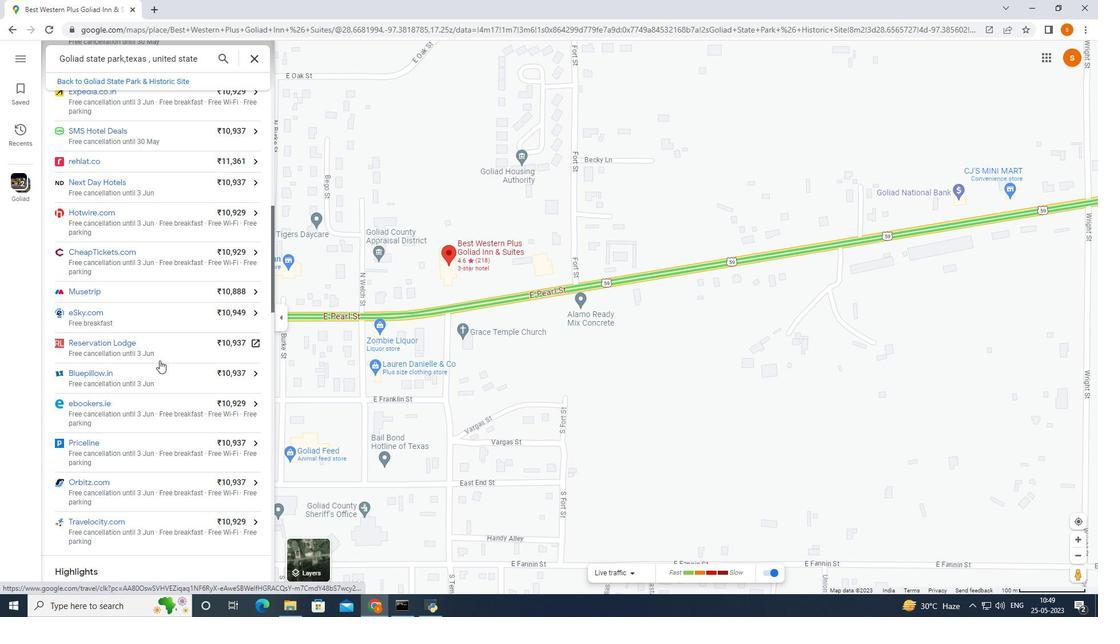 
Action: Mouse moved to (159, 360)
Screenshot: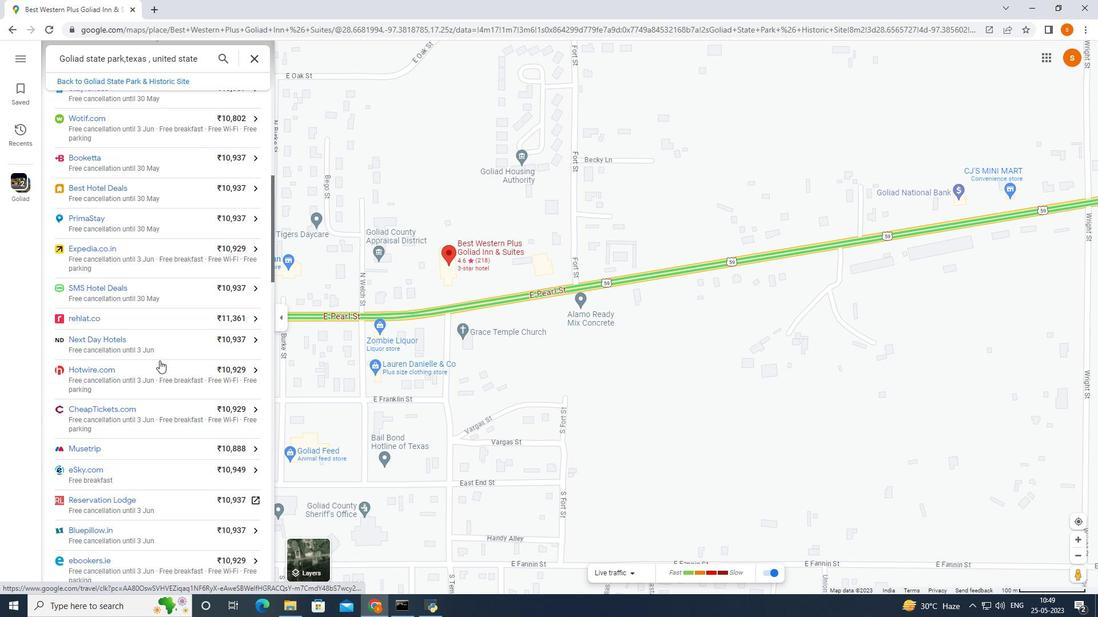 
Action: Mouse scrolled (159, 360) with delta (0, 0)
Screenshot: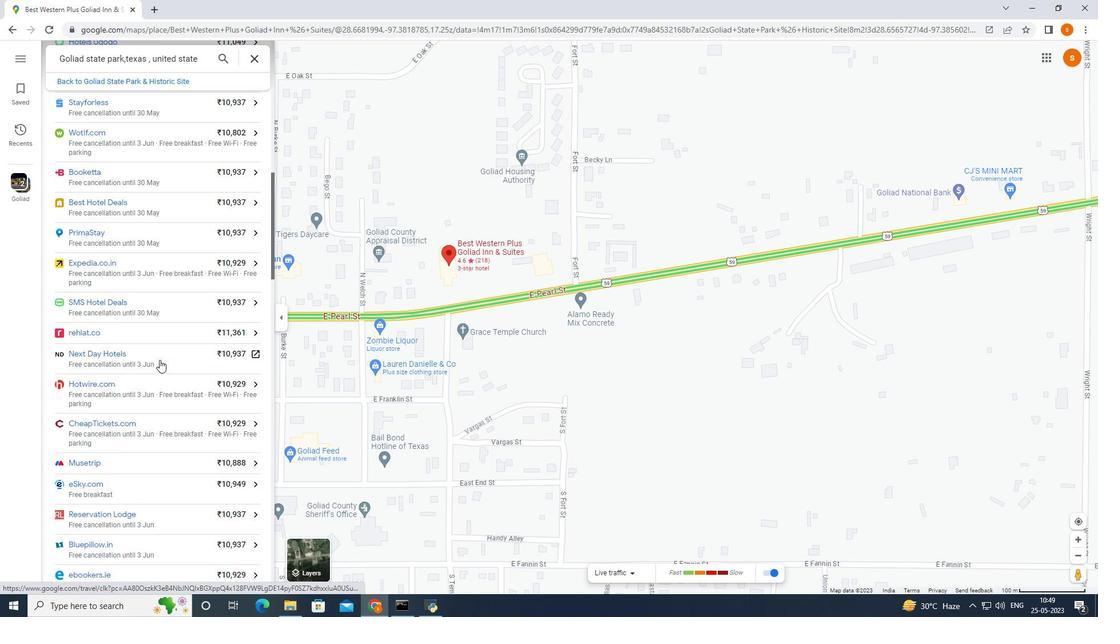 
Action: Mouse scrolled (159, 360) with delta (0, 0)
Screenshot: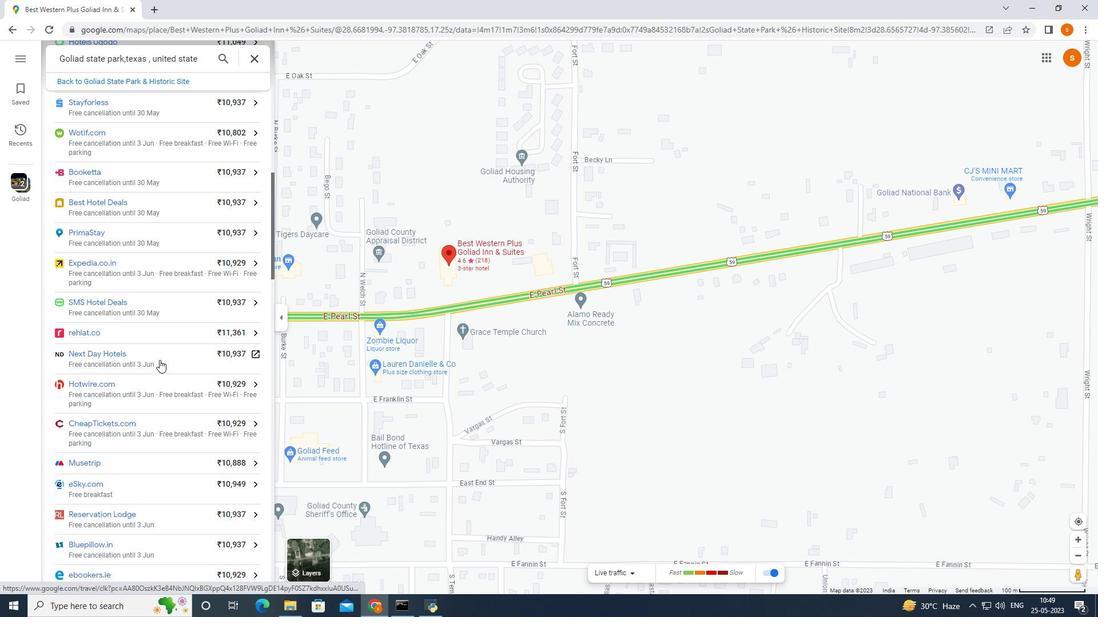 
Action: Mouse moved to (159, 361)
Screenshot: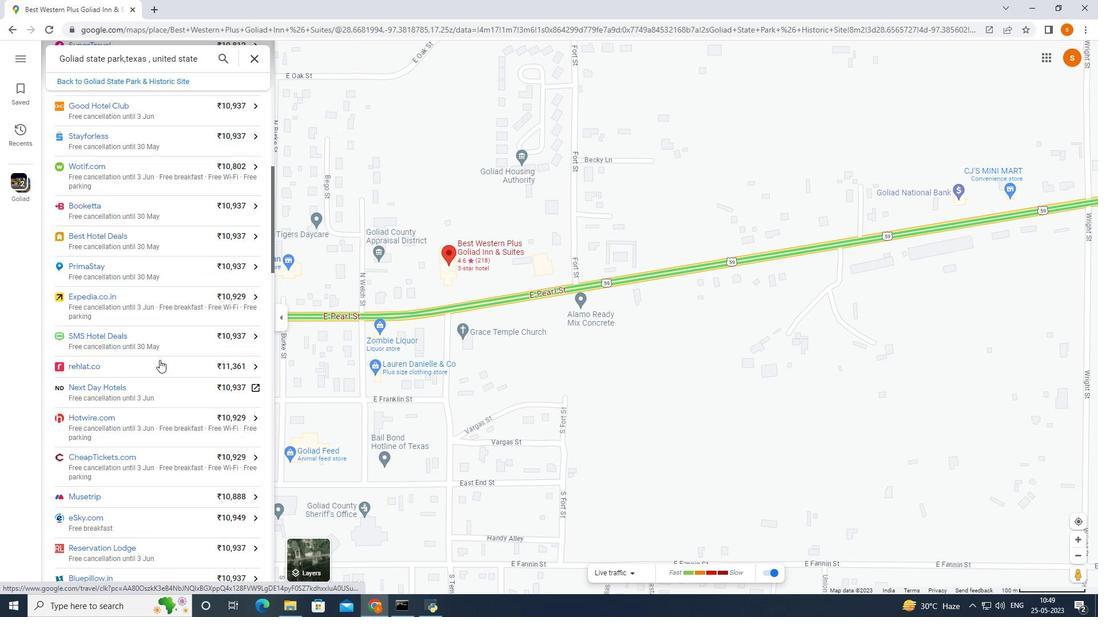 
Action: Mouse scrolled (159, 362) with delta (0, 0)
Screenshot: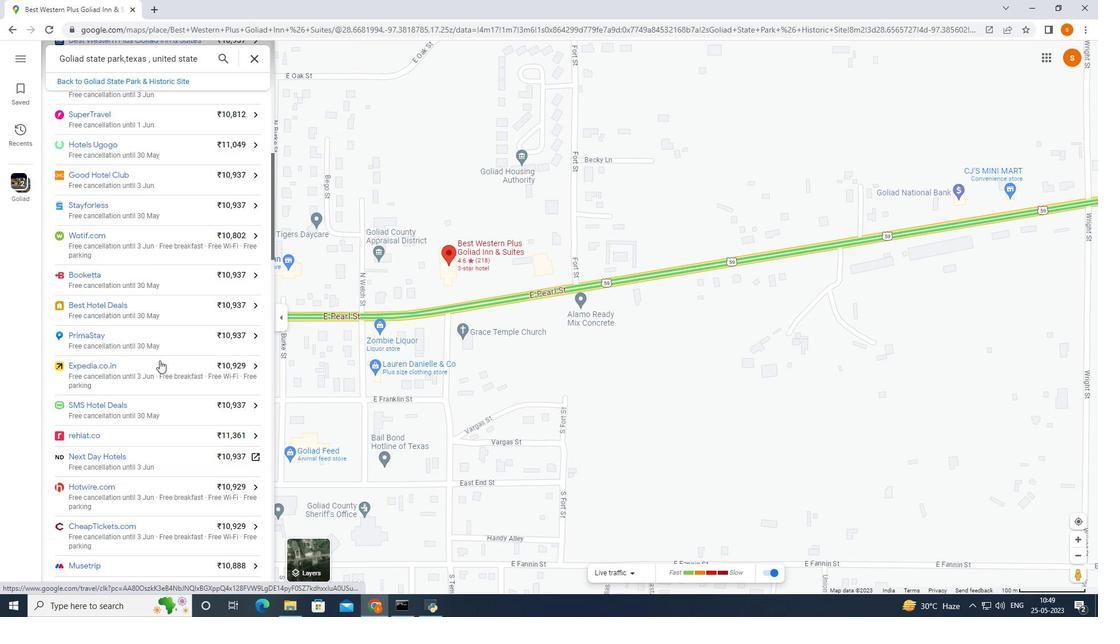 
Action: Mouse moved to (159, 361)
Screenshot: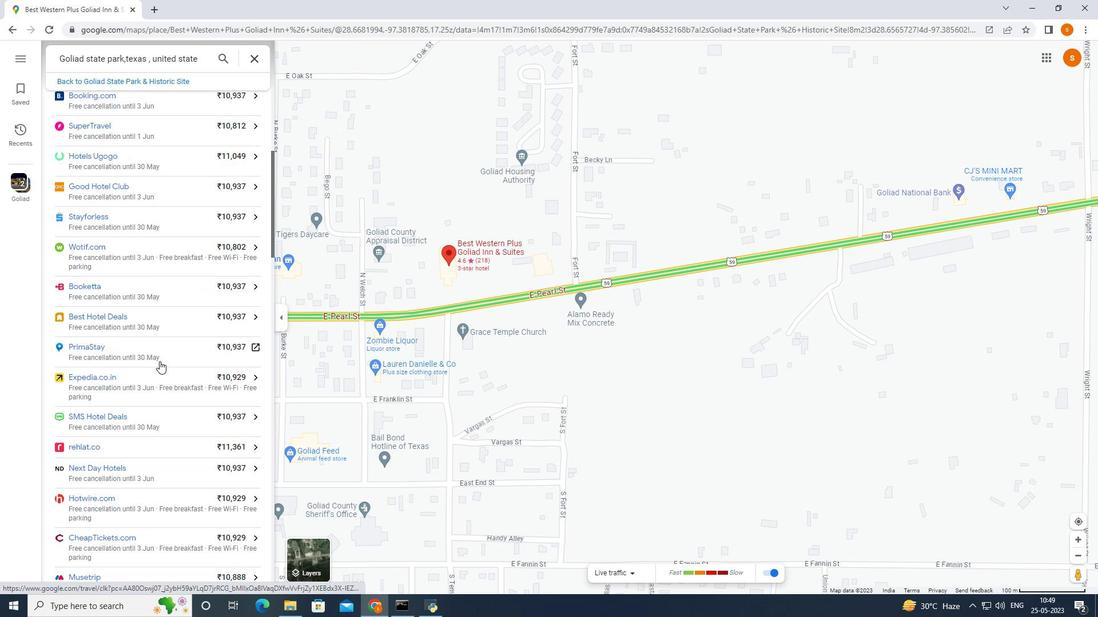 
Action: Mouse scrolled (159, 362) with delta (0, 0)
Screenshot: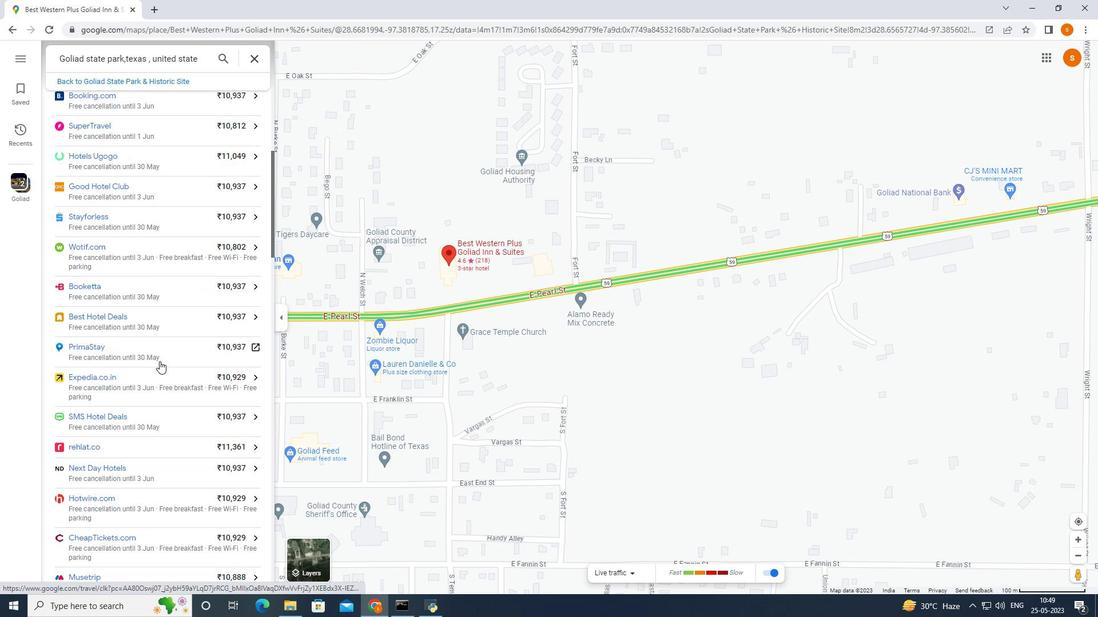 
Action: Mouse moved to (159, 360)
Screenshot: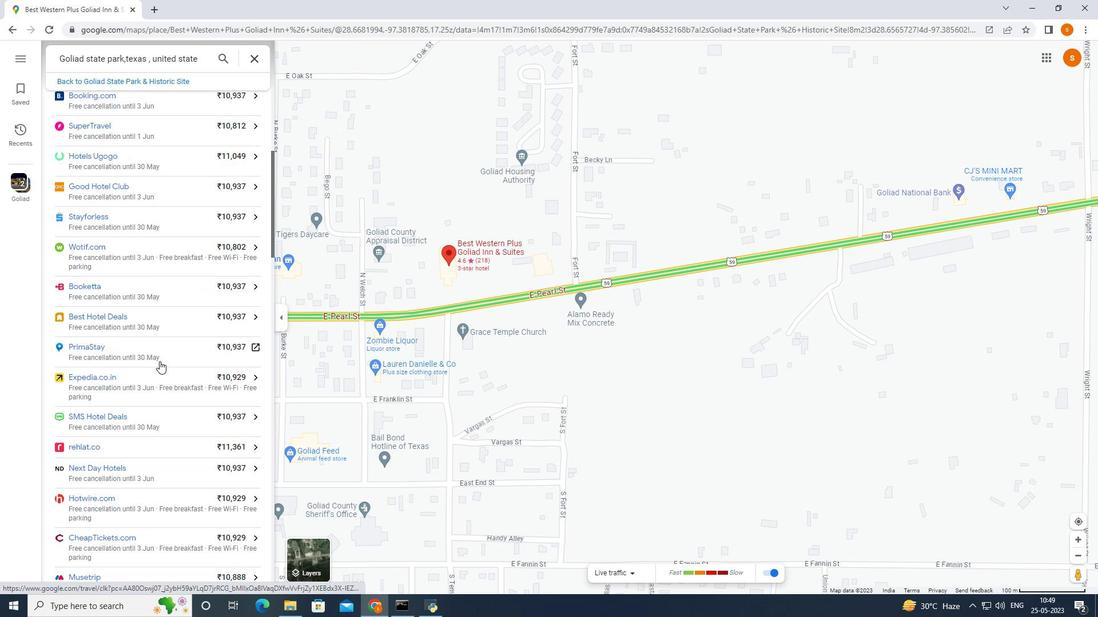
Action: Mouse scrolled (159, 361) with delta (0, 0)
Screenshot: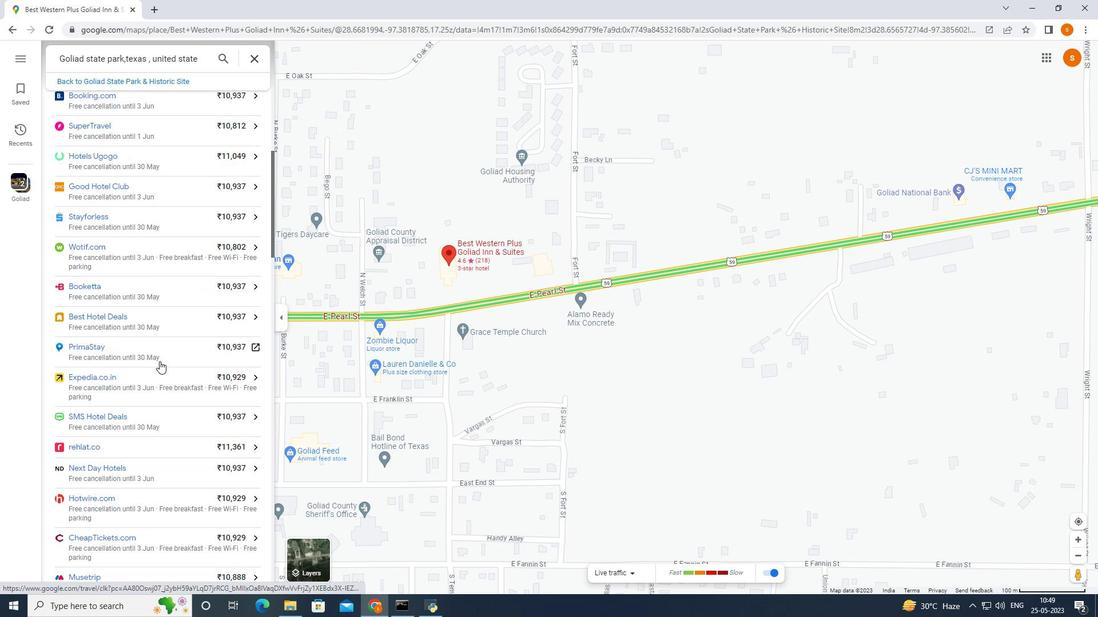 
Action: Mouse scrolled (159, 361) with delta (0, 0)
Screenshot: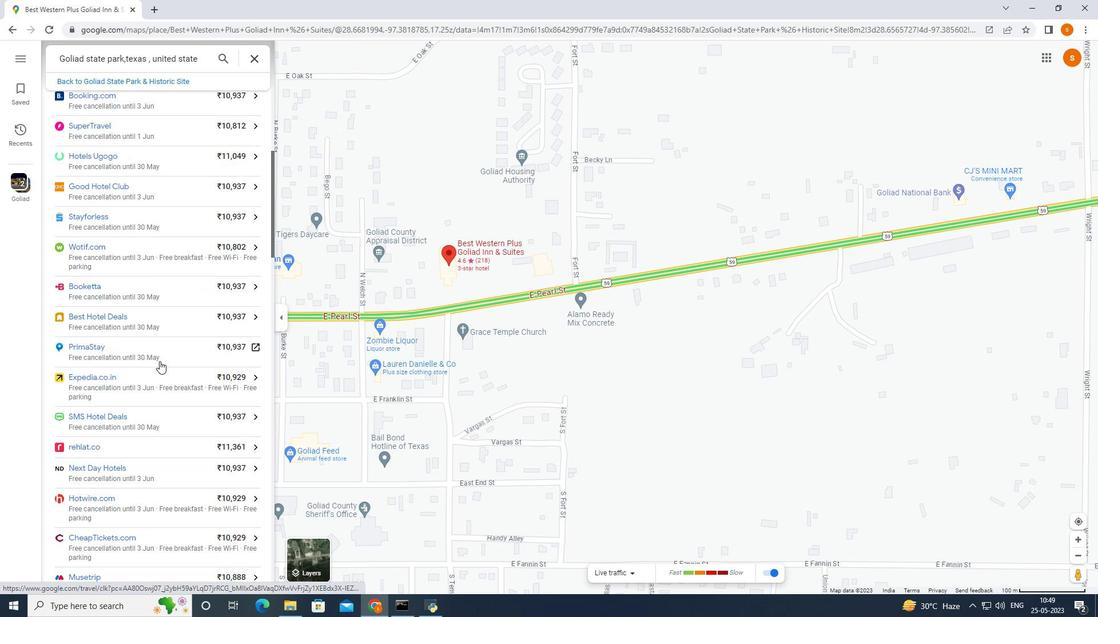 
Action: Mouse scrolled (159, 361) with delta (0, 0)
Screenshot: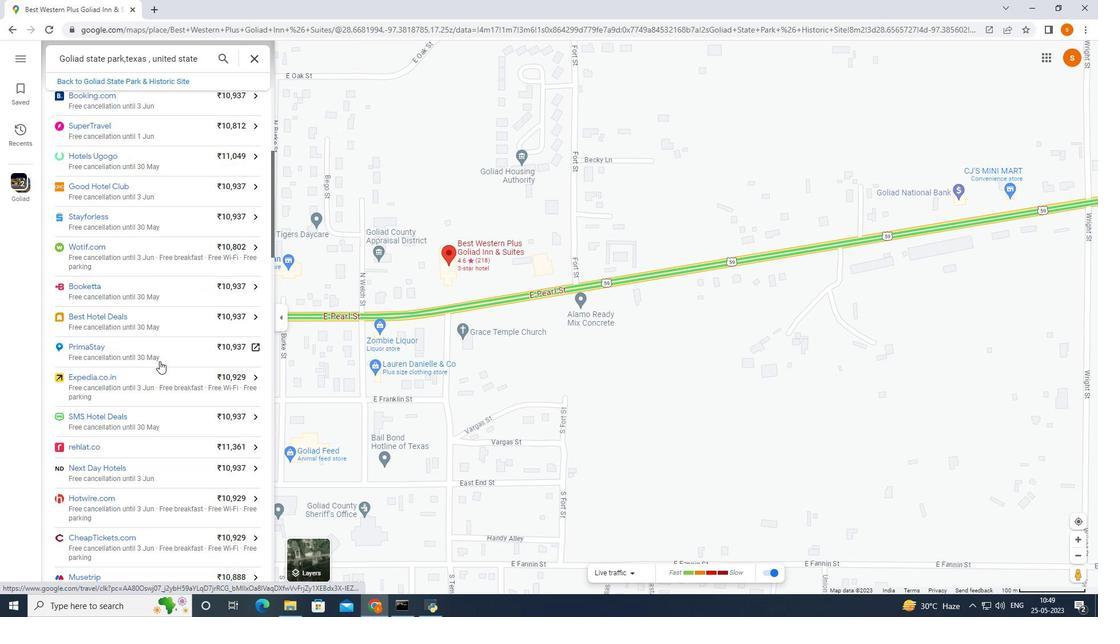 
Action: Mouse moved to (158, 360)
Screenshot: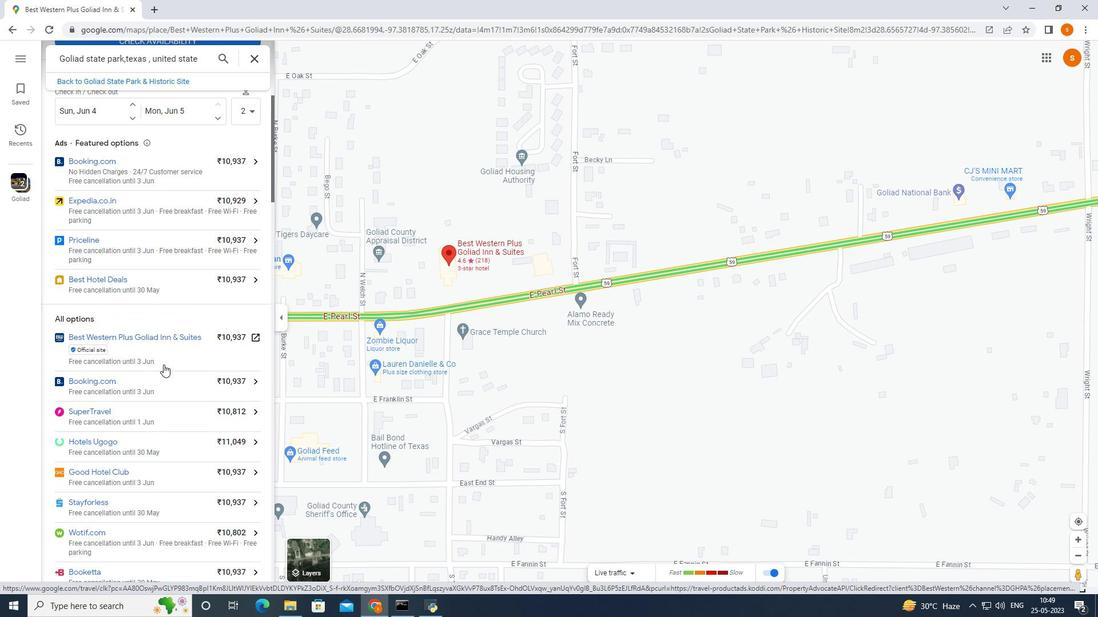 
Action: Mouse scrolled (158, 360) with delta (0, 0)
Screenshot: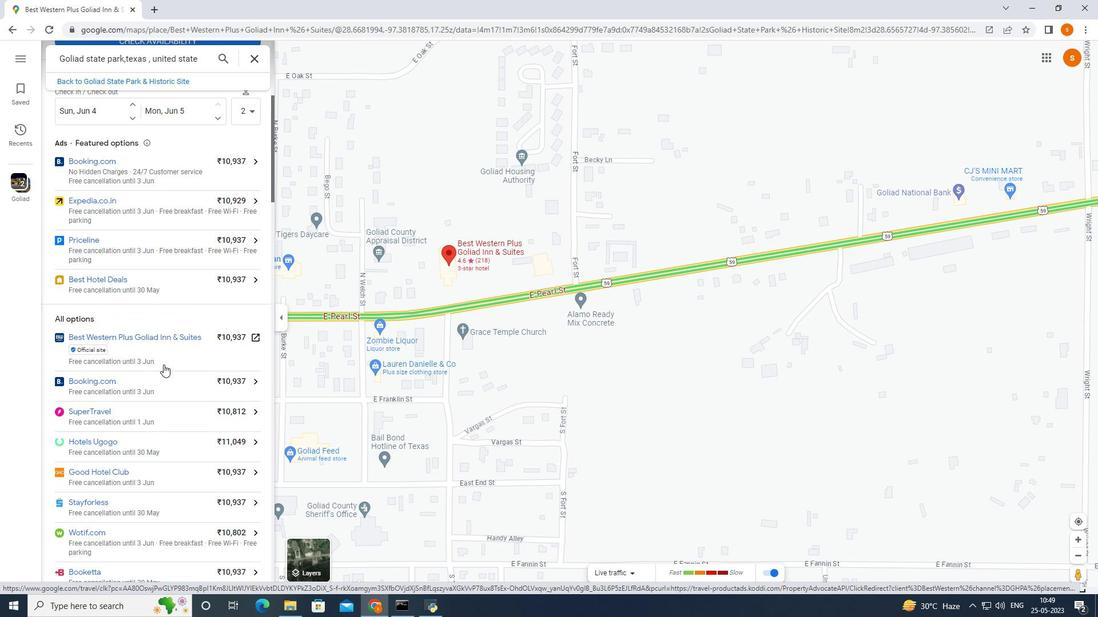 
Action: Mouse moved to (158, 358)
Screenshot: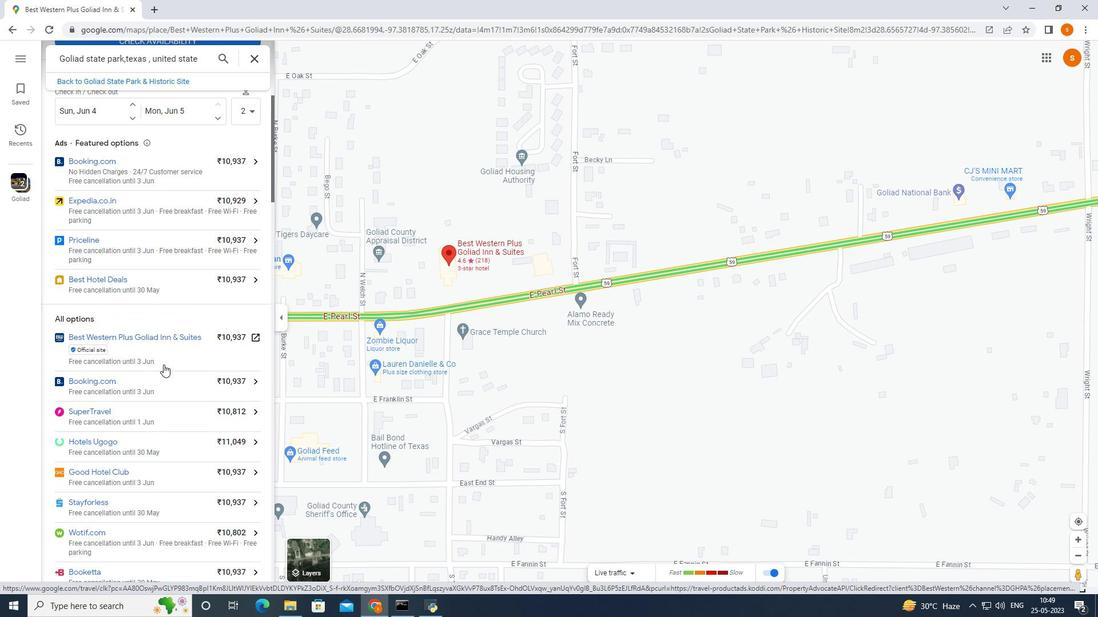 
Action: Mouse scrolled (158, 359) with delta (0, 0)
Screenshot: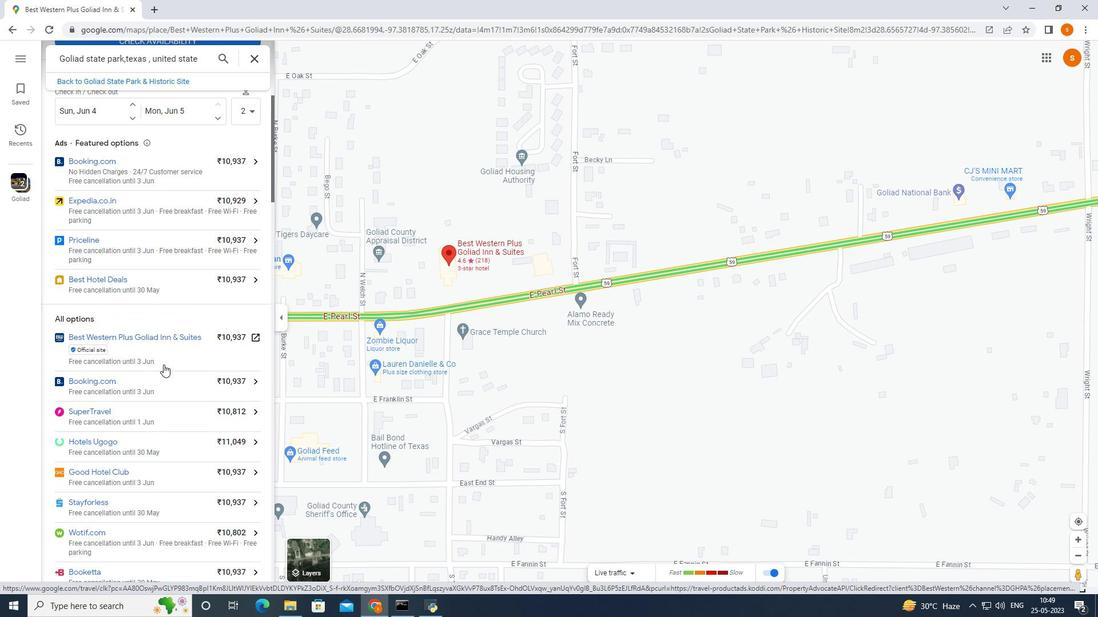 
Action: Mouse moved to (157, 356)
Screenshot: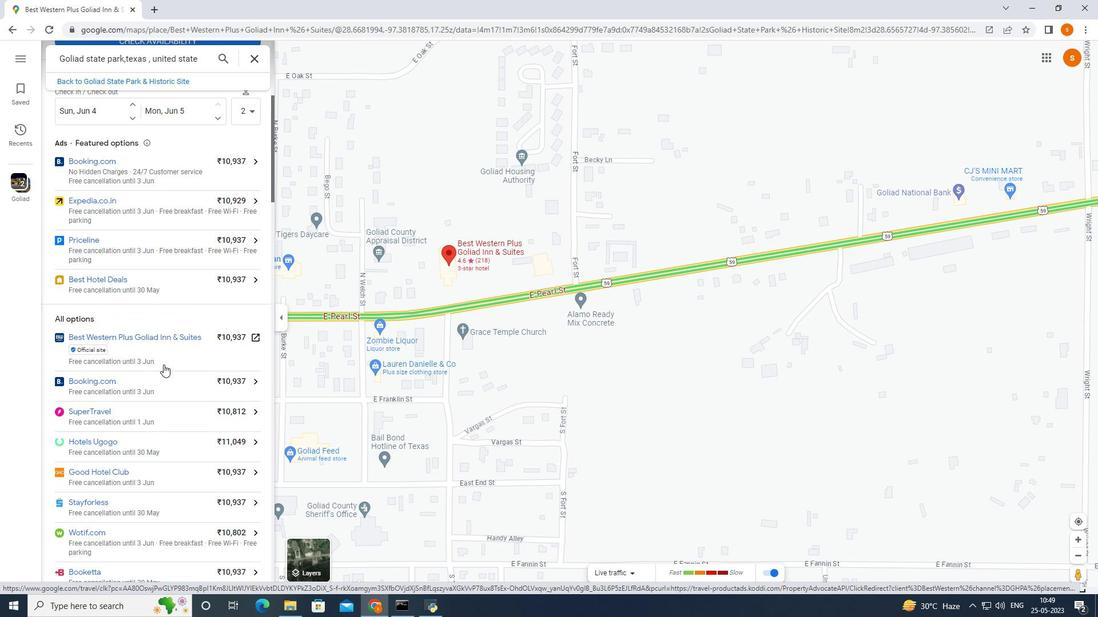 
Action: Mouse scrolled (157, 357) with delta (0, 0)
Screenshot: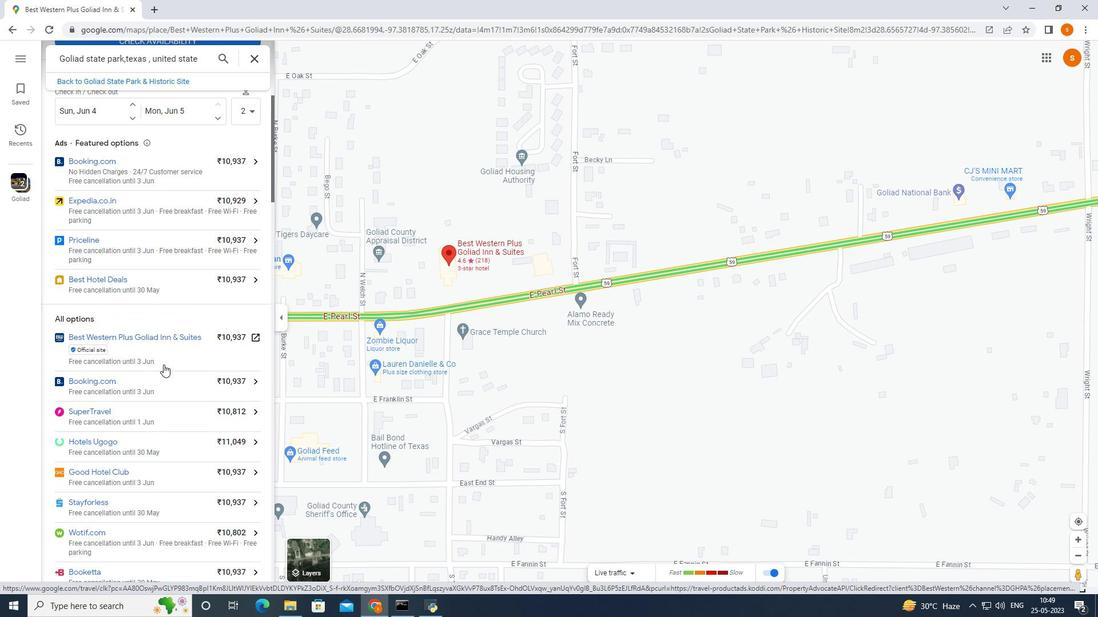 
Action: Mouse moved to (151, 321)
Screenshot: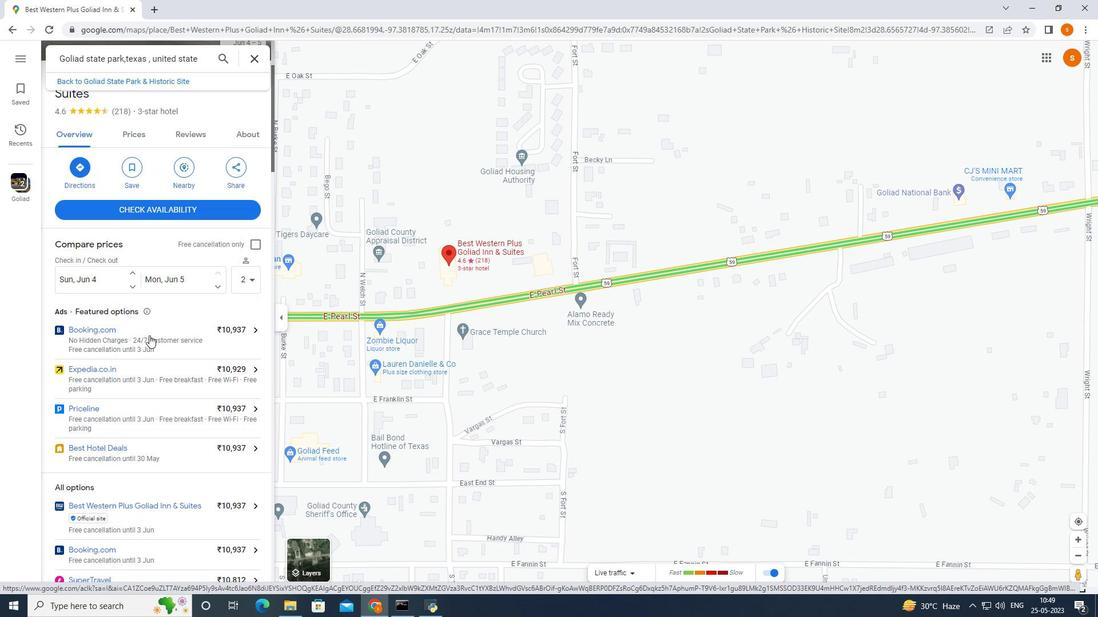 
Action: Mouse scrolled (151, 322) with delta (0, 0)
Screenshot: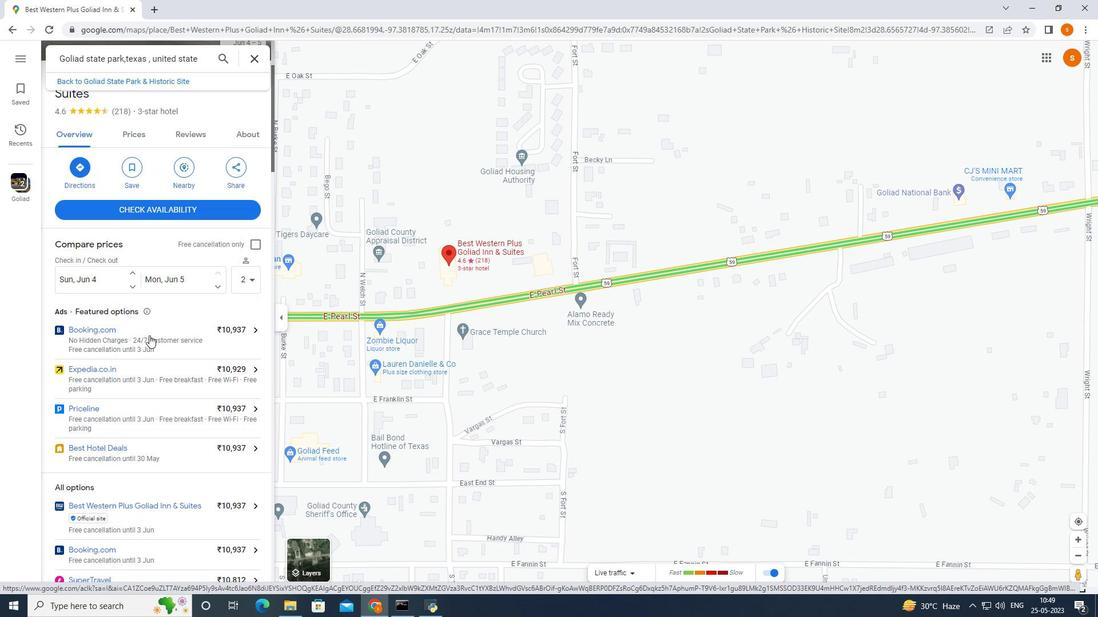 
Action: Mouse moved to (151, 320)
Screenshot: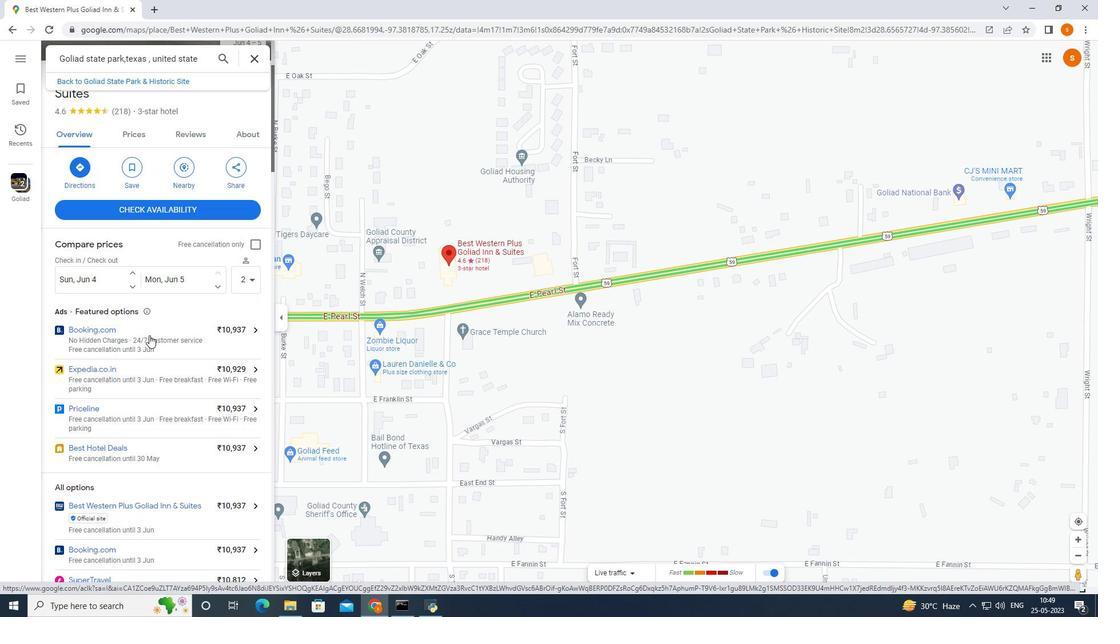 
Action: Mouse scrolled (151, 320) with delta (0, 0)
Screenshot: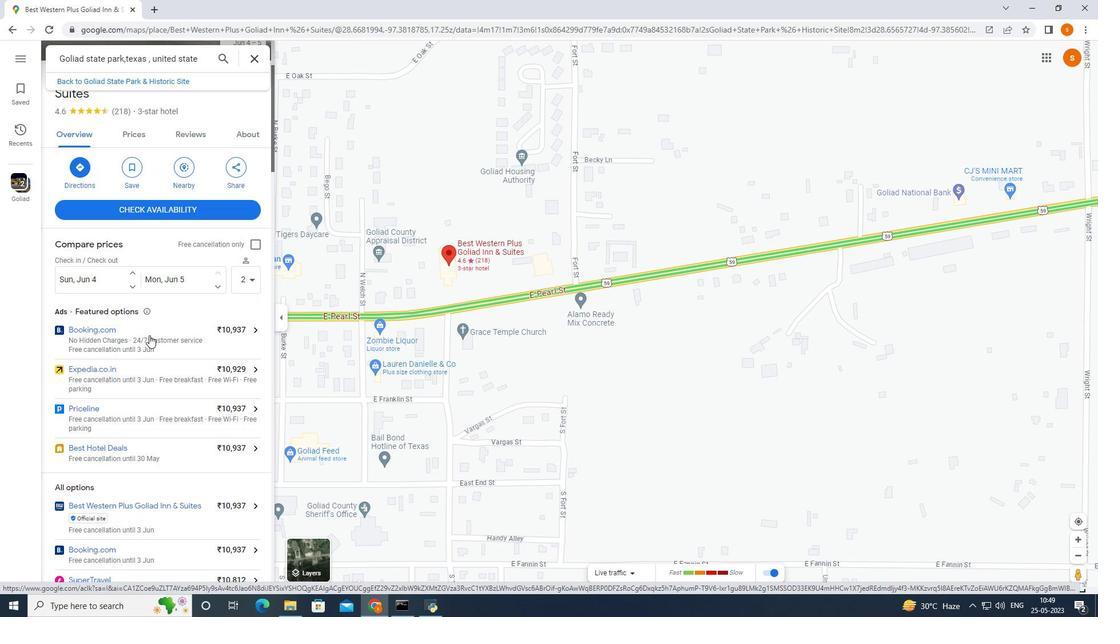 
Action: Mouse moved to (151, 319)
Screenshot: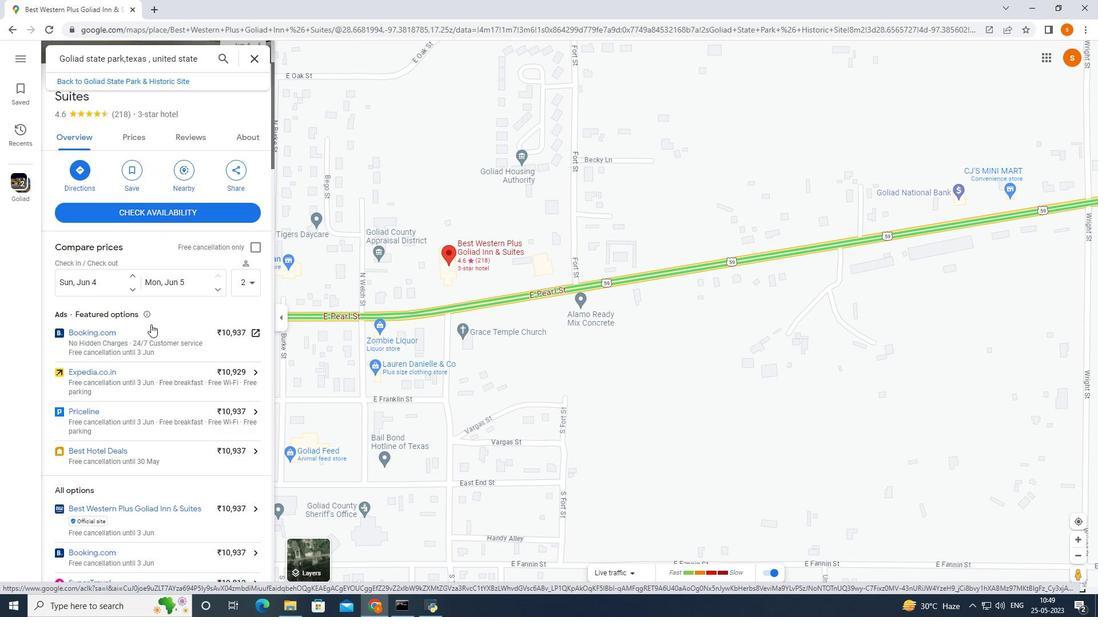 
Action: Mouse scrolled (151, 319) with delta (0, 0)
Screenshot: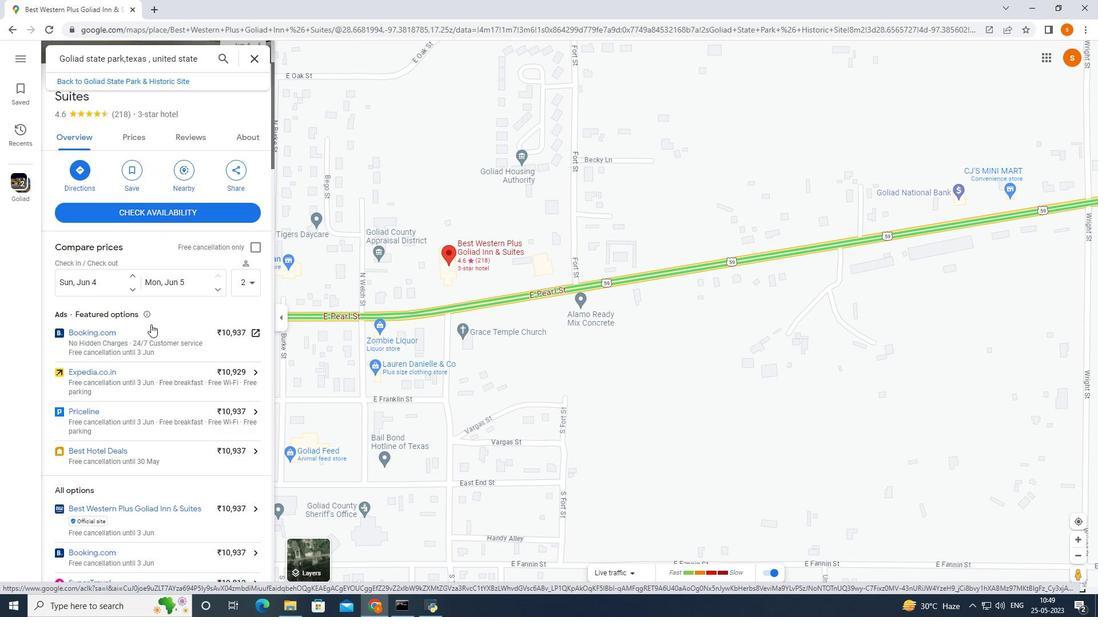 
Action: Mouse moved to (152, 318)
Screenshot: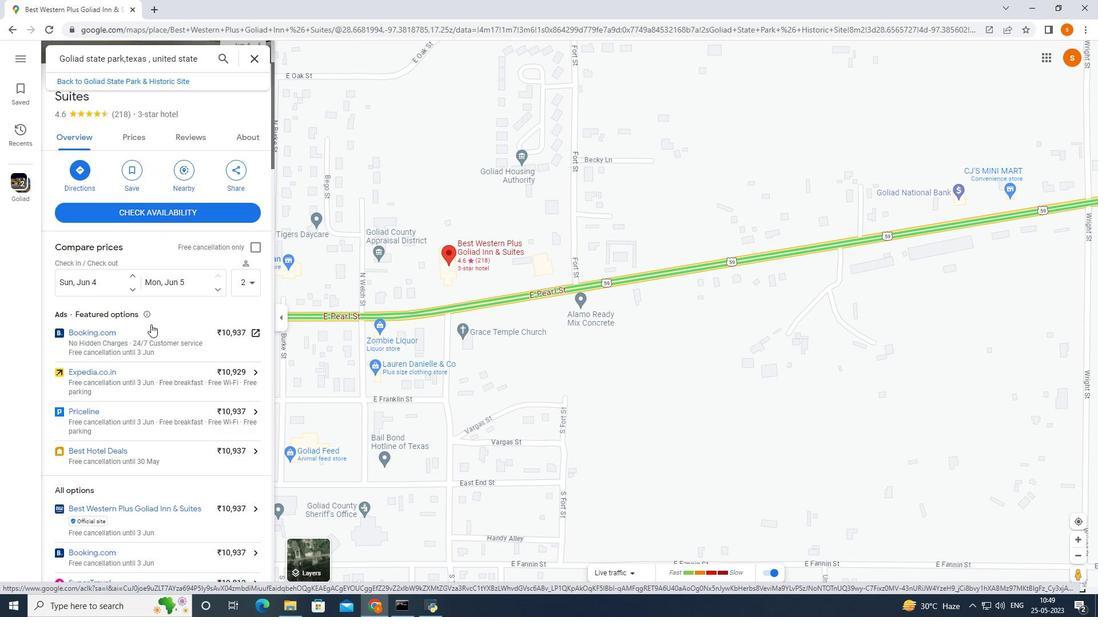 
Action: Mouse scrolled (152, 319) with delta (0, 0)
Screenshot: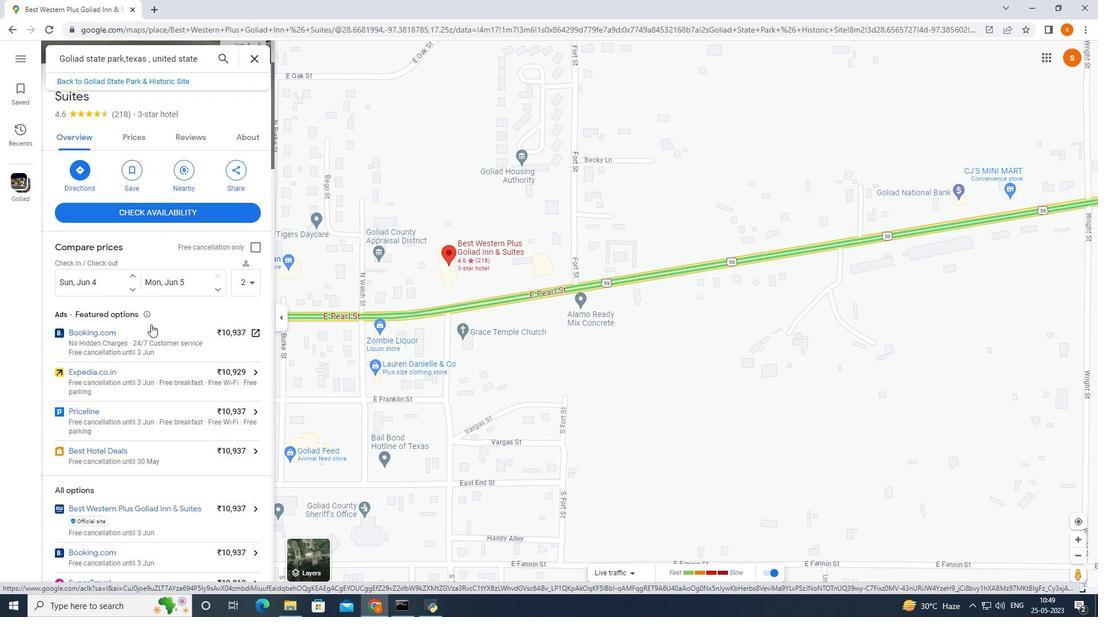 
Action: Mouse moved to (330, 312)
Screenshot: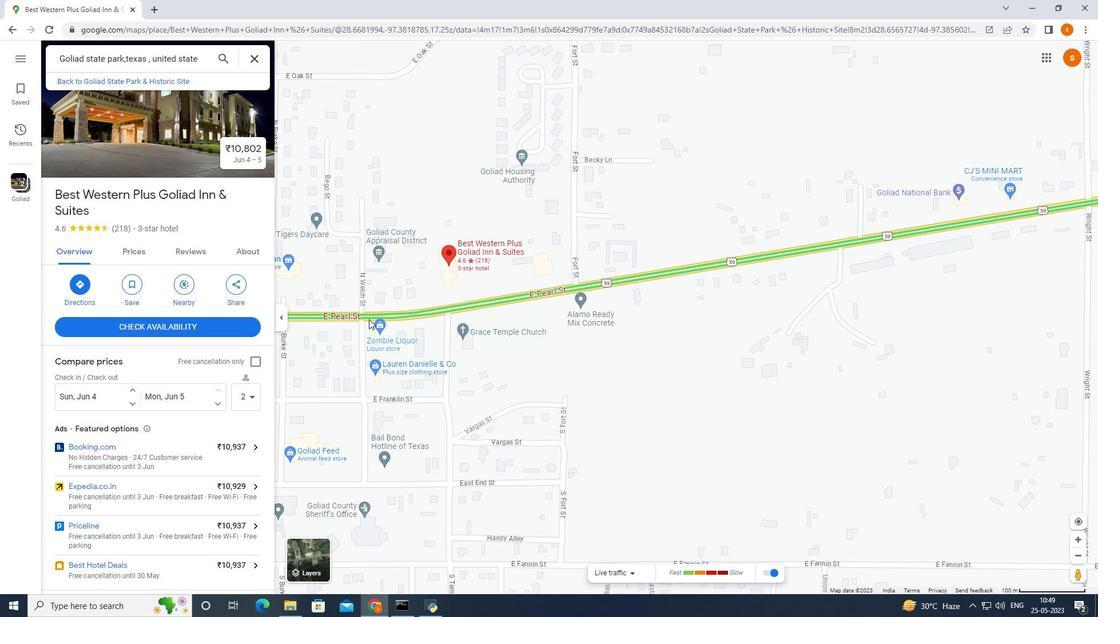
Action: Mouse scrolled (330, 313) with delta (0, 0)
Screenshot: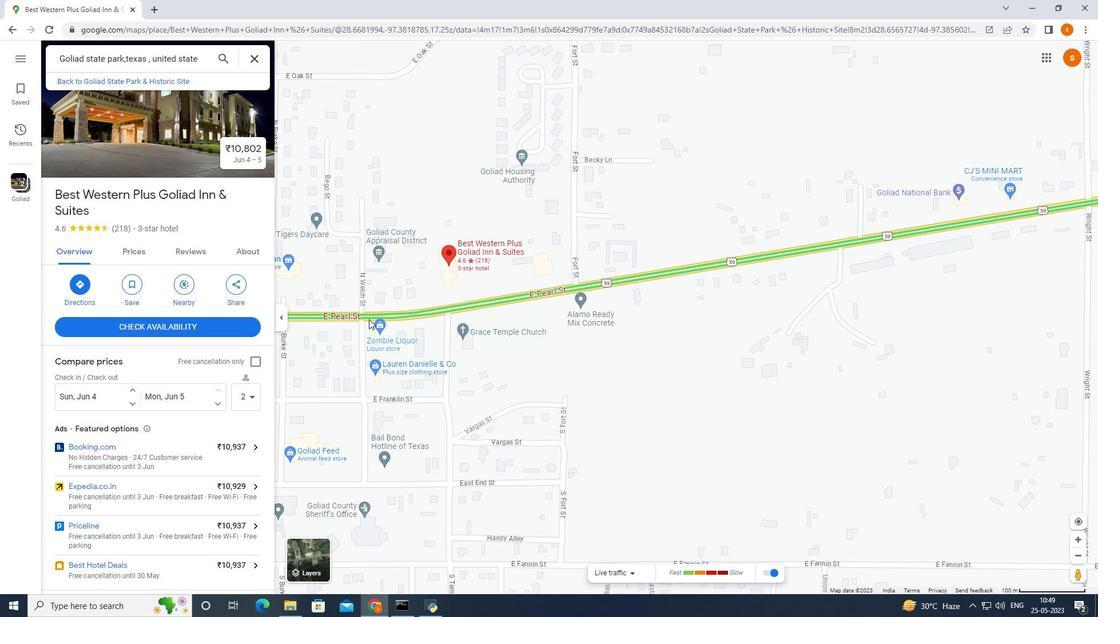 
Action: Mouse moved to (183, 245)
Screenshot: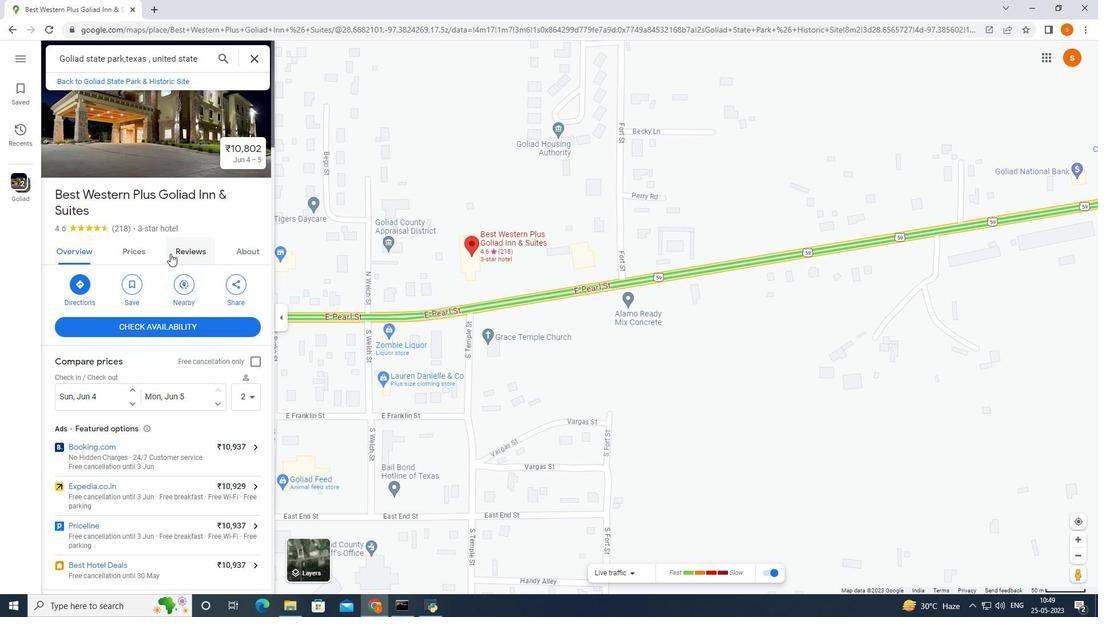 
Action: Mouse scrolled (183, 244) with delta (0, 0)
Screenshot: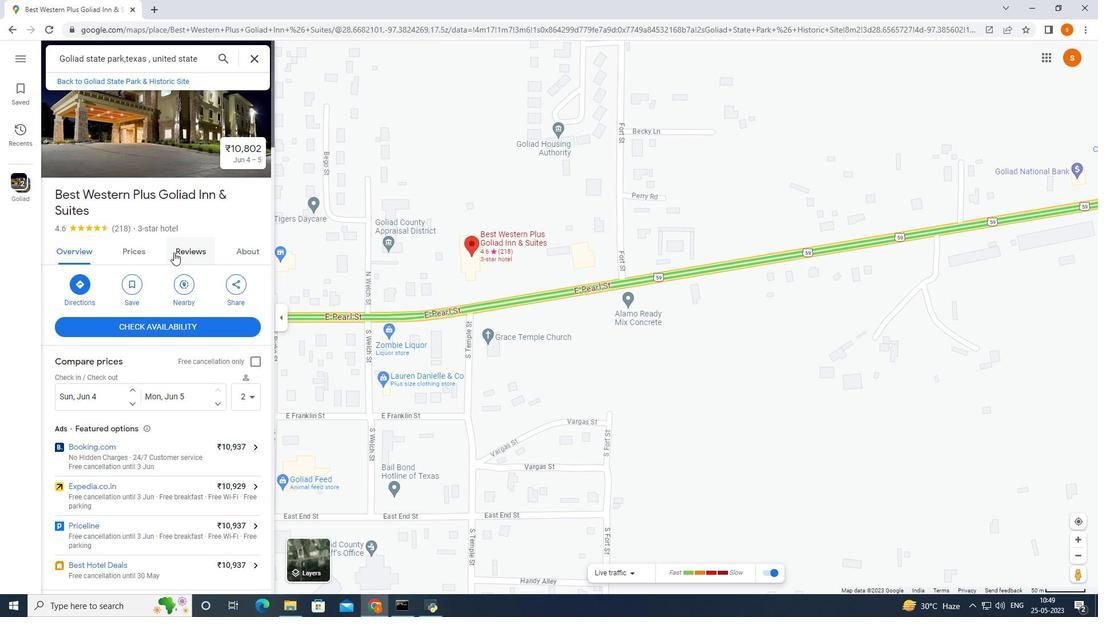 
Action: Mouse moved to (183, 245)
Screenshot: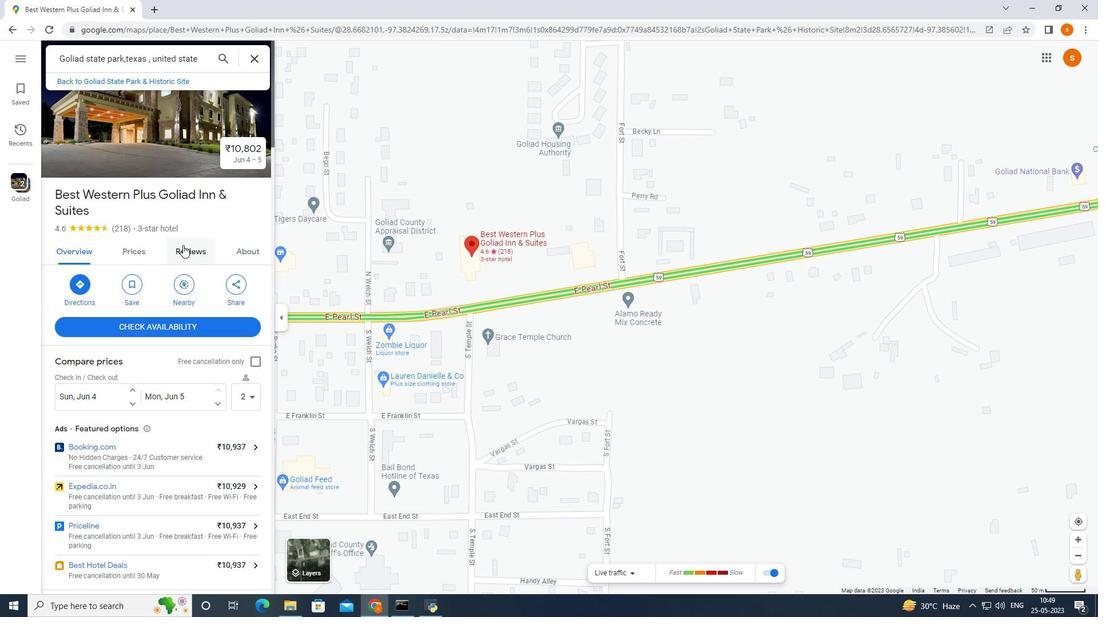 
Action: Mouse scrolled (183, 244) with delta (0, 0)
Screenshot: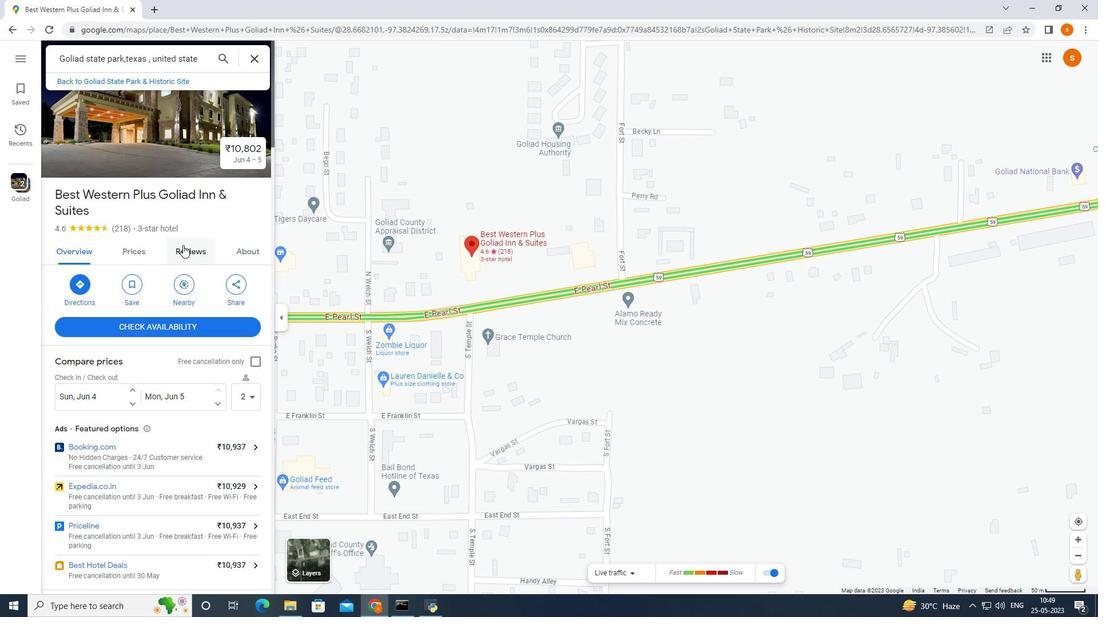 
Action: Mouse scrolled (183, 244) with delta (0, 0)
Screenshot: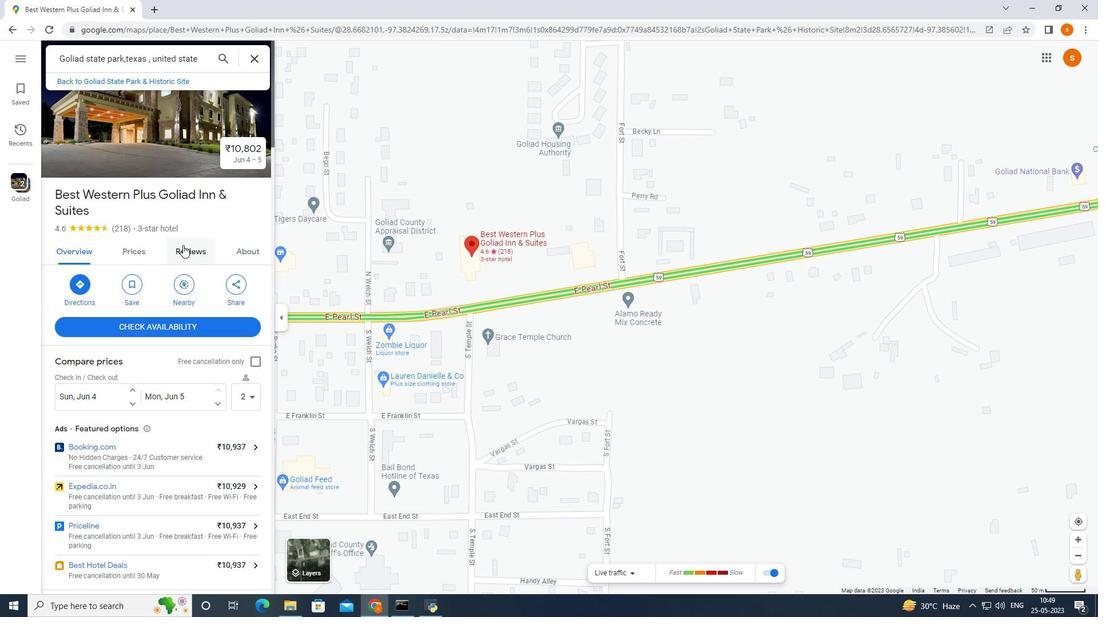 
Action: Key pressed <Key.shift>
Screenshot: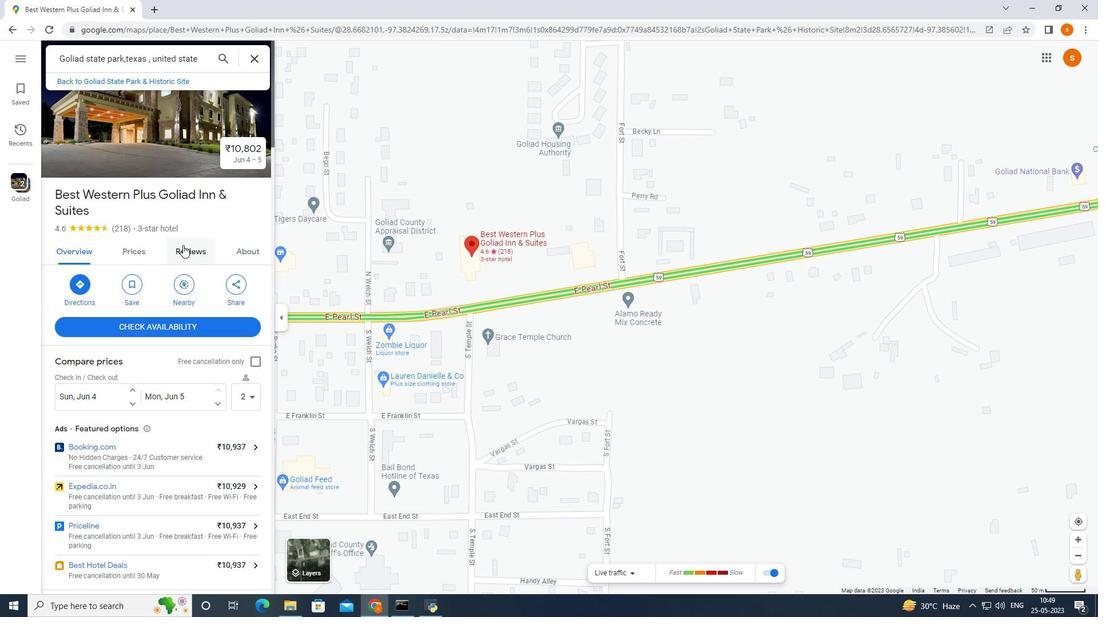 
Action: Mouse moved to (183, 245)
Screenshot: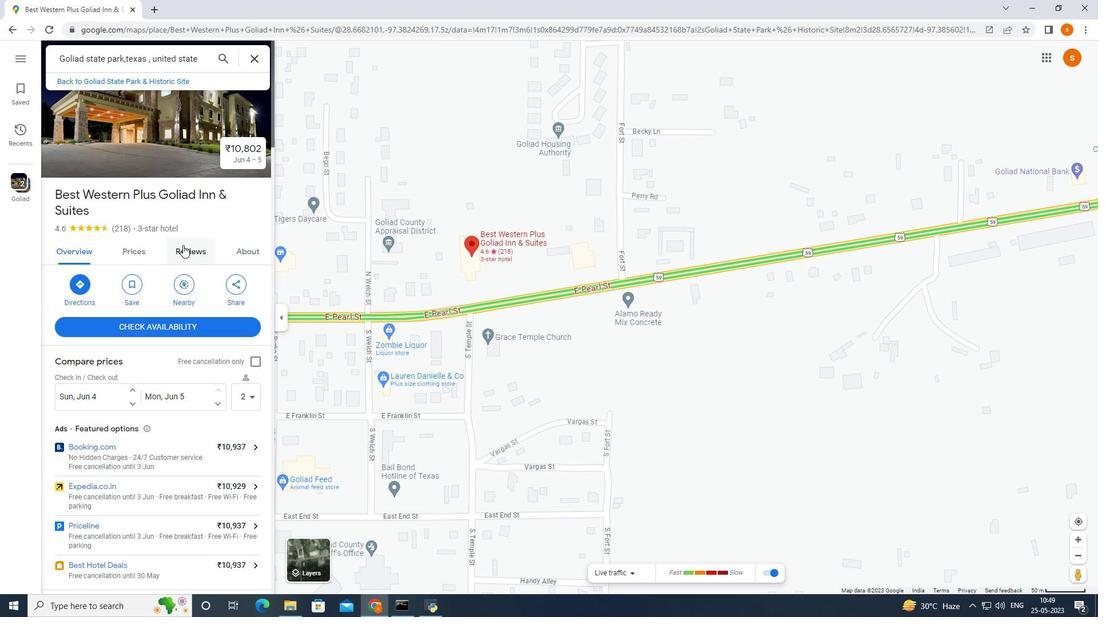 
Action: Key pressed <Key.shift><Key.shift>
Screenshot: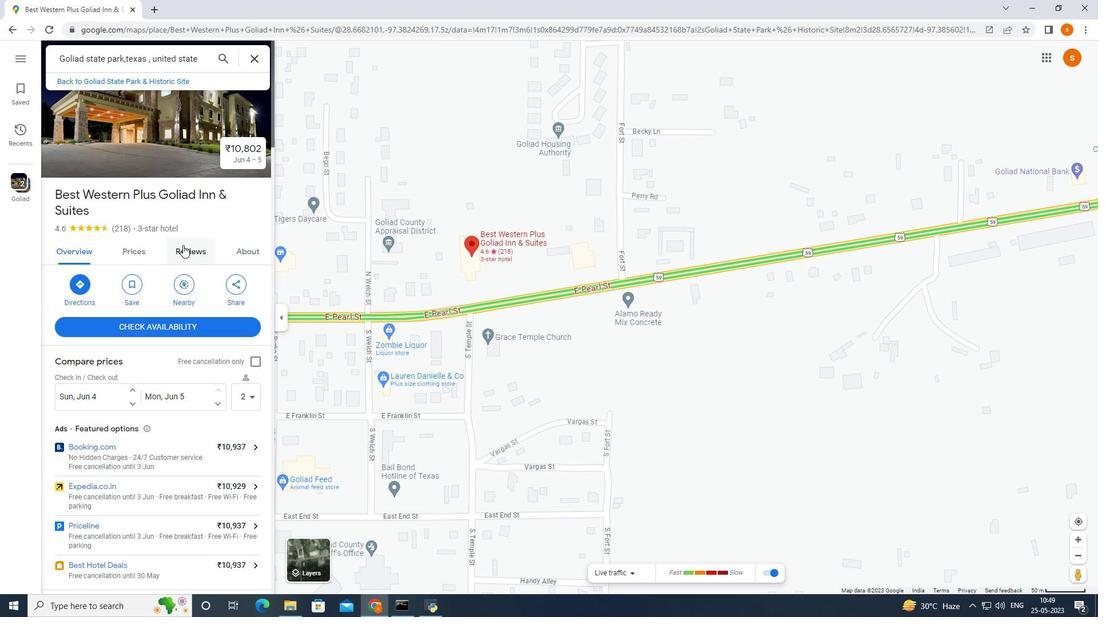 
Action: Mouse moved to (183, 226)
Screenshot: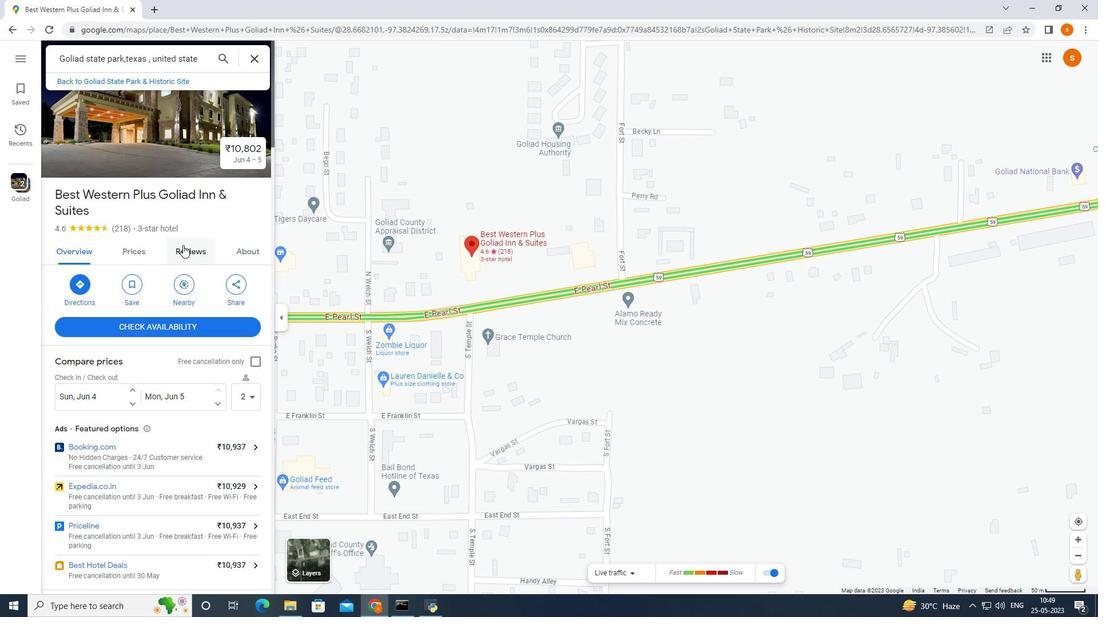 
Action: Key pressed <Key.shift>
Screenshot: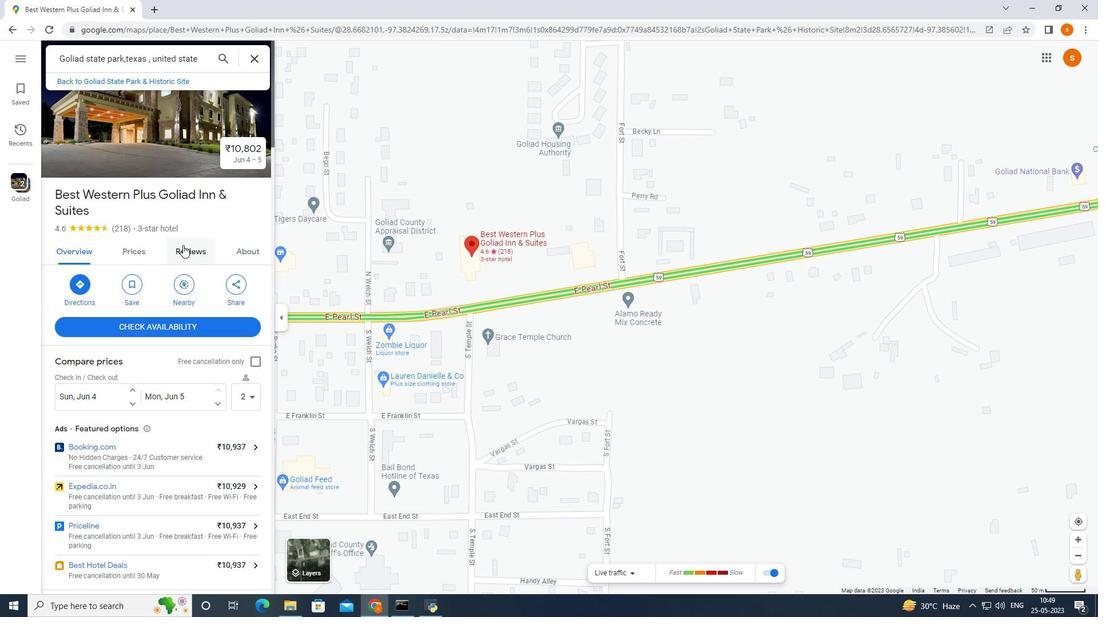 
Action: Mouse moved to (175, 220)
Screenshot: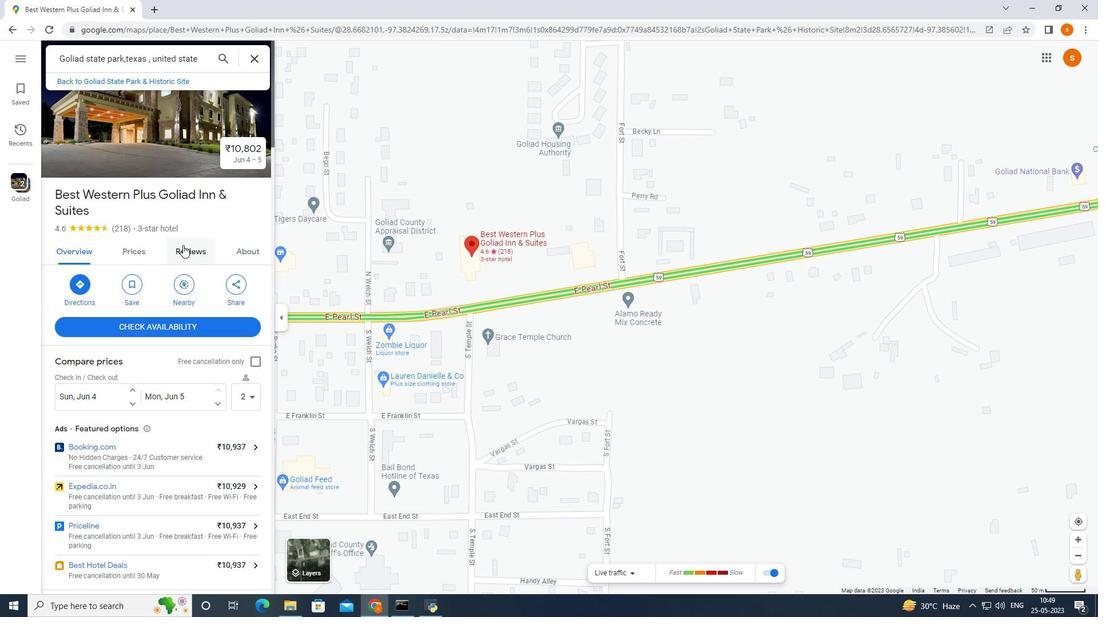 
Action: Key pressed <Key.shift><Key.shift><Key.shift>
Screenshot: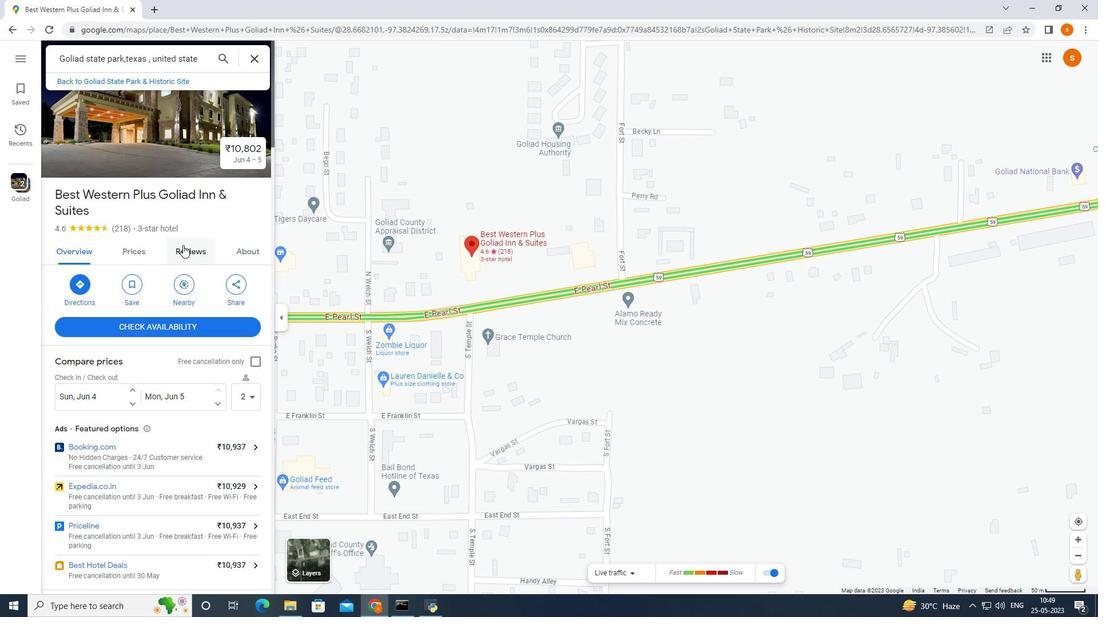 
Action: Mouse moved to (464, 356)
Screenshot: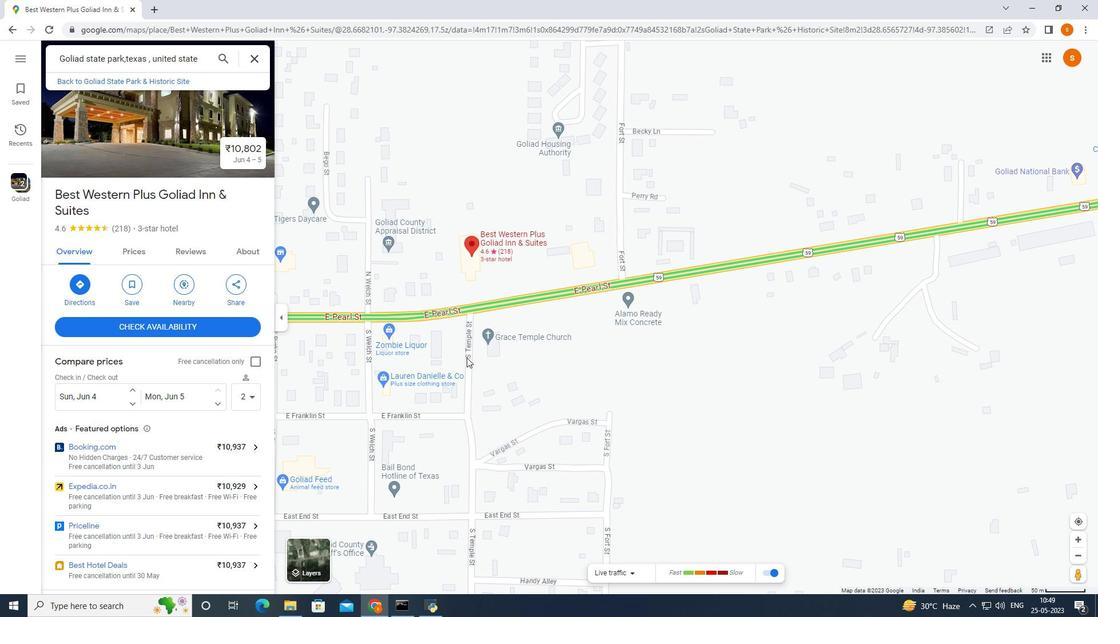 
Action: Mouse scrolled (464, 356) with delta (0, 0)
Screenshot: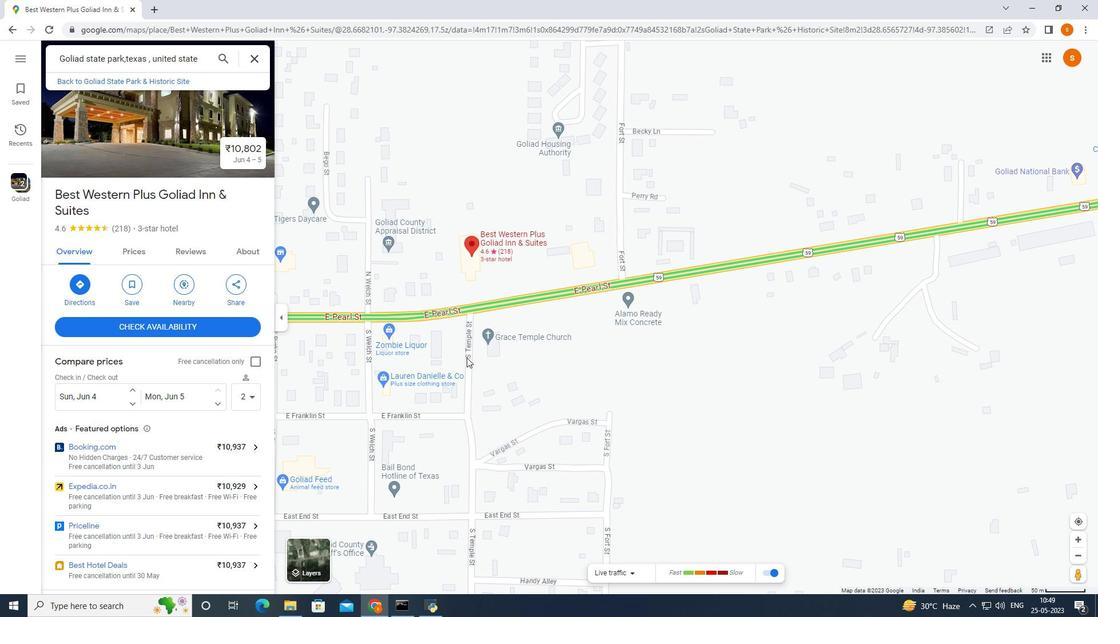 
Action: Mouse scrolled (464, 356) with delta (0, 0)
Screenshot: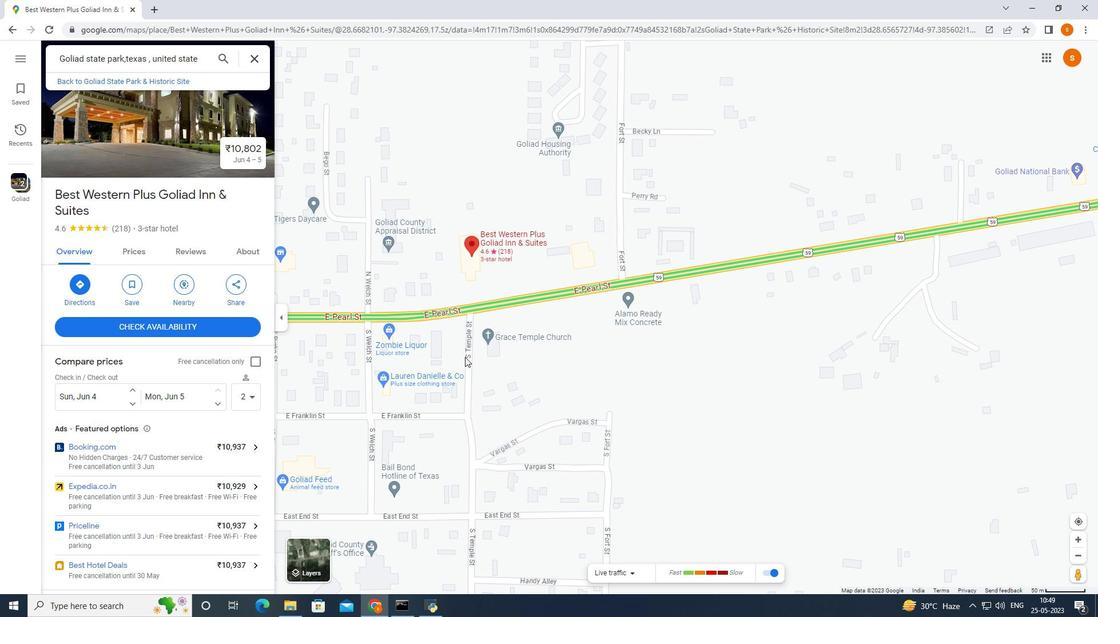 
Action: Mouse moved to (464, 356)
Screenshot: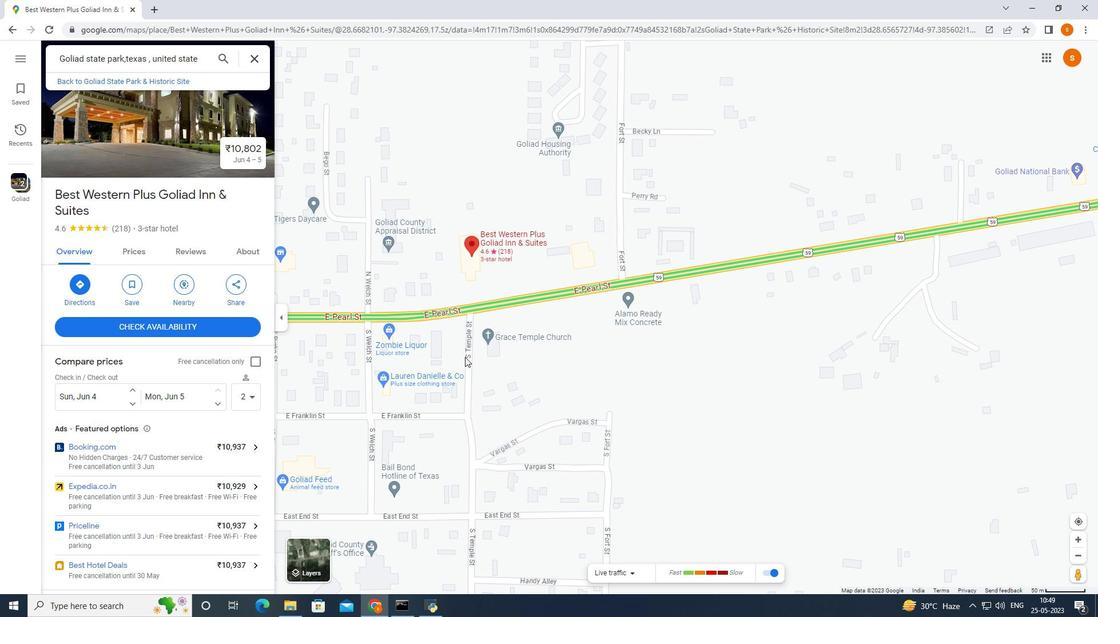 
Action: Mouse scrolled (464, 356) with delta (0, 0)
Screenshot: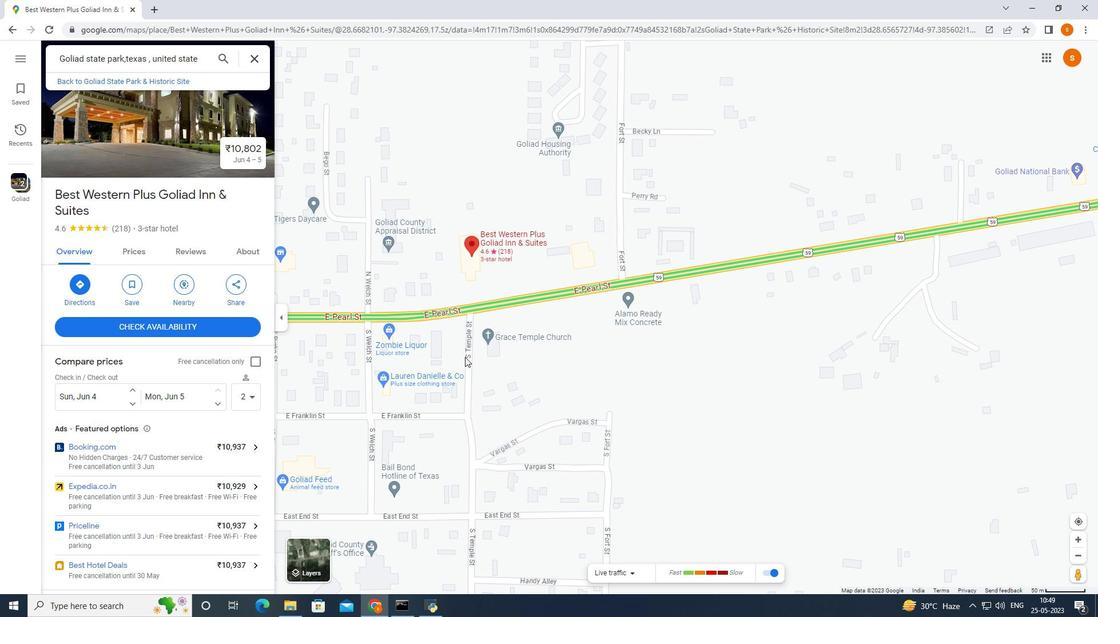 
Action: Mouse moved to (464, 355)
Screenshot: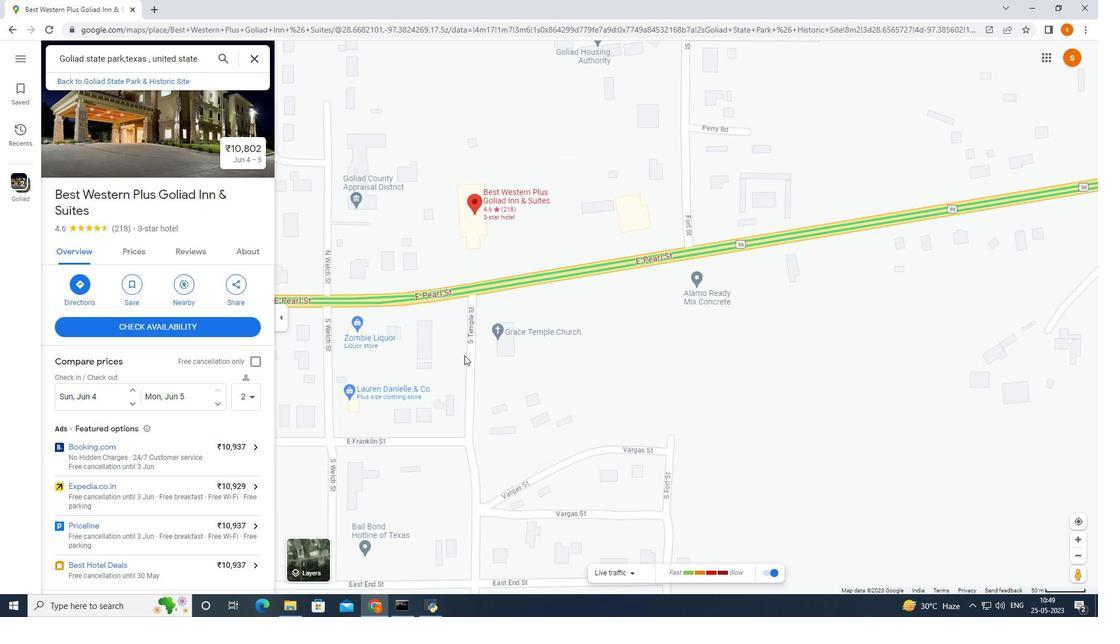 
Action: Mouse scrolled (464, 354) with delta (0, 0)
Screenshot: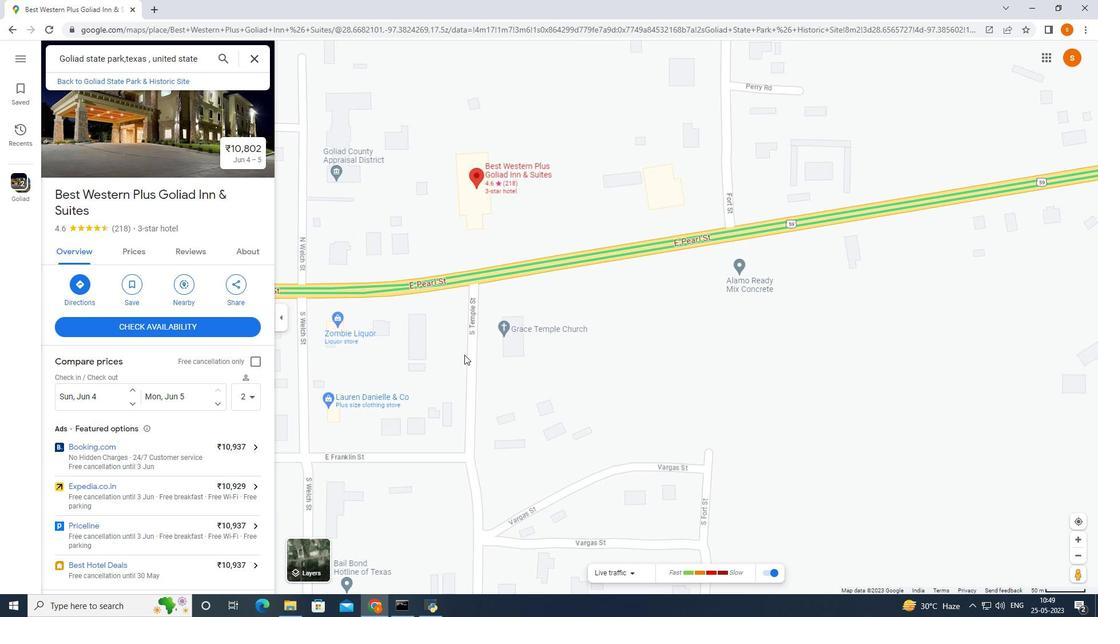 
Action: Mouse scrolled (464, 354) with delta (0, 0)
Screenshot: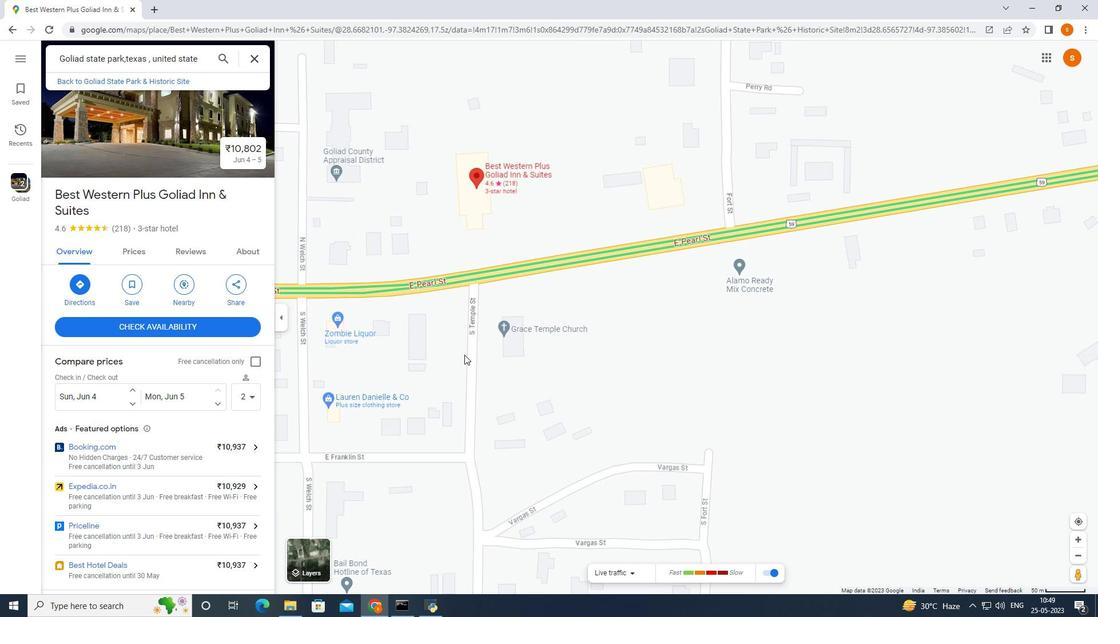 
Action: Mouse scrolled (464, 354) with delta (0, 0)
Screenshot: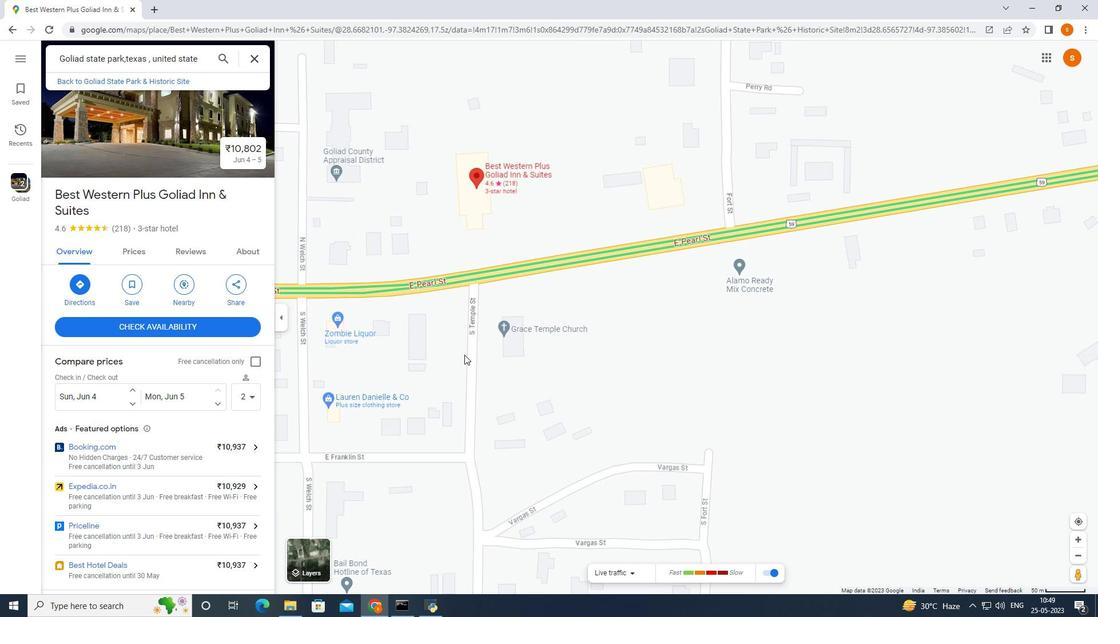 
Action: Mouse scrolled (464, 354) with delta (0, 0)
Screenshot: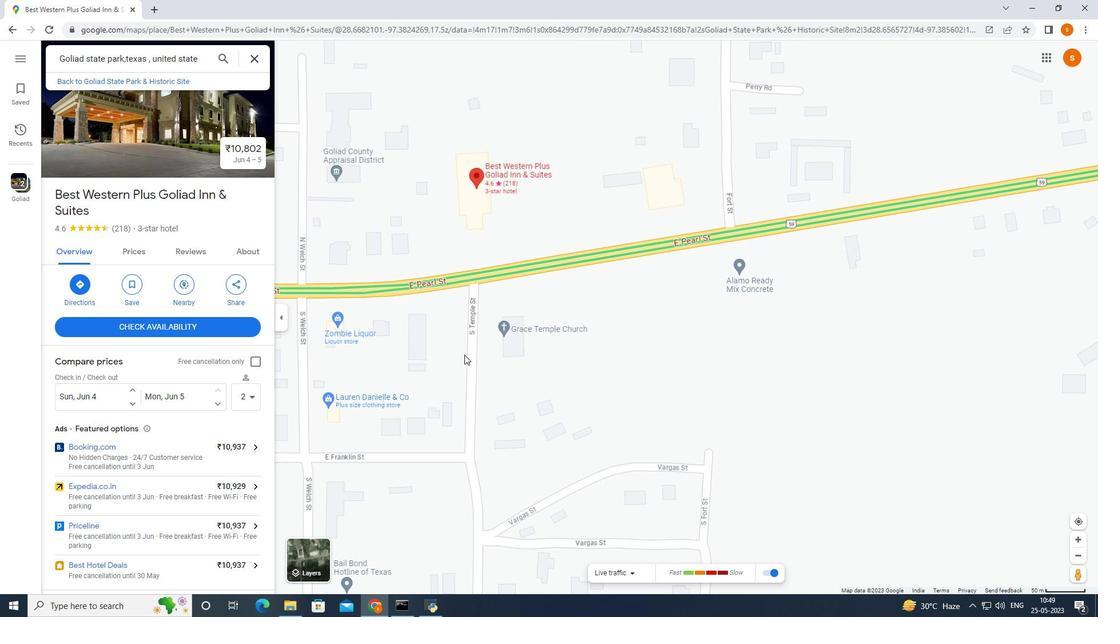 
Action: Mouse scrolled (464, 354) with delta (0, 0)
Screenshot: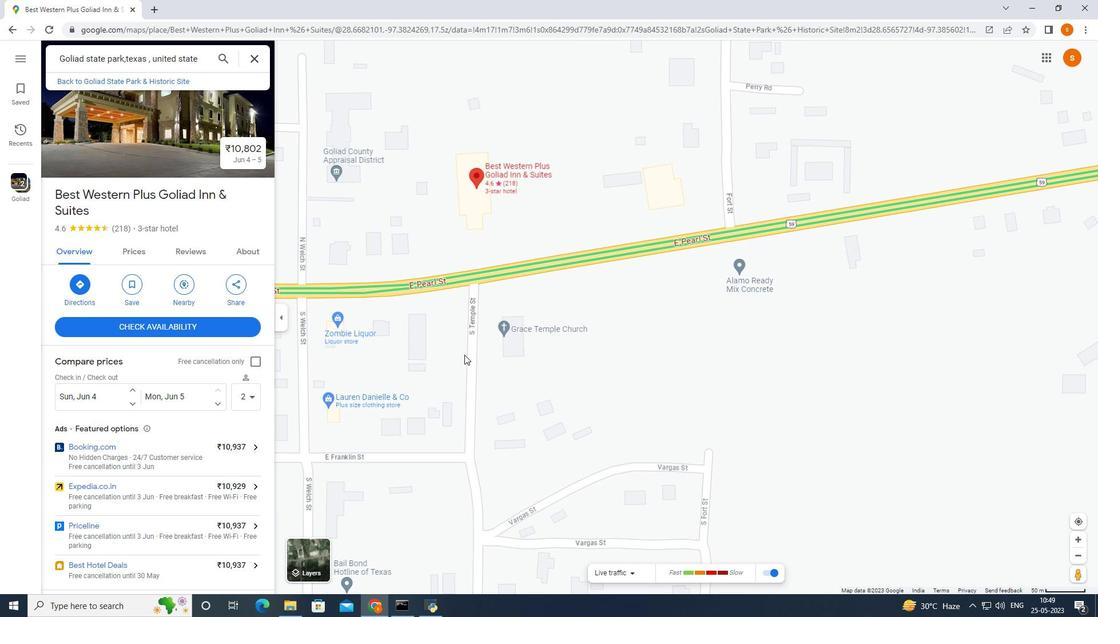 
Action: Mouse moved to (464, 355)
Screenshot: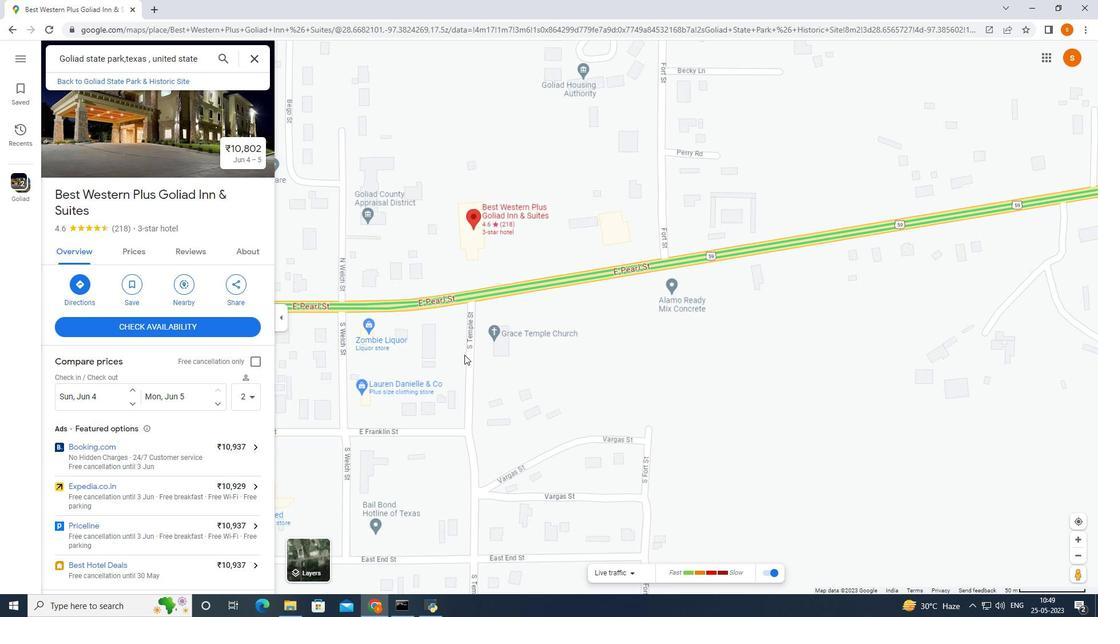 
Action: Mouse scrolled (464, 355) with delta (0, 0)
Screenshot: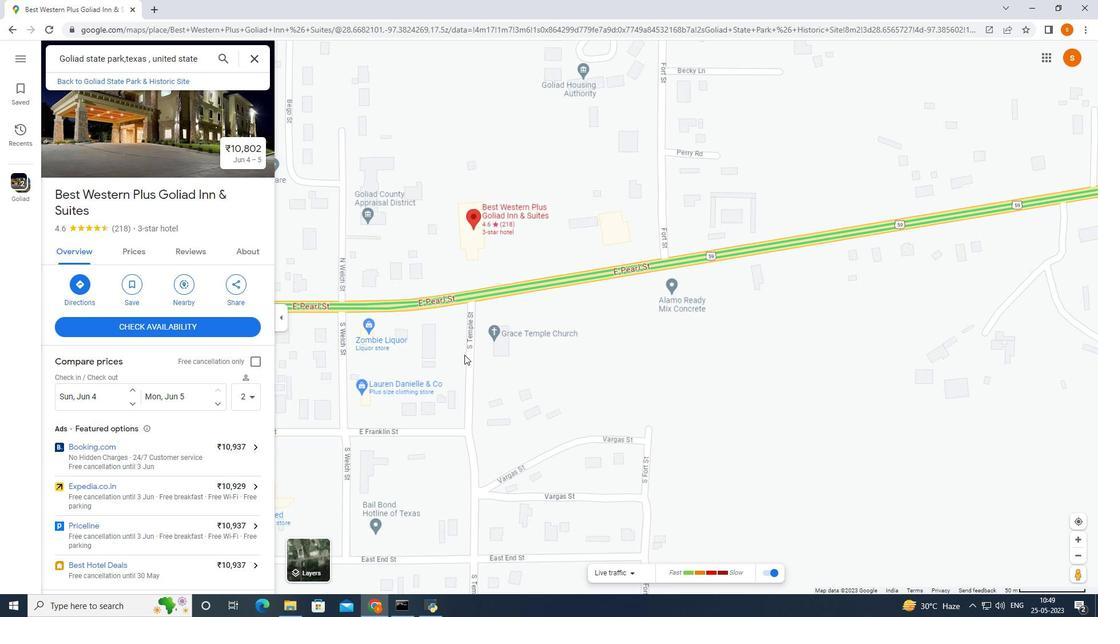 
Action: Mouse moved to (464, 355)
Screenshot: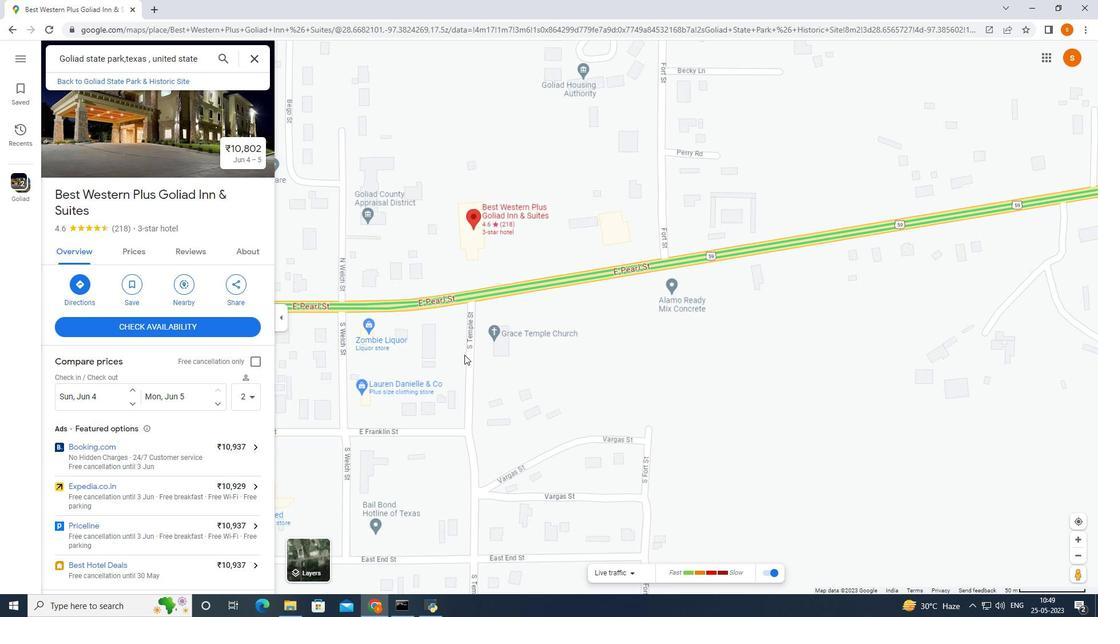 
Action: Mouse scrolled (464, 355) with delta (0, 0)
Screenshot: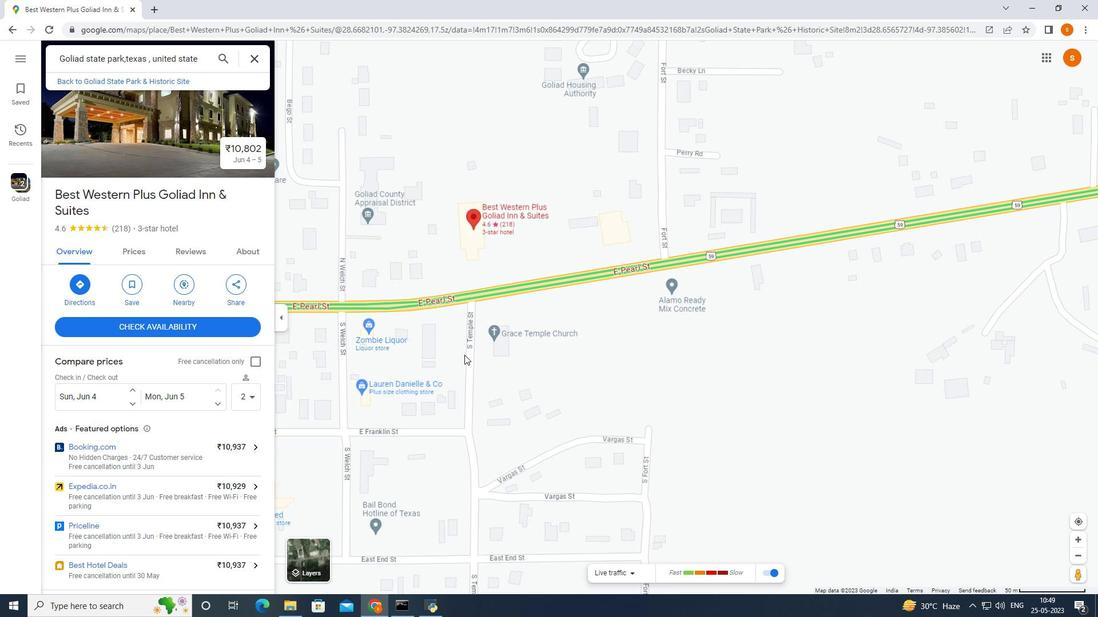 
Action: Mouse scrolled (464, 355) with delta (0, 0)
Screenshot: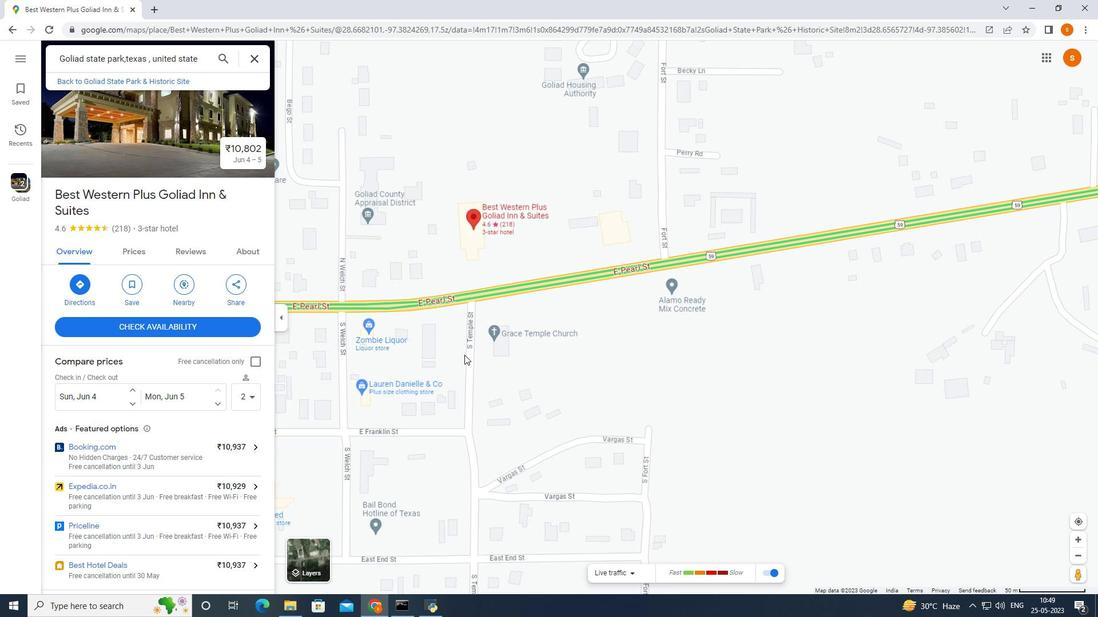 
Action: Mouse moved to (464, 355)
Screenshot: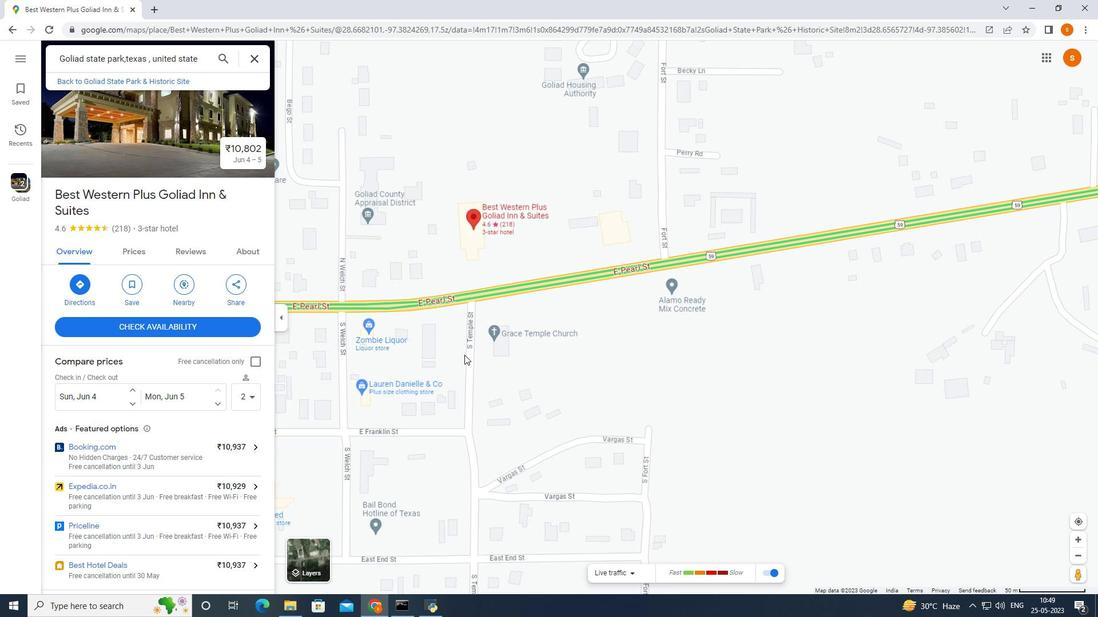 
Action: Mouse scrolled (464, 355) with delta (0, 0)
Screenshot: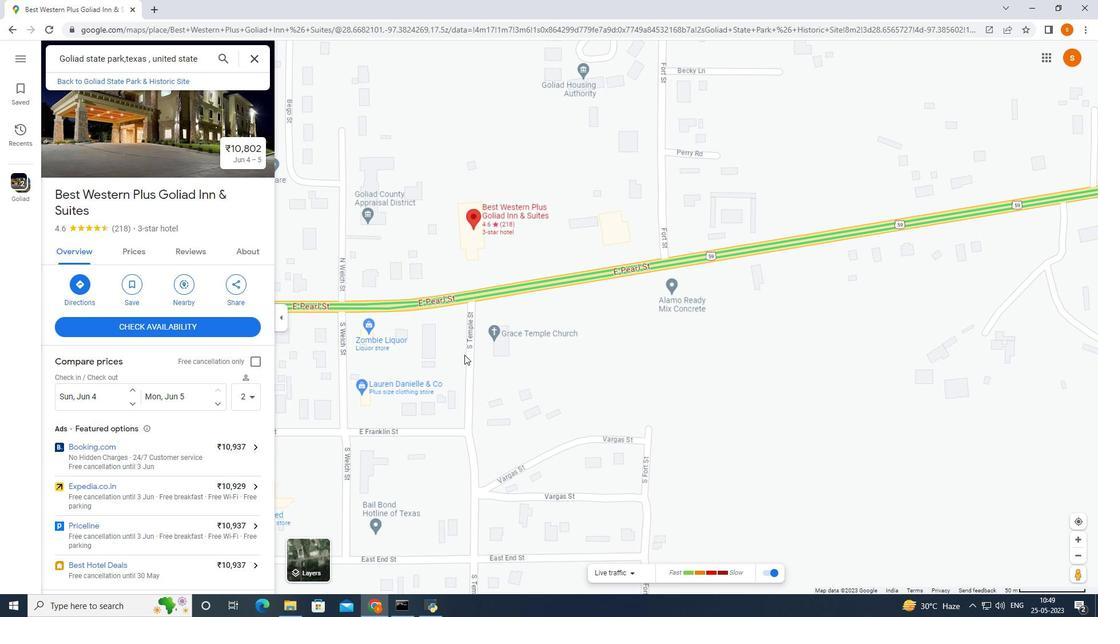 
Action: Mouse moved to (464, 356)
